 Task: Explore upcoming open houses in Boise, Idaho, to visit properties with a fire pit or an outdoor kitchen, and take note of the entertainment spaces.
Action: Mouse moved to (314, 212)
Screenshot: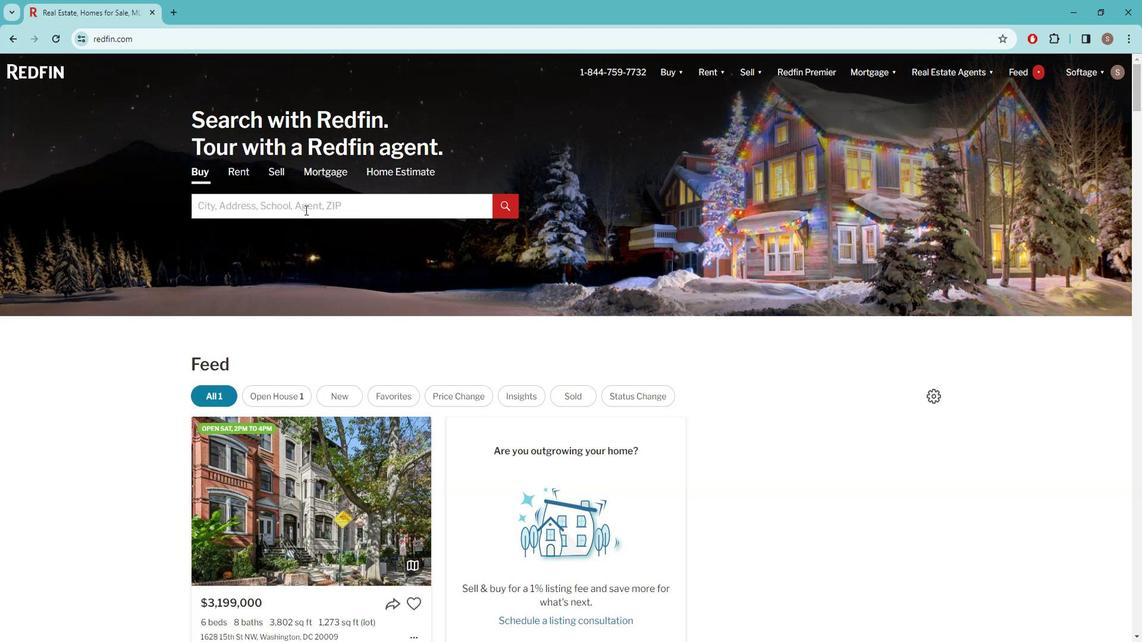 
Action: Mouse pressed left at (314, 212)
Screenshot: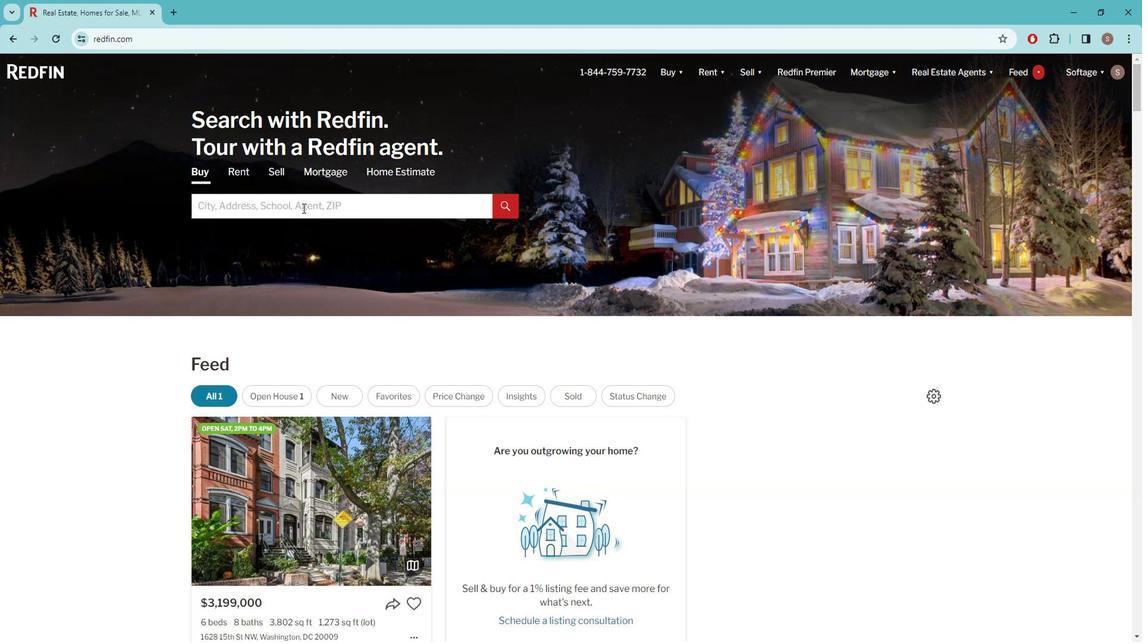 
Action: Key pressed b<Key.caps_lock>OISE
Screenshot: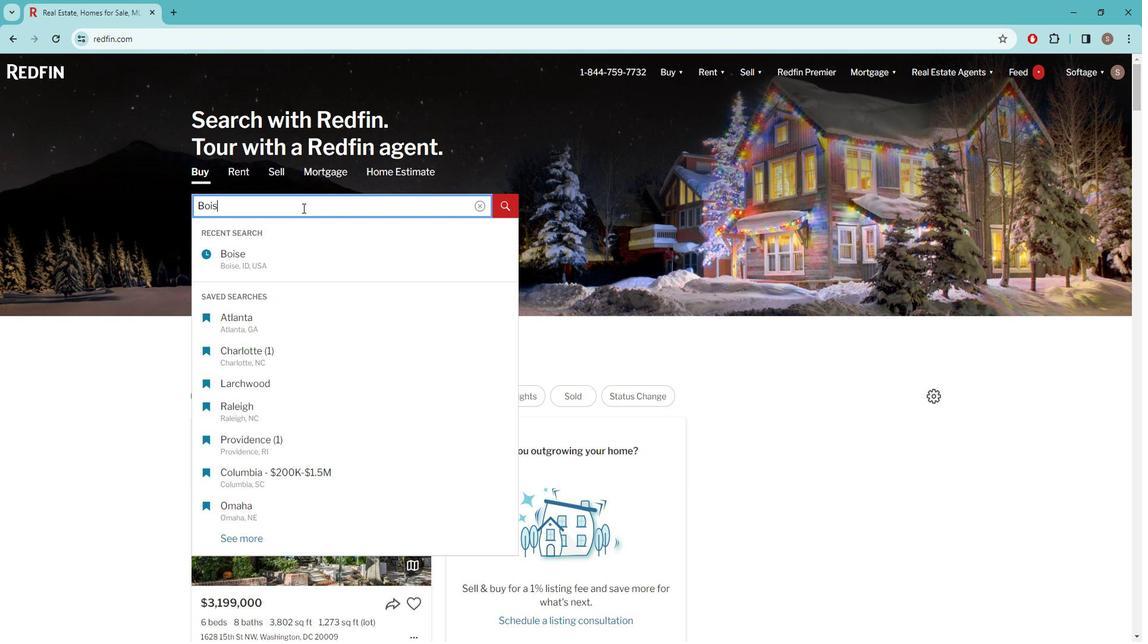 
Action: Mouse moved to (270, 261)
Screenshot: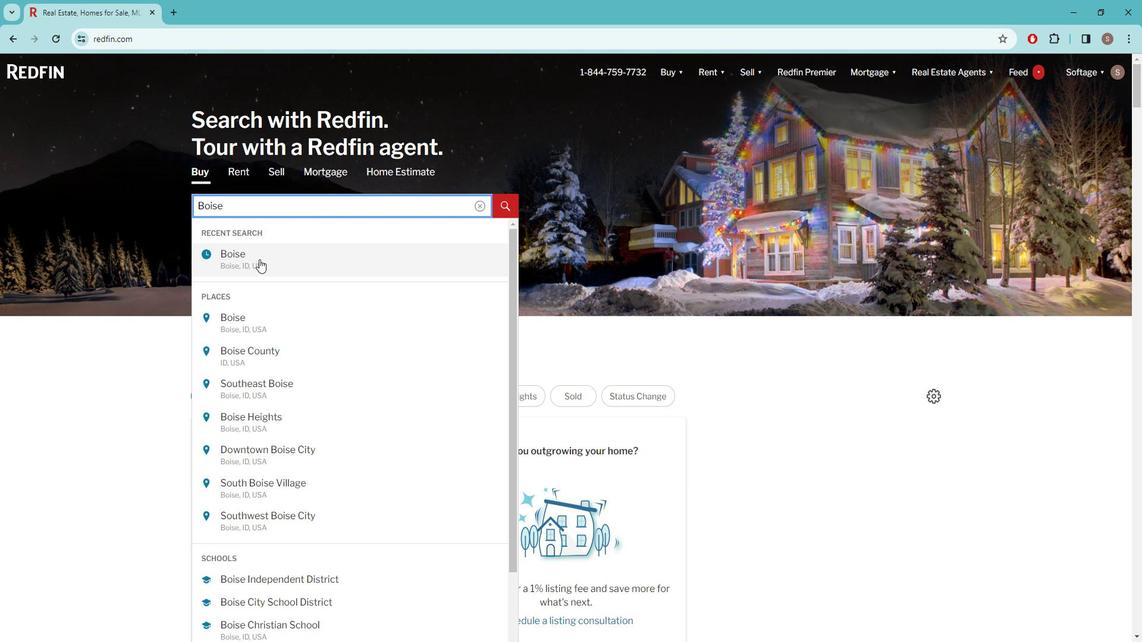 
Action: Mouse pressed left at (270, 261)
Screenshot: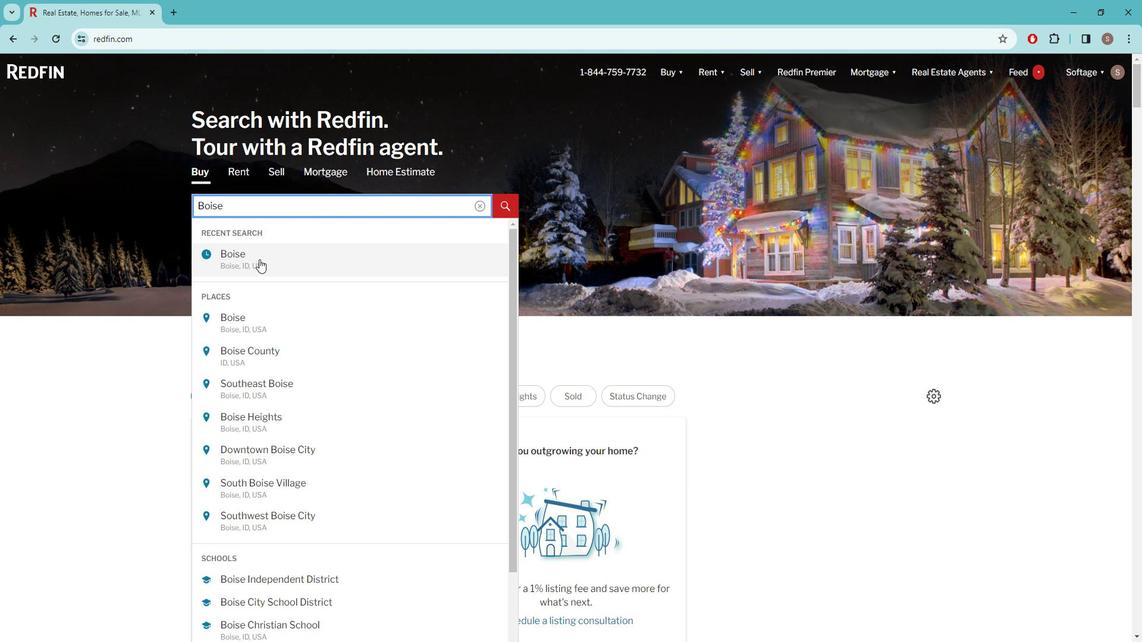 
Action: Mouse moved to (1012, 155)
Screenshot: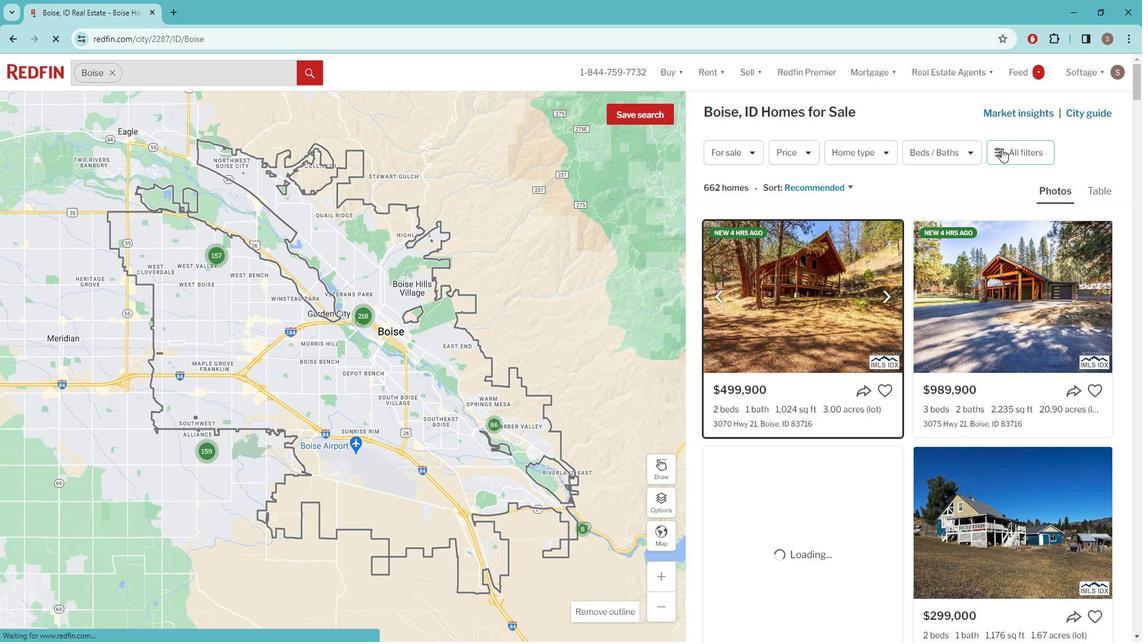 
Action: Mouse pressed left at (1012, 155)
Screenshot: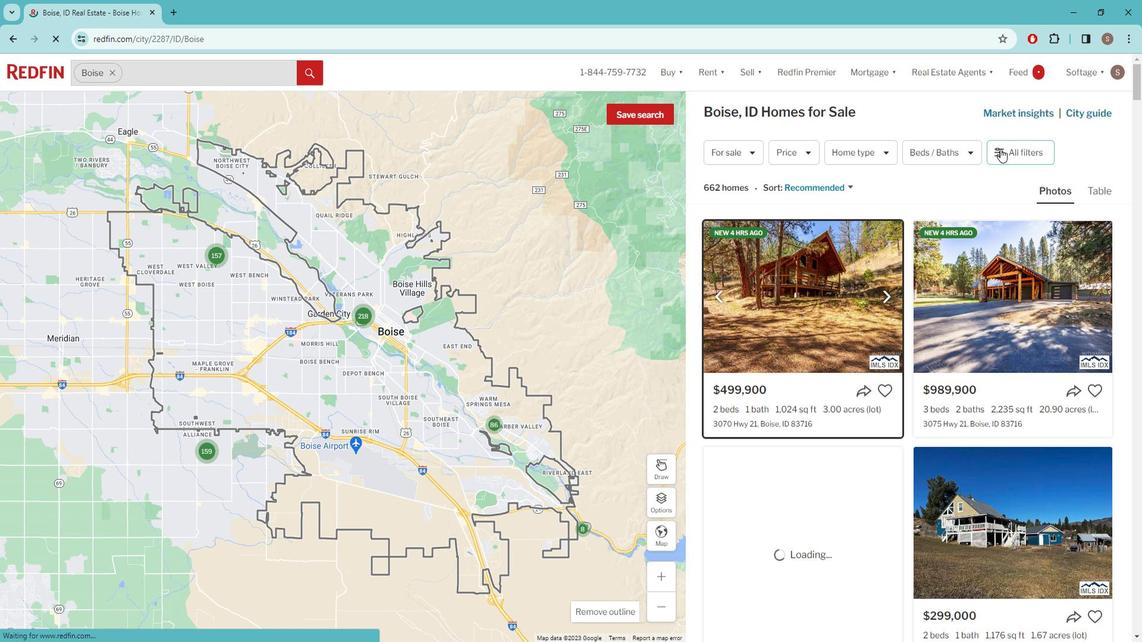 
Action: Mouse pressed left at (1012, 155)
Screenshot: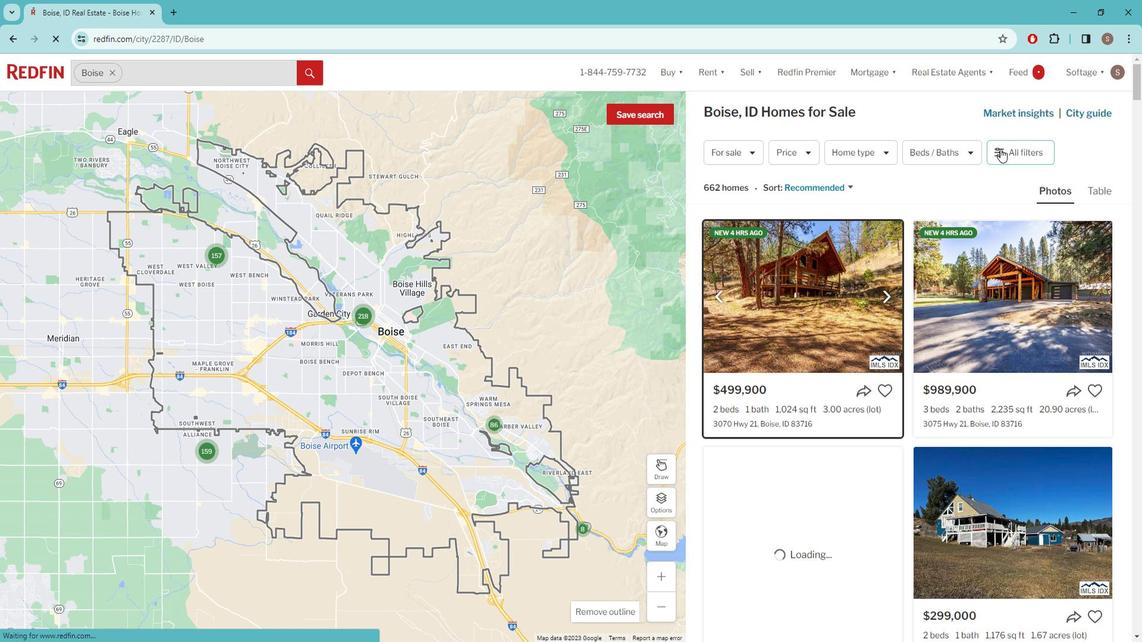 
Action: Mouse pressed left at (1012, 155)
Screenshot: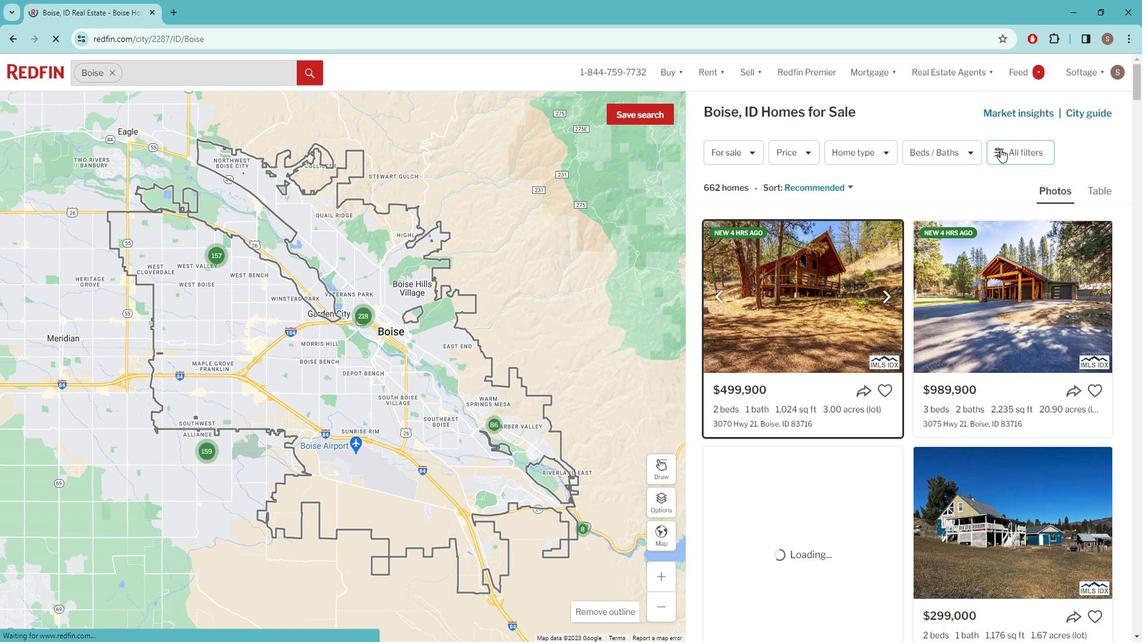 
Action: Mouse moved to (1012, 155)
Screenshot: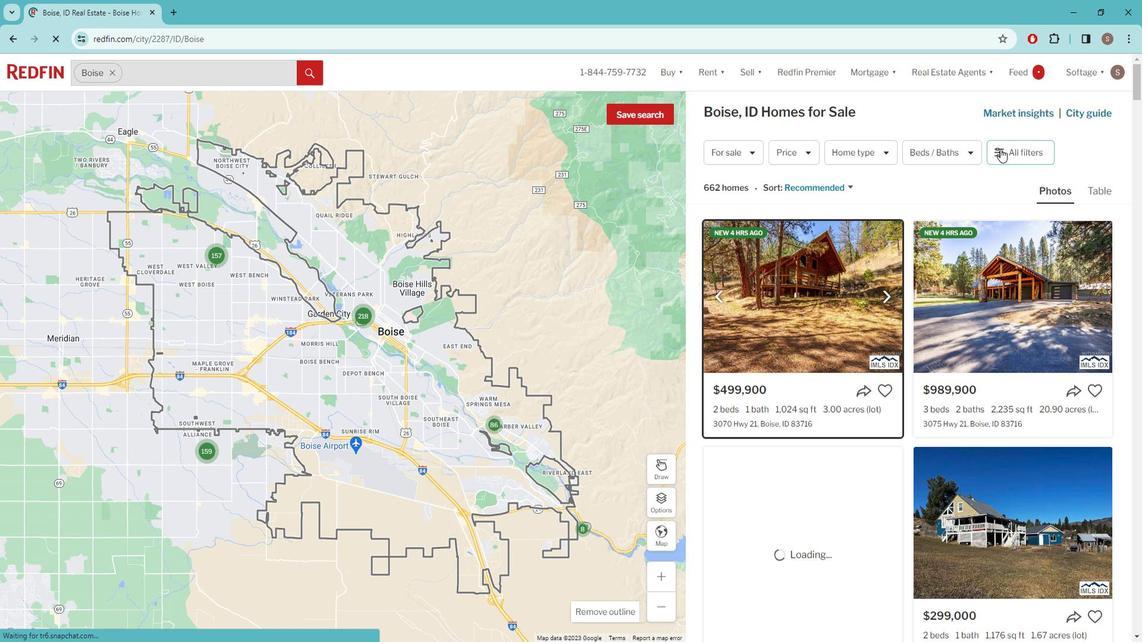 
Action: Mouse pressed left at (1012, 155)
Screenshot: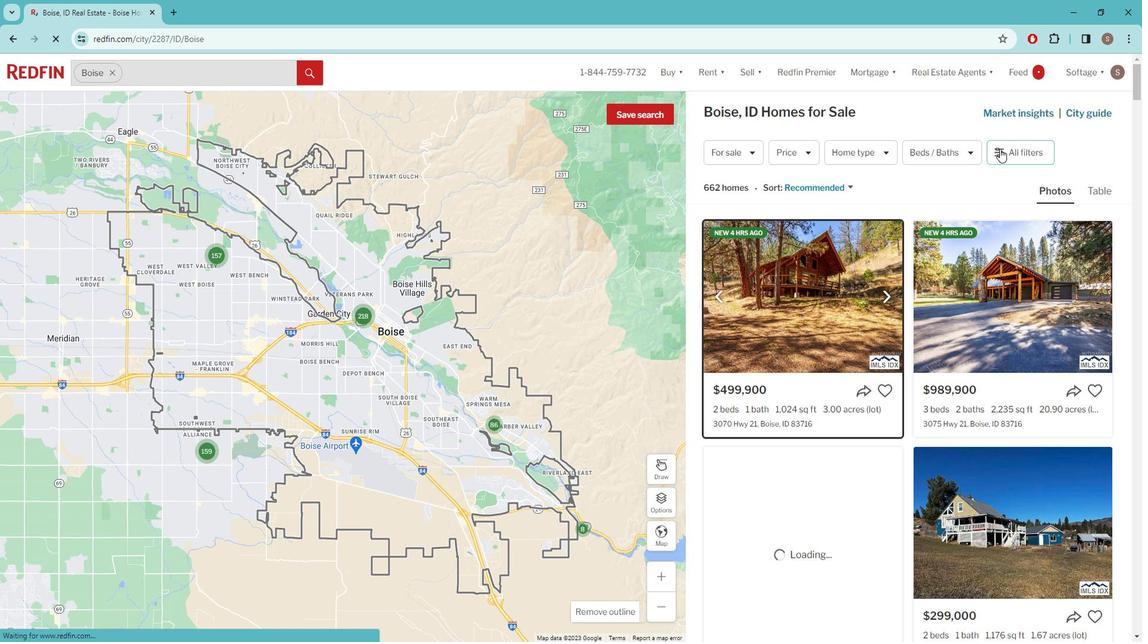 
Action: Mouse pressed left at (1012, 155)
Screenshot: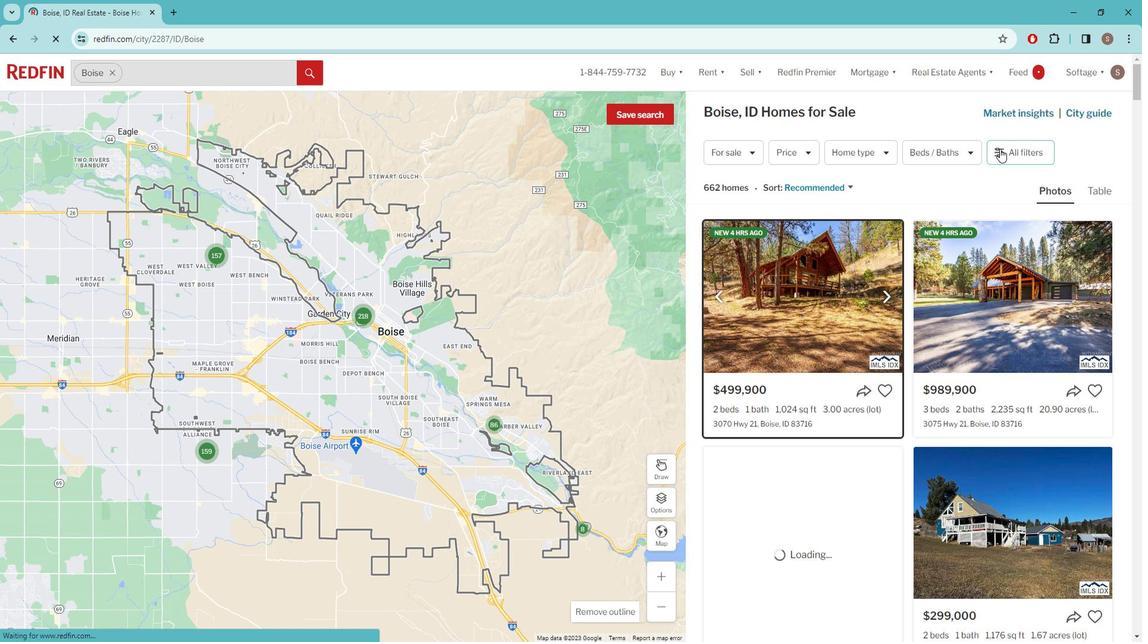 
Action: Mouse moved to (1015, 155)
Screenshot: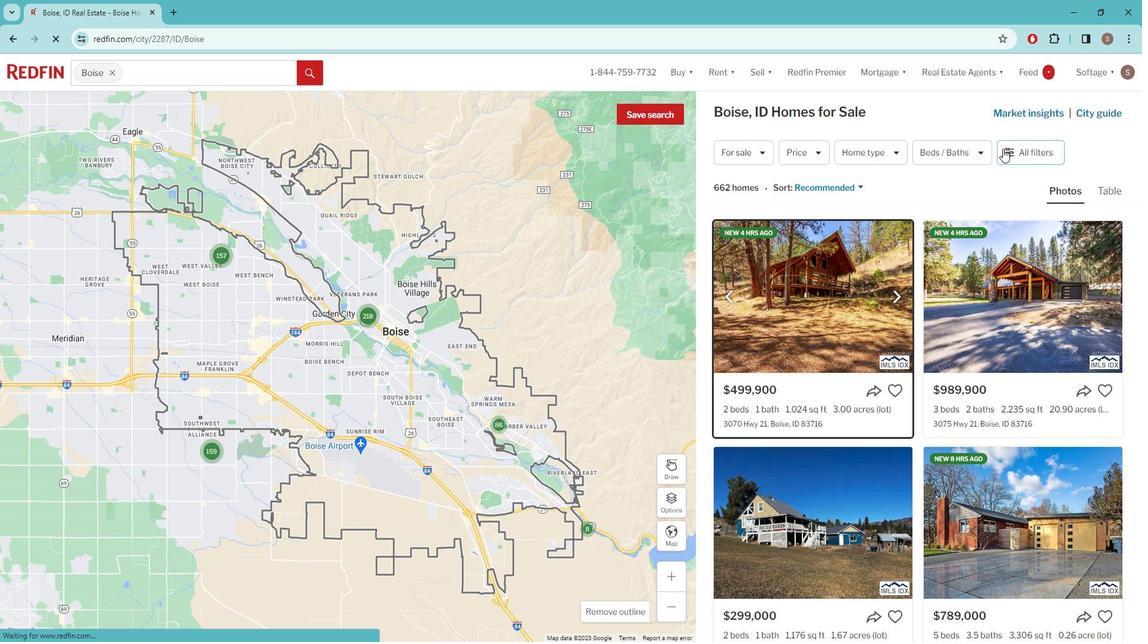 
Action: Mouse pressed left at (1015, 155)
Screenshot: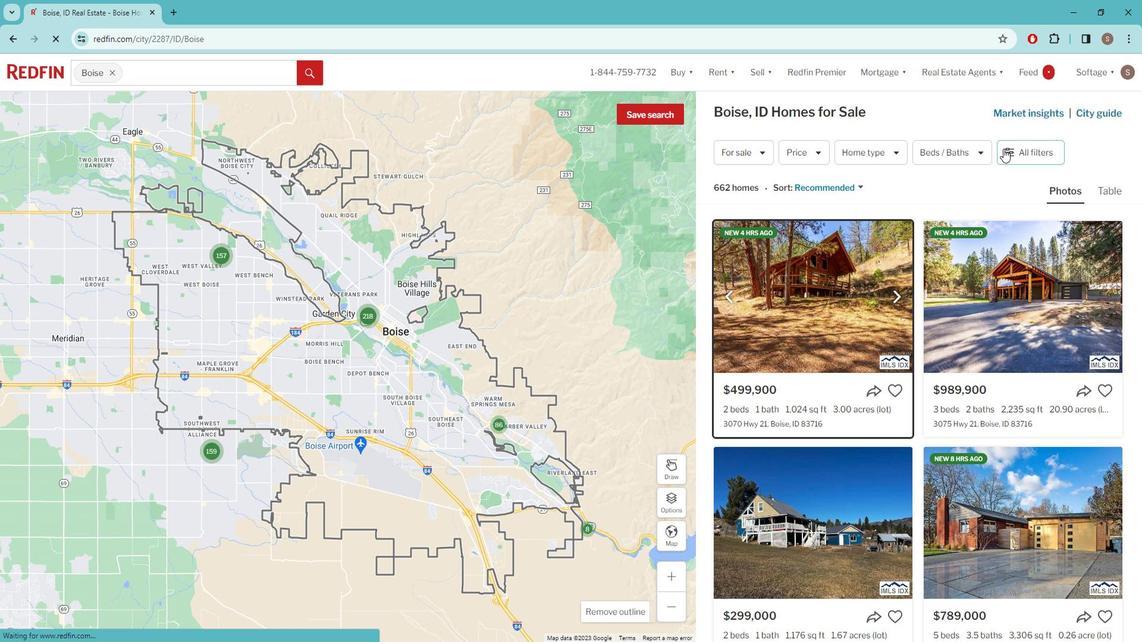 
Action: Mouse pressed left at (1015, 155)
Screenshot: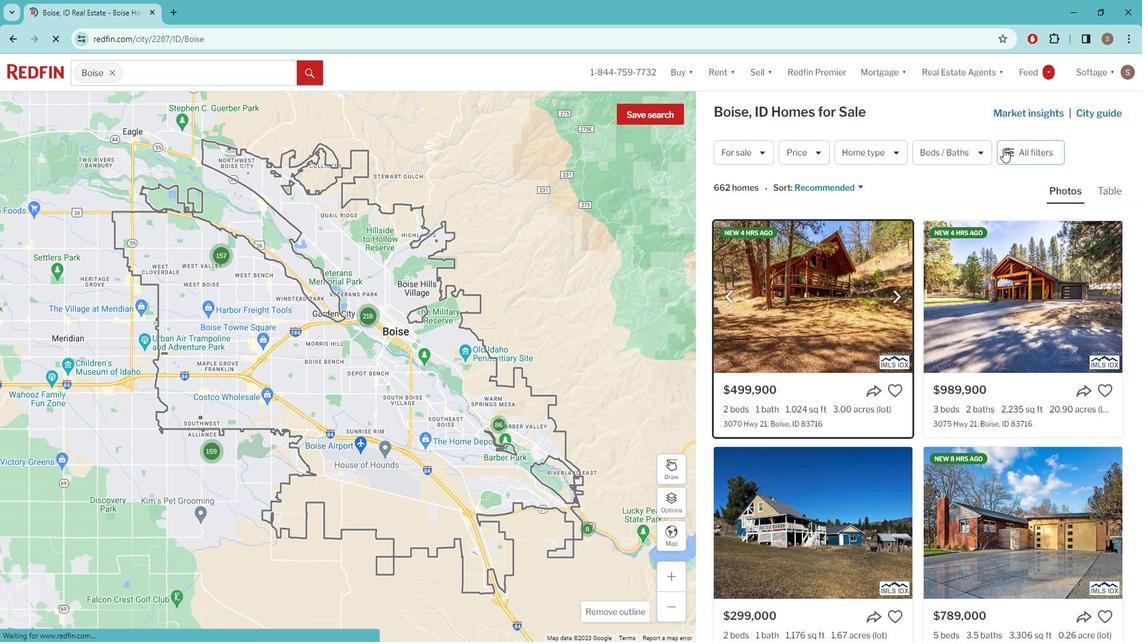 
Action: Mouse moved to (979, 188)
Screenshot: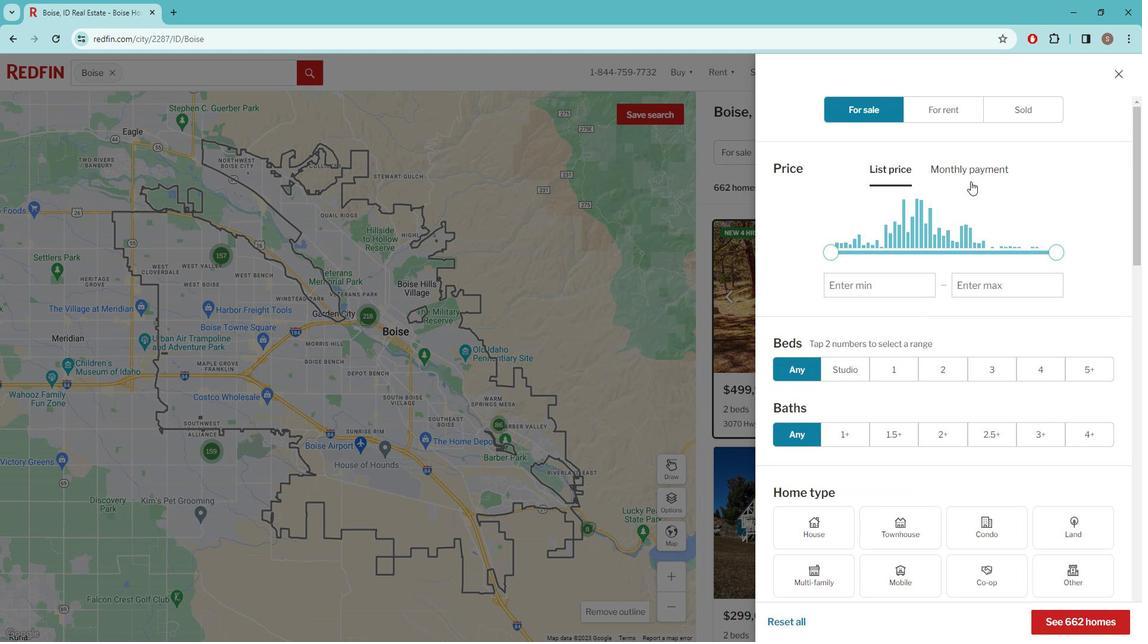 
Action: Mouse scrolled (979, 188) with delta (0, 0)
Screenshot: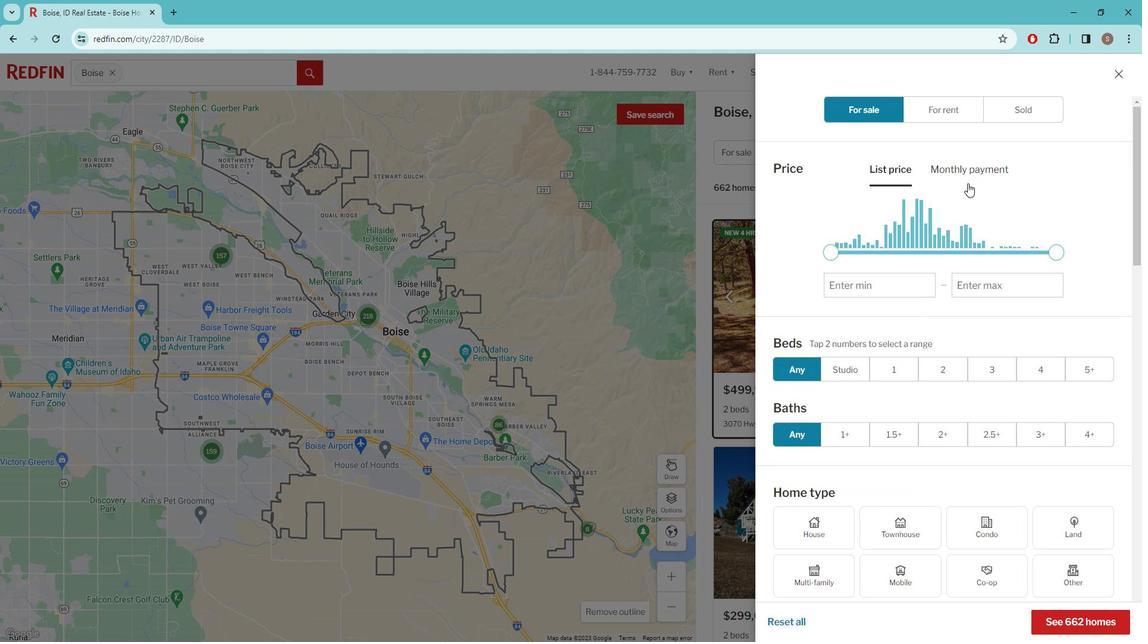 
Action: Mouse moved to (971, 192)
Screenshot: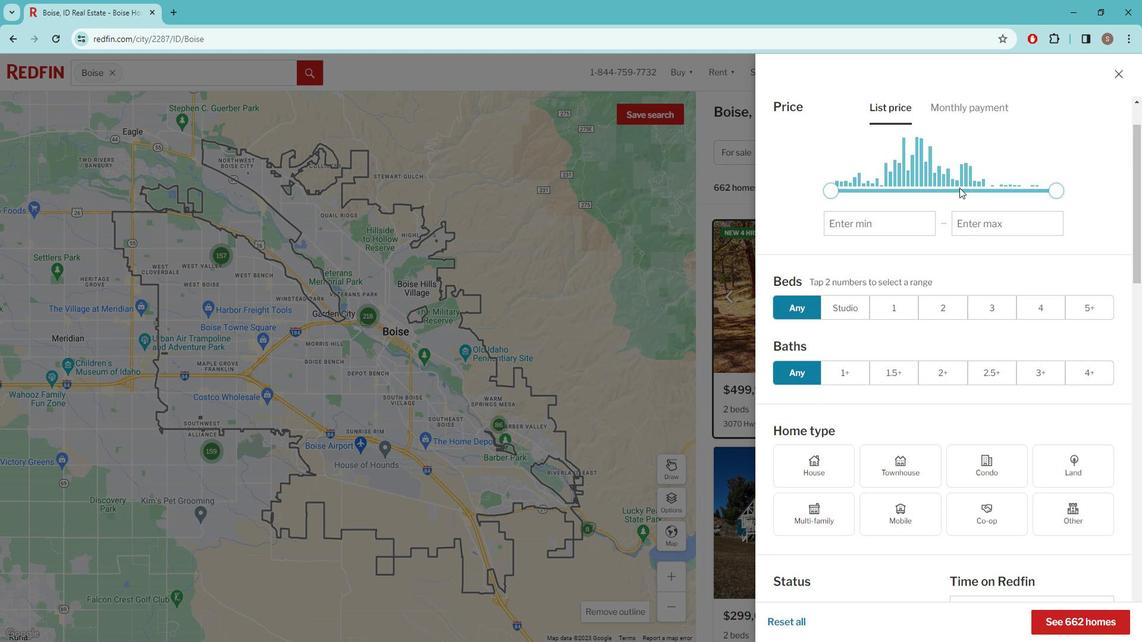 
Action: Mouse scrolled (971, 192) with delta (0, 0)
Screenshot: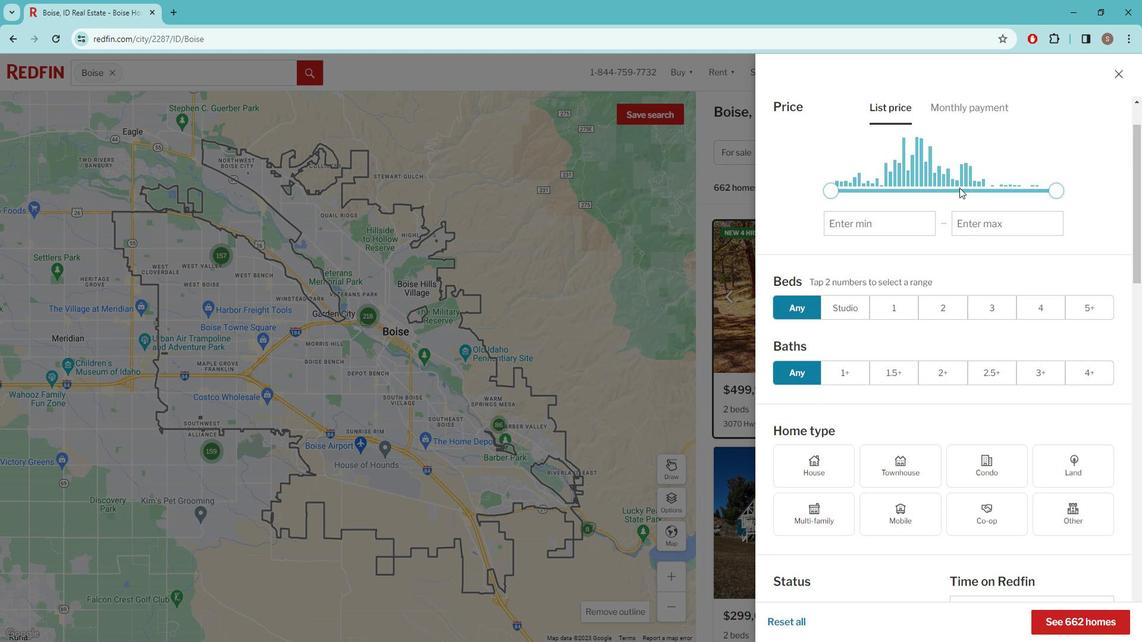 
Action: Mouse moved to (968, 193)
Screenshot: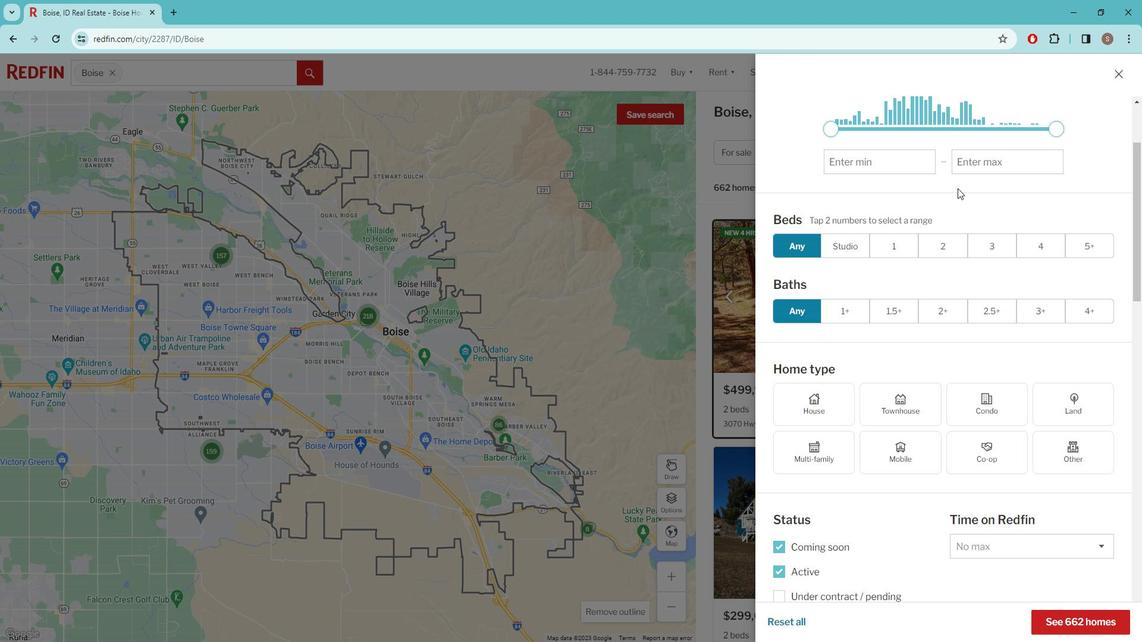 
Action: Mouse scrolled (968, 193) with delta (0, 0)
Screenshot: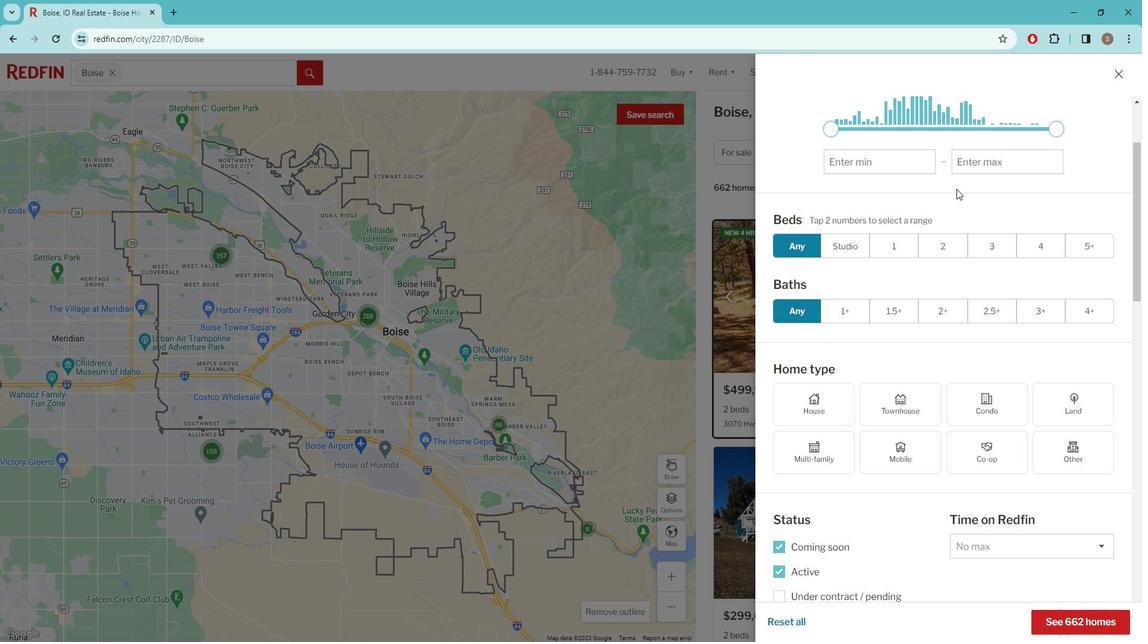 
Action: Mouse moved to (967, 194)
Screenshot: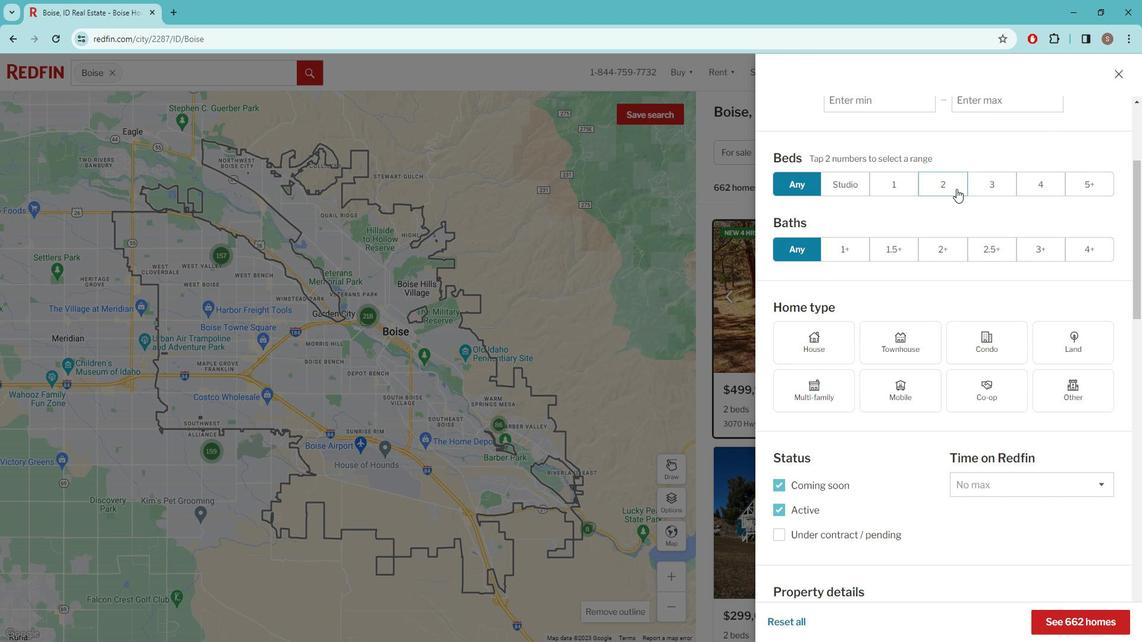 
Action: Mouse scrolled (967, 193) with delta (0, 0)
Screenshot: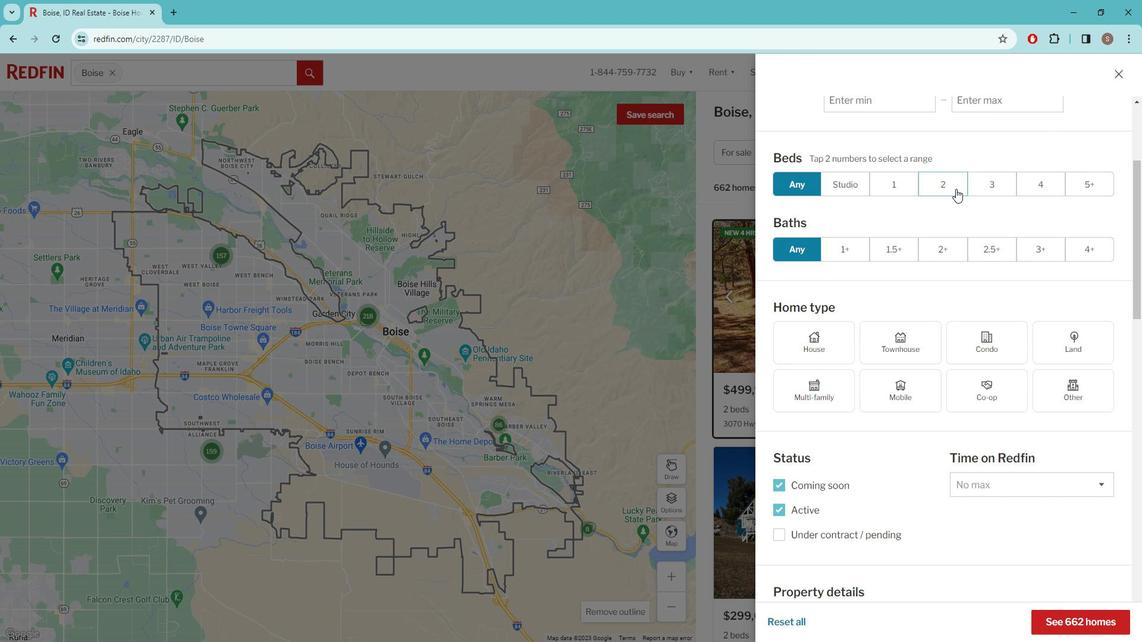 
Action: Mouse moved to (962, 195)
Screenshot: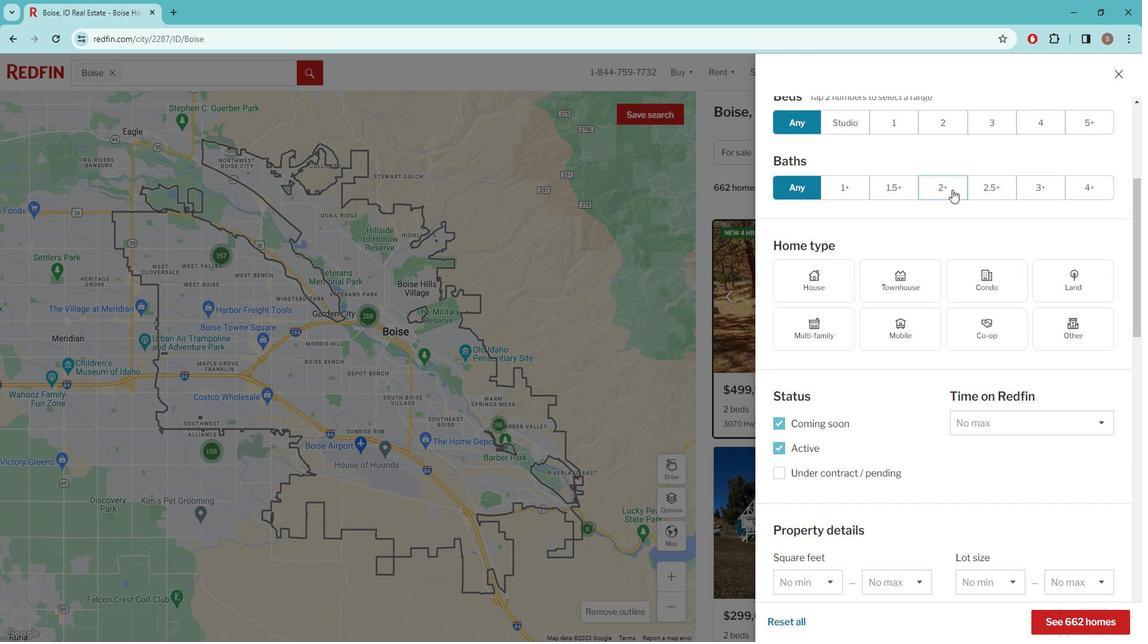 
Action: Mouse scrolled (962, 195) with delta (0, 0)
Screenshot: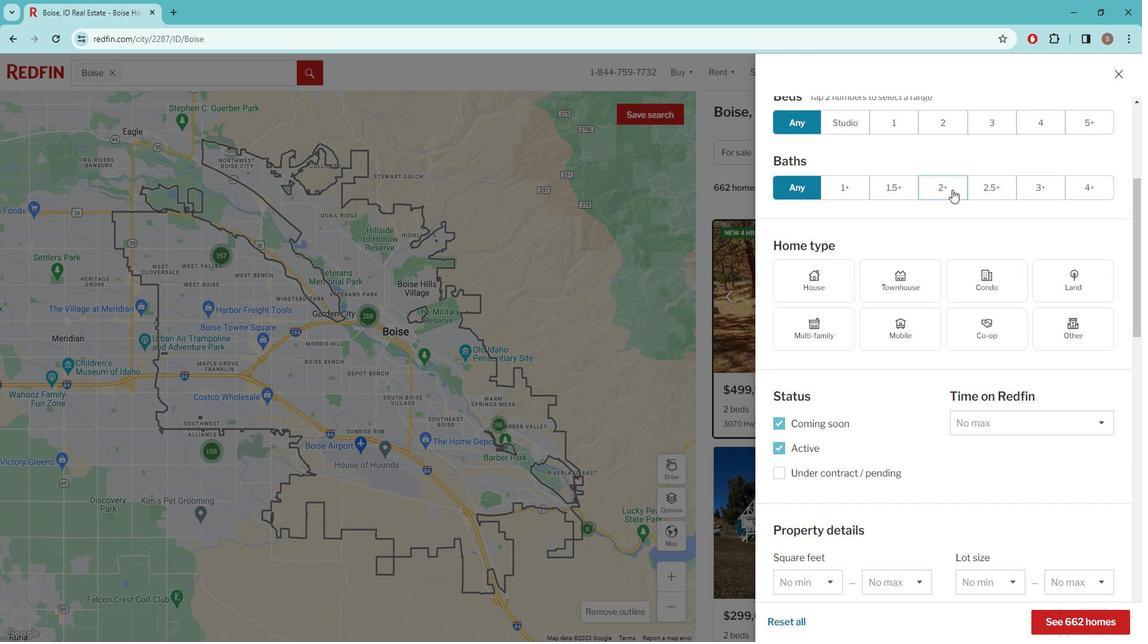 
Action: Mouse moved to (948, 202)
Screenshot: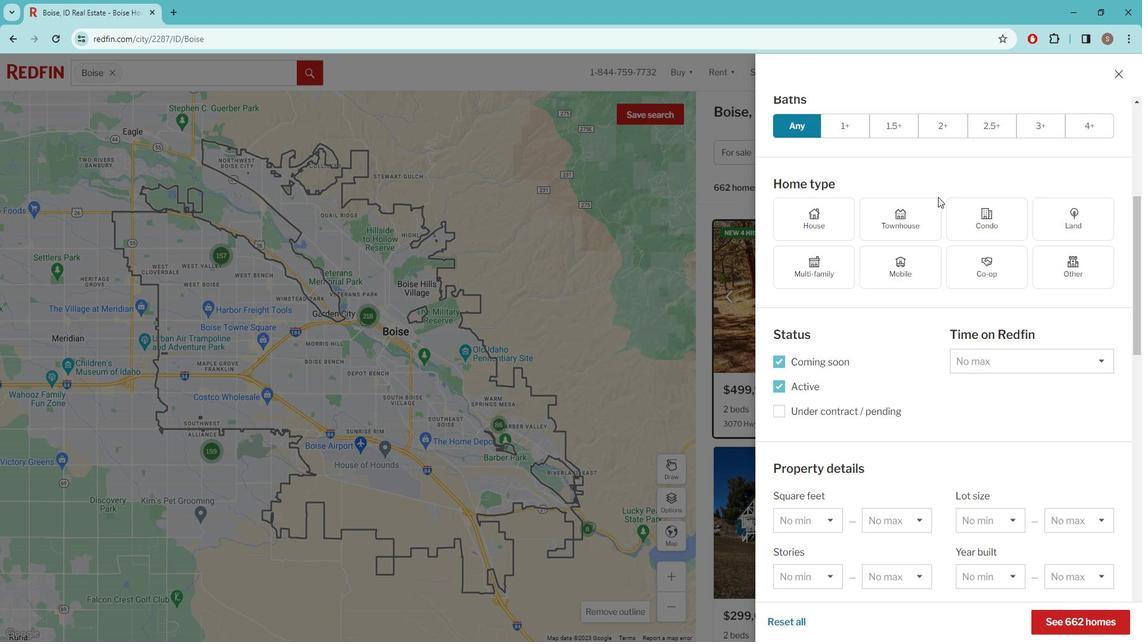 
Action: Mouse scrolled (948, 201) with delta (0, 0)
Screenshot: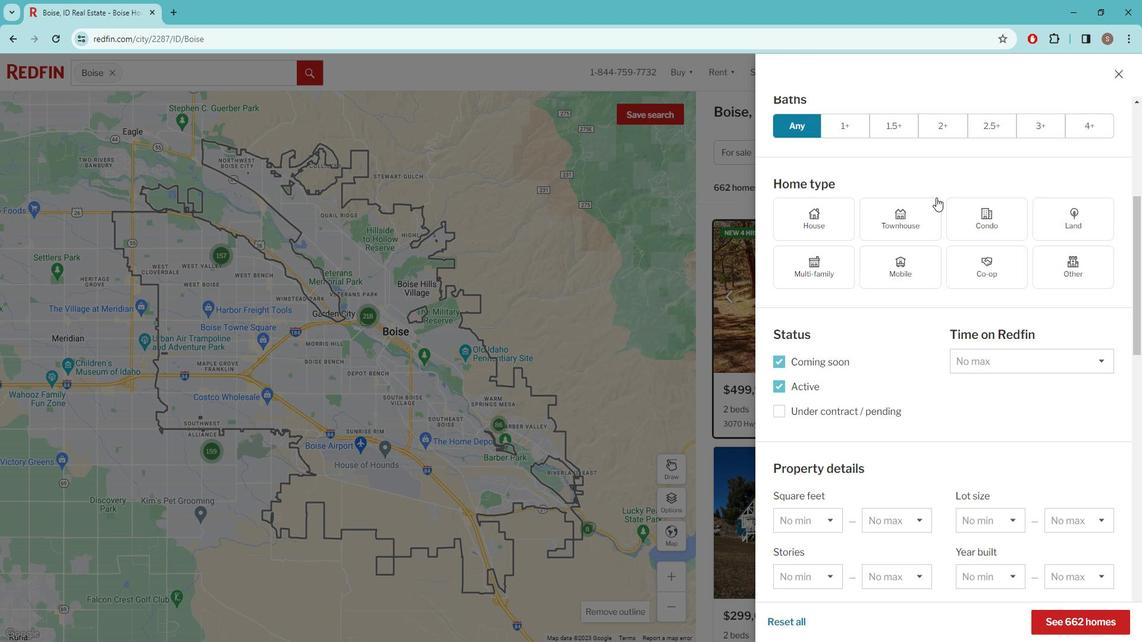 
Action: Mouse scrolled (948, 201) with delta (0, 0)
Screenshot: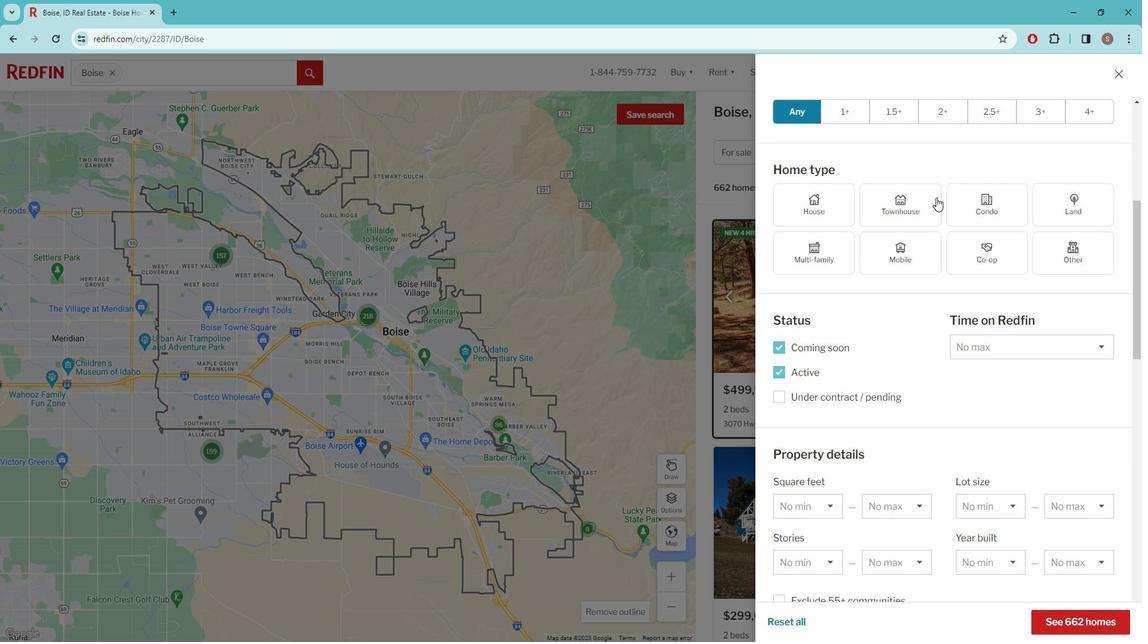 
Action: Mouse moved to (948, 202)
Screenshot: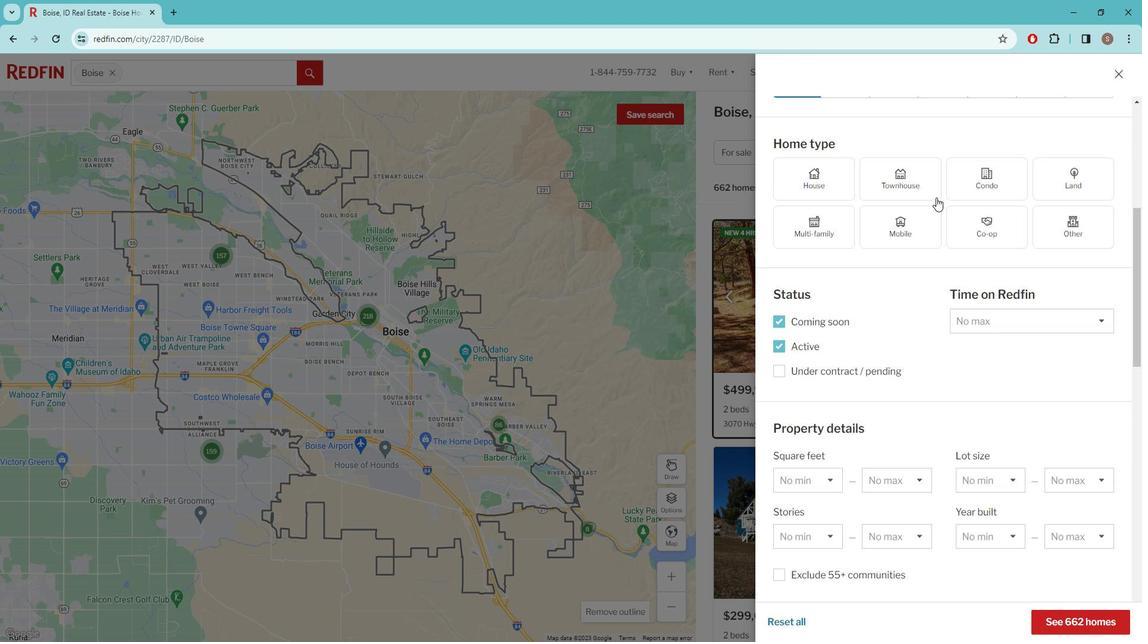 
Action: Mouse scrolled (948, 202) with delta (0, 0)
Screenshot: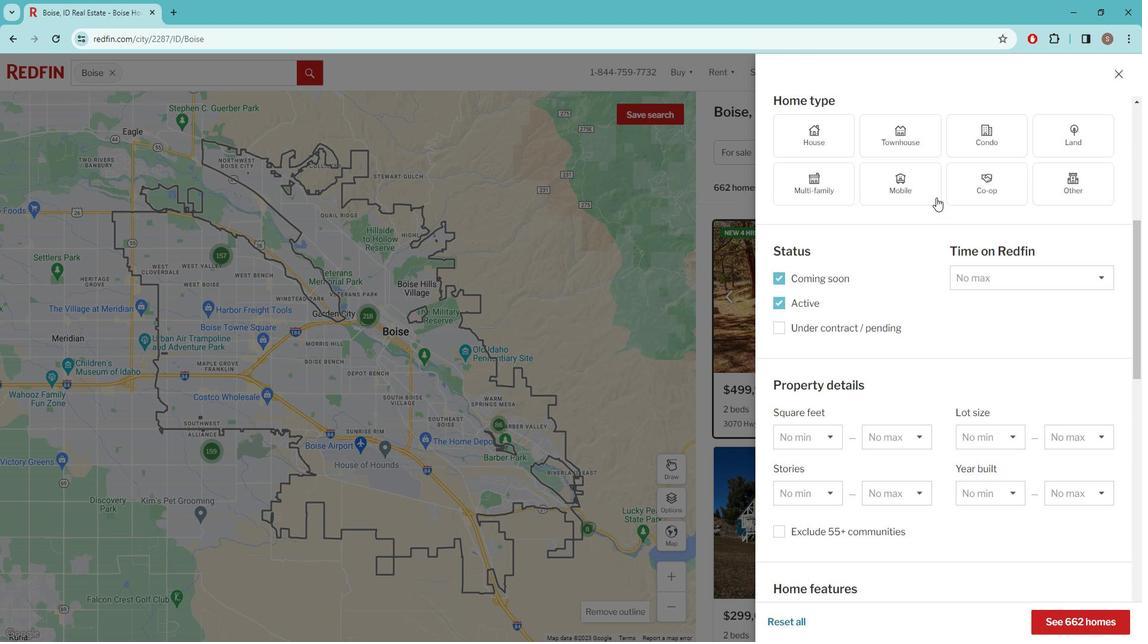 
Action: Mouse scrolled (948, 201) with delta (0, 0)
Screenshot: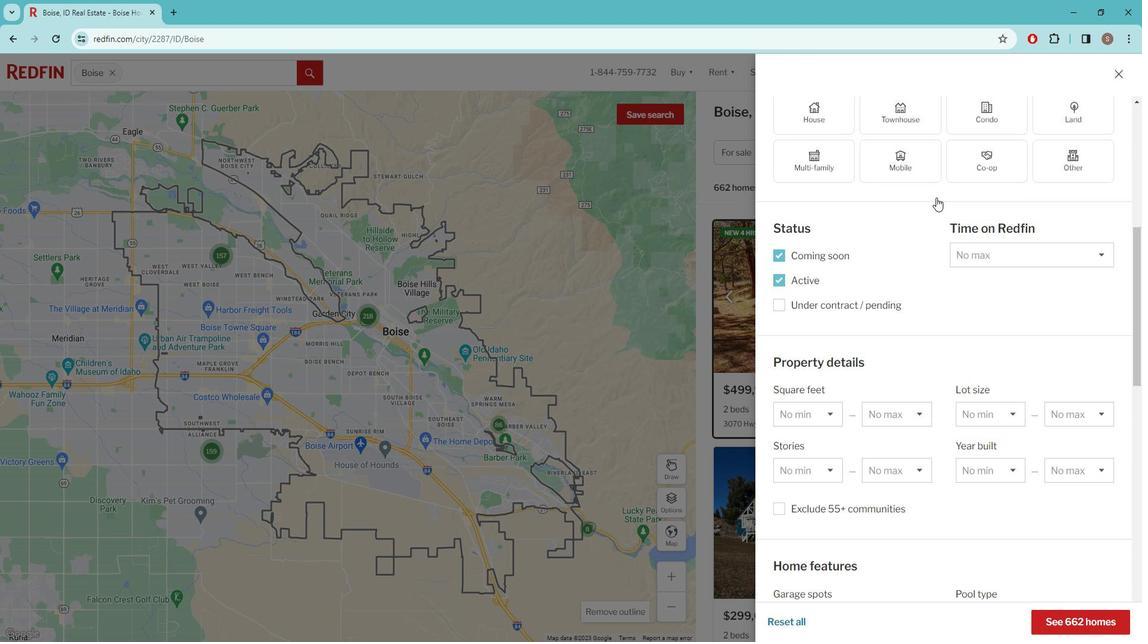 
Action: Mouse moved to (947, 202)
Screenshot: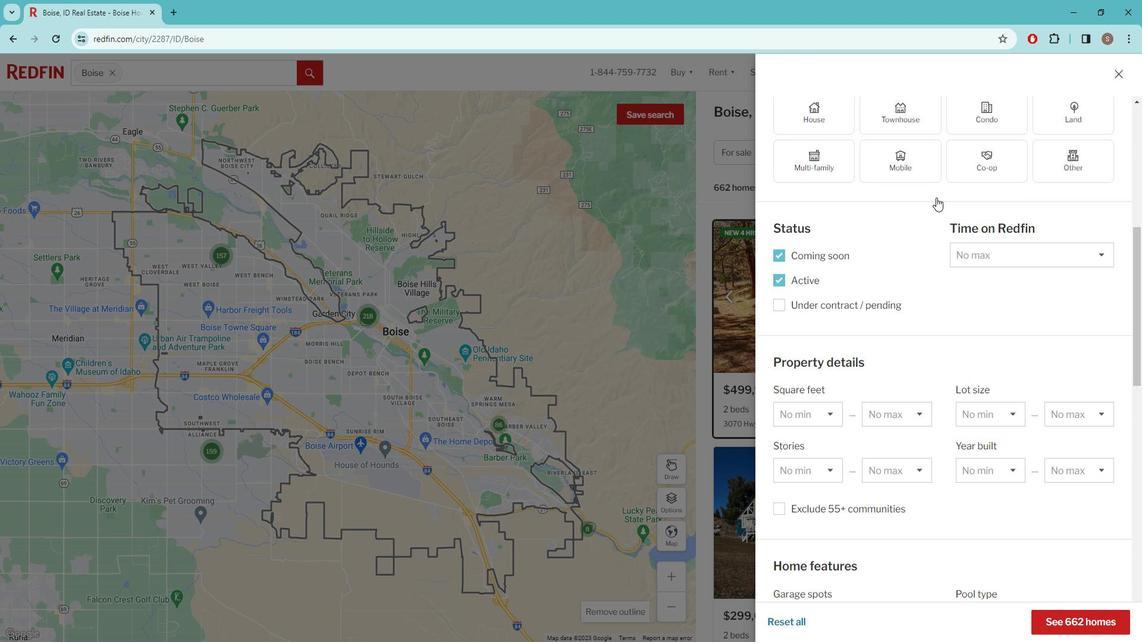 
Action: Mouse scrolled (947, 202) with delta (0, 0)
Screenshot: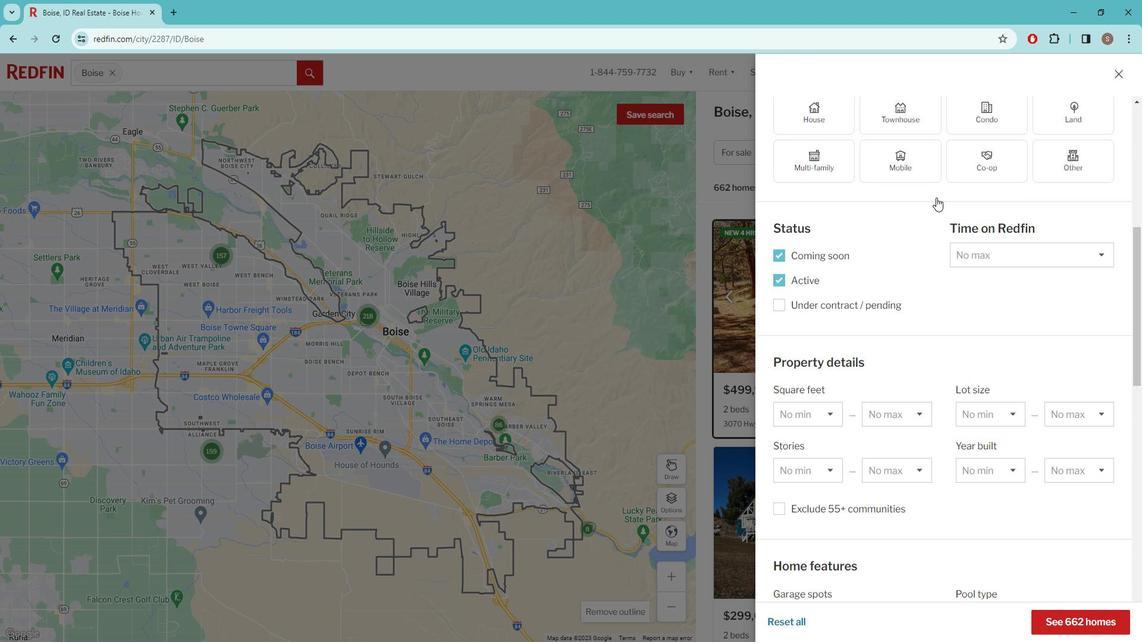 
Action: Mouse moved to (947, 202)
Screenshot: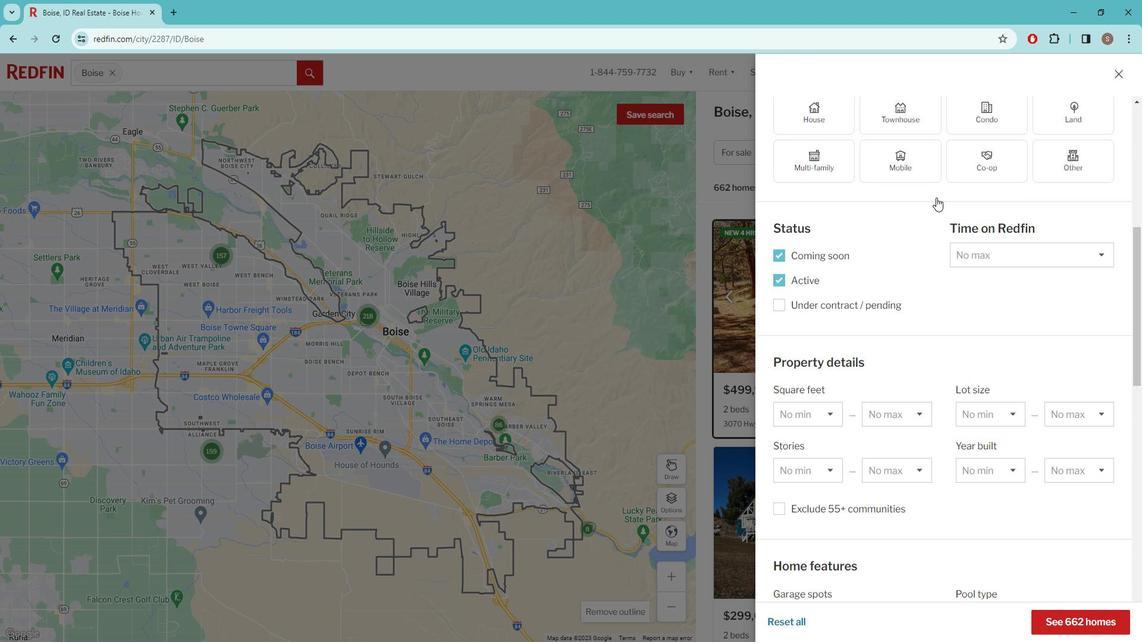 
Action: Mouse scrolled (947, 202) with delta (0, 0)
Screenshot: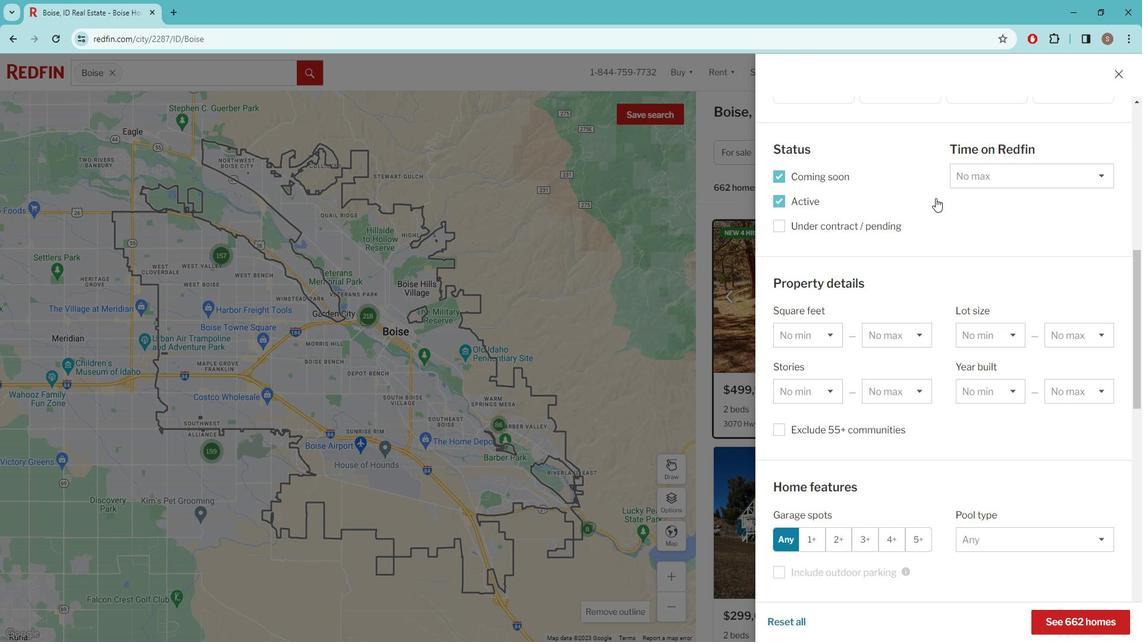 
Action: Mouse scrolled (947, 202) with delta (0, 0)
Screenshot: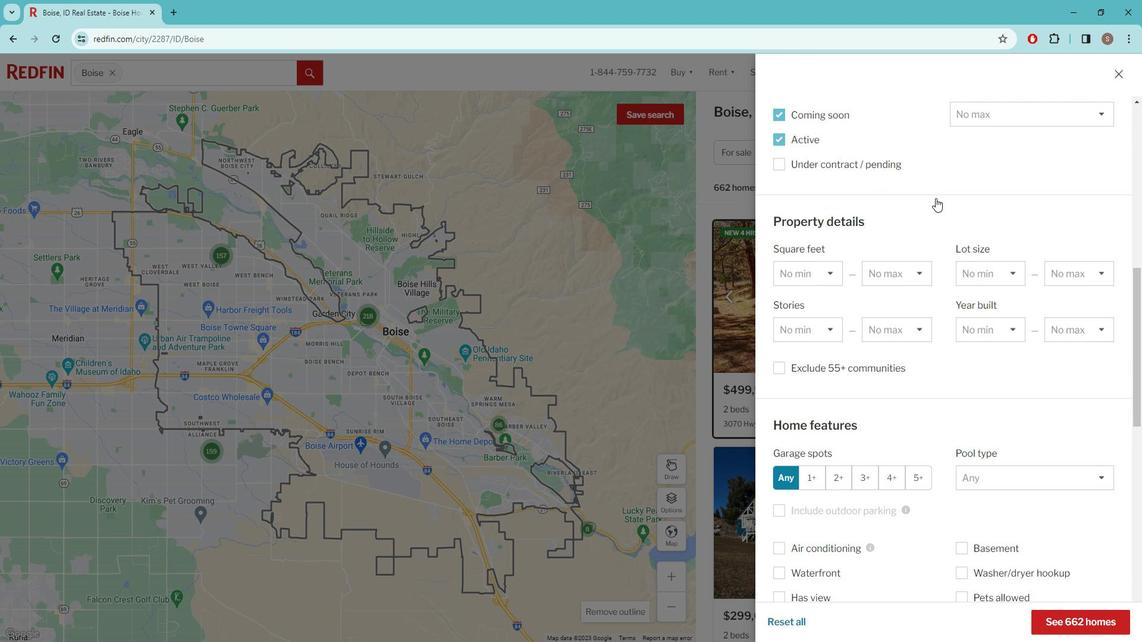 
Action: Mouse scrolled (947, 202) with delta (0, 0)
Screenshot: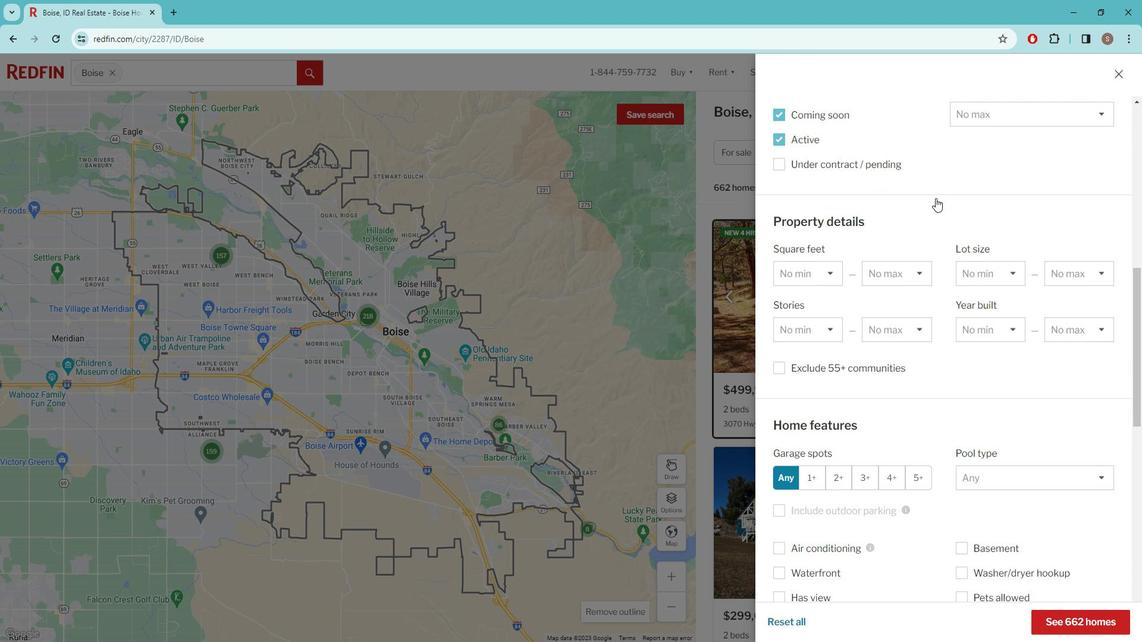 
Action: Mouse scrolled (947, 203) with delta (0, 0)
Screenshot: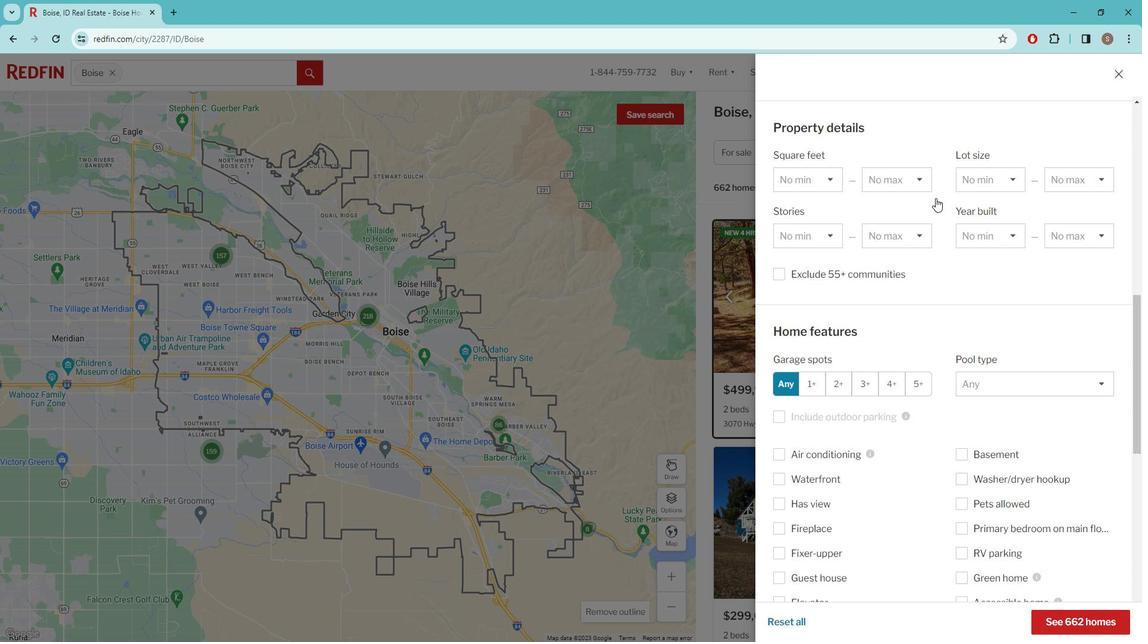 
Action: Mouse moved to (947, 202)
Screenshot: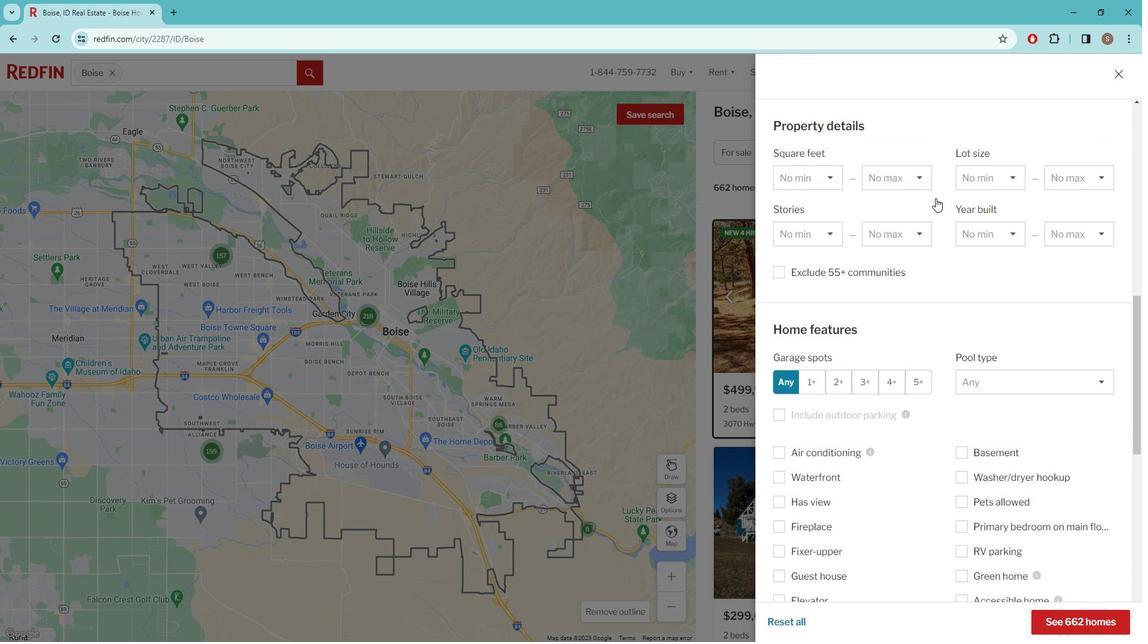 
Action: Mouse scrolled (947, 202) with delta (0, 0)
Screenshot: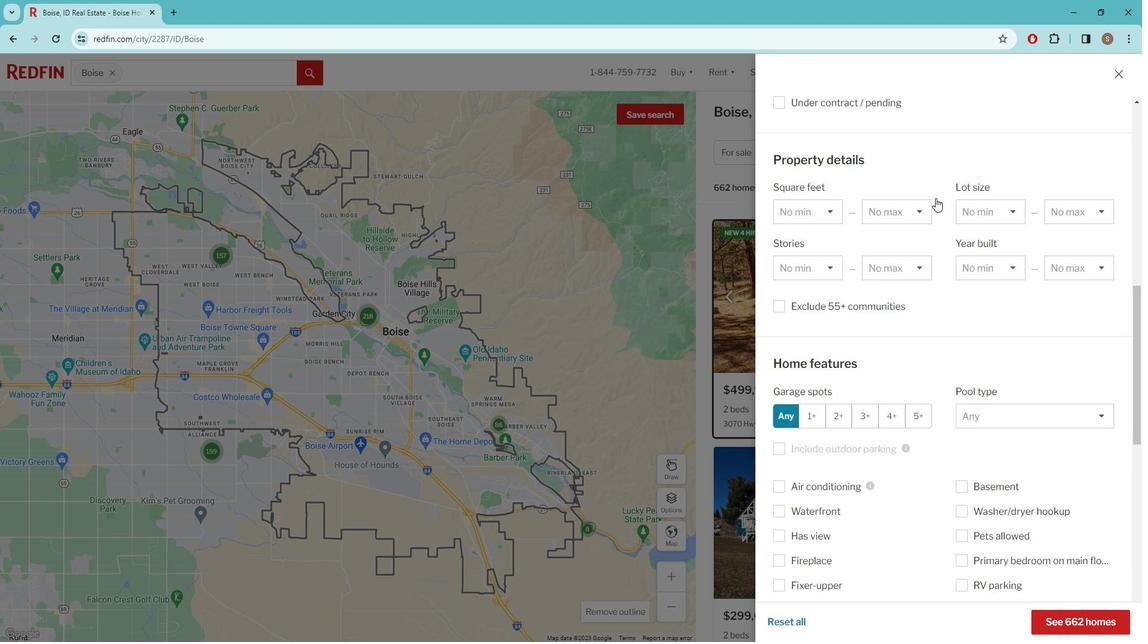 
Action: Mouse scrolled (947, 202) with delta (0, 0)
Screenshot: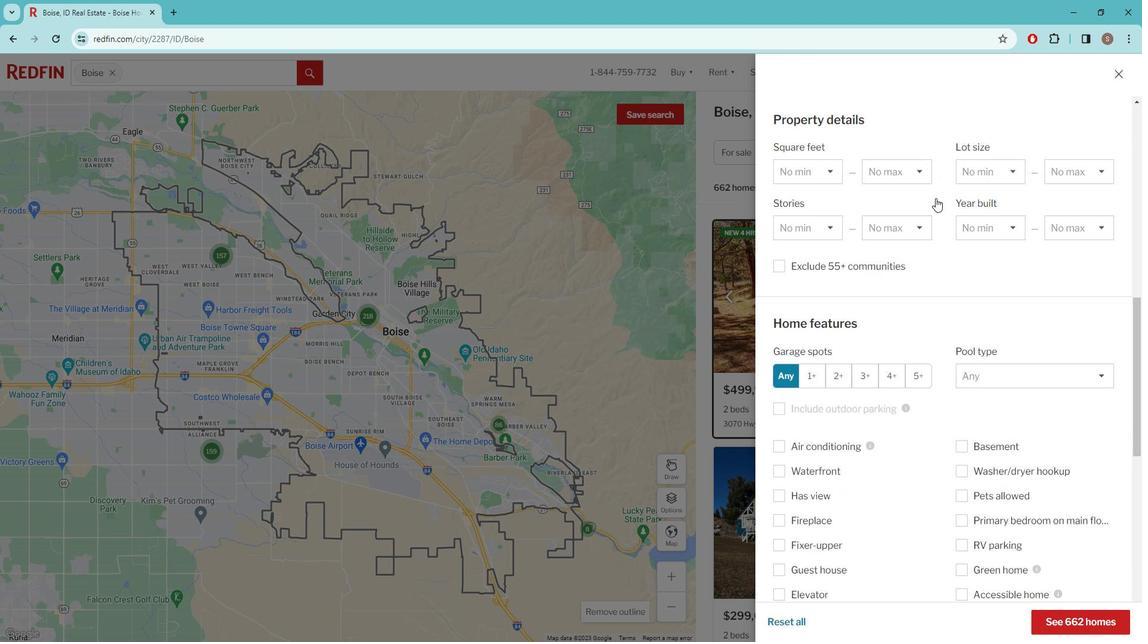 
Action: Mouse moved to (947, 202)
Screenshot: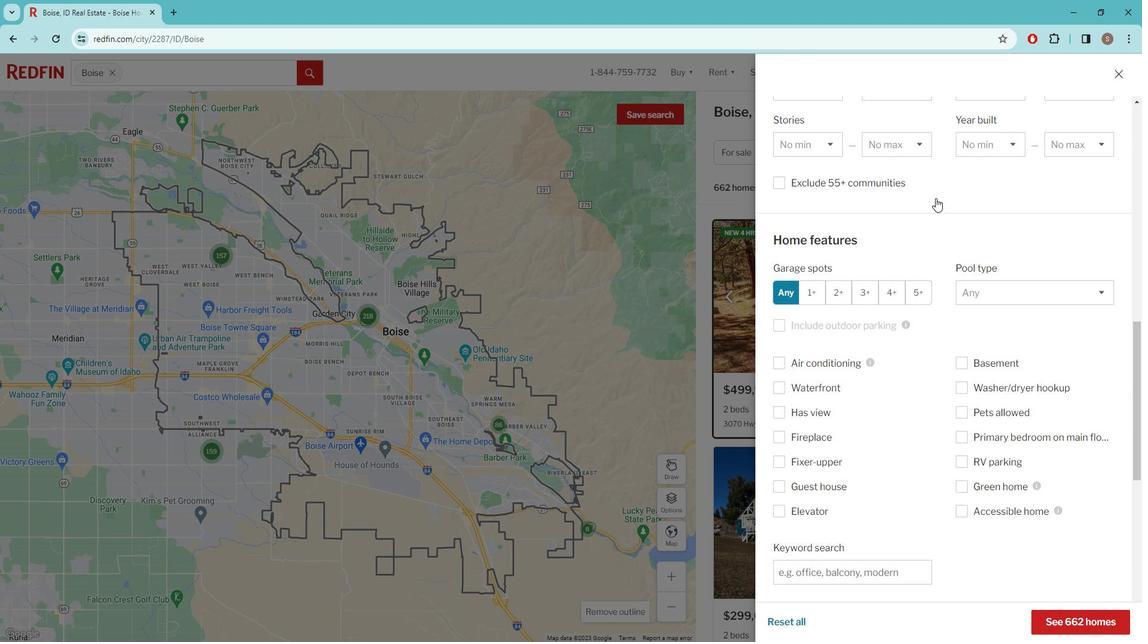 
Action: Mouse scrolled (947, 202) with delta (0, 0)
Screenshot: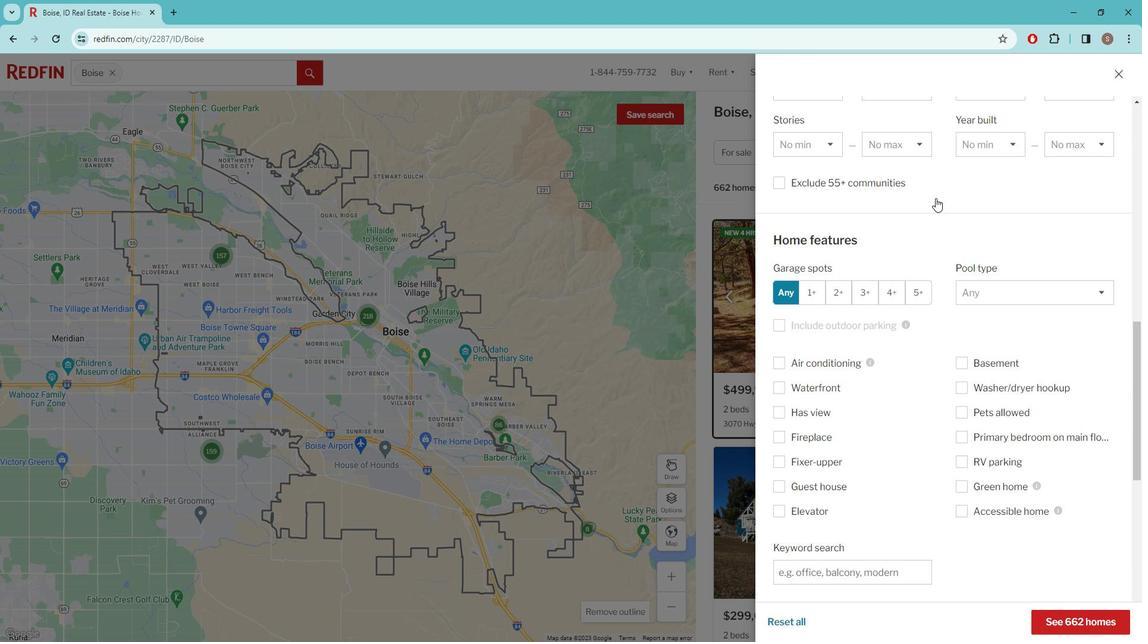 
Action: Mouse moved to (812, 499)
Screenshot: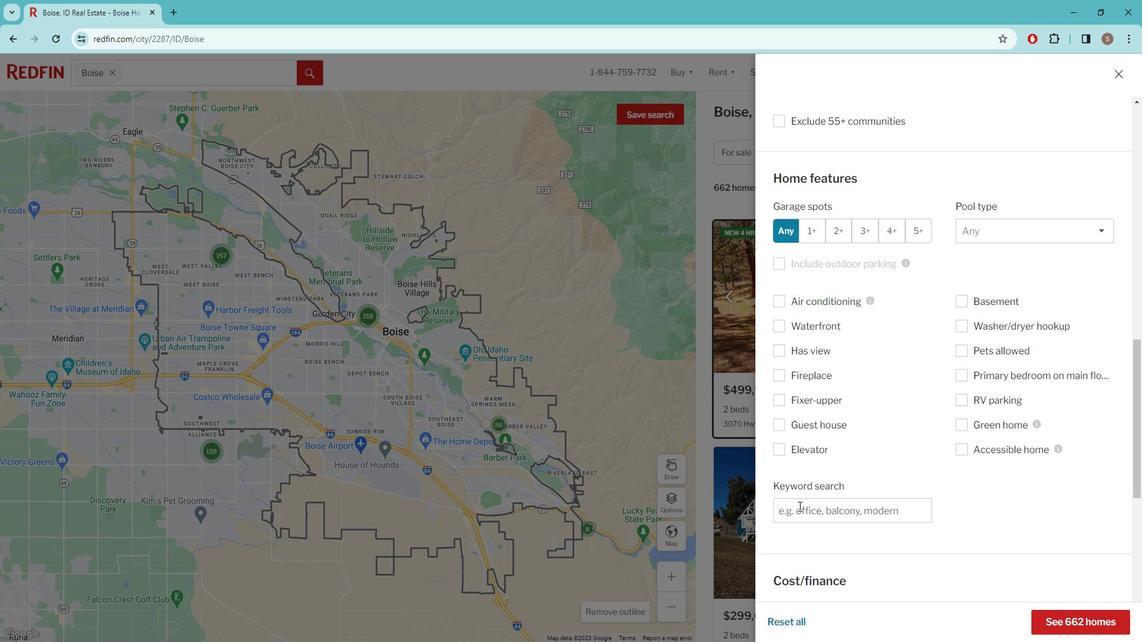 
Action: Mouse pressed left at (812, 499)
Screenshot: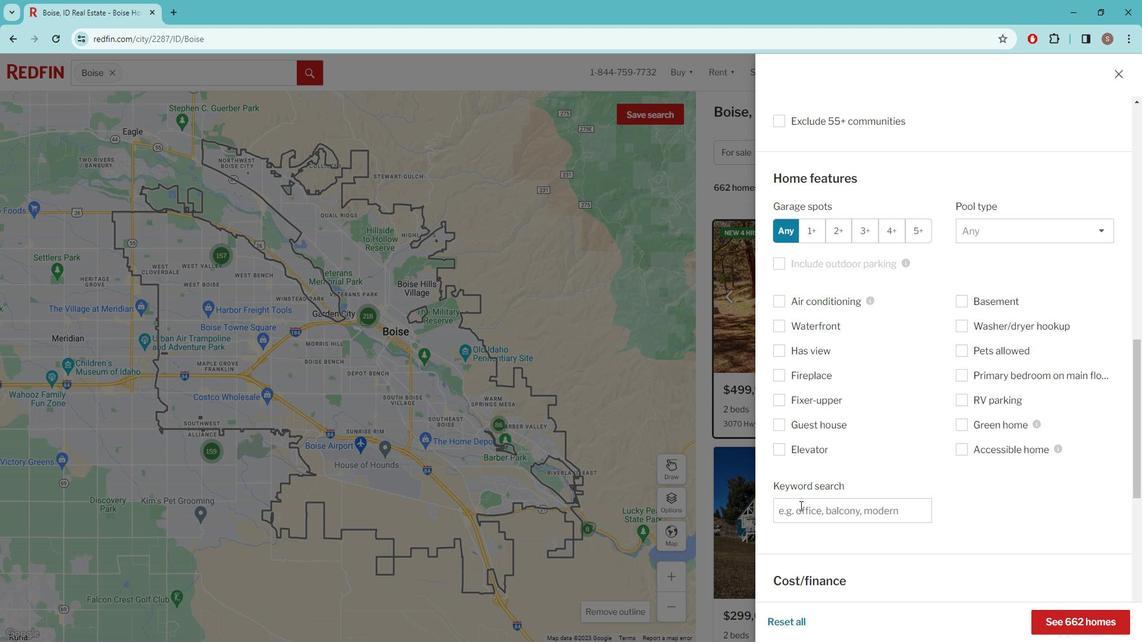 
Action: Mouse moved to (828, 492)
Screenshot: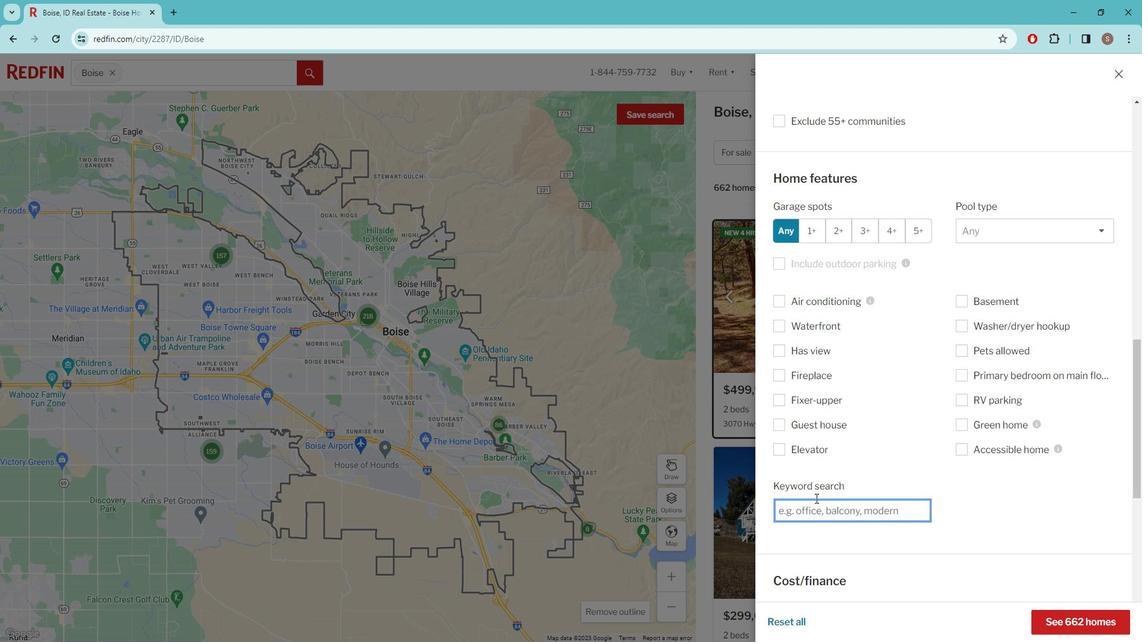 
Action: Key pressed <Key.caps_lock>f<Key.caps_lock>IRE<Key.space>PIT<Key.space>AND<Key.space>ENTERTAINMENT<Key.space>SPACES
Screenshot: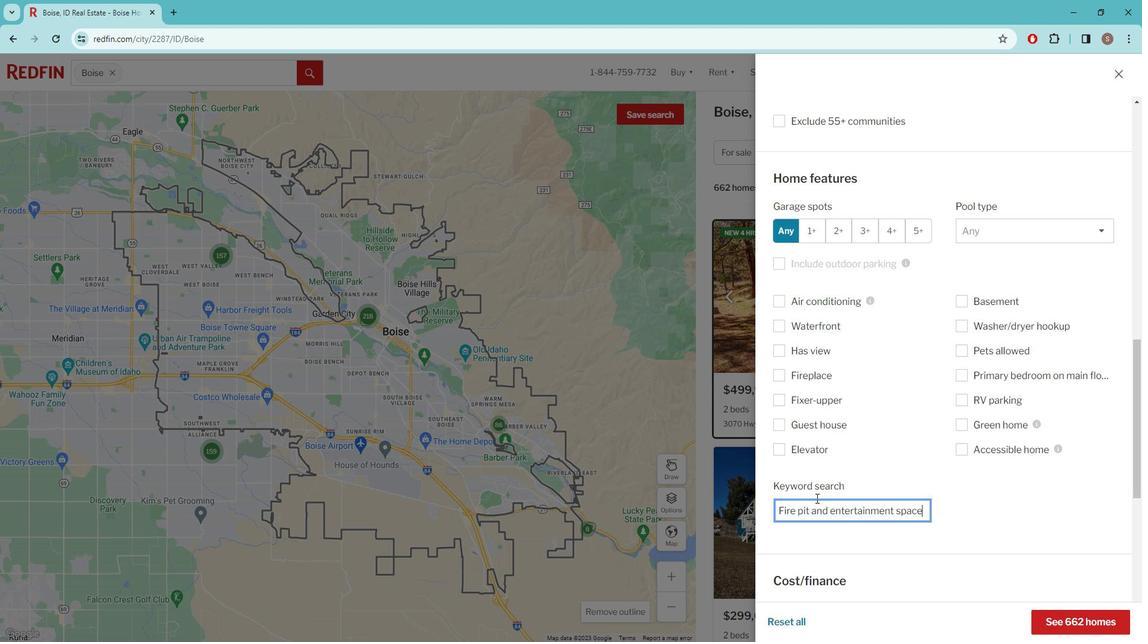 
Action: Mouse moved to (851, 501)
Screenshot: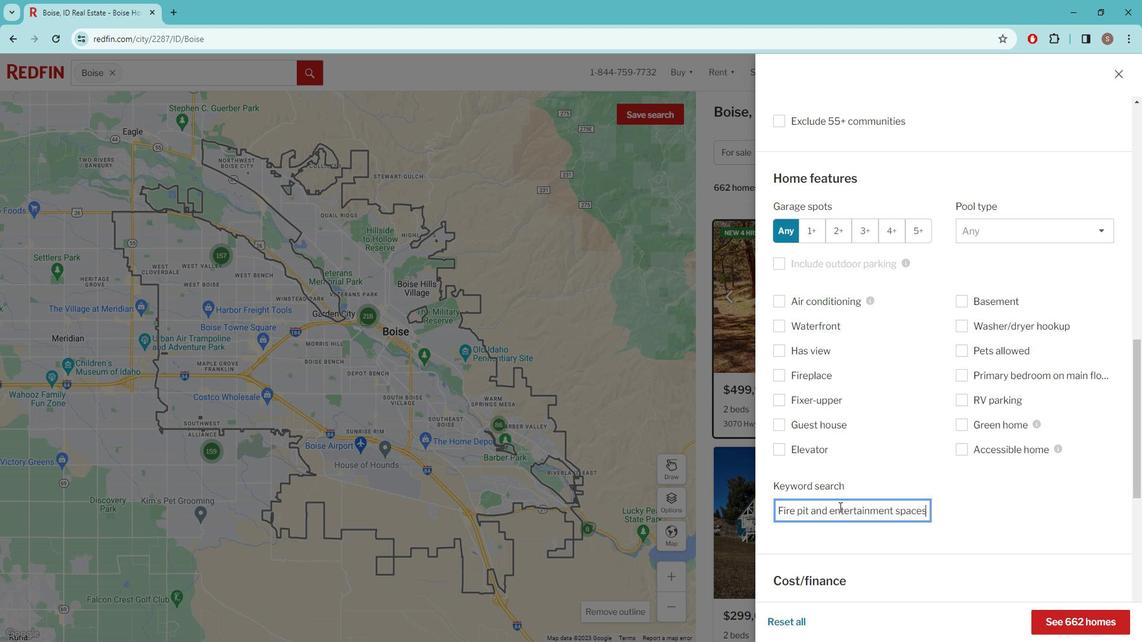 
Action: Mouse scrolled (851, 501) with delta (0, 0)
Screenshot: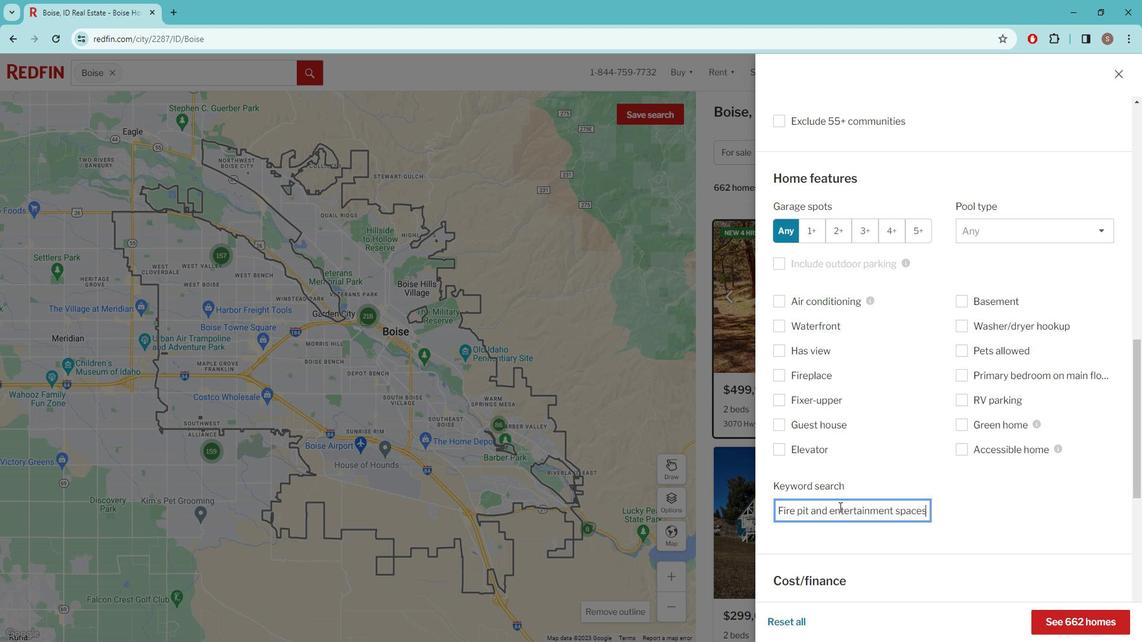
Action: Mouse moved to (851, 501)
Screenshot: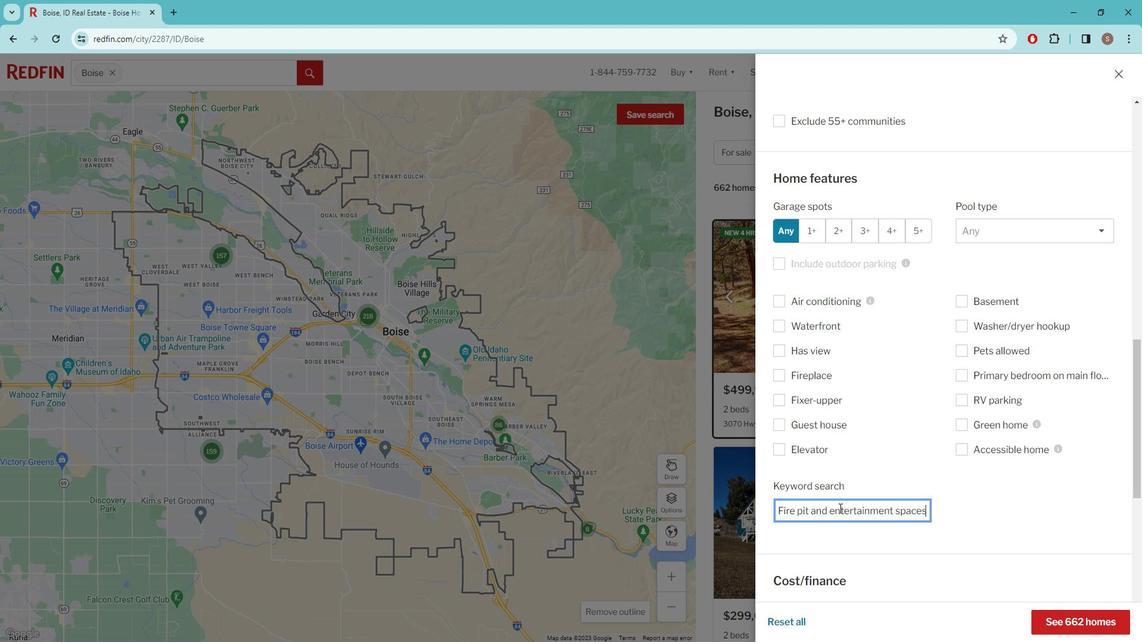 
Action: Mouse scrolled (851, 501) with delta (0, 0)
Screenshot: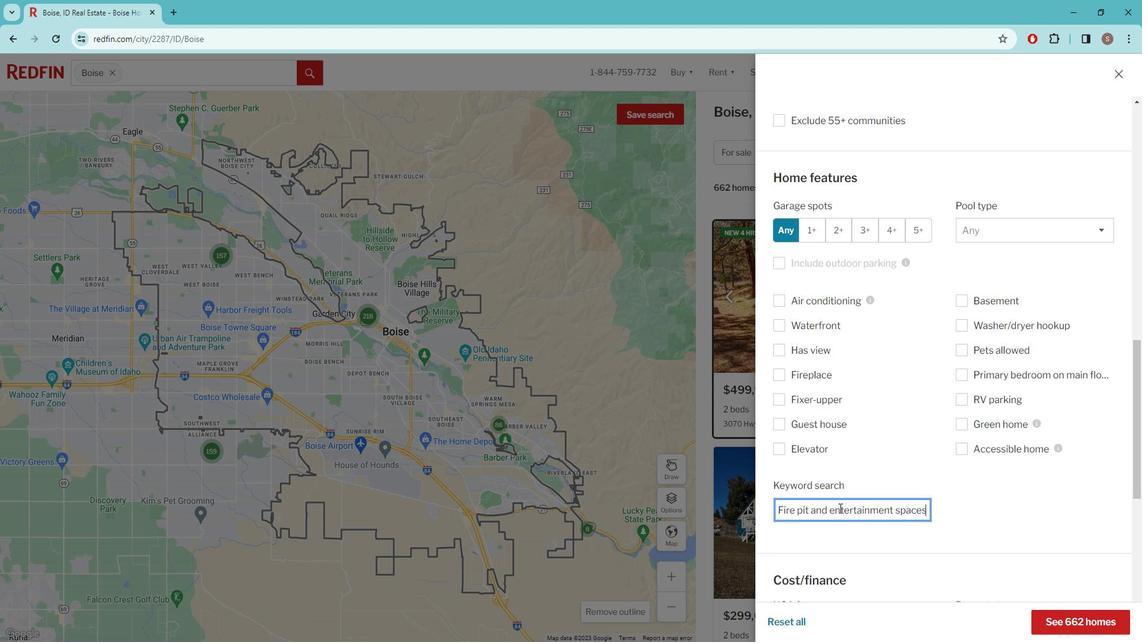 
Action: Mouse moved to (858, 471)
Screenshot: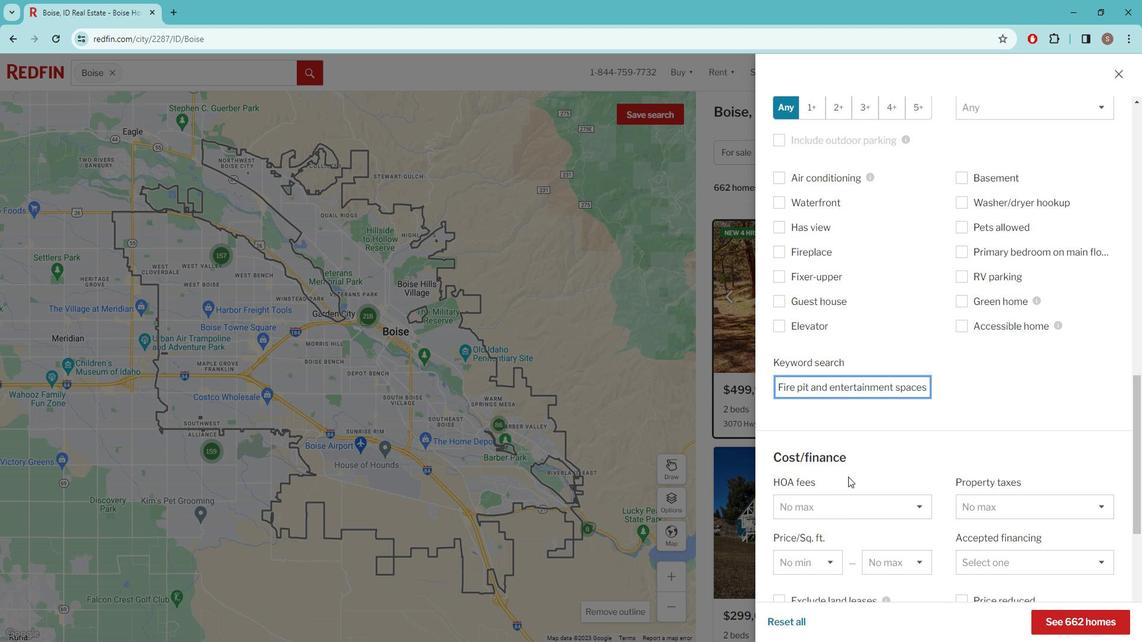 
Action: Mouse scrolled (858, 470) with delta (0, 0)
Screenshot: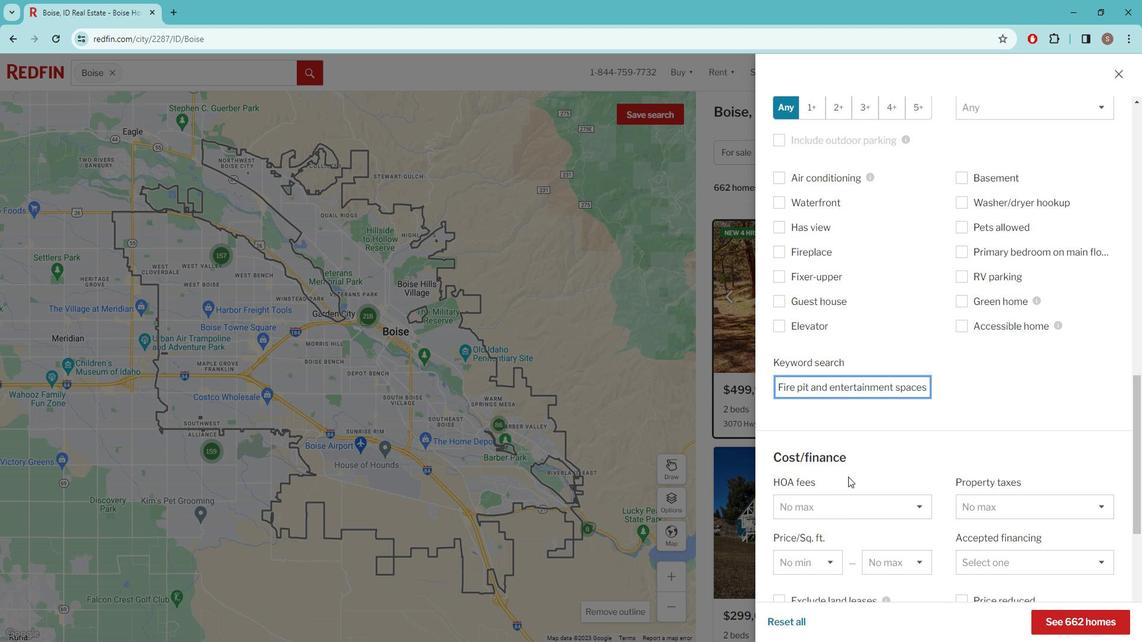 
Action: Mouse moved to (845, 468)
Screenshot: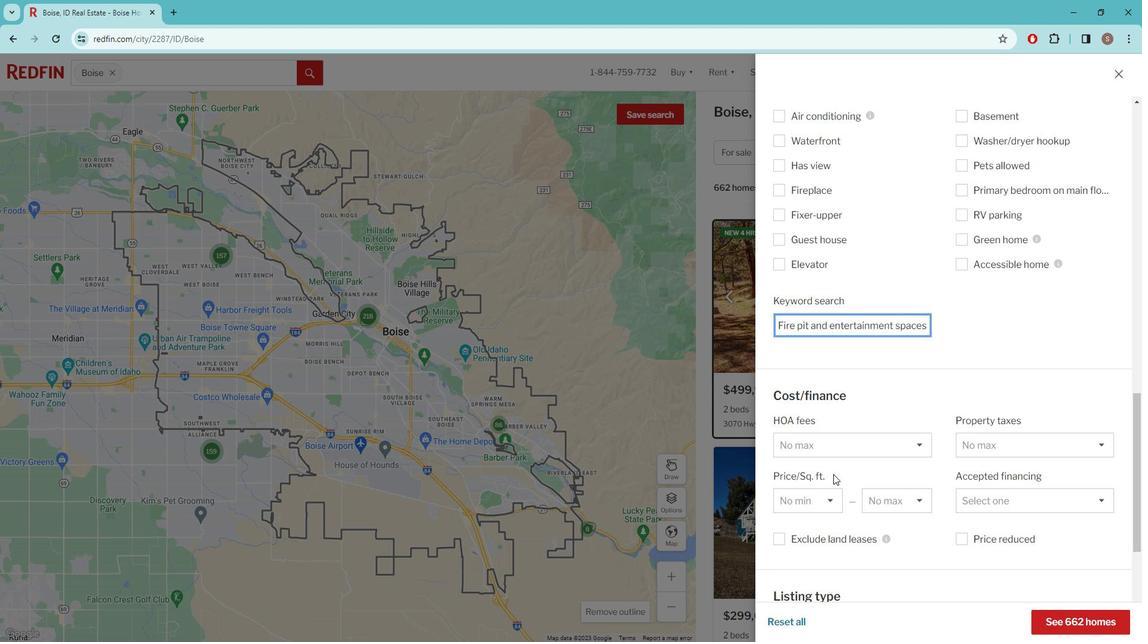 
Action: Mouse scrolled (845, 468) with delta (0, 0)
Screenshot: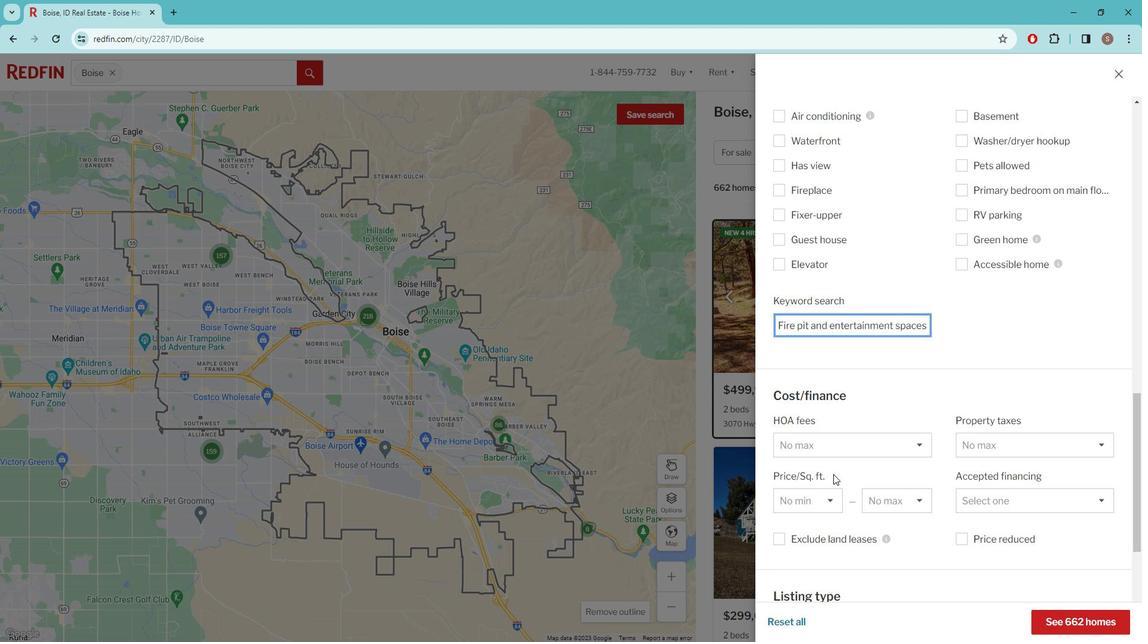 
Action: Mouse scrolled (845, 468) with delta (0, 0)
Screenshot: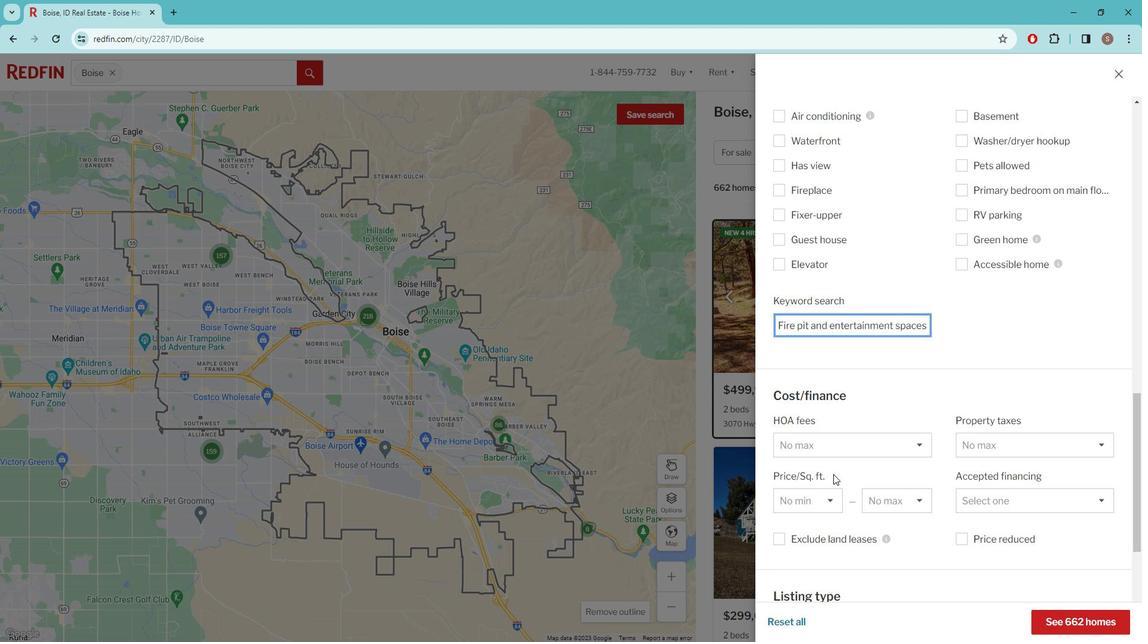 
Action: Mouse moved to (840, 463)
Screenshot: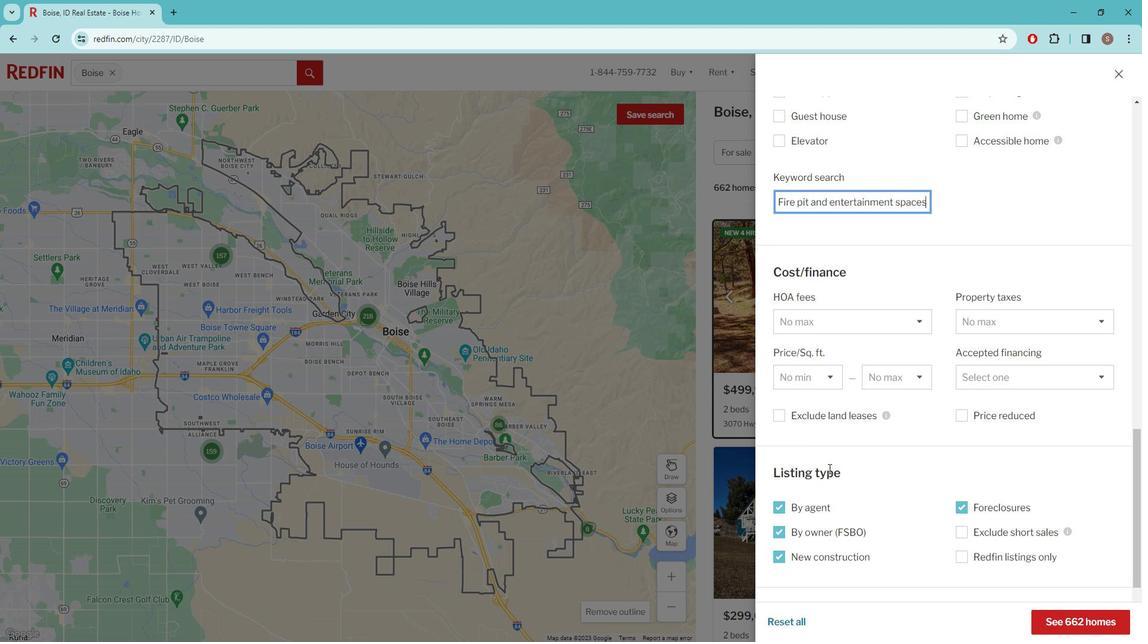 
Action: Mouse scrolled (840, 462) with delta (0, 0)
Screenshot: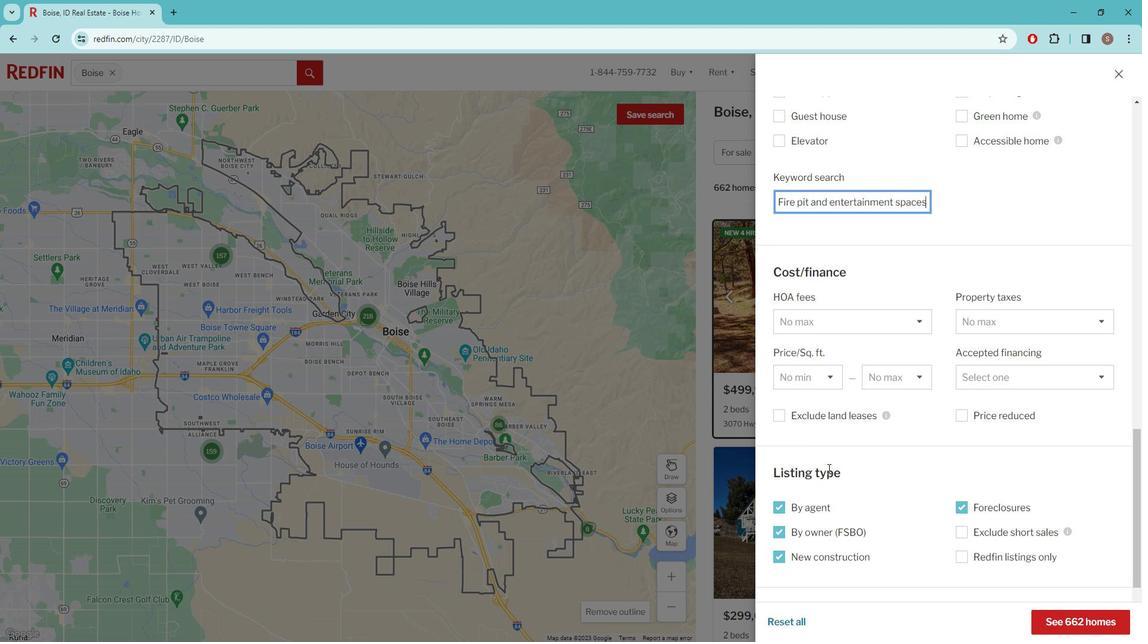 
Action: Mouse scrolled (840, 462) with delta (0, 0)
Screenshot: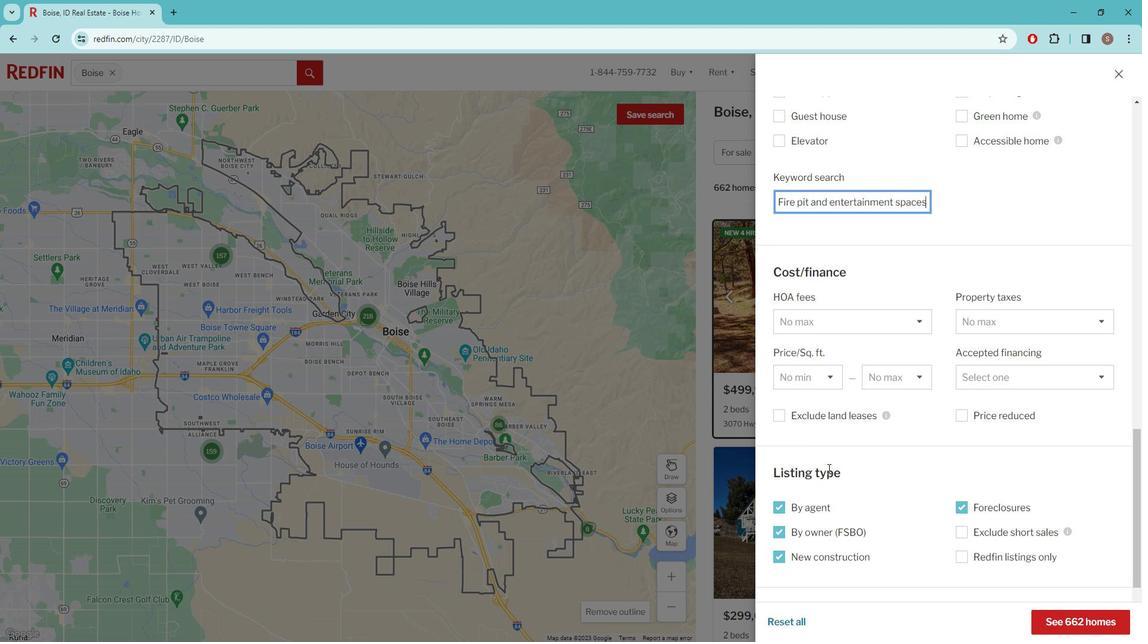 
Action: Mouse moved to (838, 463)
Screenshot: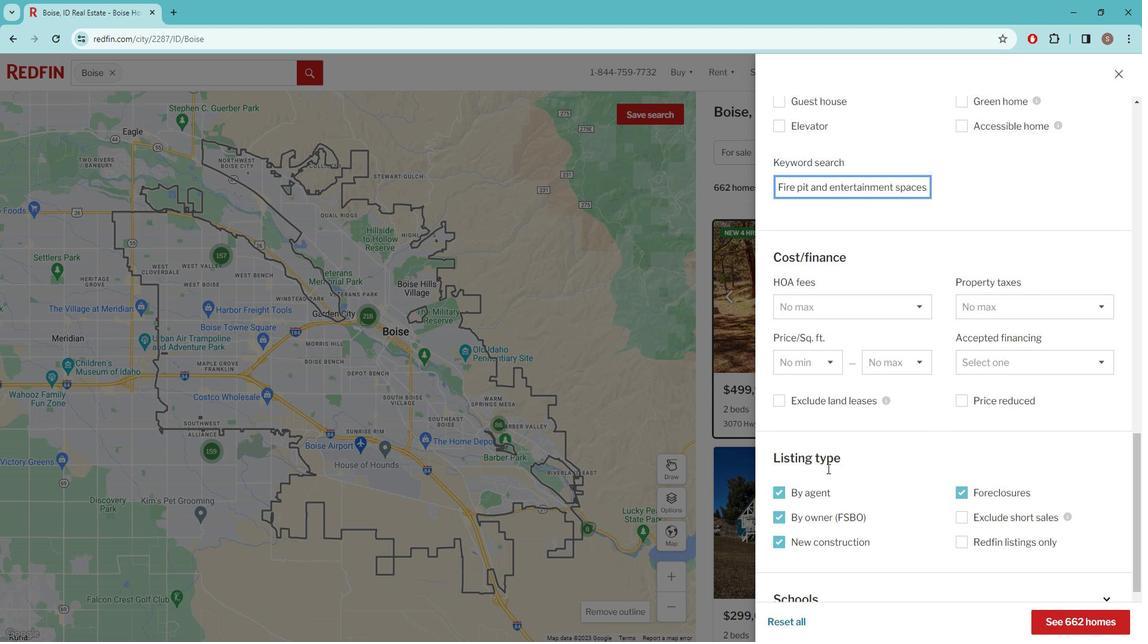 
Action: Mouse scrolled (838, 462) with delta (0, 0)
Screenshot: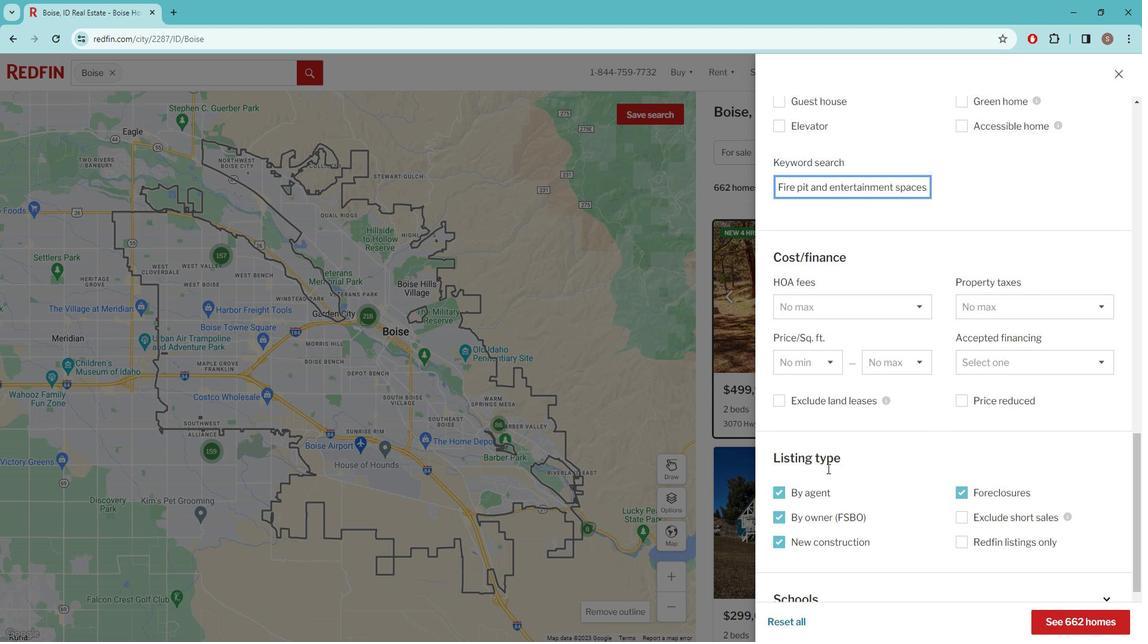 
Action: Mouse moved to (841, 484)
Screenshot: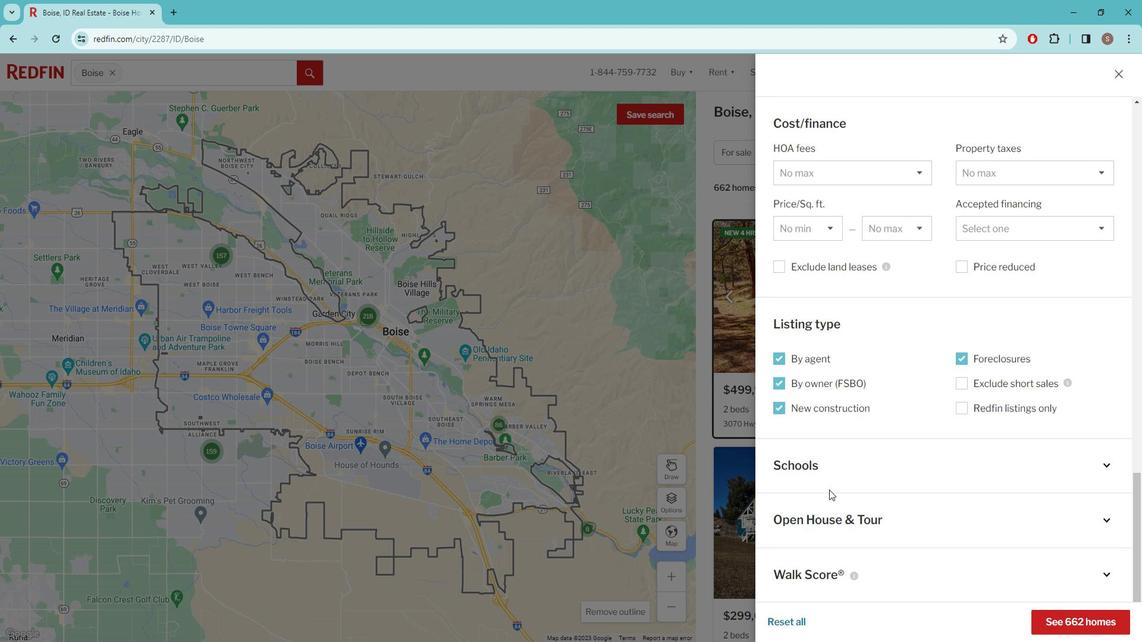 
Action: Mouse scrolled (841, 484) with delta (0, 0)
Screenshot: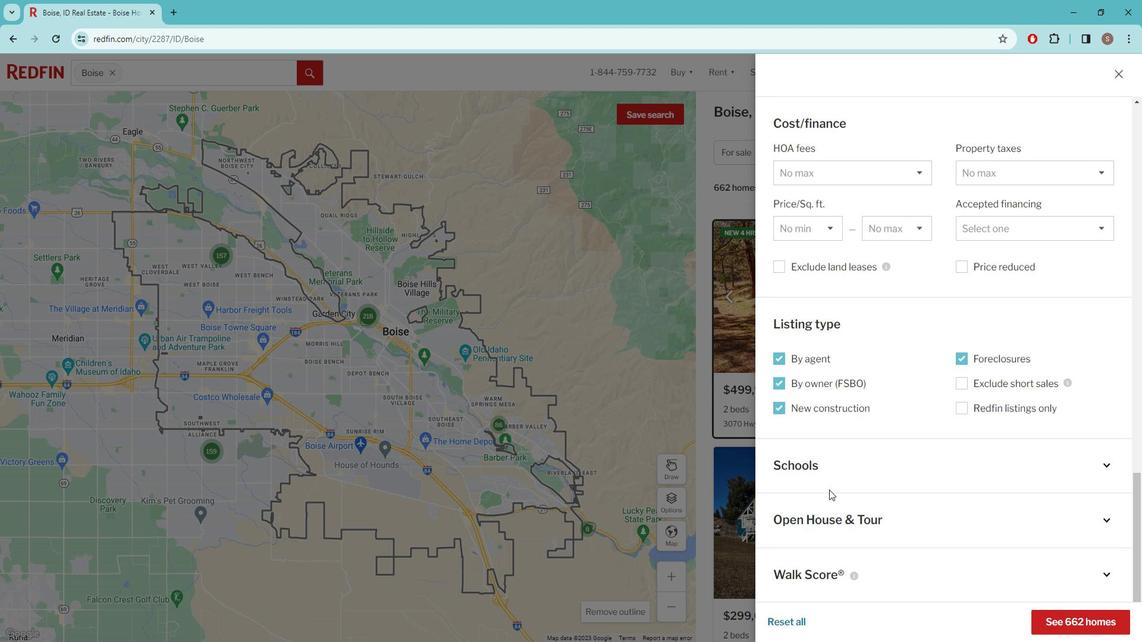 
Action: Mouse moved to (841, 485)
Screenshot: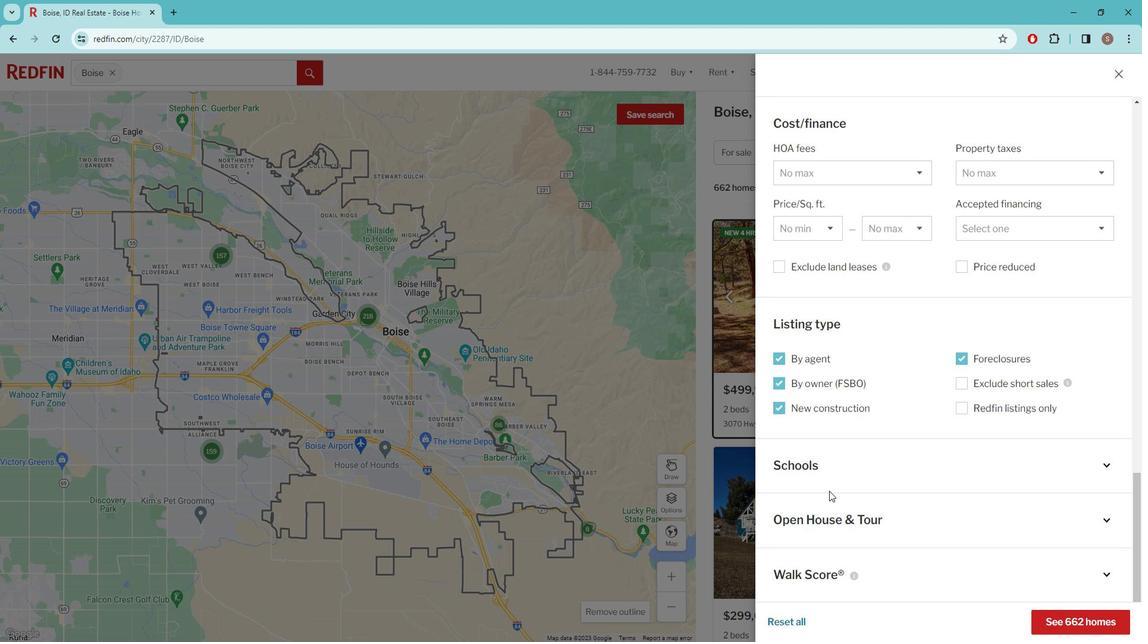 
Action: Mouse scrolled (841, 484) with delta (0, 0)
Screenshot: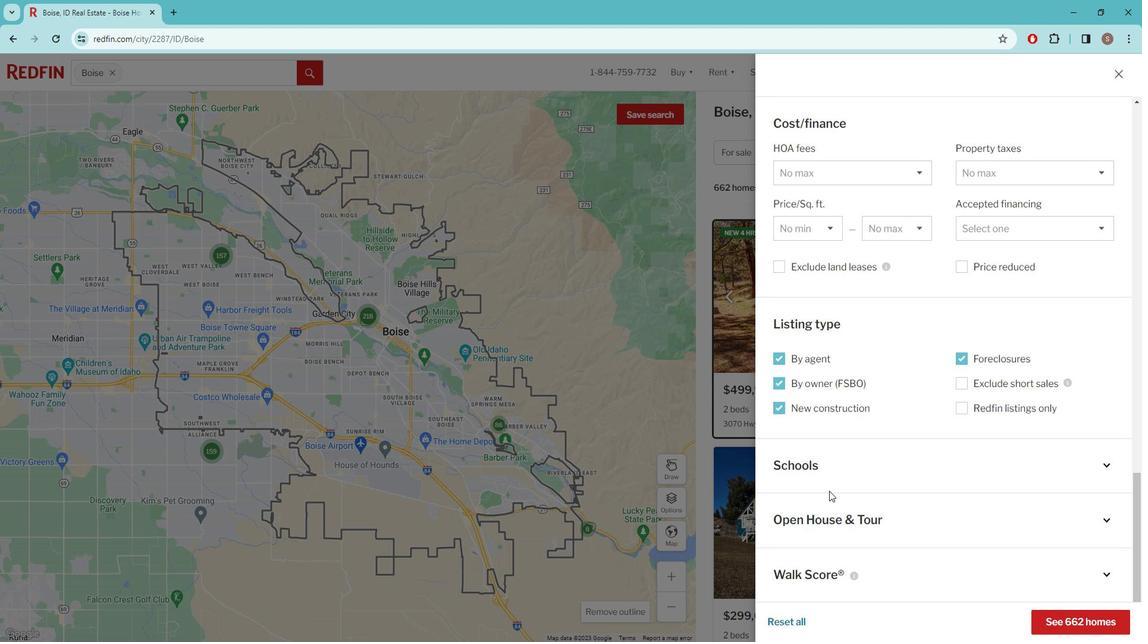 
Action: Mouse moved to (844, 509)
Screenshot: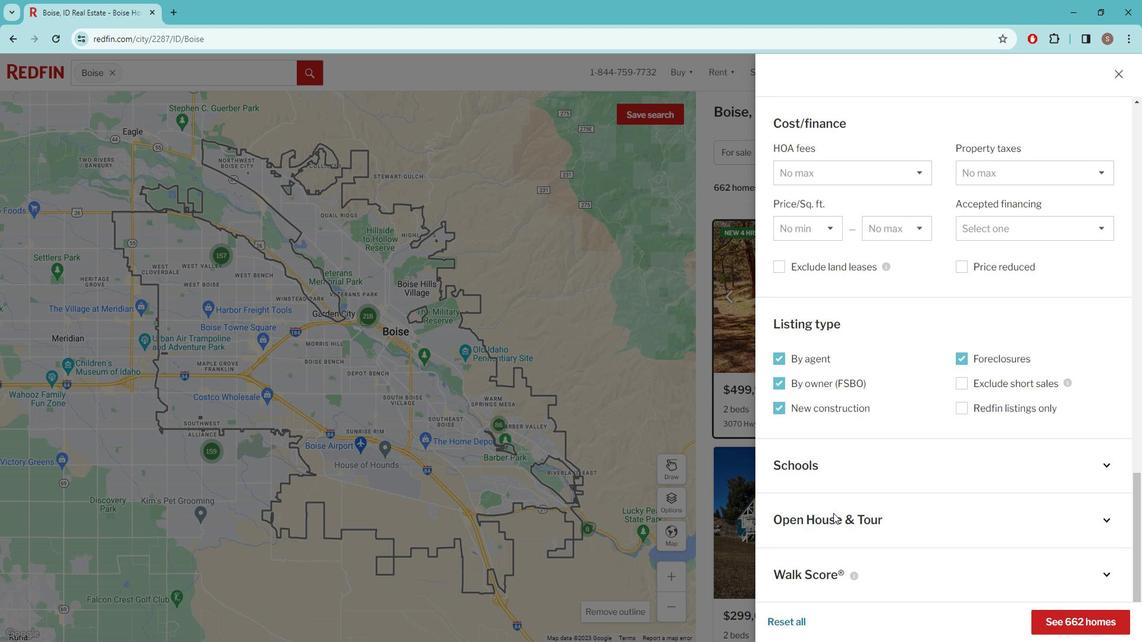 
Action: Mouse pressed left at (844, 509)
Screenshot: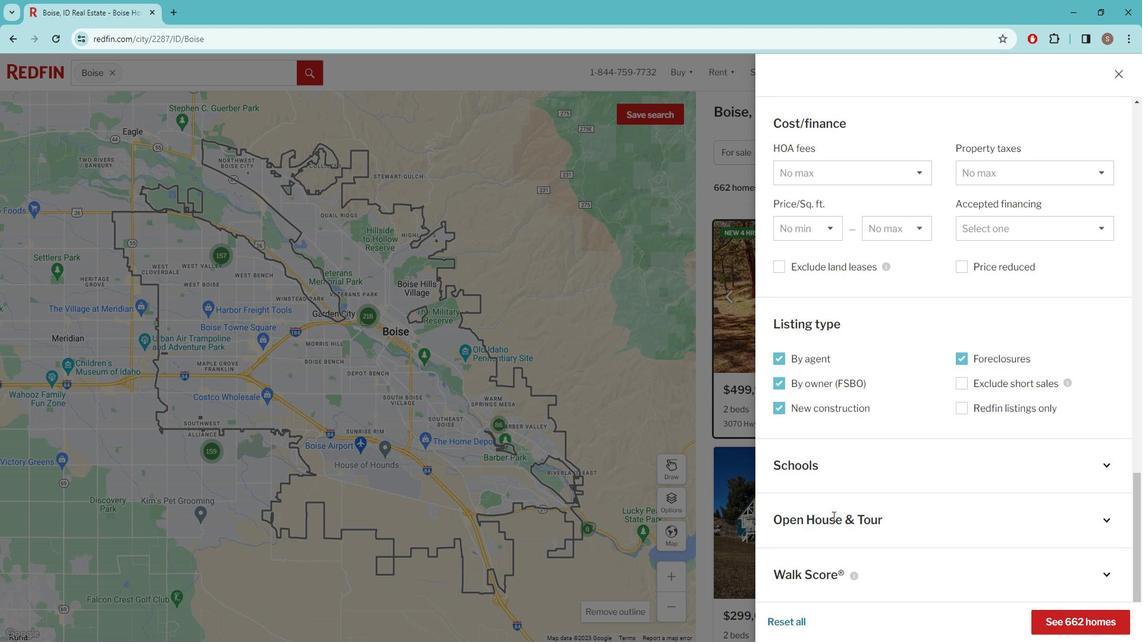 
Action: Mouse moved to (808, 515)
Screenshot: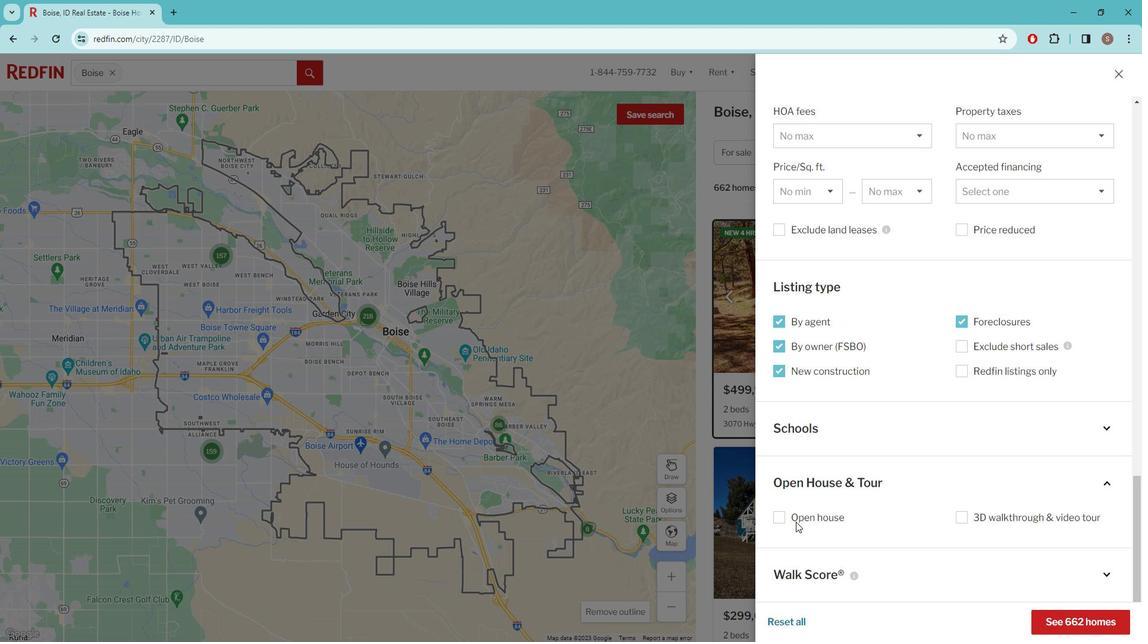 
Action: Mouse pressed left at (808, 515)
Screenshot: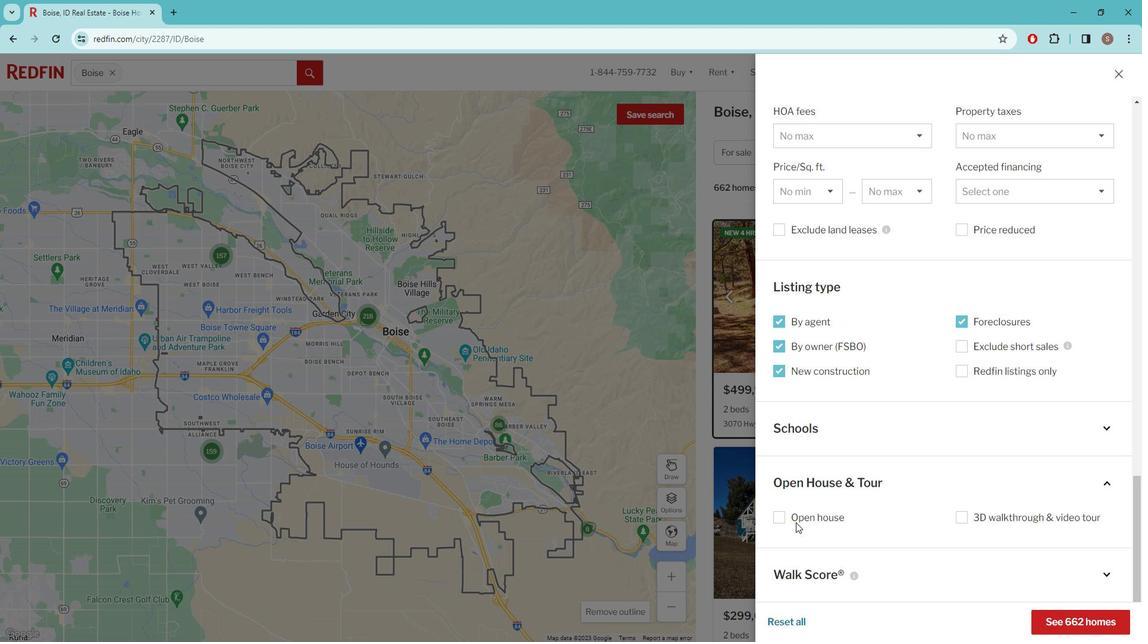 
Action: Mouse moved to (840, 495)
Screenshot: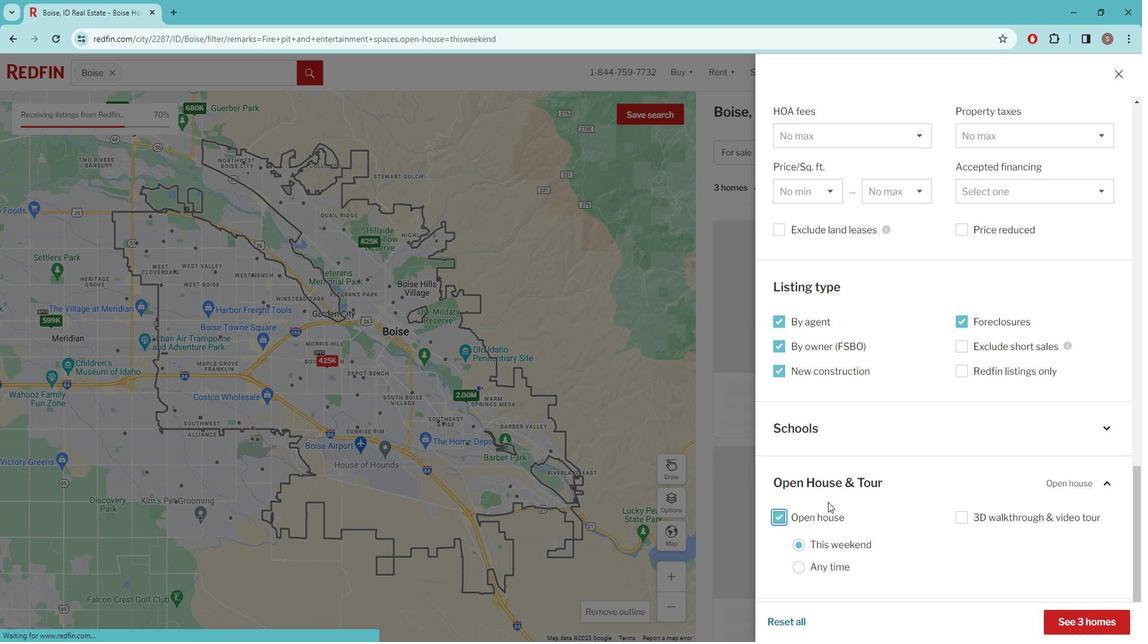 
Action: Mouse scrolled (840, 494) with delta (0, 0)
Screenshot: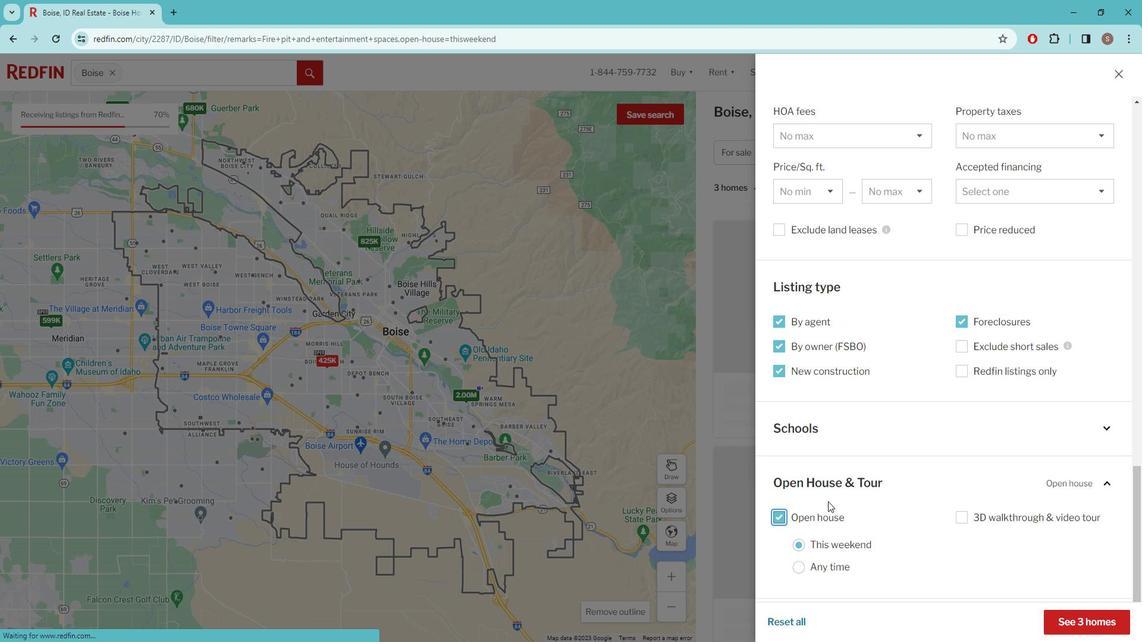 
Action: Mouse moved to (816, 509)
Screenshot: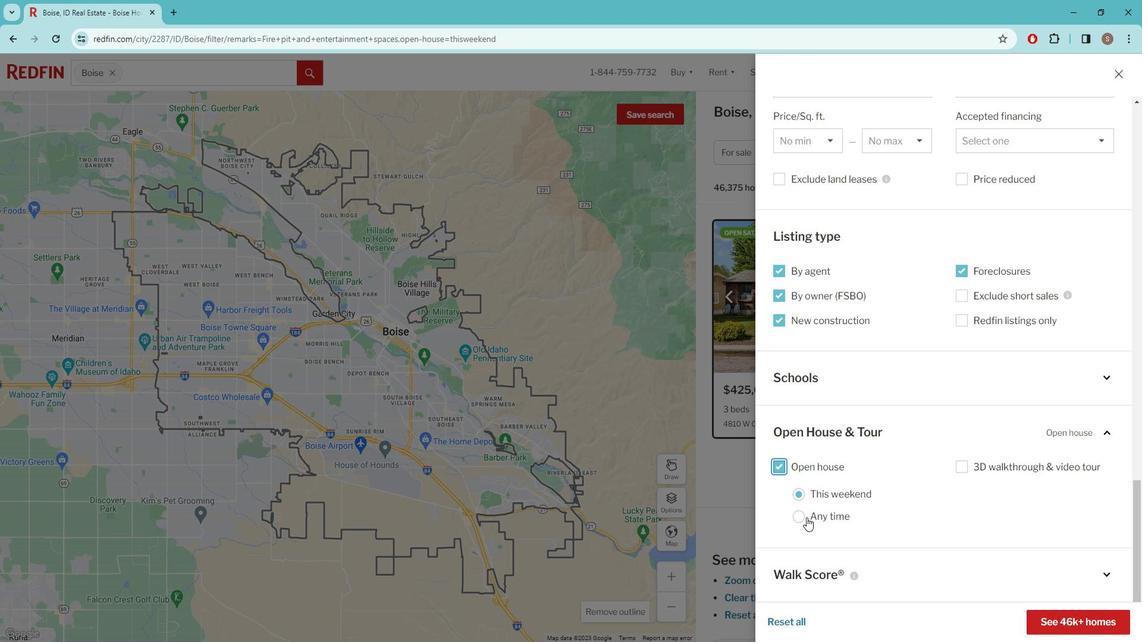 
Action: Mouse pressed left at (816, 509)
Screenshot: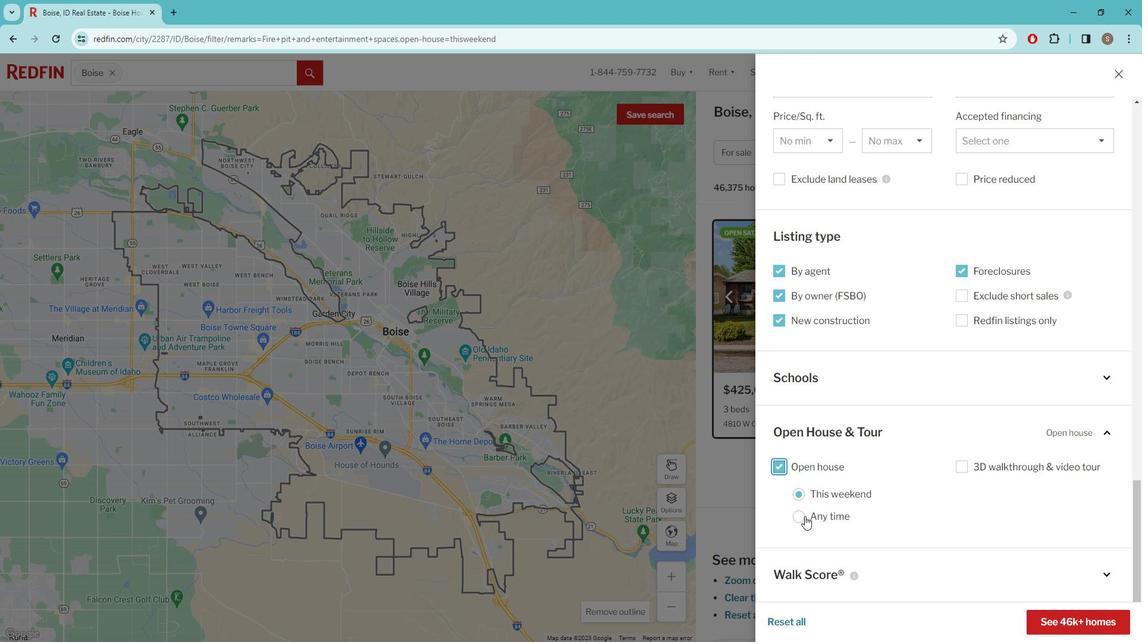 
Action: Mouse moved to (817, 489)
Screenshot: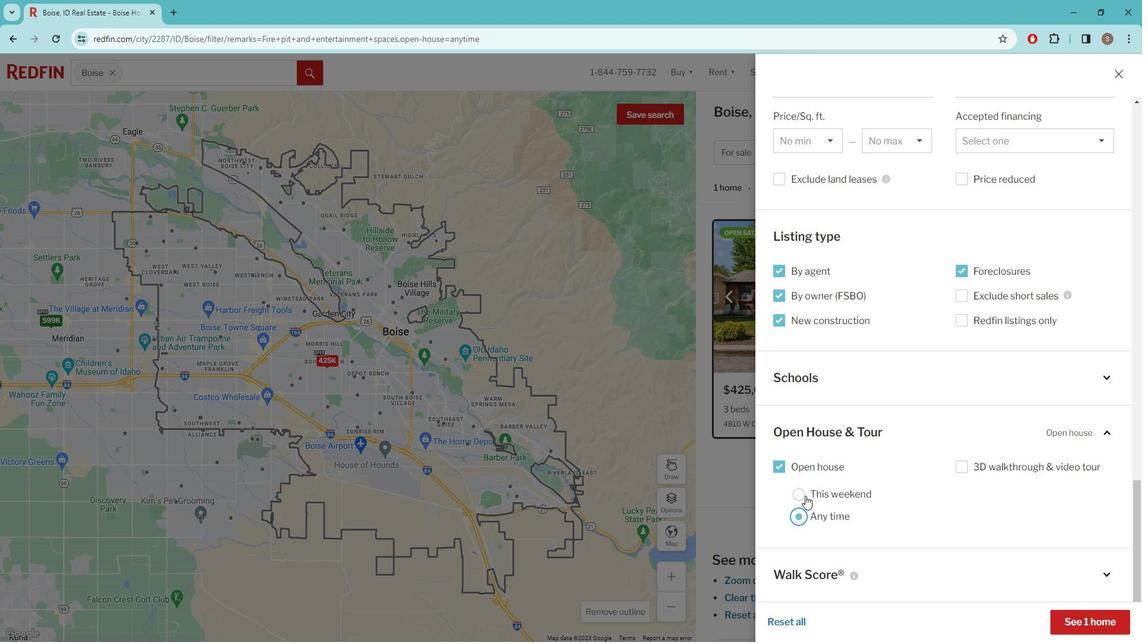 
Action: Mouse pressed left at (817, 489)
Screenshot: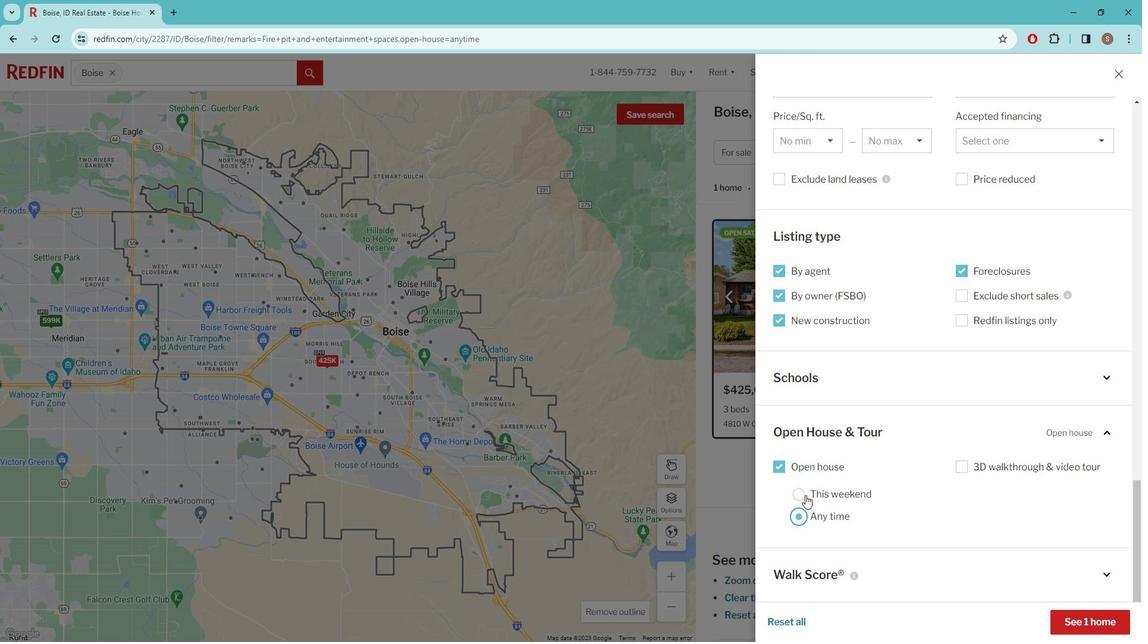 
Action: Mouse moved to (830, 507)
Screenshot: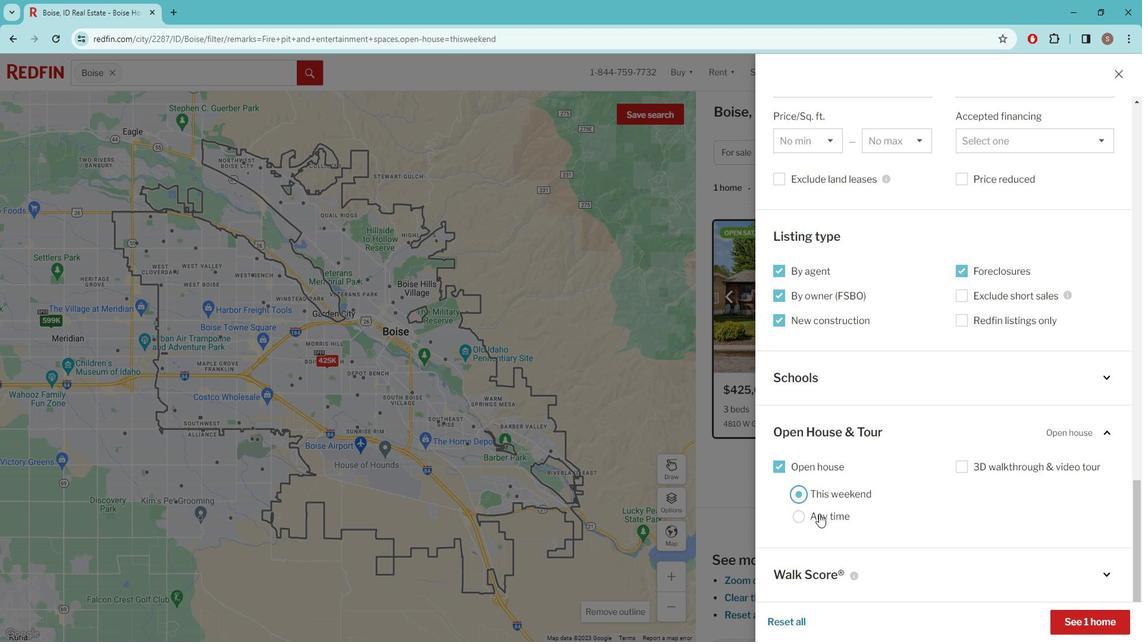 
Action: Mouse pressed left at (830, 507)
Screenshot: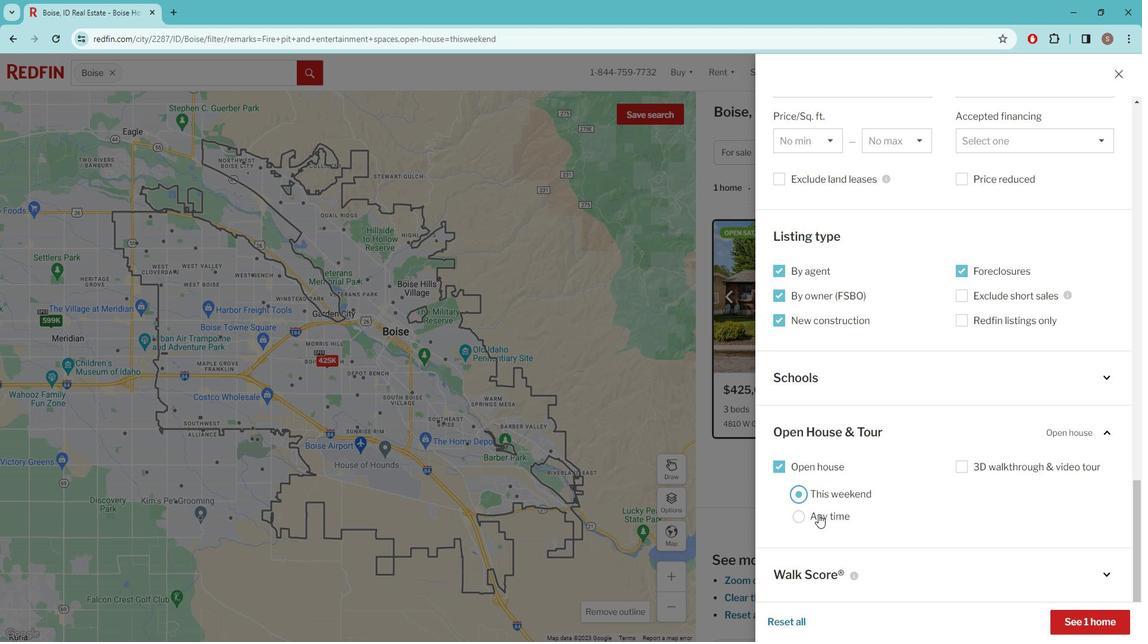 
Action: Mouse moved to (811, 488)
Screenshot: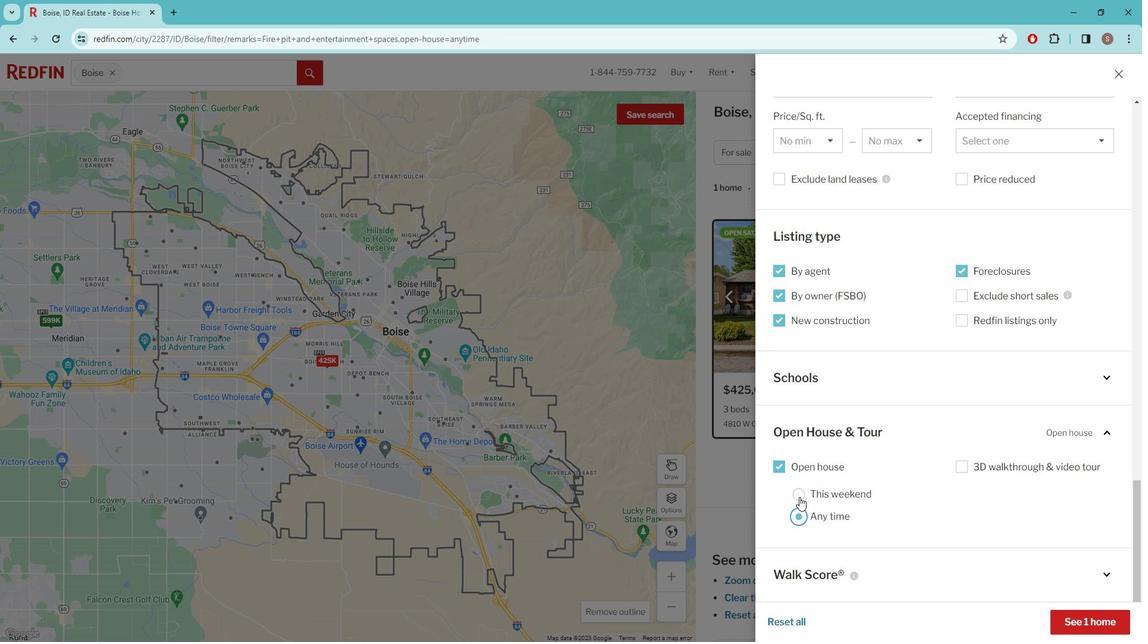 
Action: Mouse pressed left at (811, 488)
Screenshot: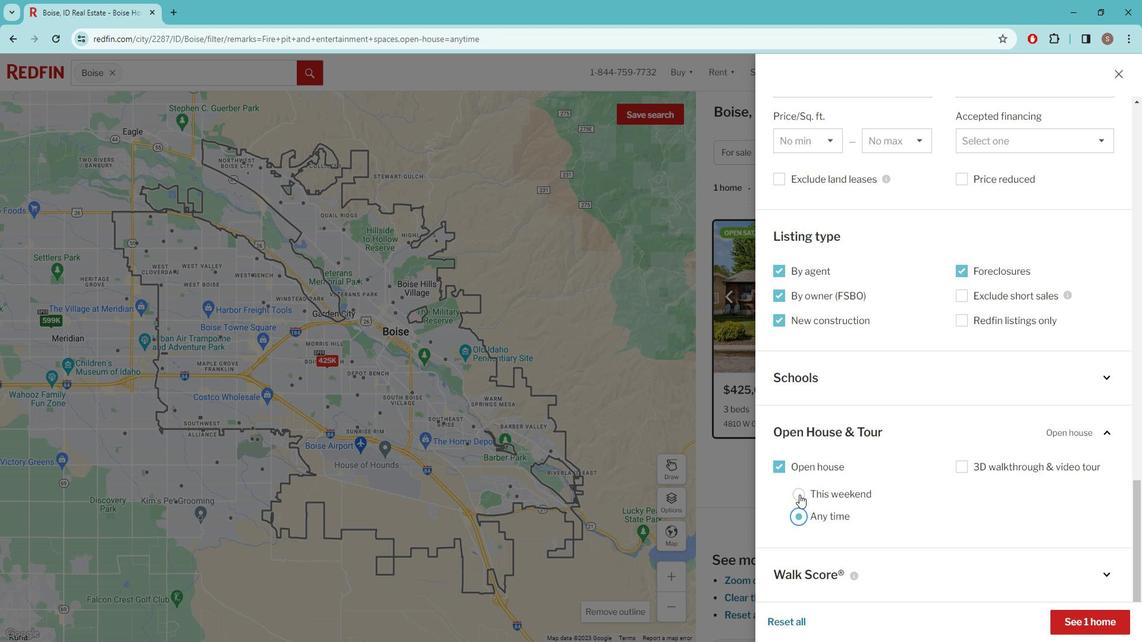 
Action: Mouse moved to (812, 508)
Screenshot: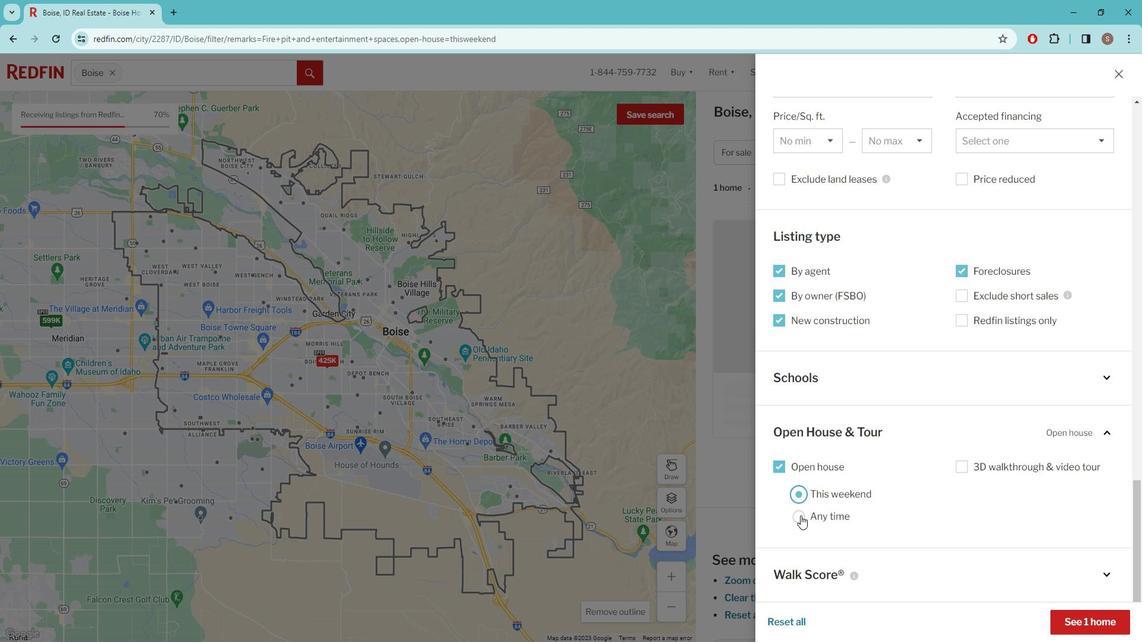 
Action: Mouse pressed left at (812, 508)
Screenshot: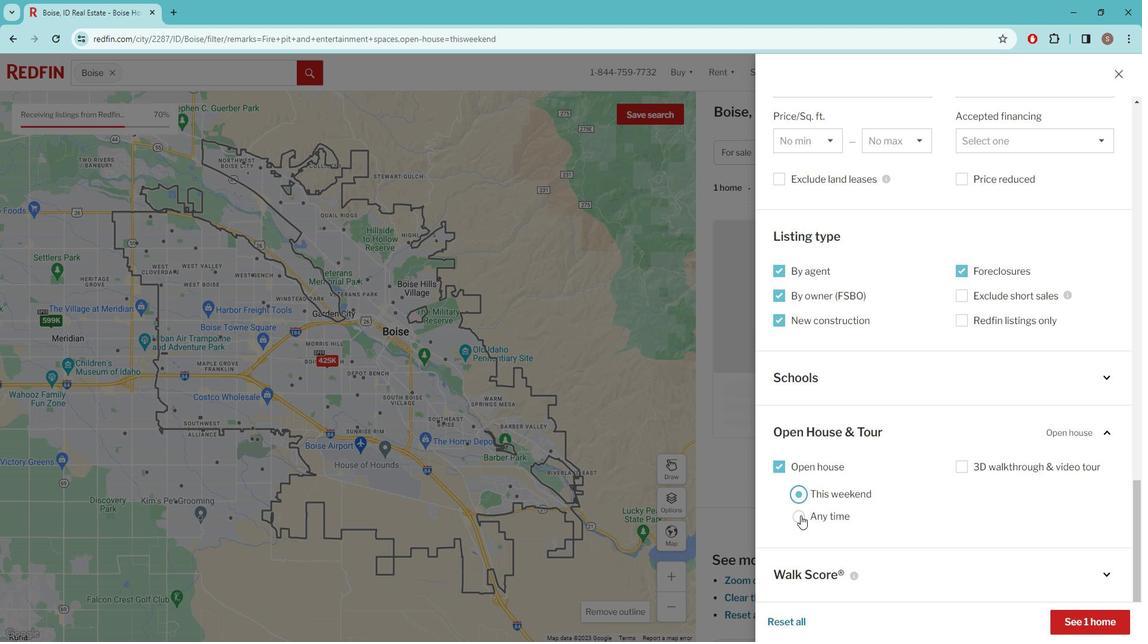 
Action: Mouse moved to (1083, 606)
Screenshot: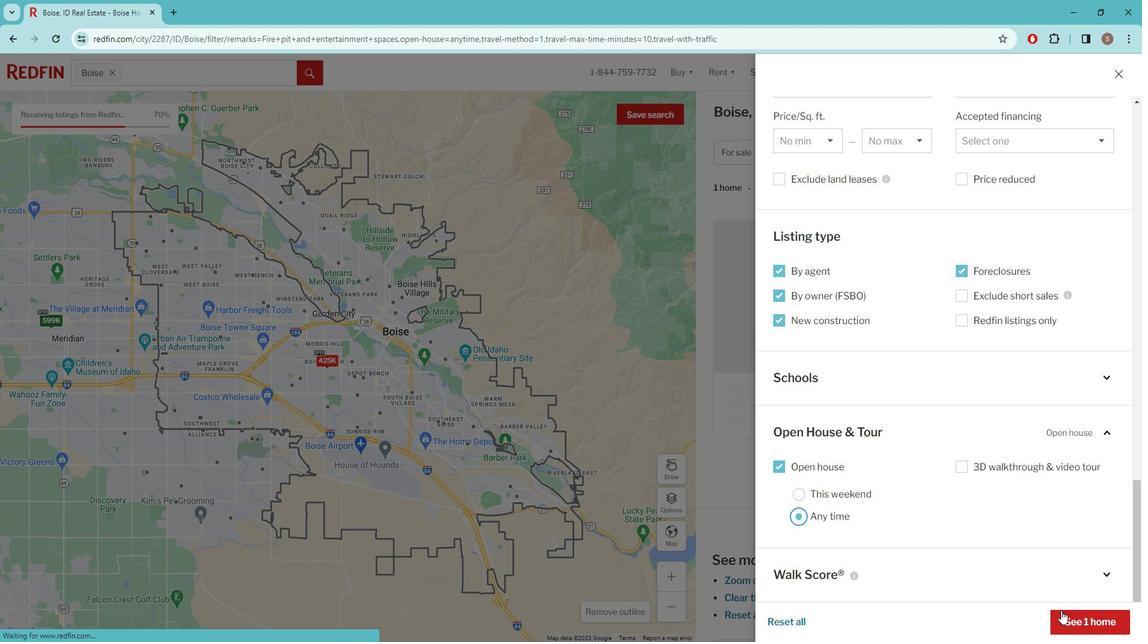 
Action: Mouse pressed left at (1083, 606)
Screenshot: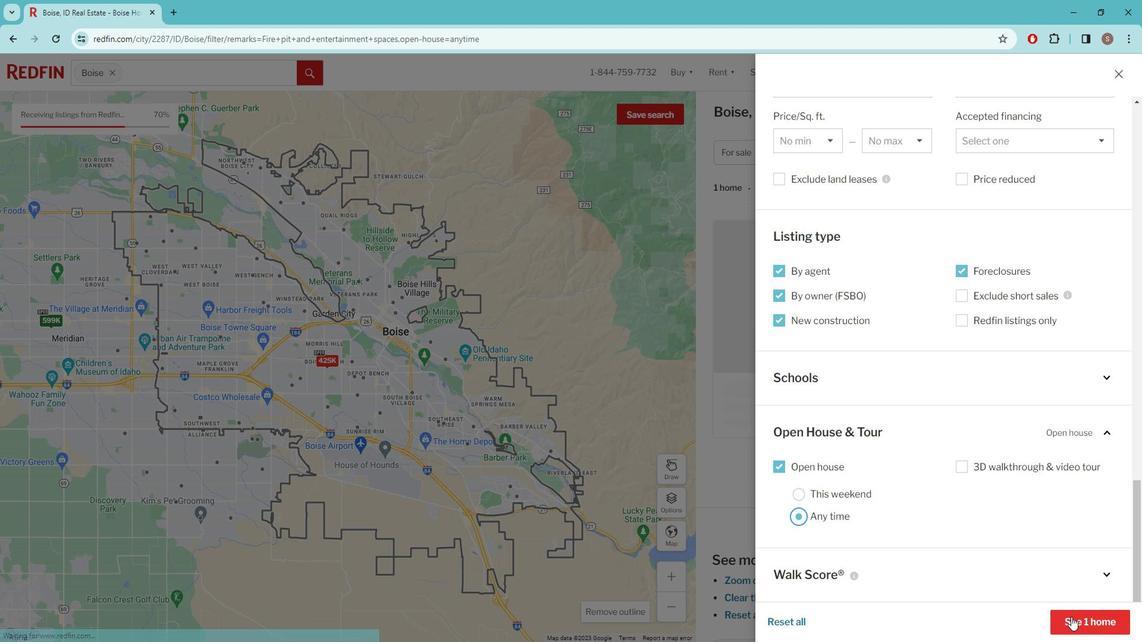
Action: Mouse moved to (828, 383)
Screenshot: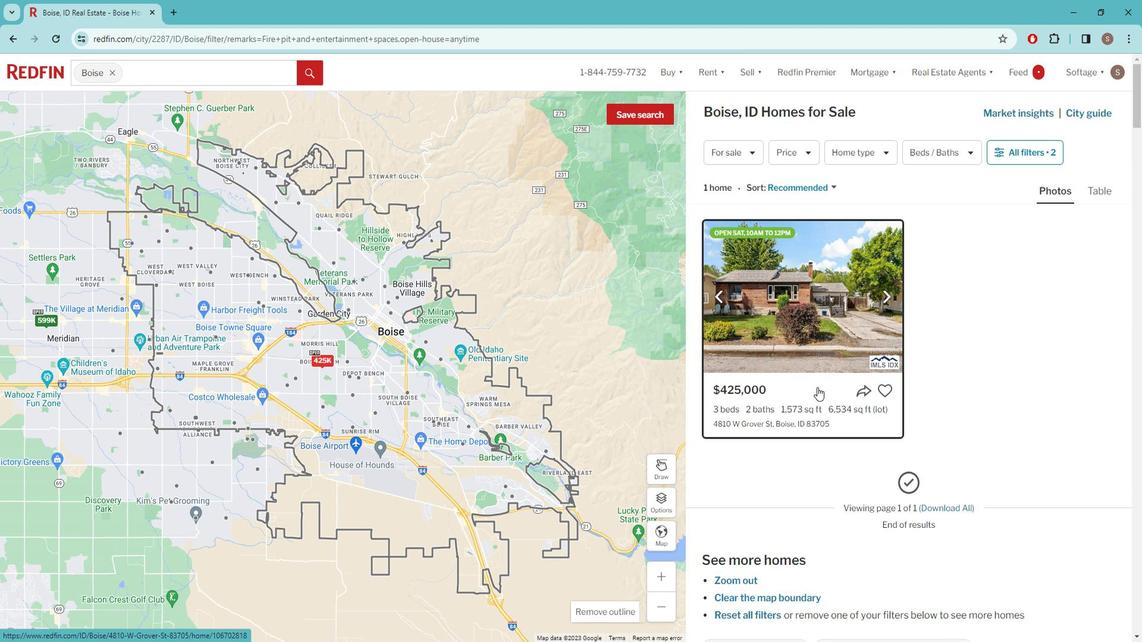 
Action: Mouse pressed left at (828, 383)
Screenshot: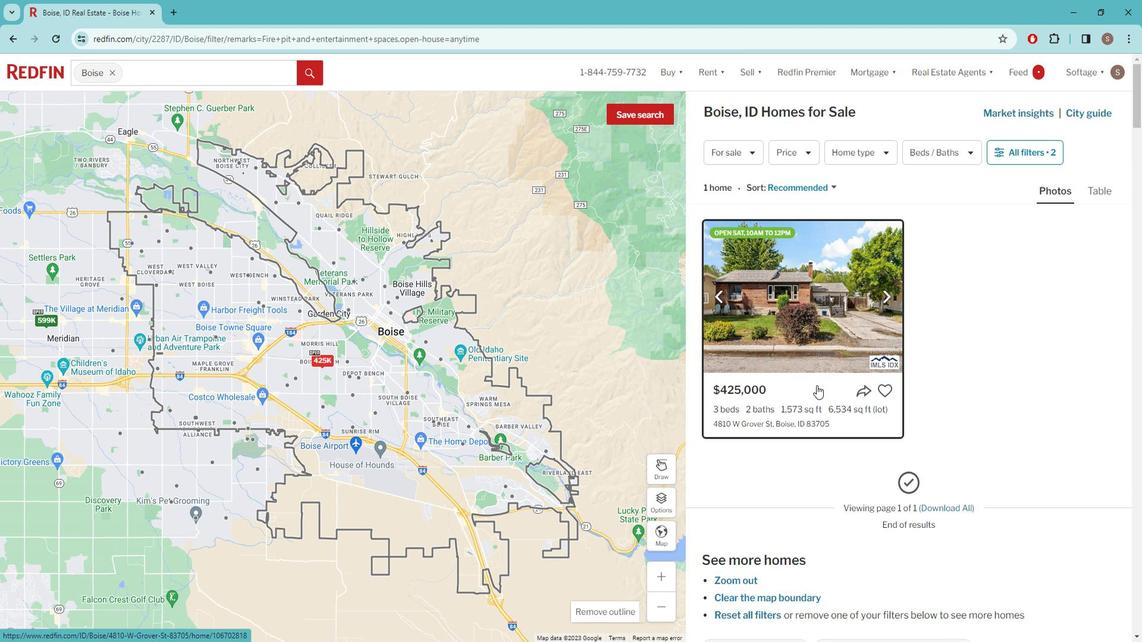 
Action: Mouse moved to (575, 251)
Screenshot: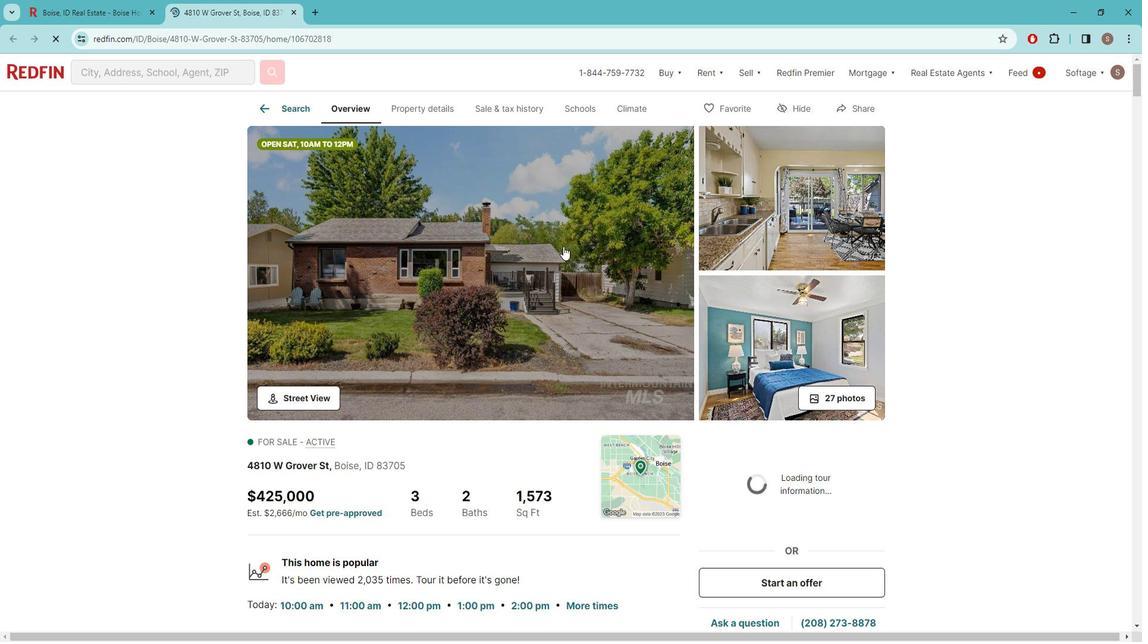
Action: Mouse pressed left at (575, 251)
Screenshot: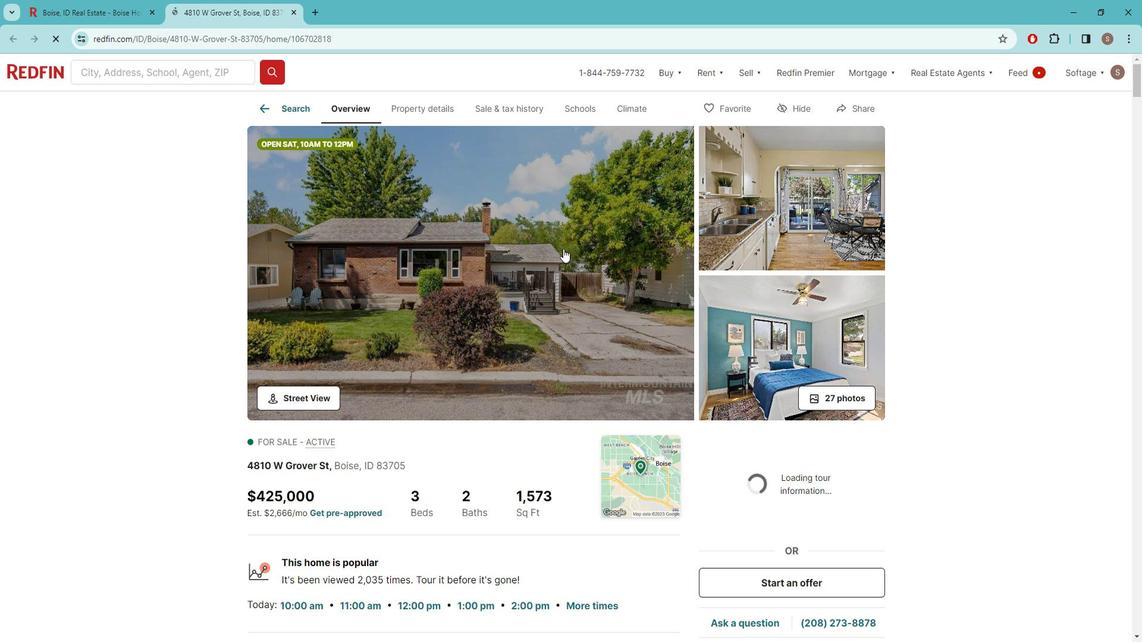 
Action: Mouse moved to (1084, 351)
Screenshot: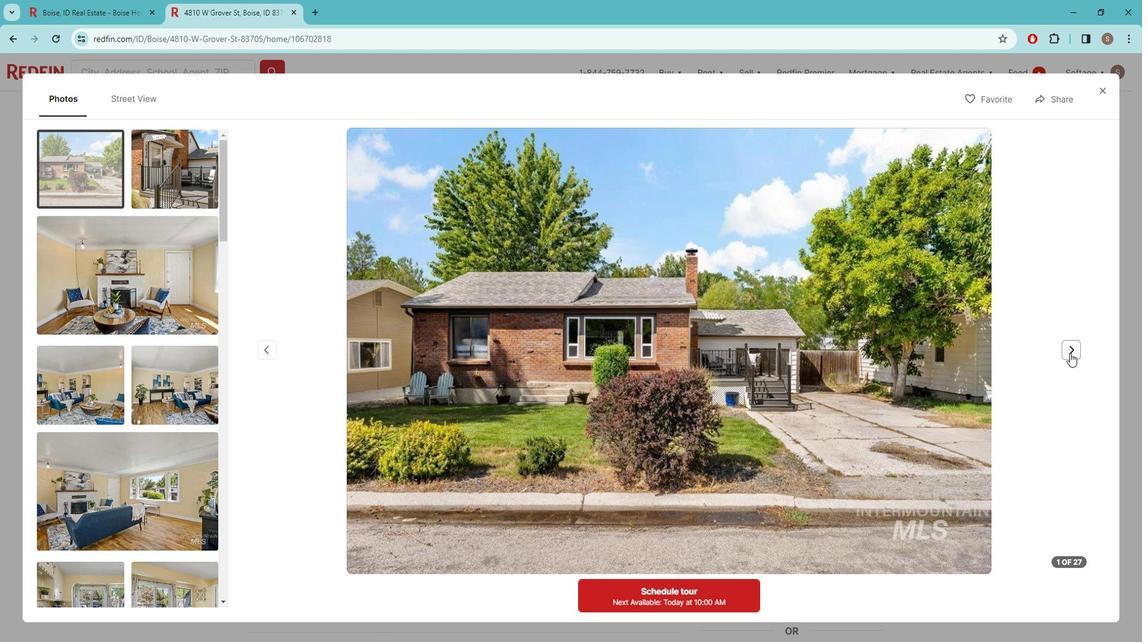 
Action: Mouse pressed left at (1084, 351)
Screenshot: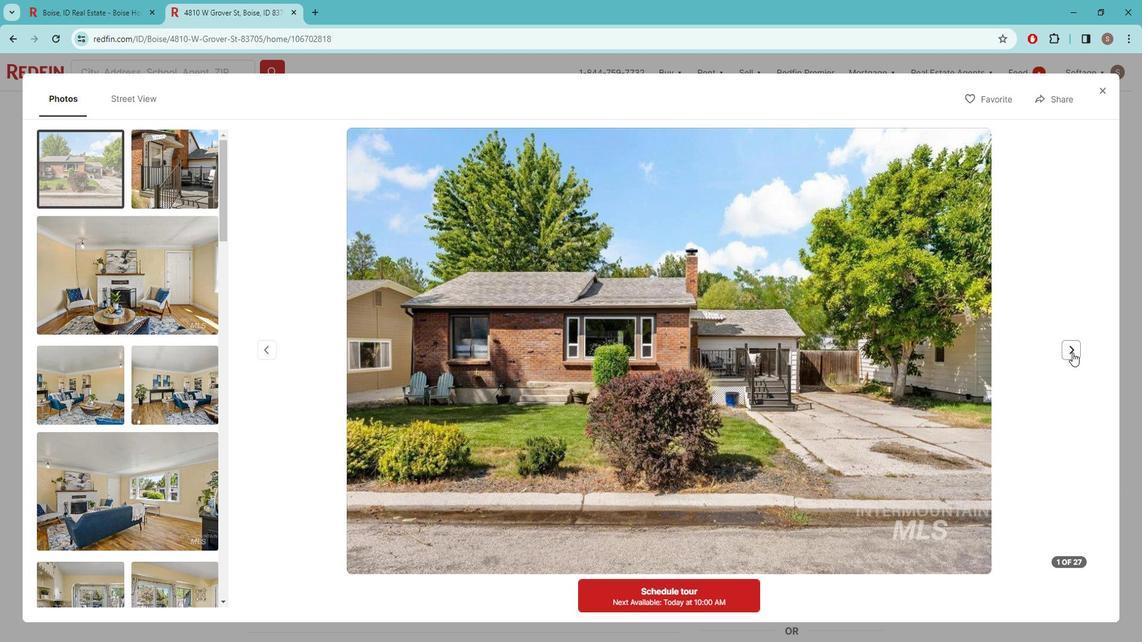 
Action: Mouse pressed left at (1084, 351)
Screenshot: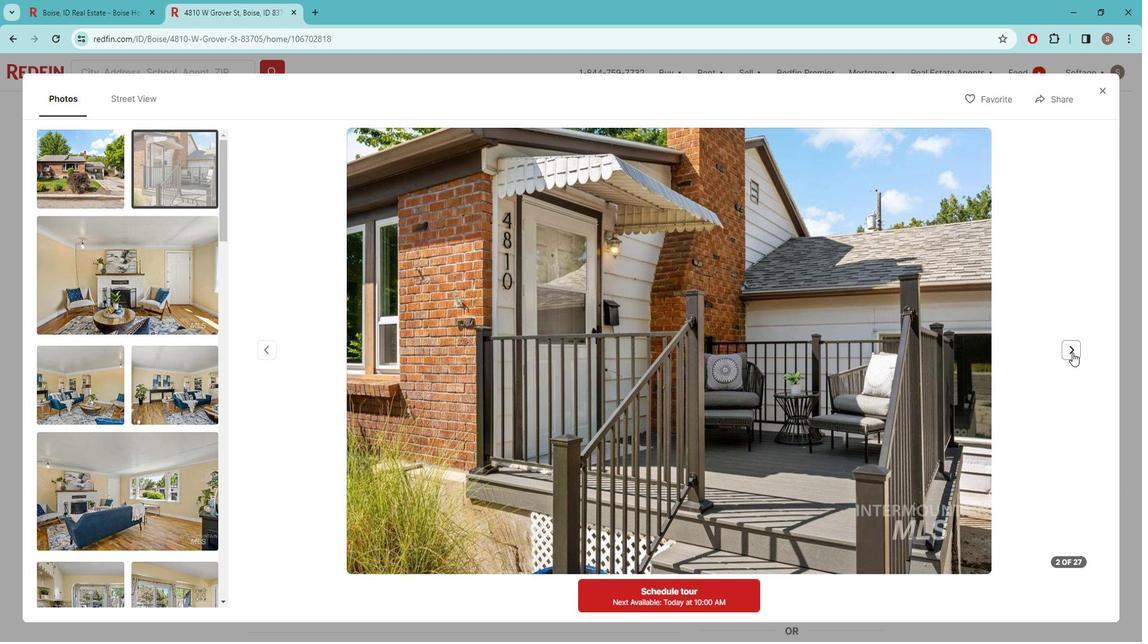 
Action: Mouse pressed left at (1084, 351)
Screenshot: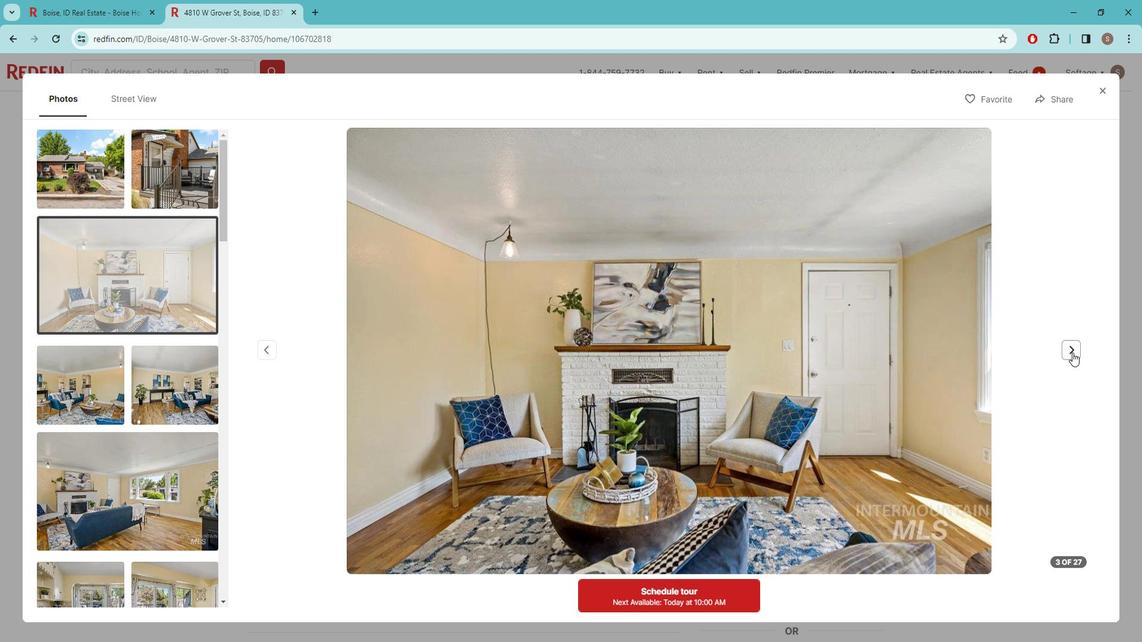 
Action: Mouse moved to (1085, 351)
Screenshot: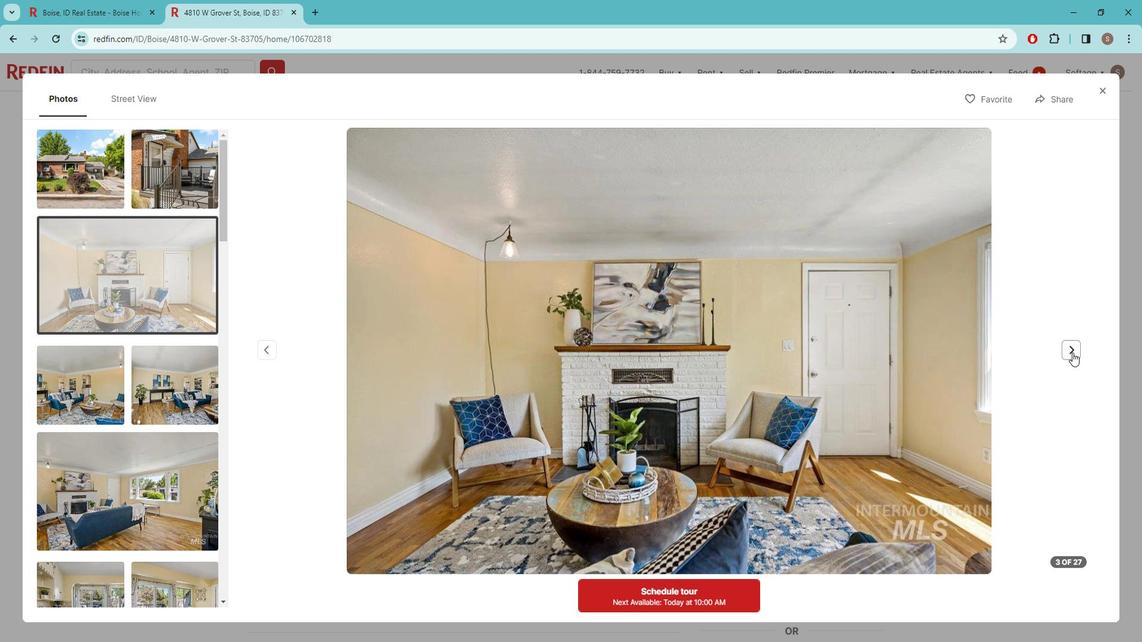 
Action: Mouse pressed left at (1085, 351)
Screenshot: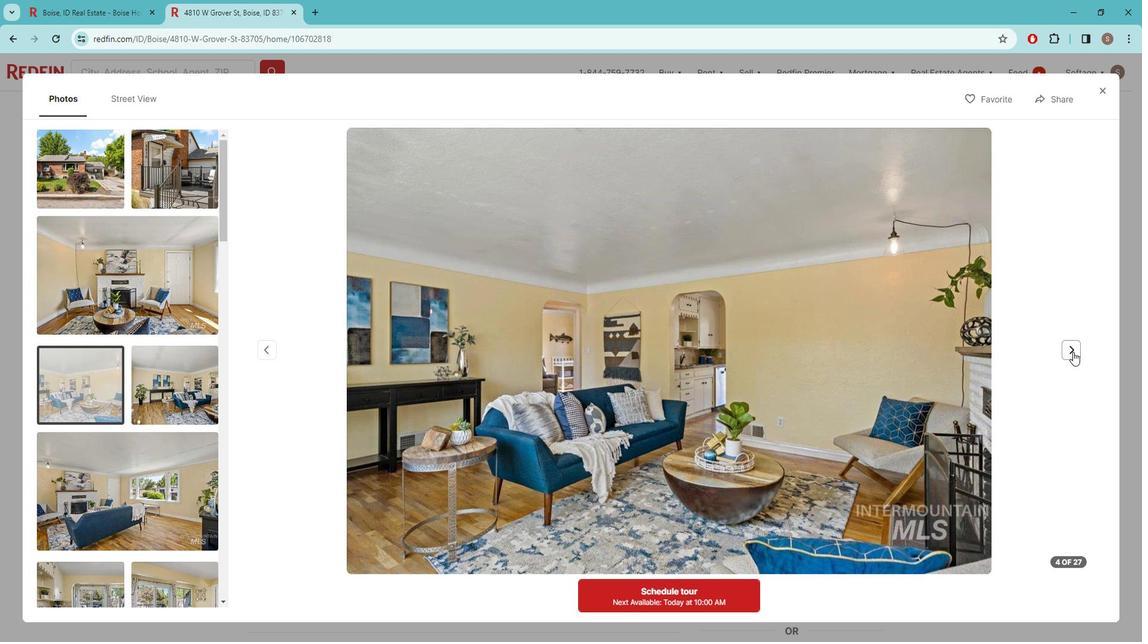 
Action: Mouse pressed left at (1085, 351)
Screenshot: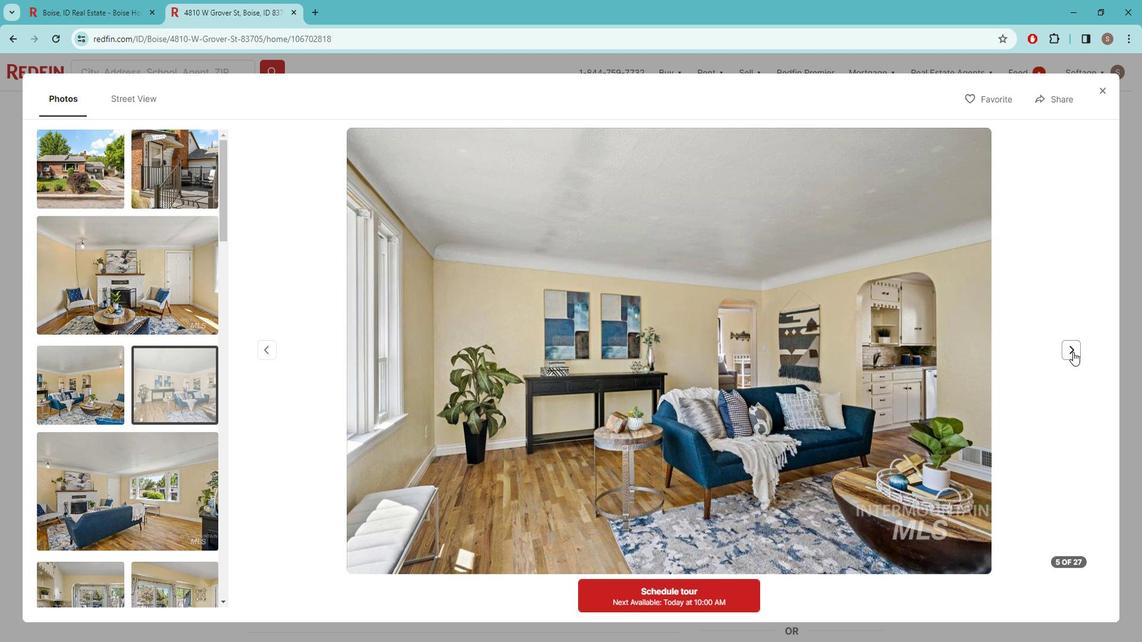 
Action: Mouse moved to (1085, 351)
Screenshot: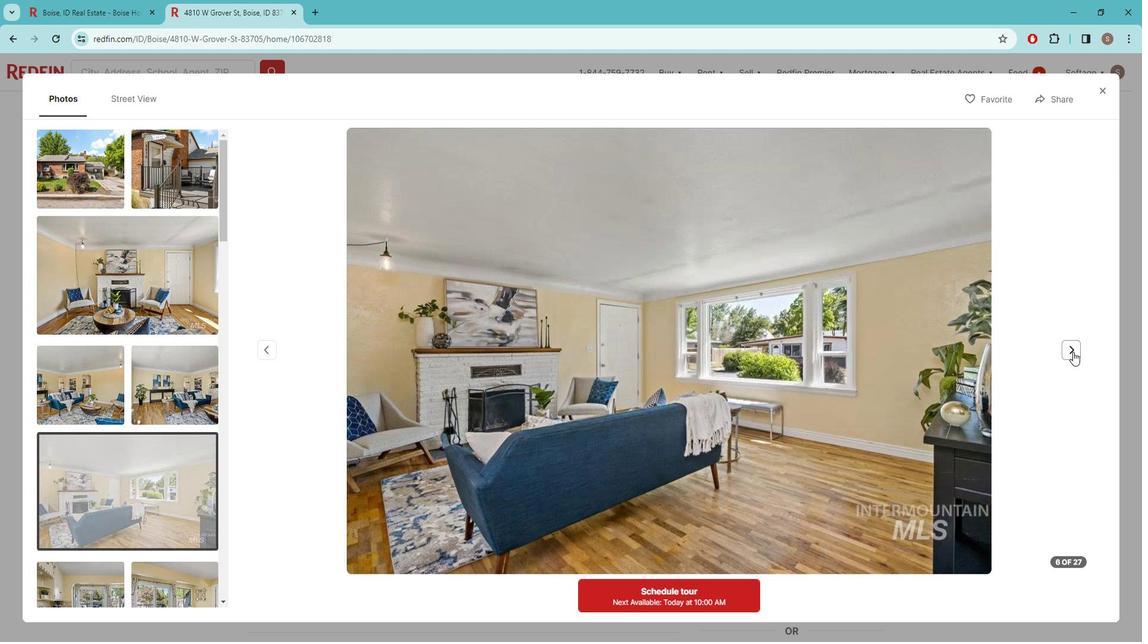 
Action: Mouse pressed left at (1085, 351)
Screenshot: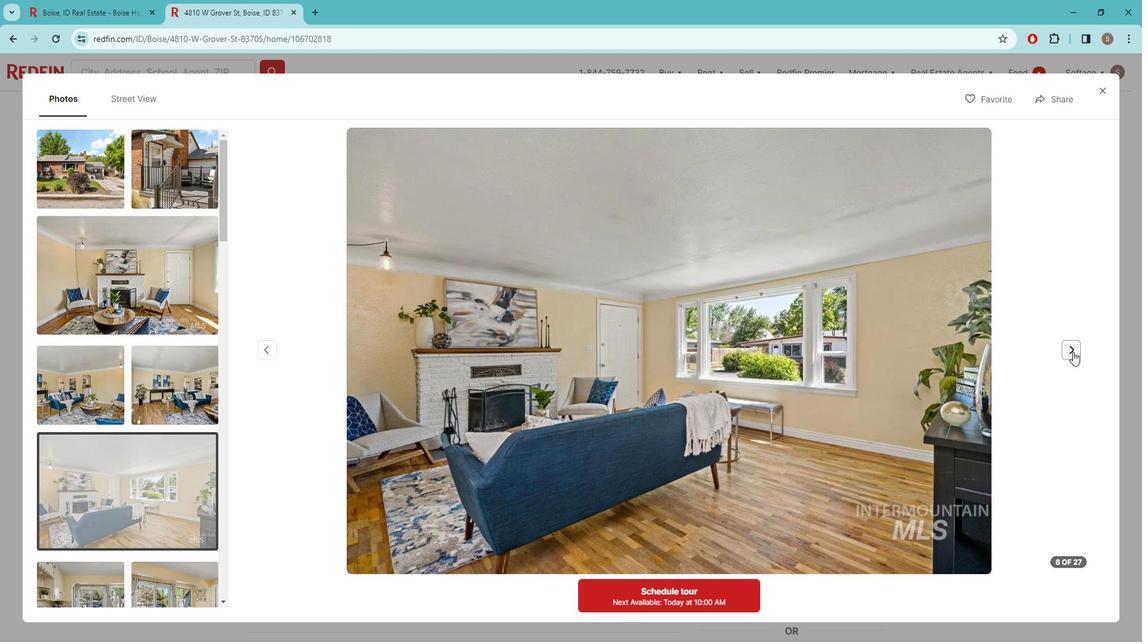 
Action: Mouse moved to (1085, 351)
Screenshot: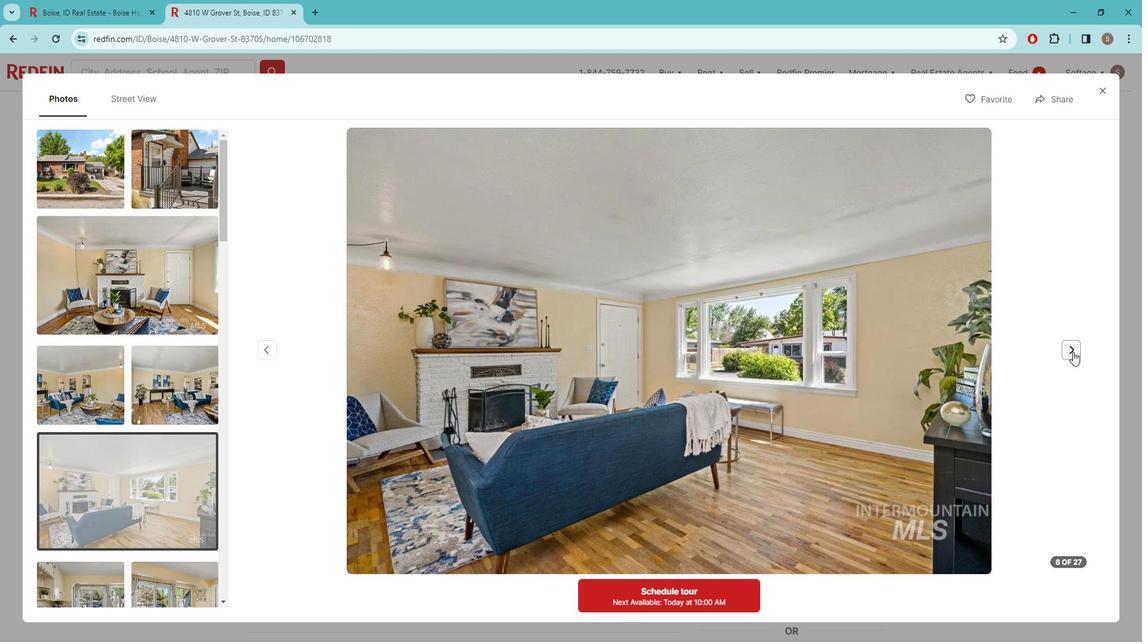 
Action: Mouse pressed left at (1085, 351)
Screenshot: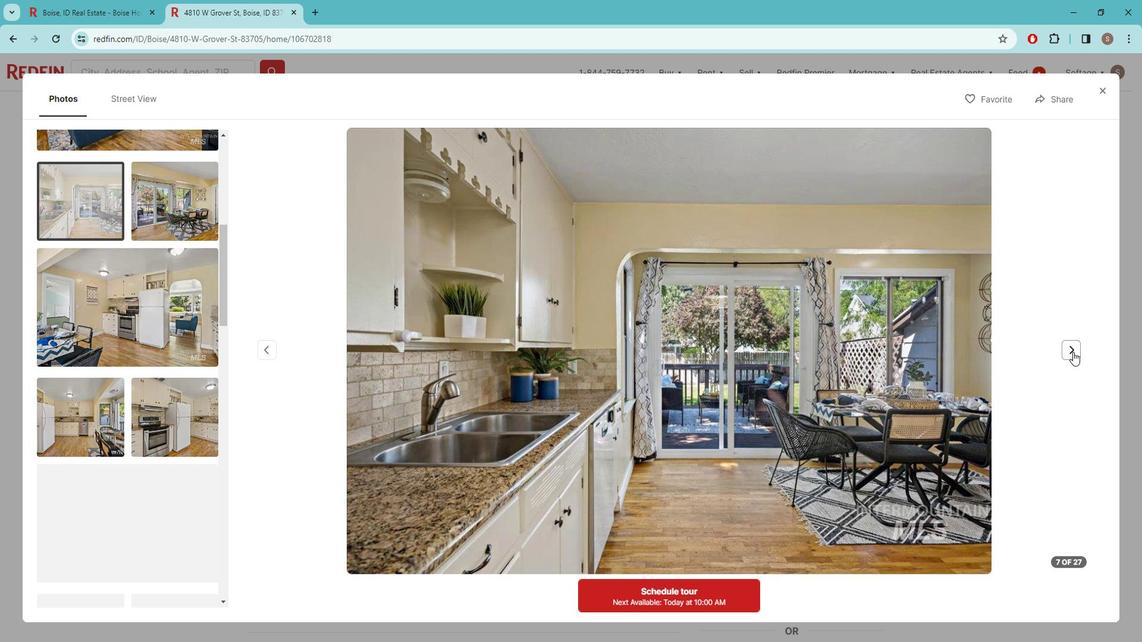 
Action: Mouse pressed left at (1085, 351)
Screenshot: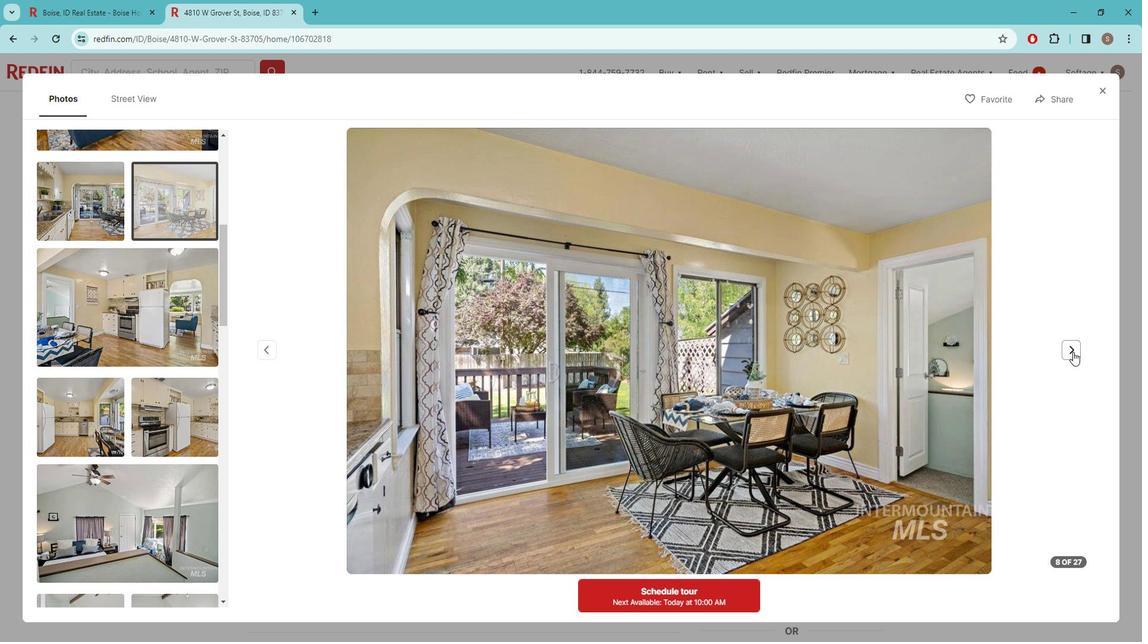 
Action: Mouse pressed left at (1085, 351)
Screenshot: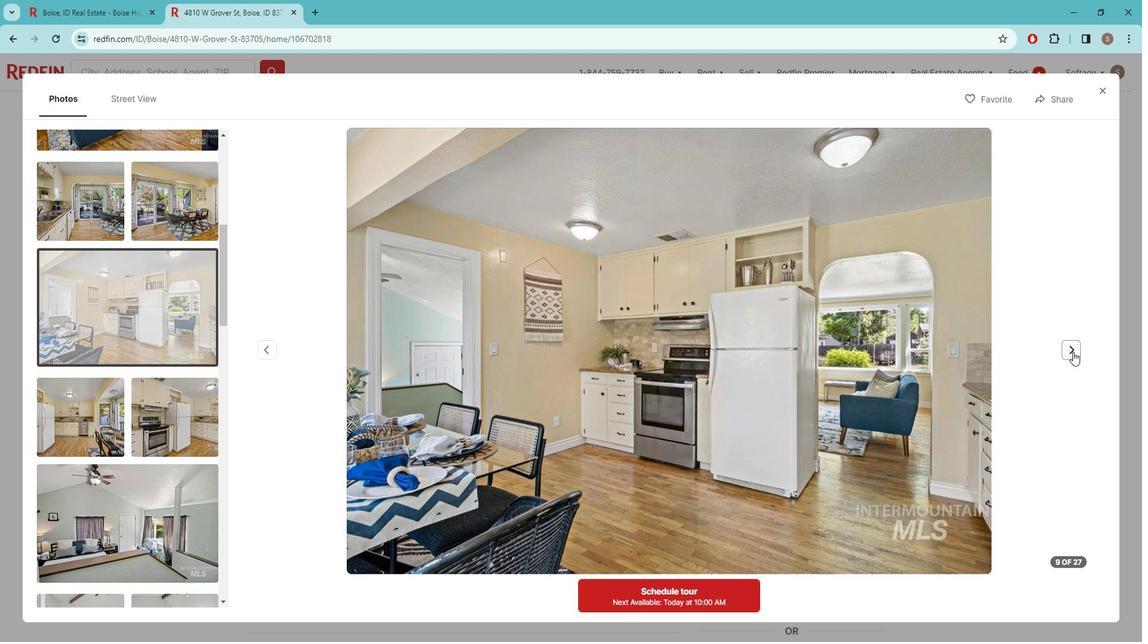 
Action: Mouse pressed left at (1085, 351)
Screenshot: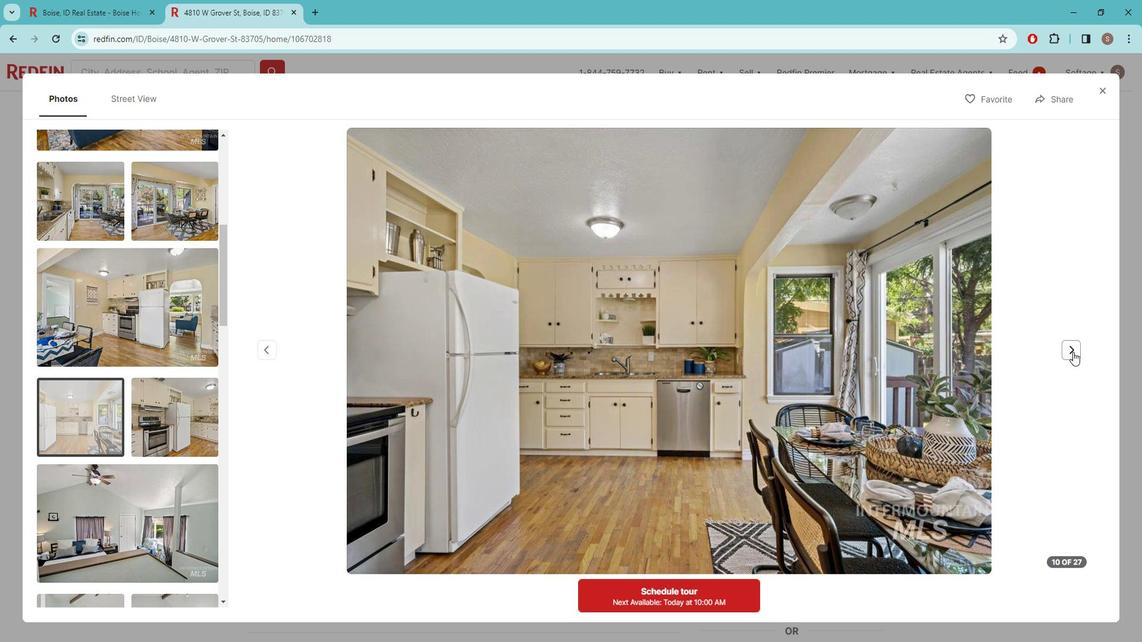 
Action: Mouse pressed left at (1085, 351)
Screenshot: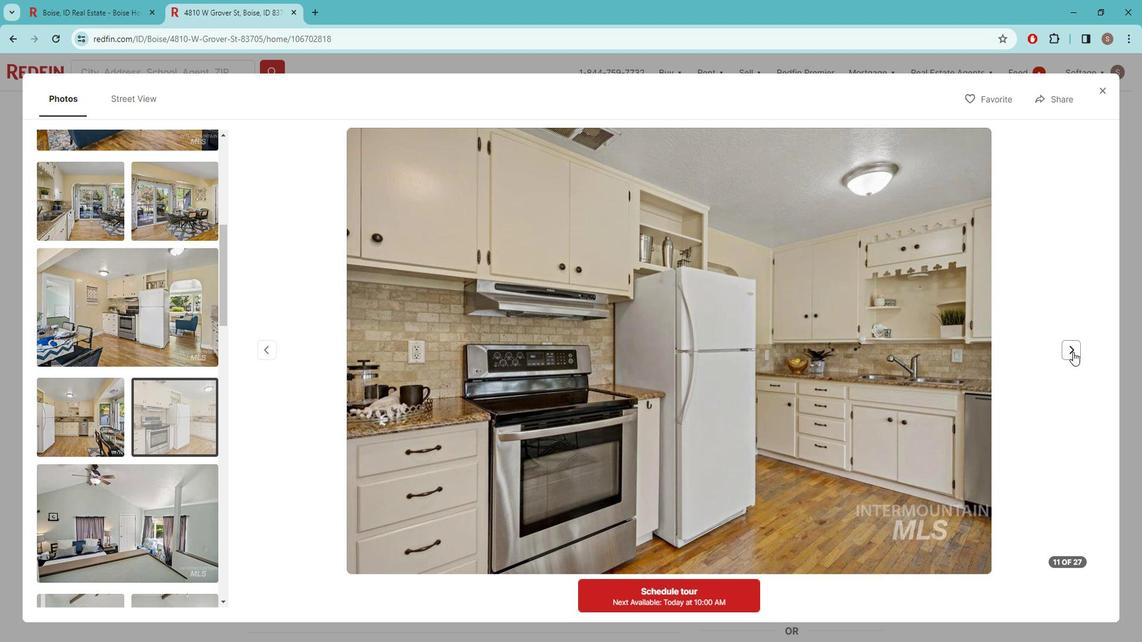 
Action: Mouse pressed left at (1085, 351)
Screenshot: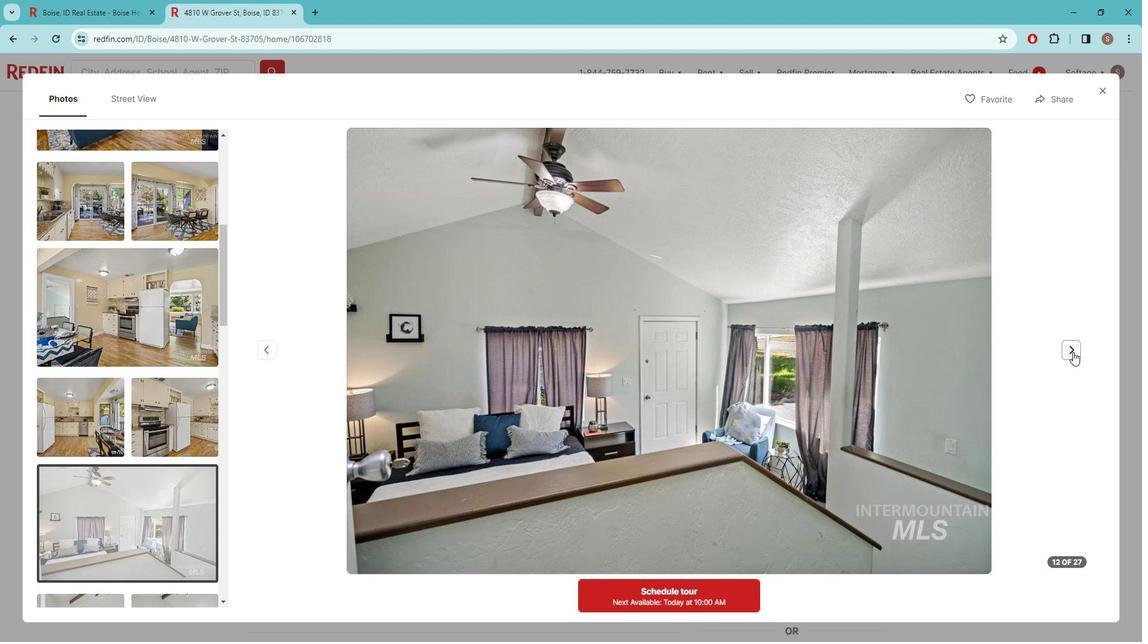 
Action: Mouse pressed left at (1085, 351)
Screenshot: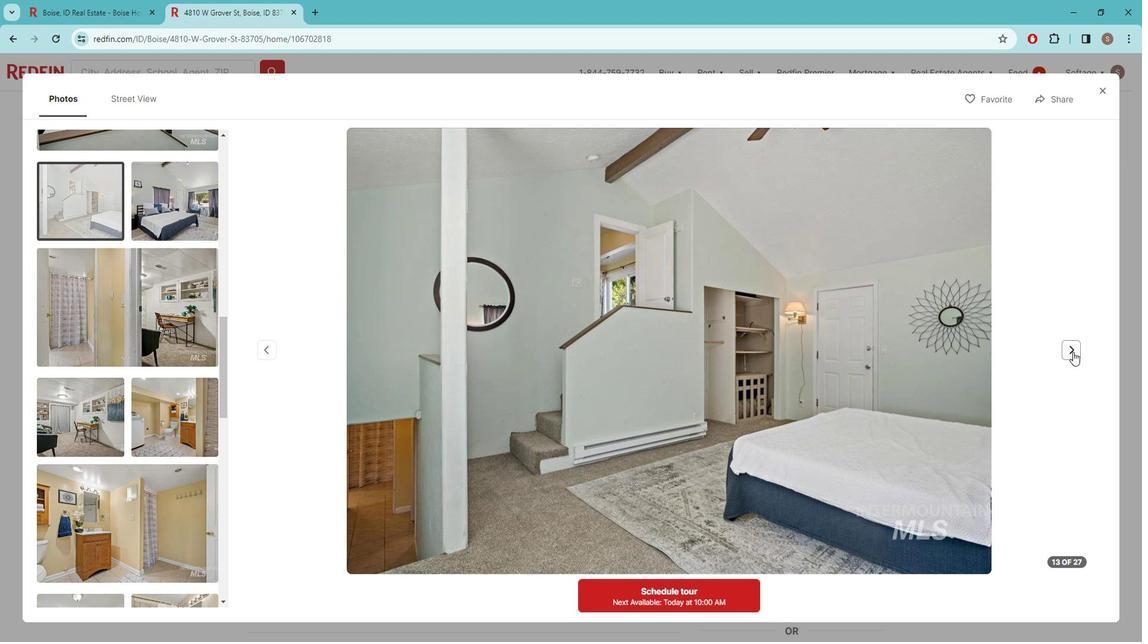 
Action: Mouse pressed left at (1085, 351)
Screenshot: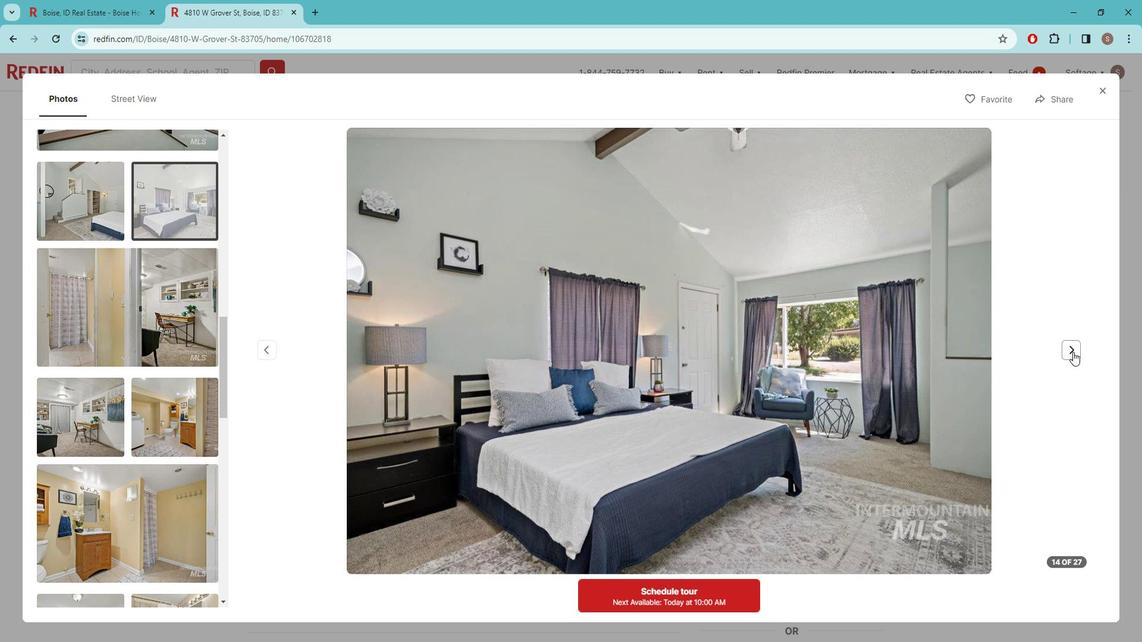 
Action: Mouse pressed left at (1085, 351)
Screenshot: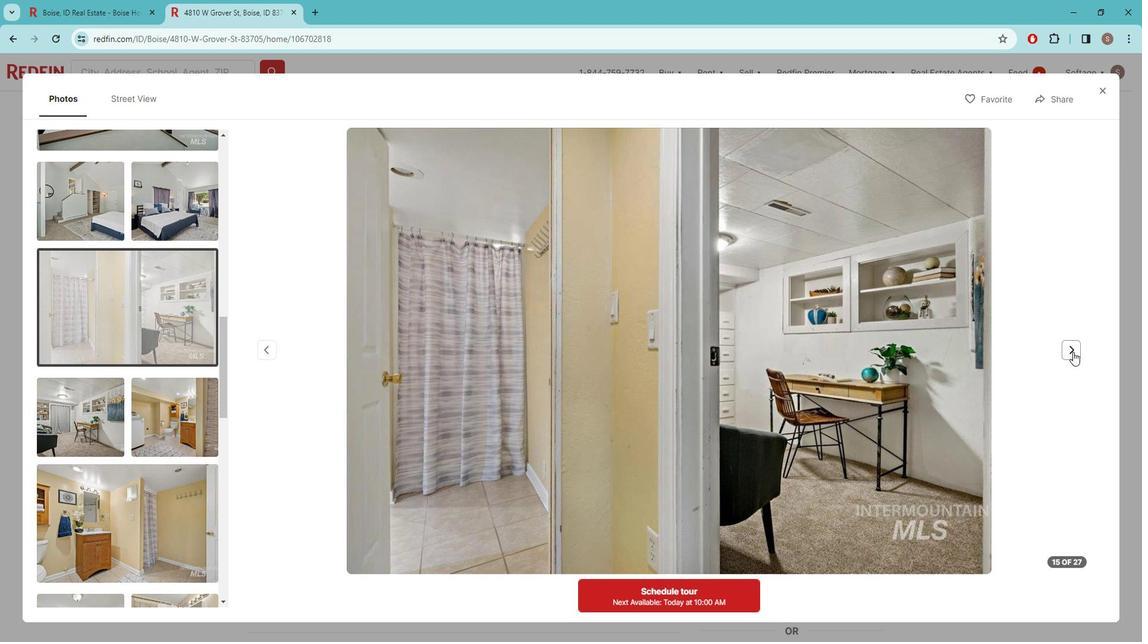 
Action: Mouse pressed left at (1085, 351)
Screenshot: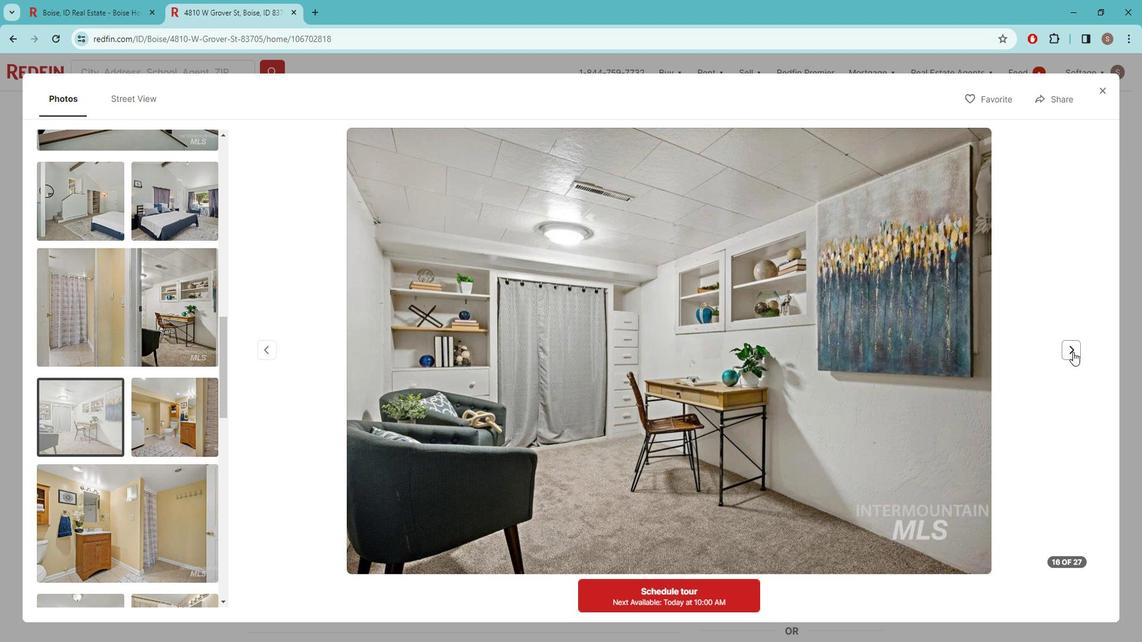 
Action: Mouse pressed left at (1085, 351)
Screenshot: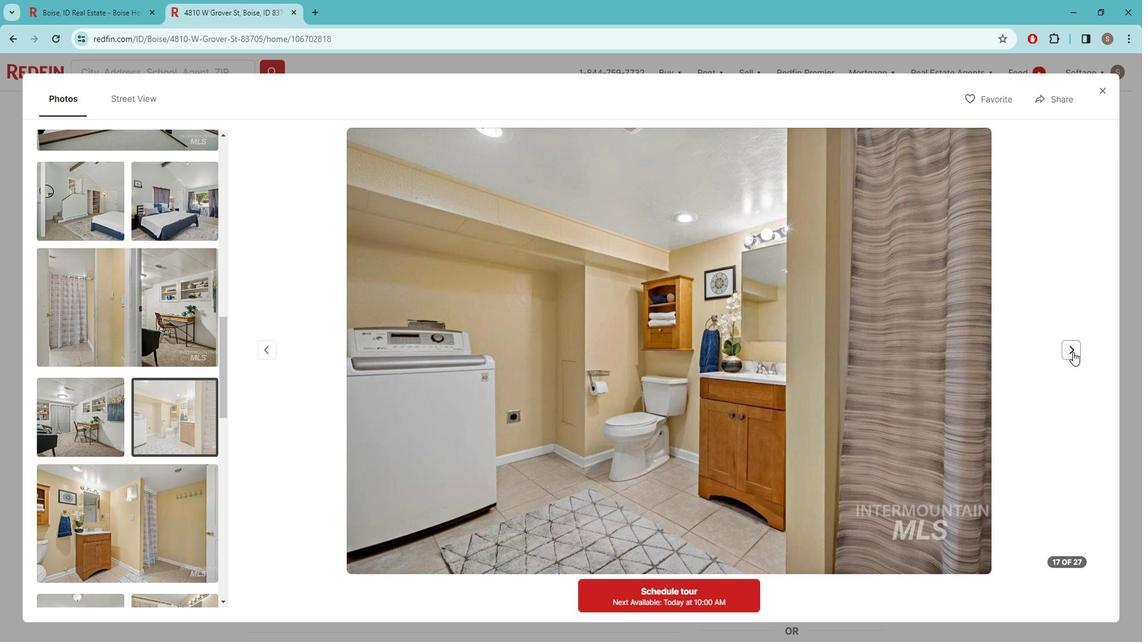 
Action: Mouse pressed left at (1085, 351)
Screenshot: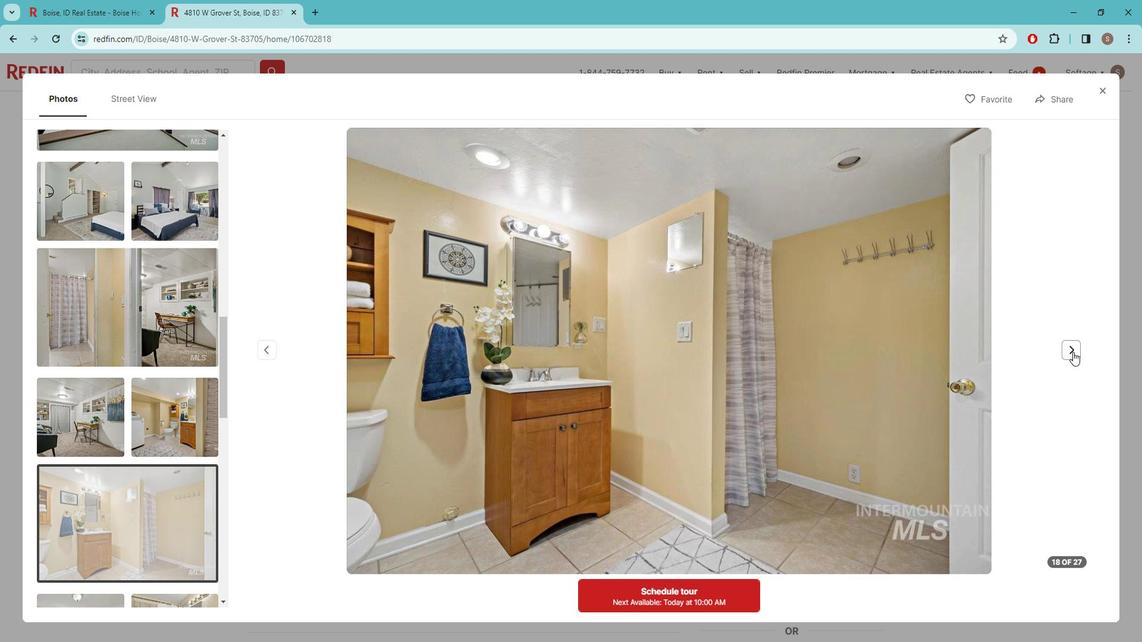 
Action: Mouse pressed left at (1085, 351)
Screenshot: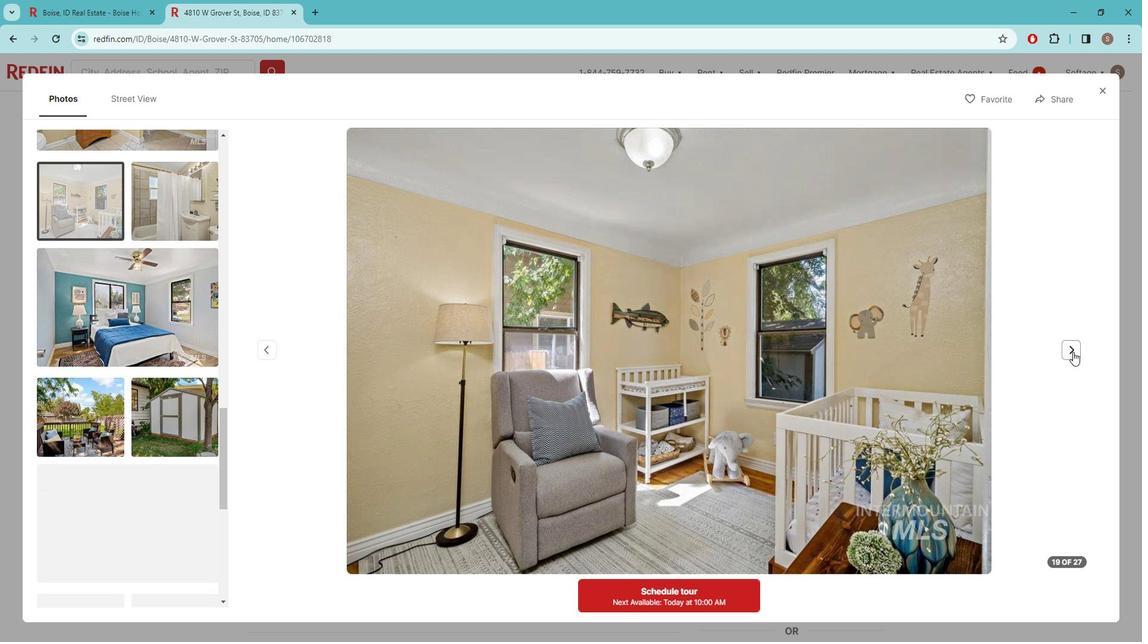
Action: Mouse moved to (1083, 351)
Screenshot: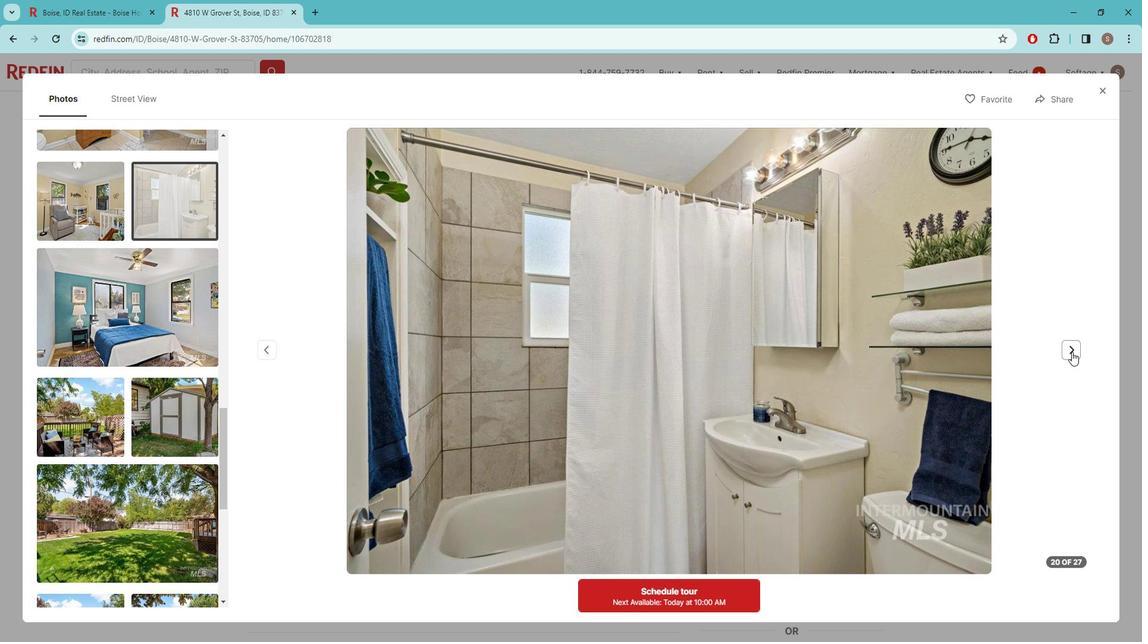 
Action: Mouse pressed left at (1083, 351)
Screenshot: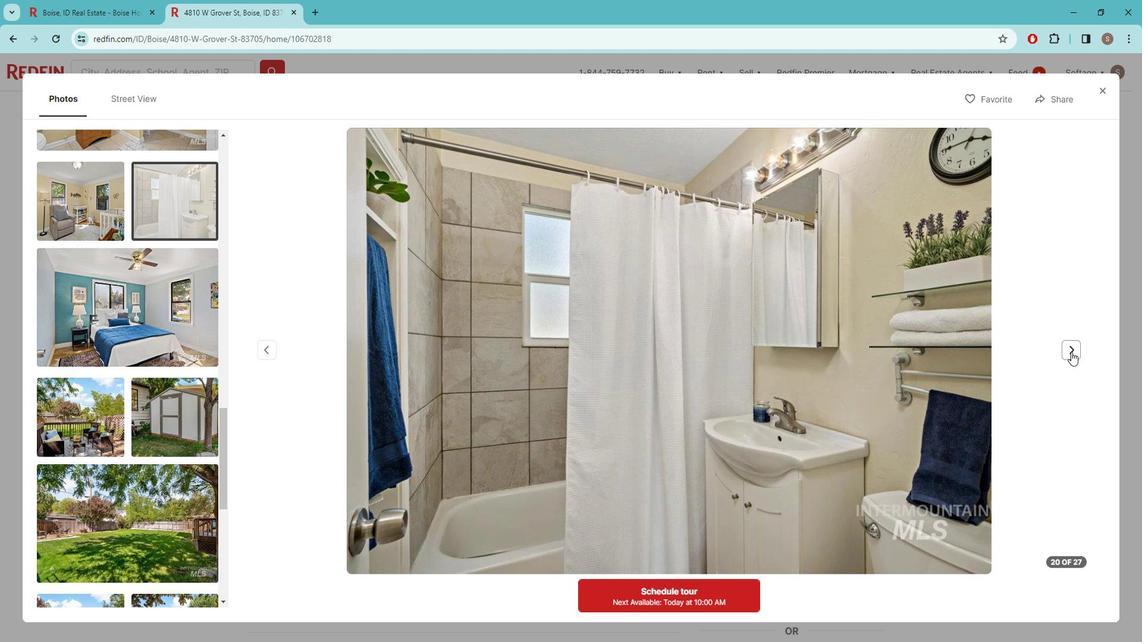 
Action: Mouse moved to (1083, 351)
Screenshot: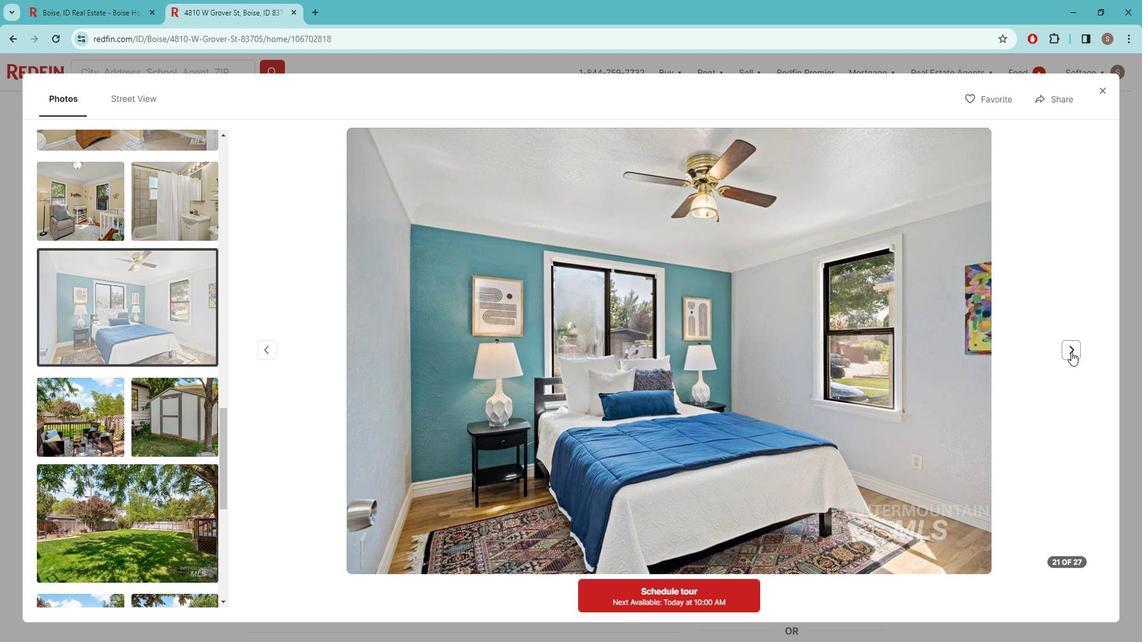 
Action: Mouse pressed left at (1083, 351)
Screenshot: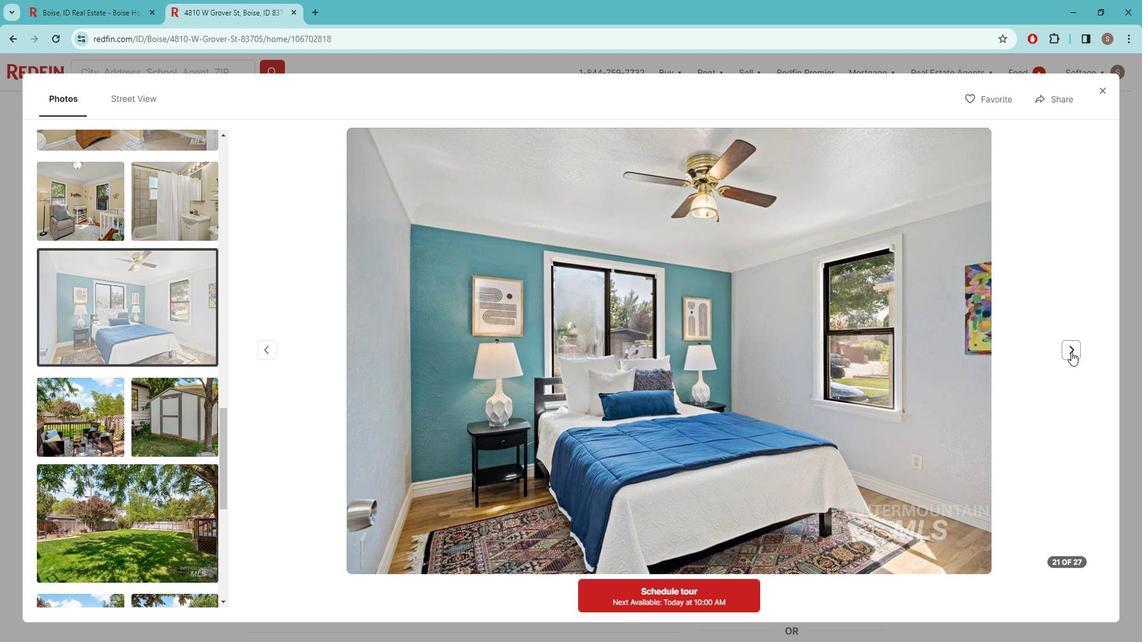 
Action: Mouse pressed left at (1083, 351)
Screenshot: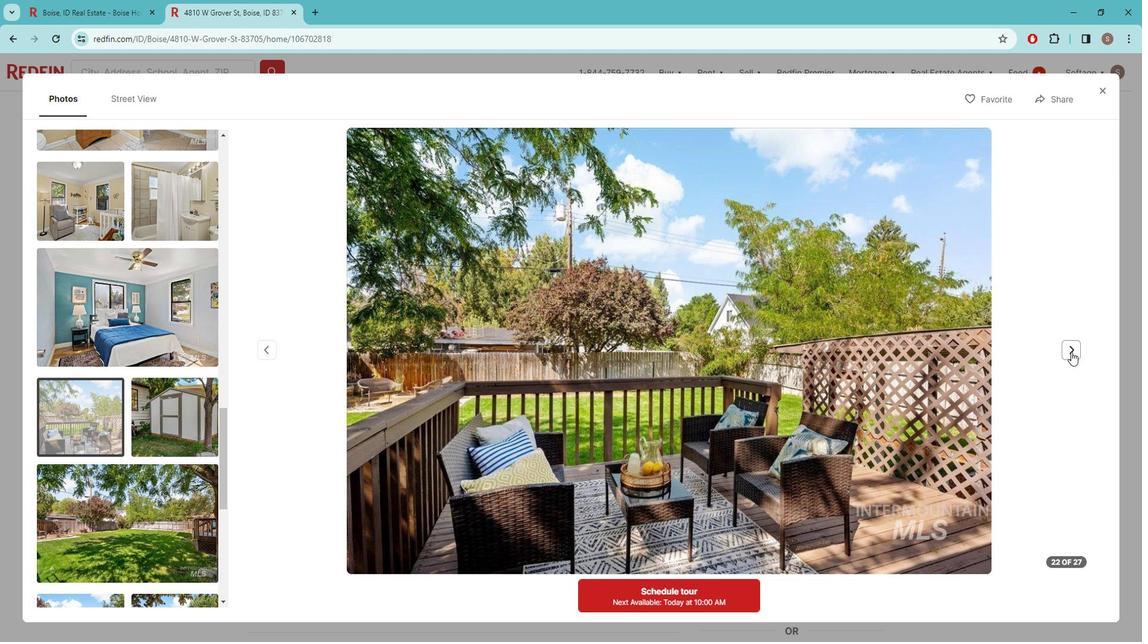 
Action: Mouse pressed left at (1083, 351)
Screenshot: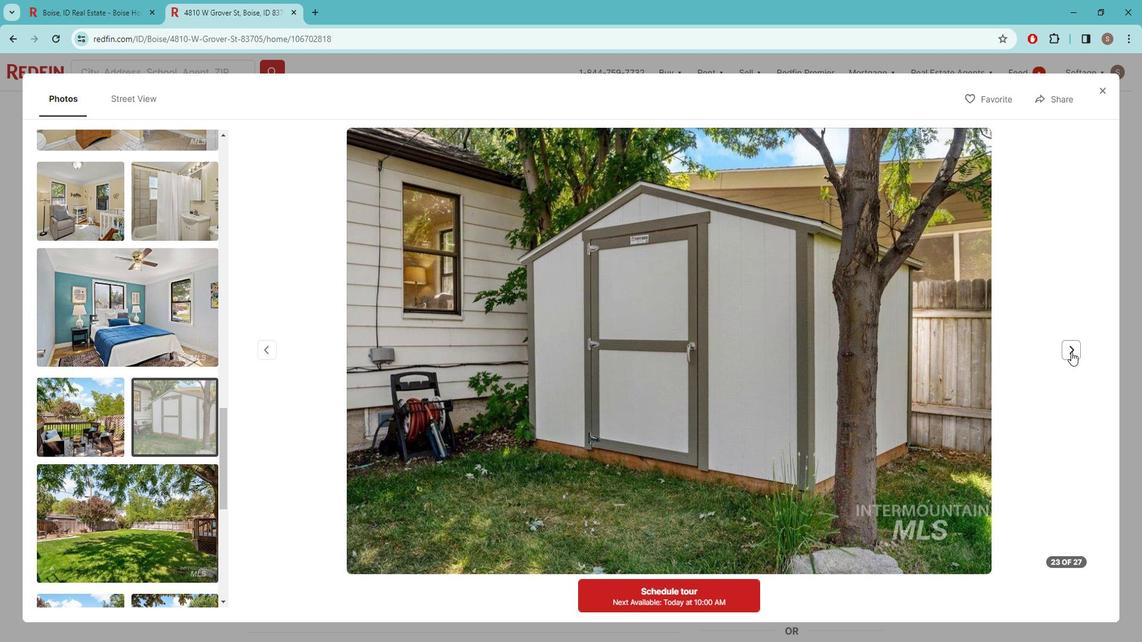 
Action: Mouse pressed left at (1083, 351)
Screenshot: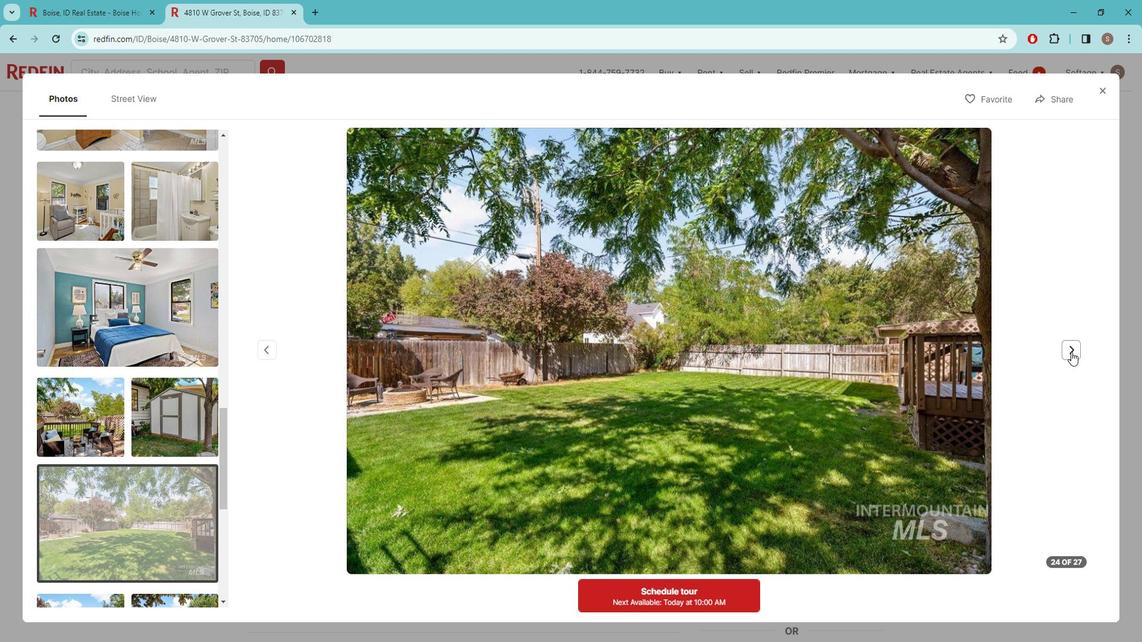 
Action: Mouse moved to (1112, 97)
Screenshot: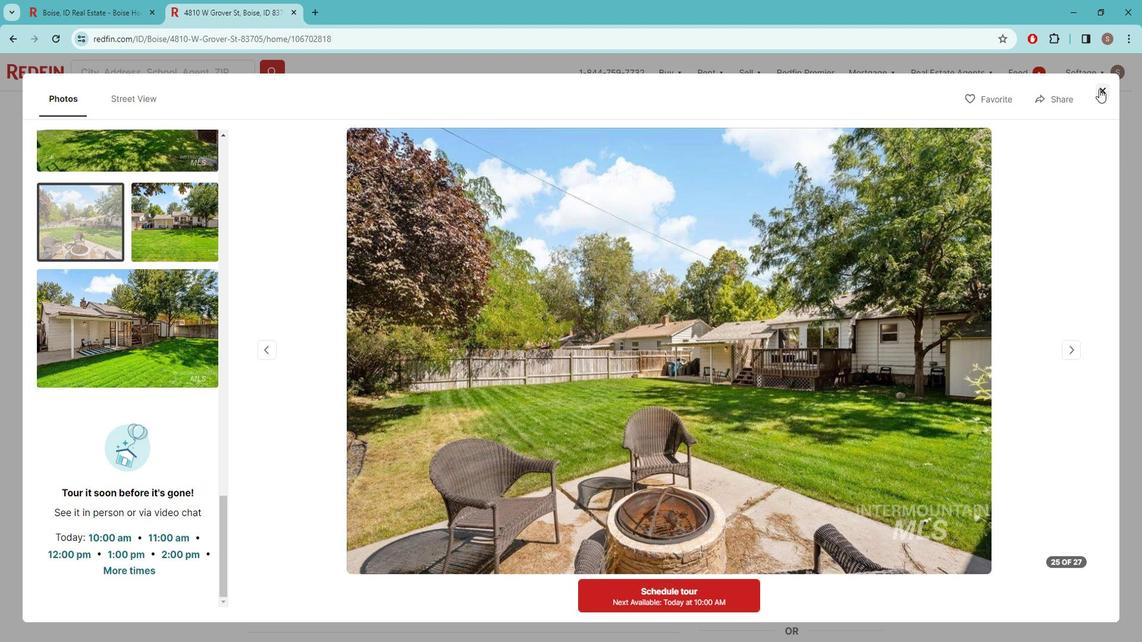
Action: Mouse pressed left at (1112, 97)
Screenshot: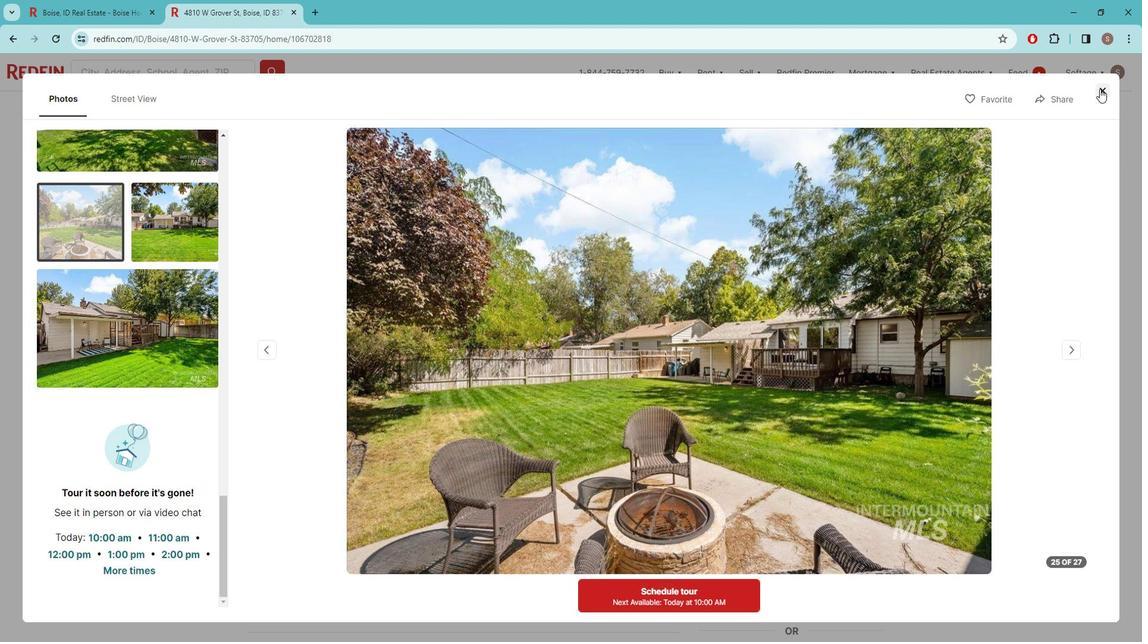 
Action: Mouse moved to (472, 342)
Screenshot: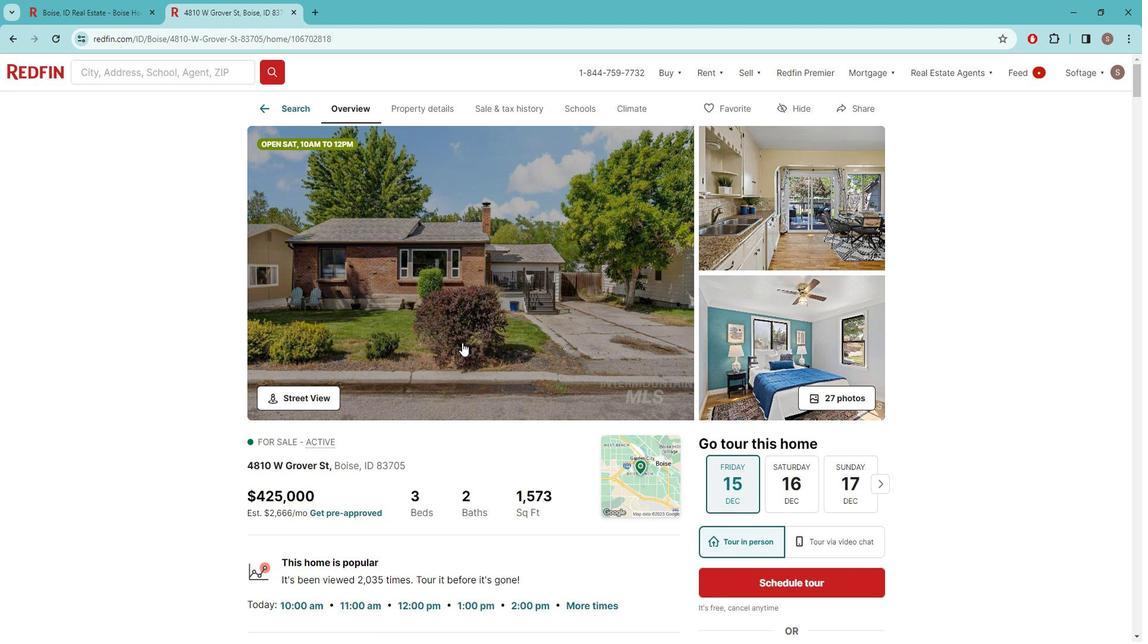
Action: Mouse scrolled (472, 342) with delta (0, 0)
Screenshot: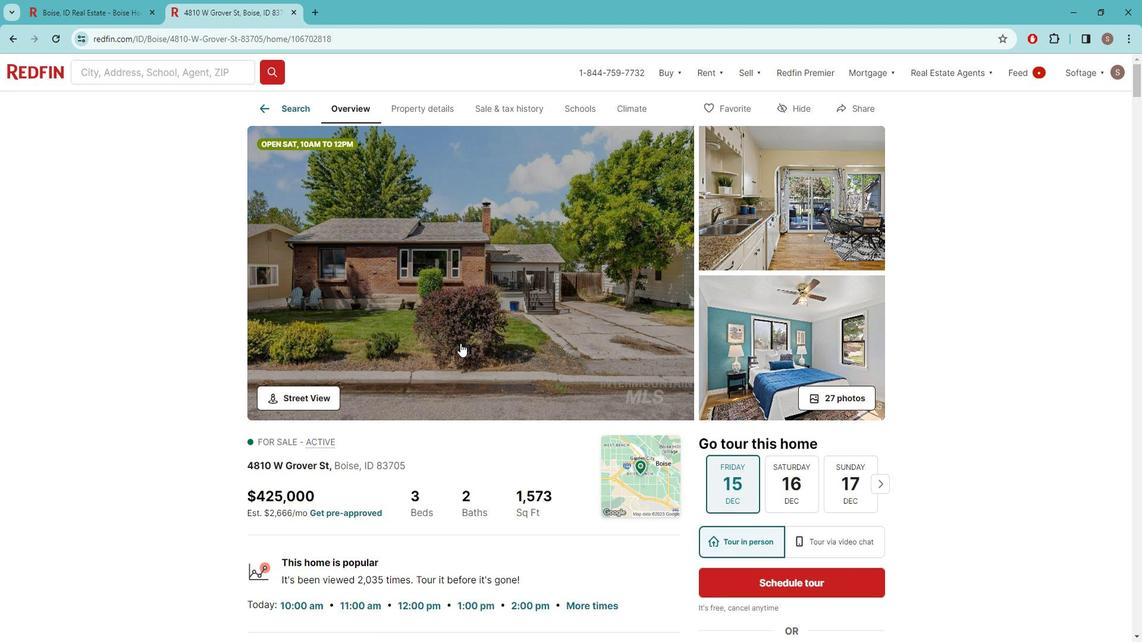
Action: Mouse moved to (471, 342)
Screenshot: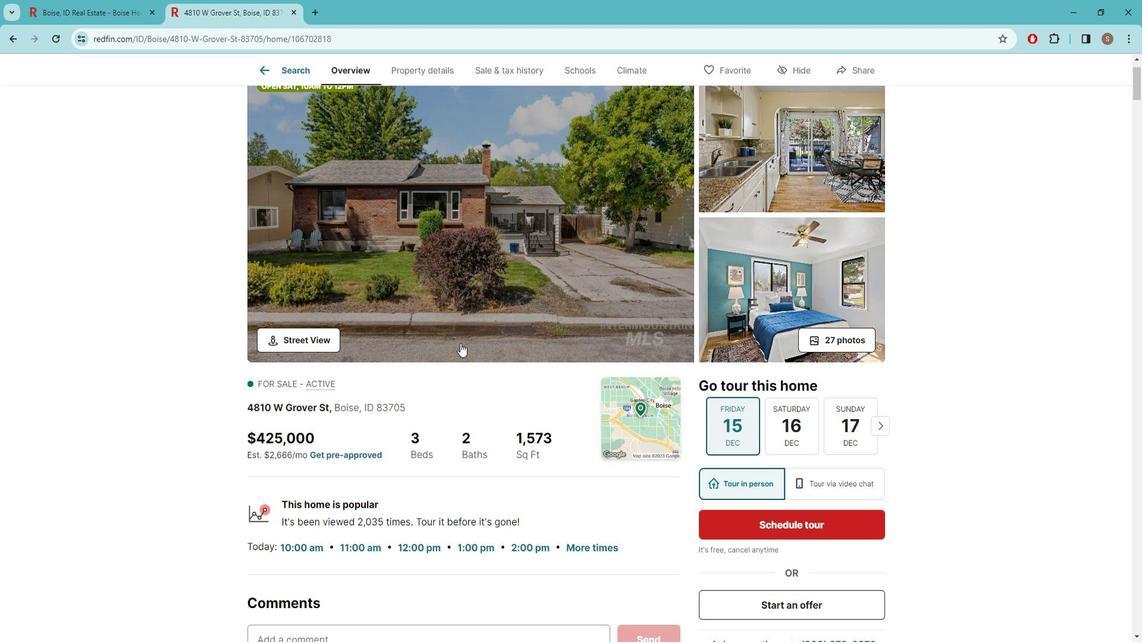 
Action: Mouse scrolled (471, 342) with delta (0, 0)
Screenshot: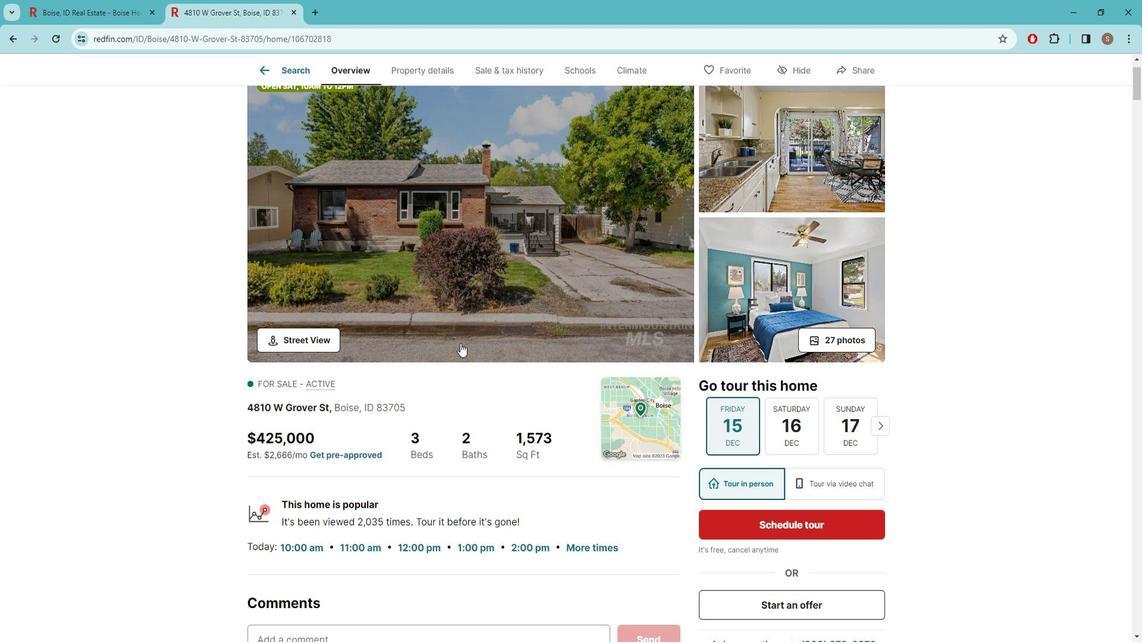 
Action: Mouse moved to (470, 342)
Screenshot: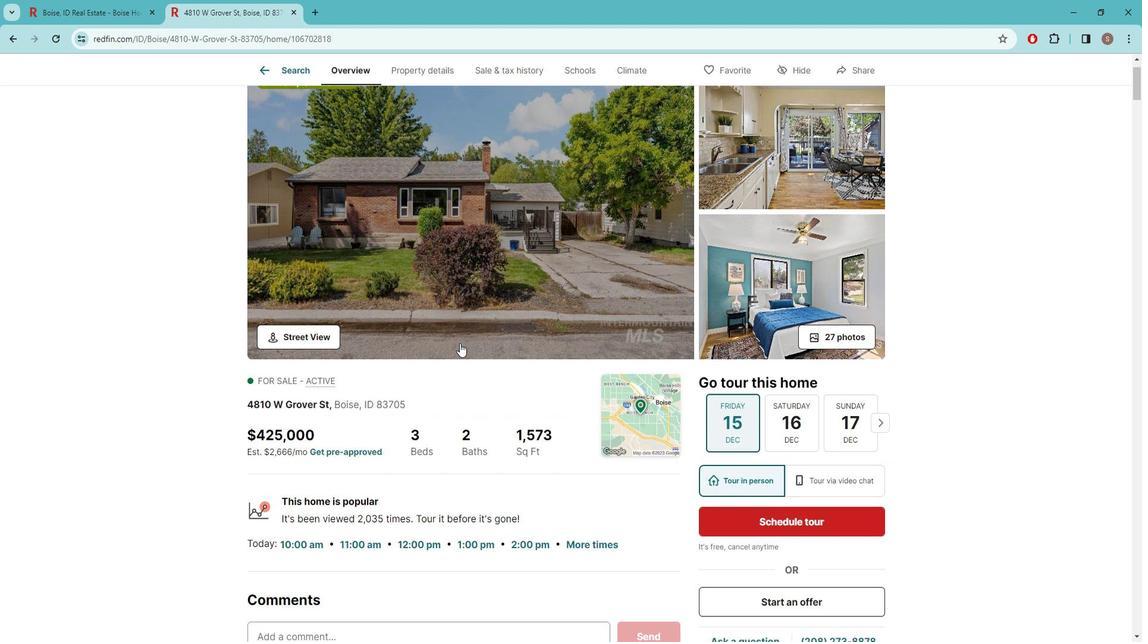 
Action: Mouse scrolled (470, 342) with delta (0, 0)
Screenshot: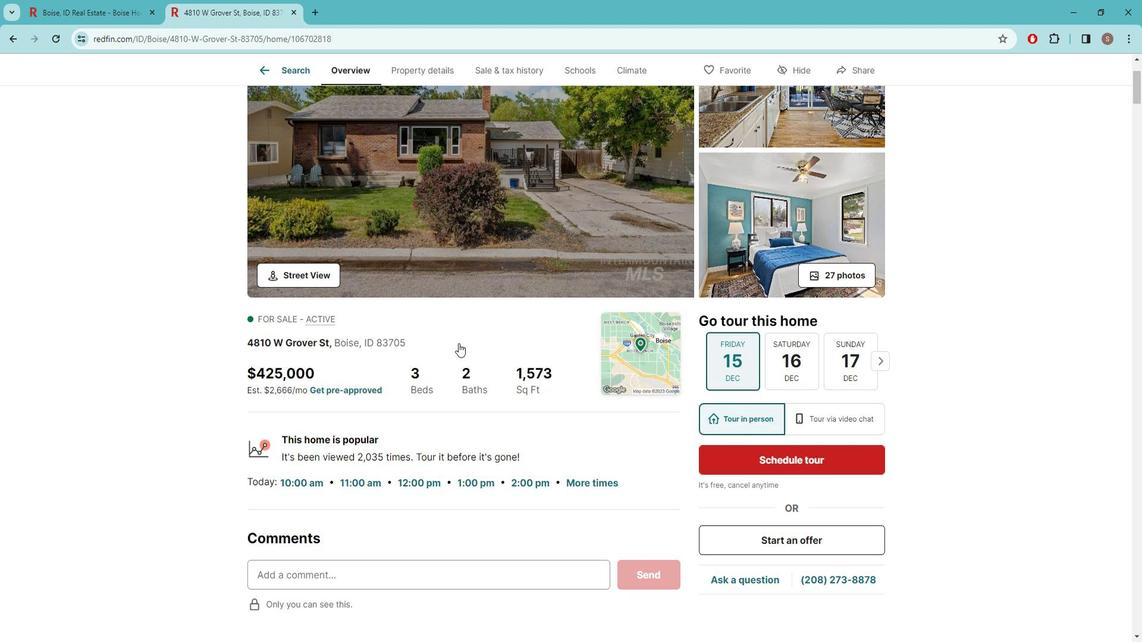 
Action: Mouse moved to (470, 343)
Screenshot: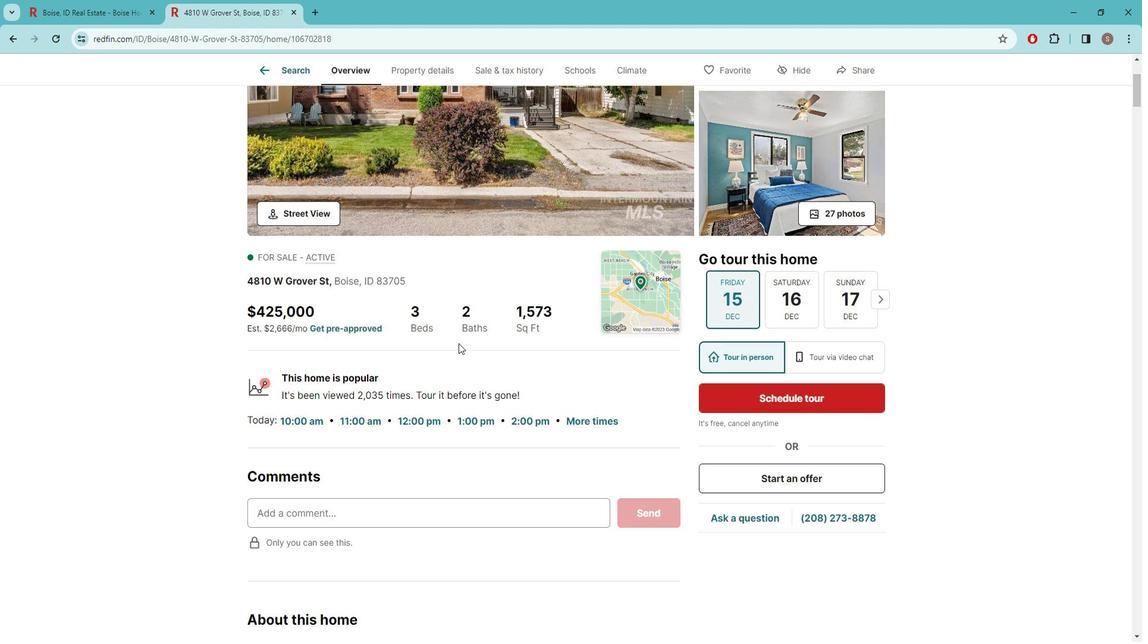 
Action: Mouse scrolled (470, 342) with delta (0, 0)
Screenshot: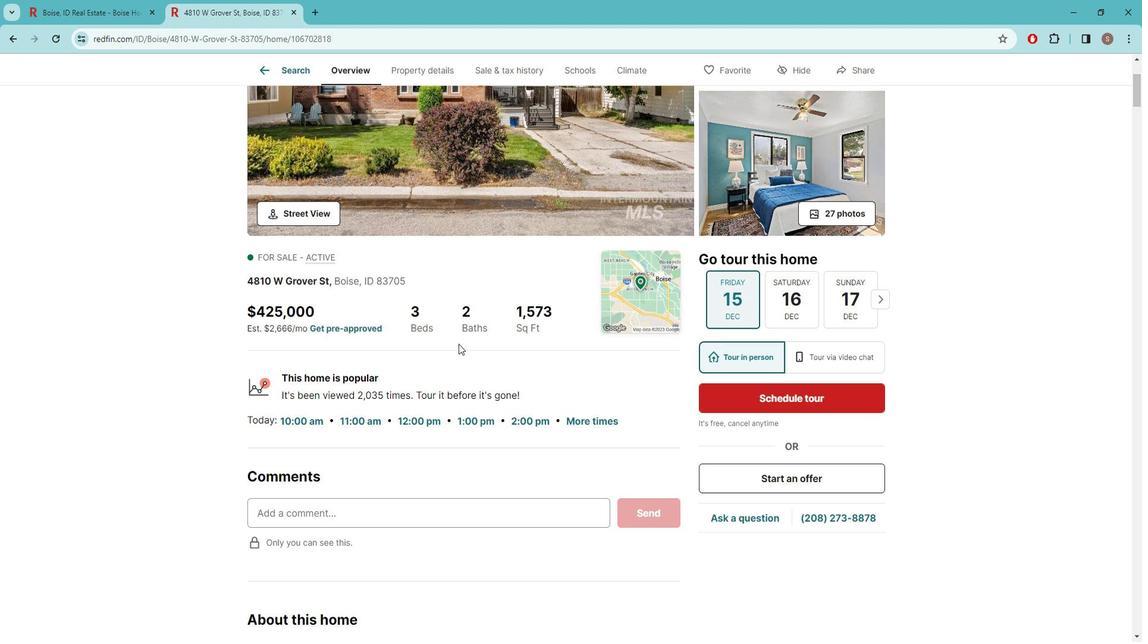 
Action: Mouse moved to (470, 343)
Screenshot: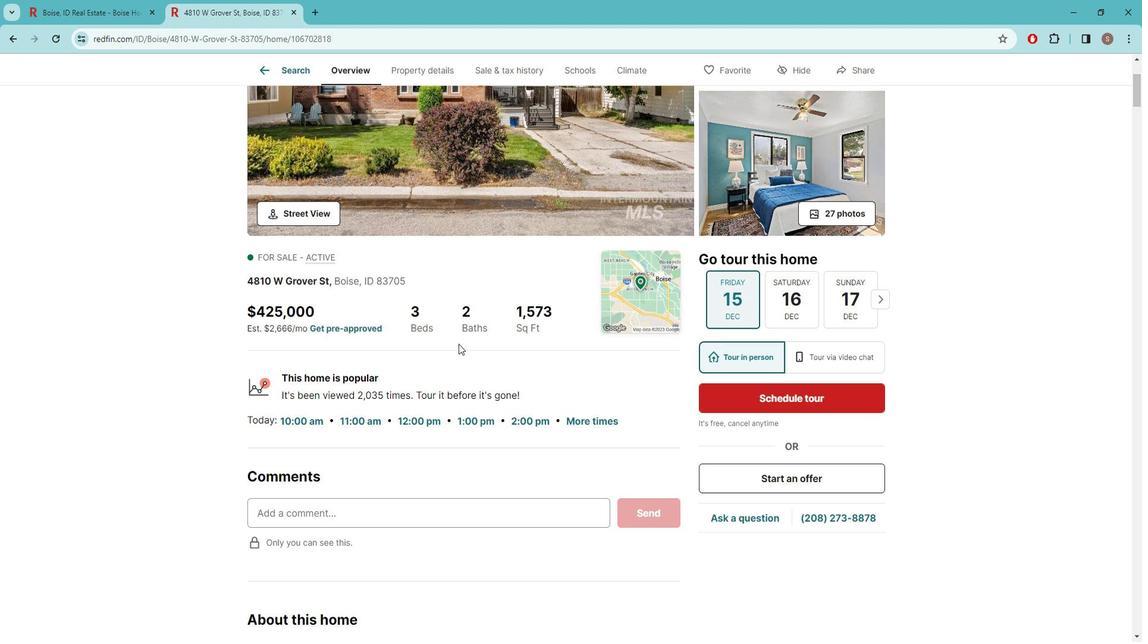 
Action: Mouse scrolled (470, 343) with delta (0, 0)
Screenshot: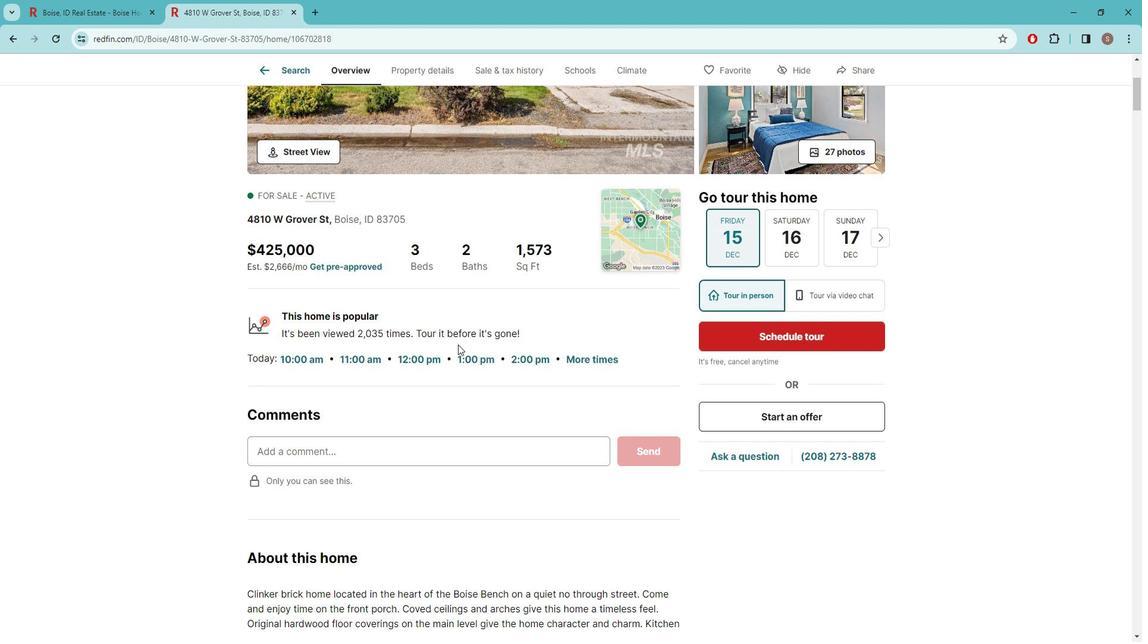 
Action: Mouse scrolled (470, 343) with delta (0, 0)
Screenshot: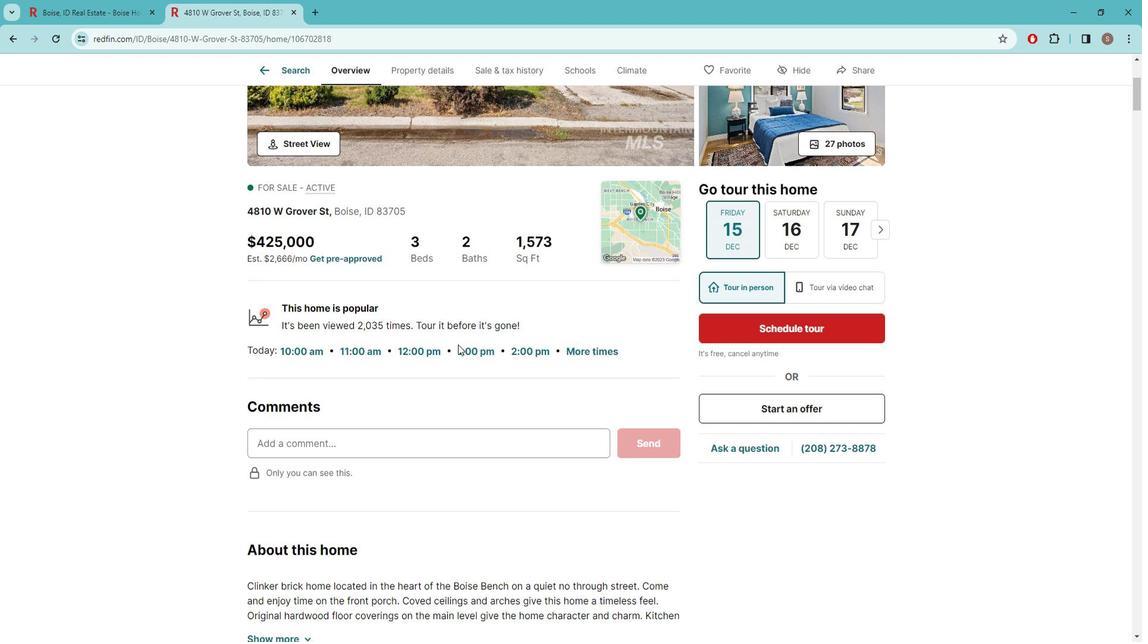 
Action: Mouse moved to (419, 361)
Screenshot: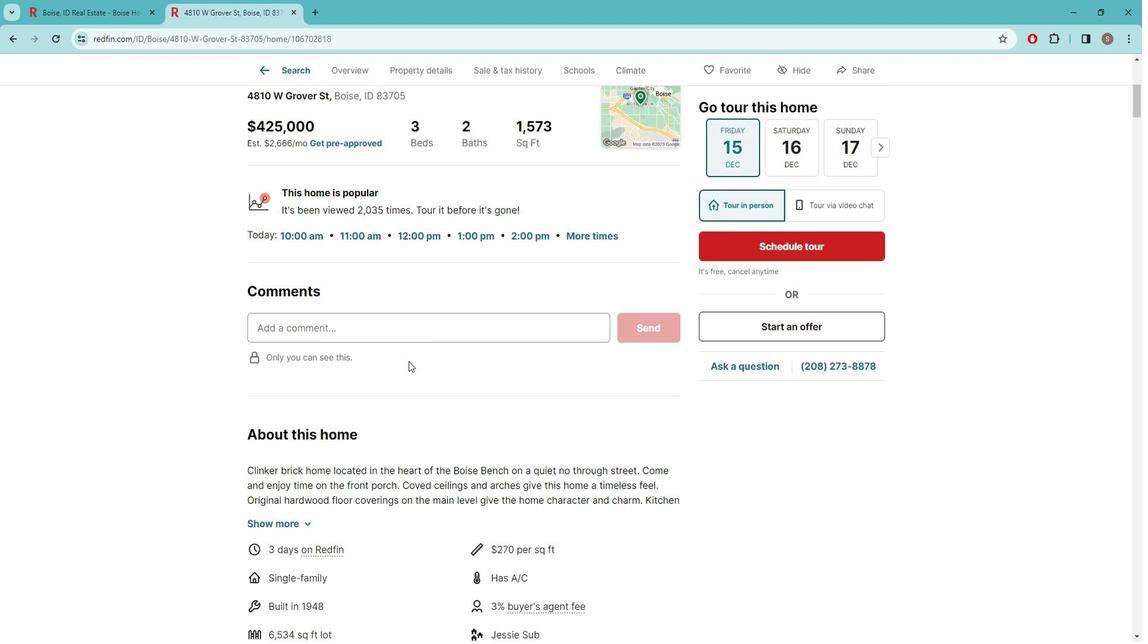 
Action: Mouse scrolled (419, 360) with delta (0, 0)
Screenshot: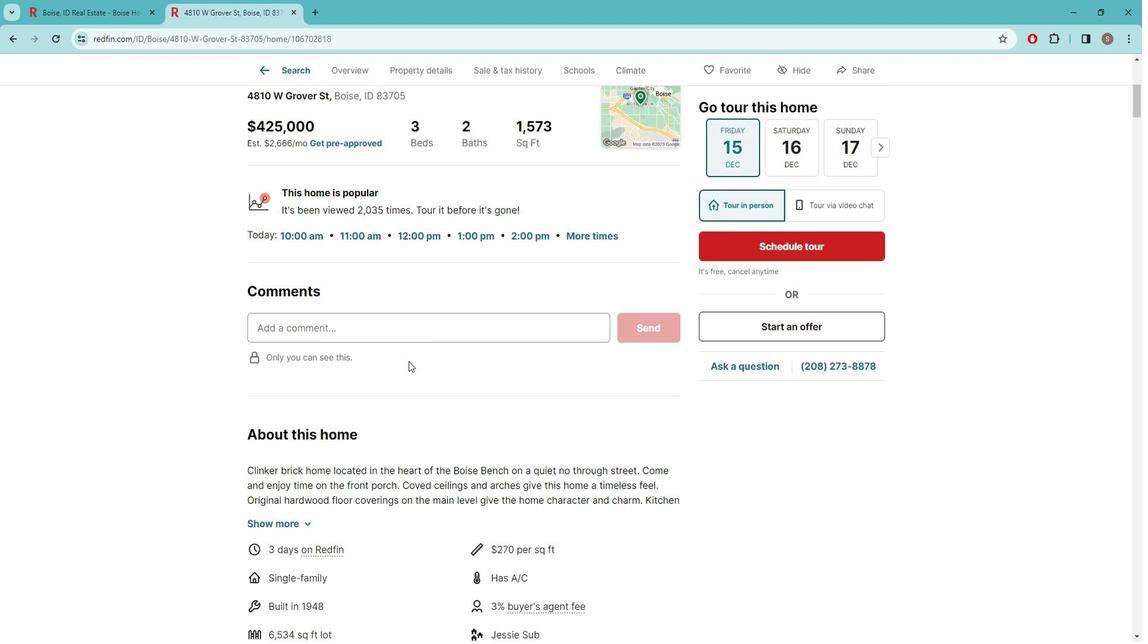 
Action: Mouse moved to (318, 456)
Screenshot: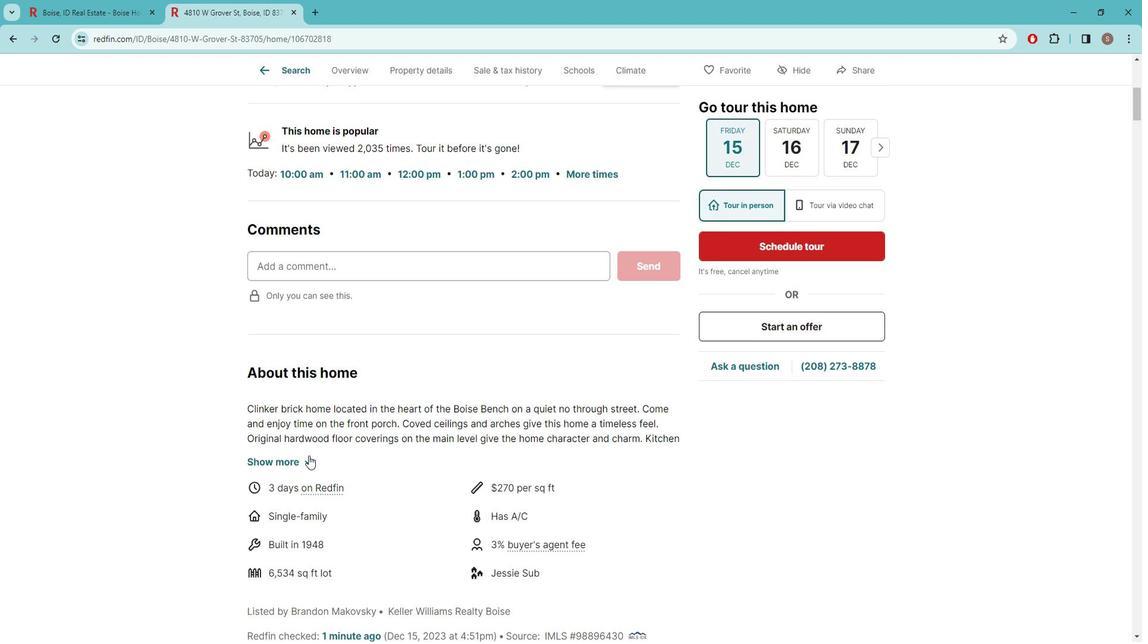 
Action: Mouse pressed left at (318, 456)
Screenshot: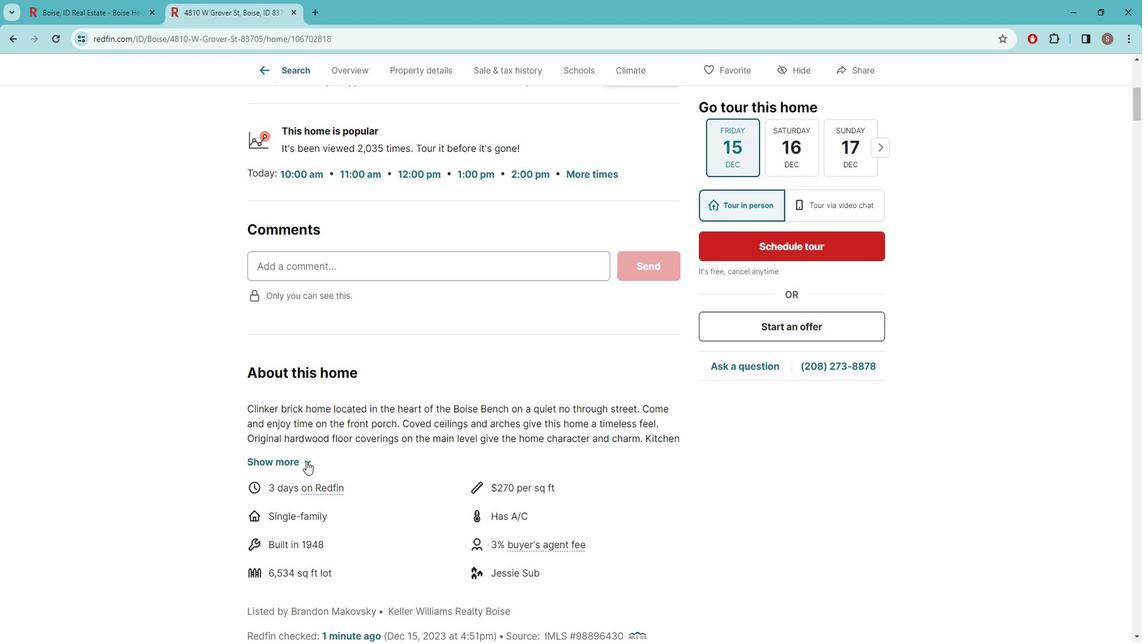 
Action: Mouse moved to (322, 456)
Screenshot: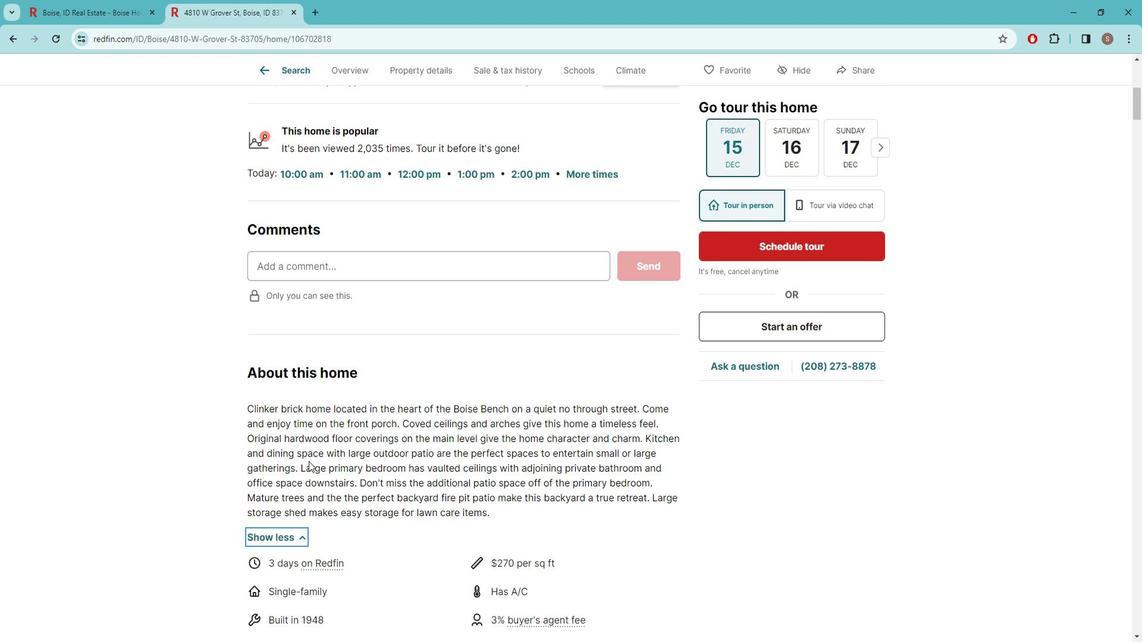 
Action: Mouse scrolled (322, 455) with delta (0, 0)
Screenshot: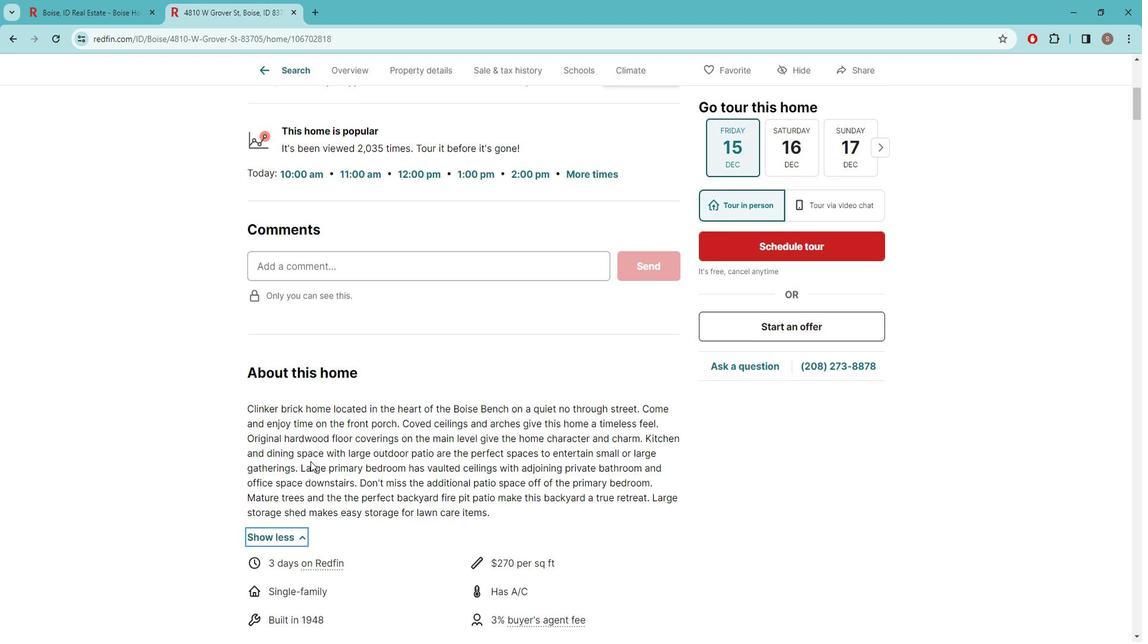 
Action: Mouse moved to (386, 444)
Screenshot: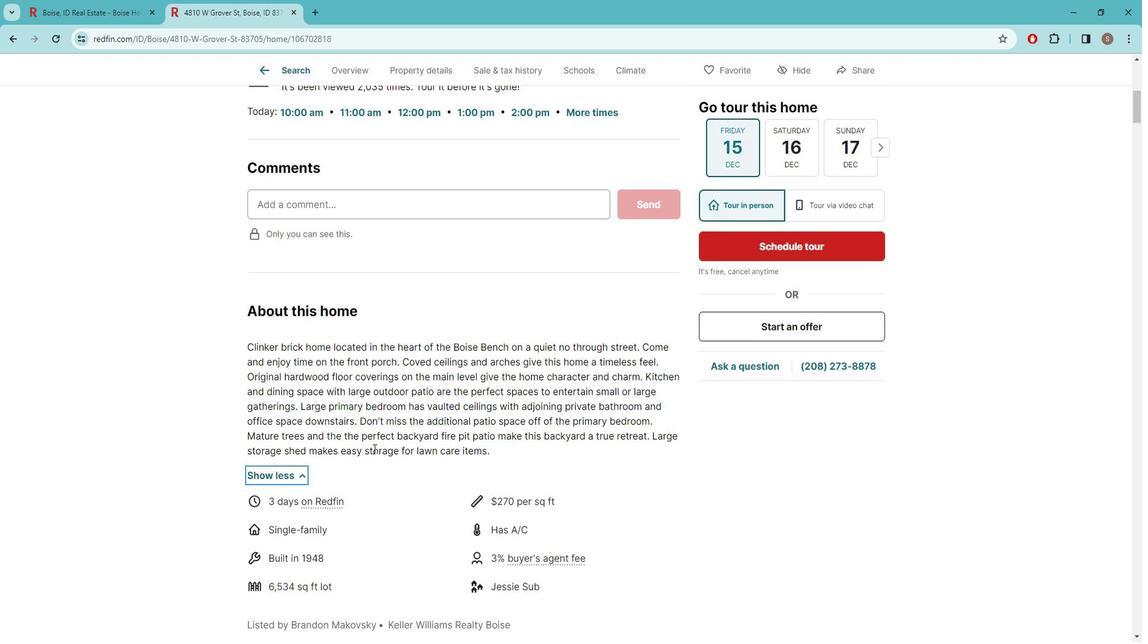 
Action: Mouse scrolled (386, 443) with delta (0, 0)
Screenshot: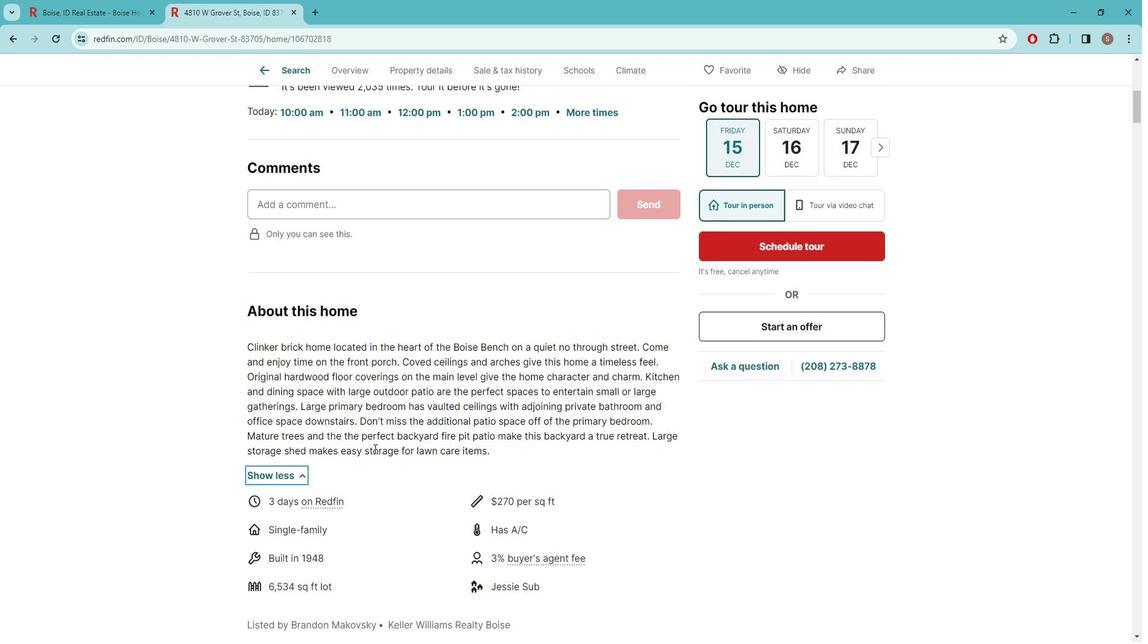 
Action: Mouse scrolled (386, 443) with delta (0, 0)
Screenshot: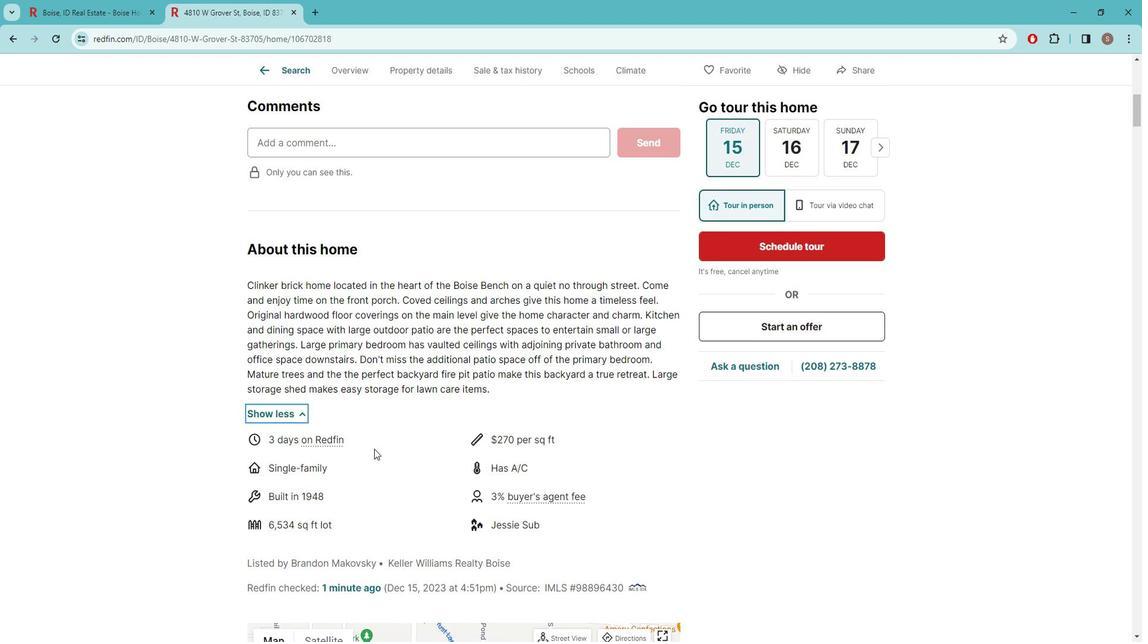 
Action: Mouse moved to (485, 270)
Screenshot: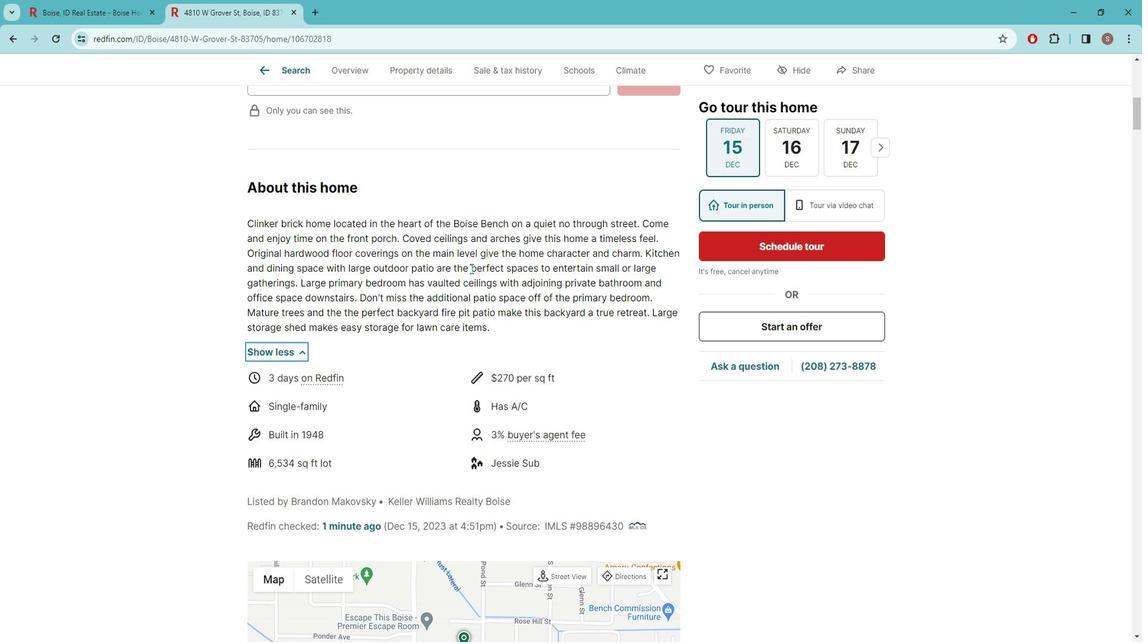
Action: Mouse pressed left at (485, 270)
Screenshot: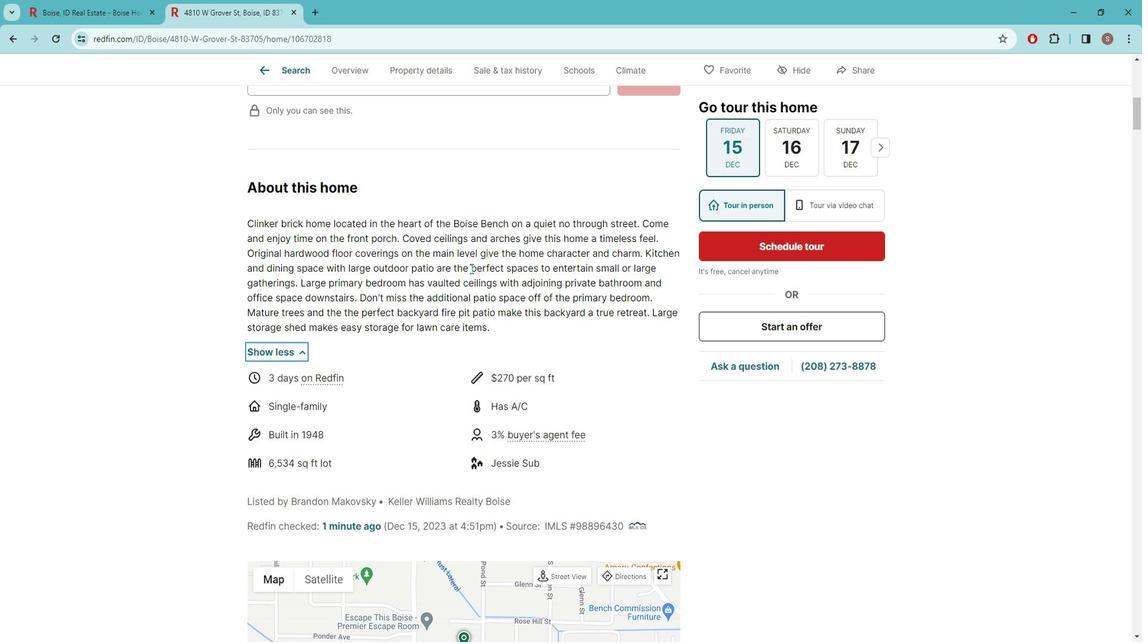 
Action: Mouse moved to (647, 302)
Screenshot: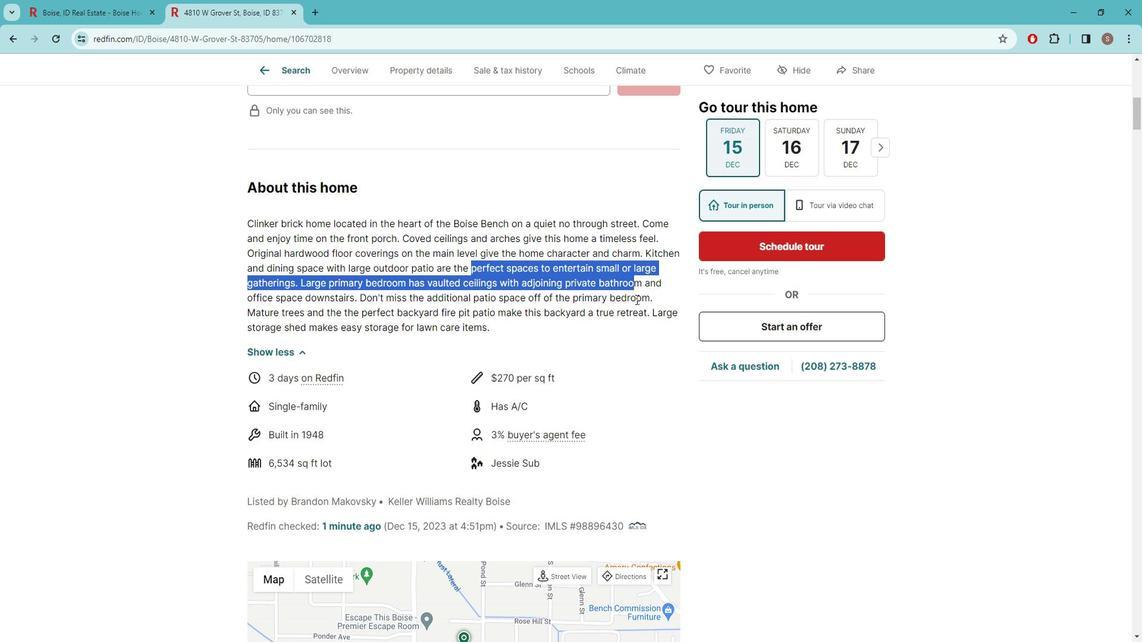 
Action: Mouse pressed left at (647, 302)
Screenshot: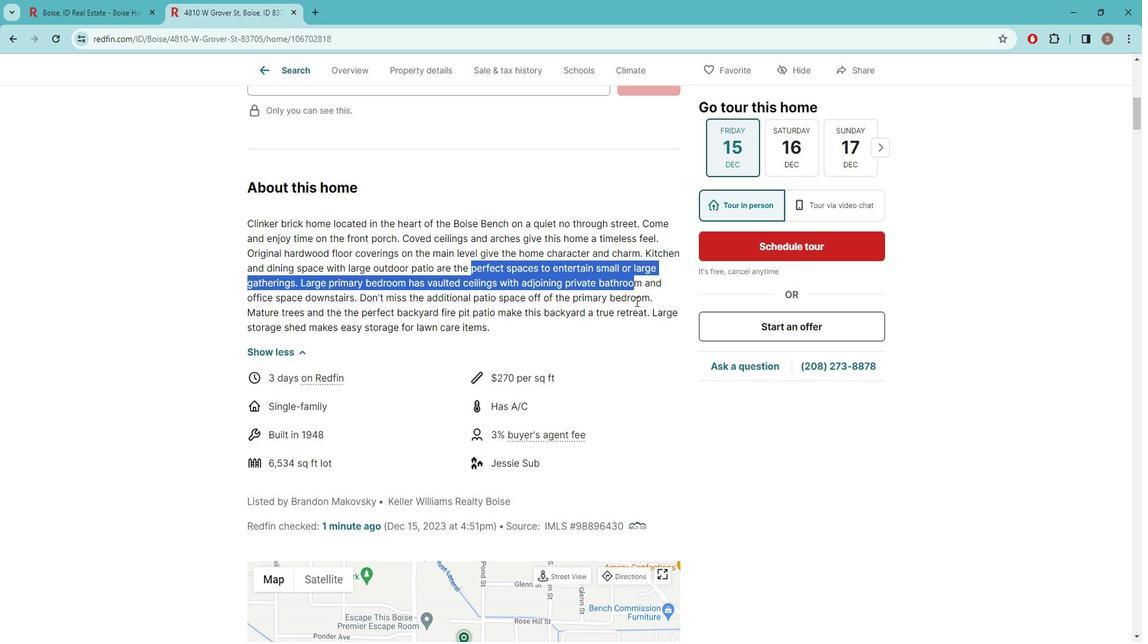 
Action: Mouse scrolled (647, 301) with delta (0, 0)
Screenshot: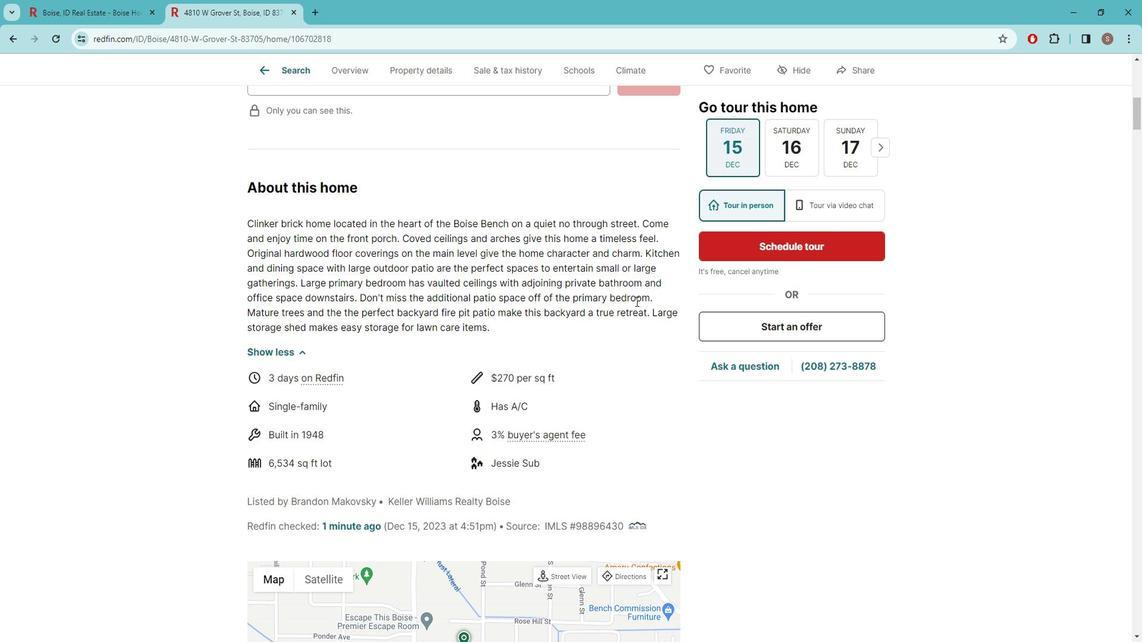 
Action: Mouse scrolled (647, 301) with delta (0, 0)
Screenshot: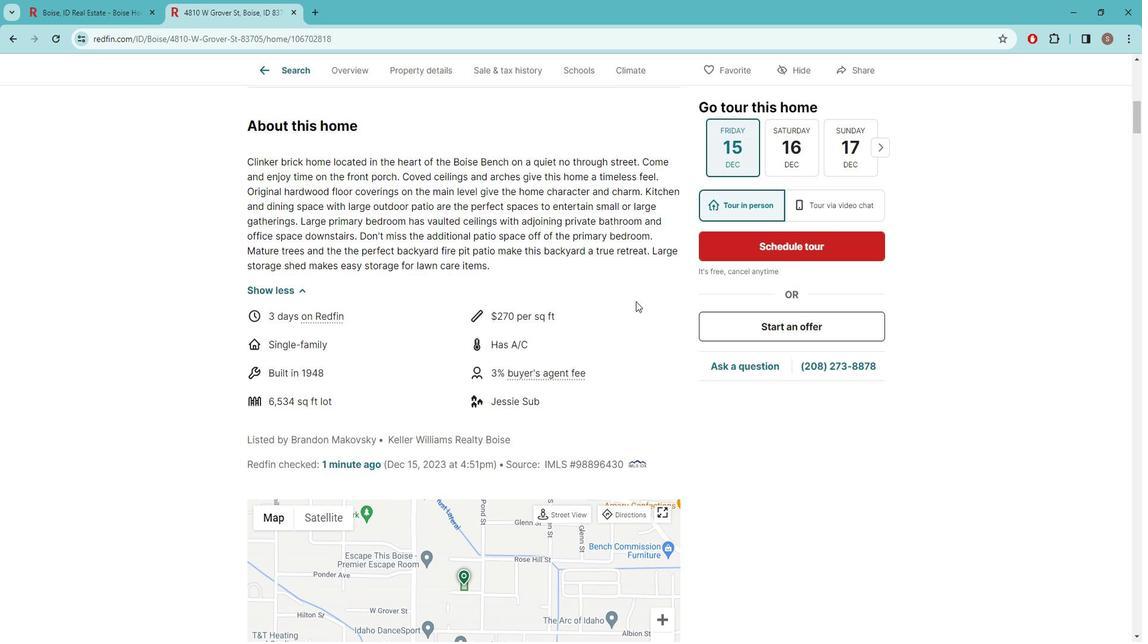 
Action: Mouse scrolled (647, 301) with delta (0, 0)
Screenshot: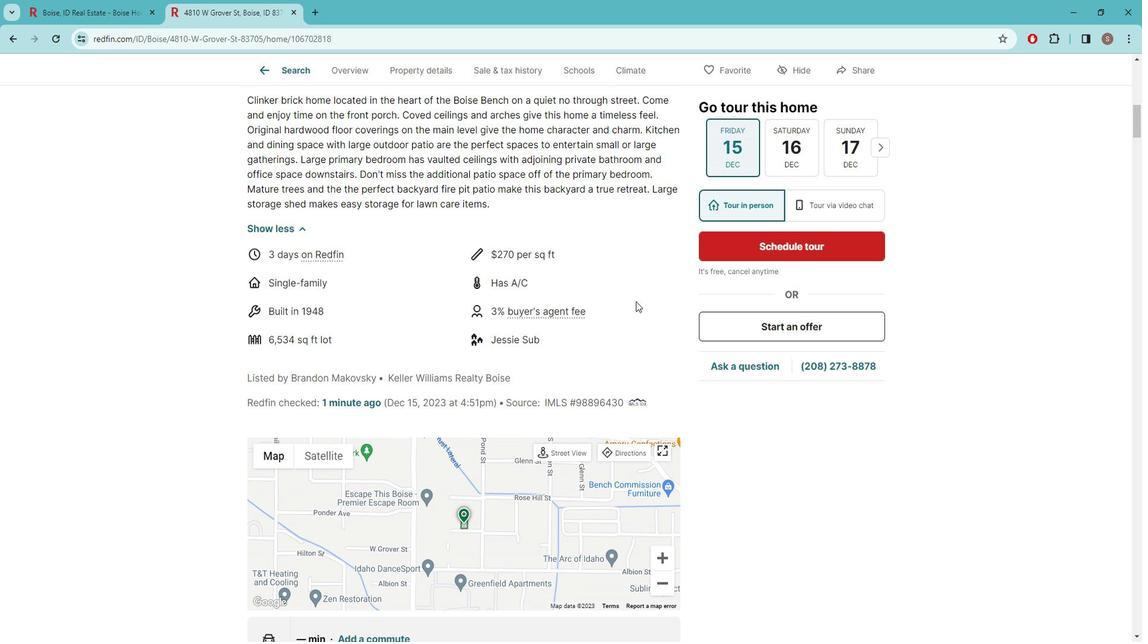 
Action: Mouse moved to (647, 303)
Screenshot: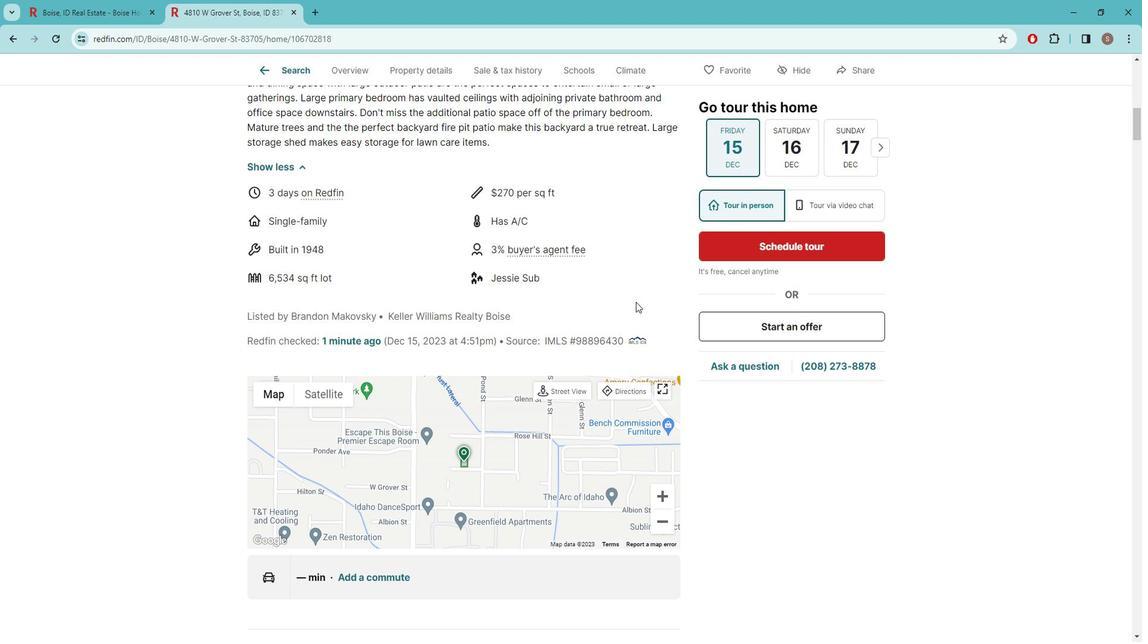 
Action: Mouse scrolled (647, 302) with delta (0, 0)
Screenshot: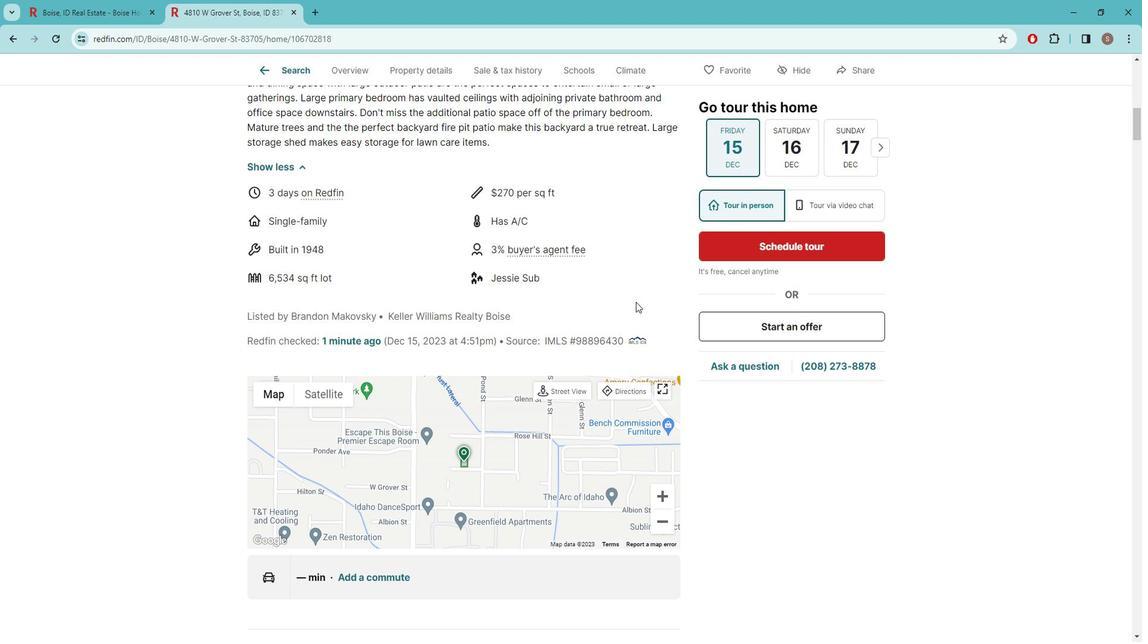 
Action: Mouse moved to (647, 304)
Screenshot: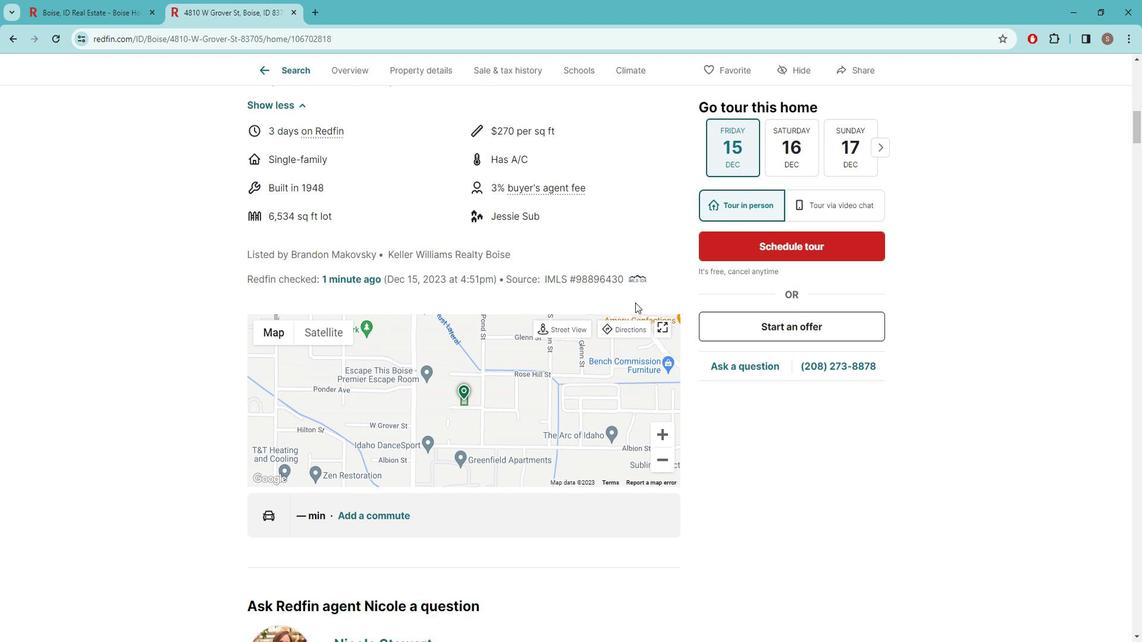 
Action: Mouse scrolled (647, 303) with delta (0, 0)
Screenshot: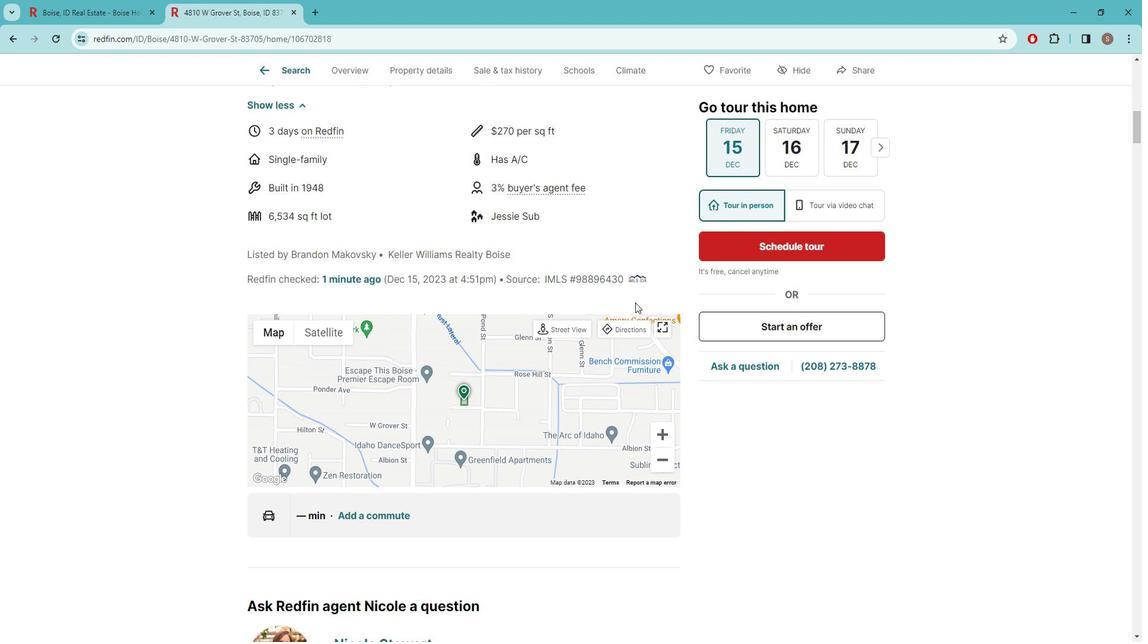 
Action: Mouse moved to (647, 304)
Screenshot: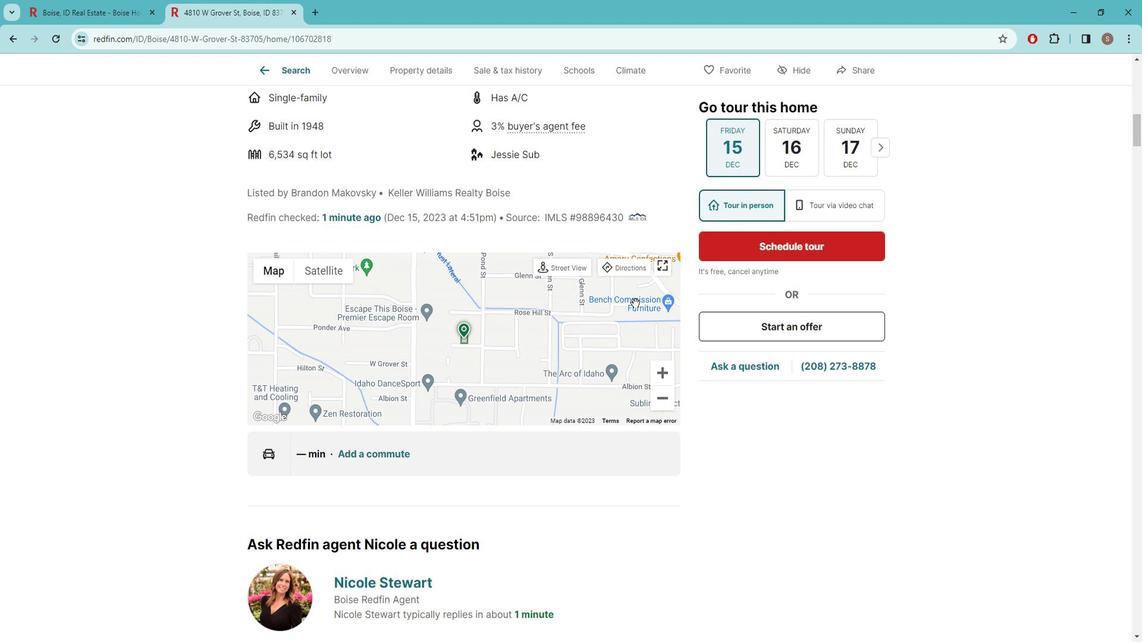 
Action: Mouse scrolled (647, 303) with delta (0, 0)
Screenshot: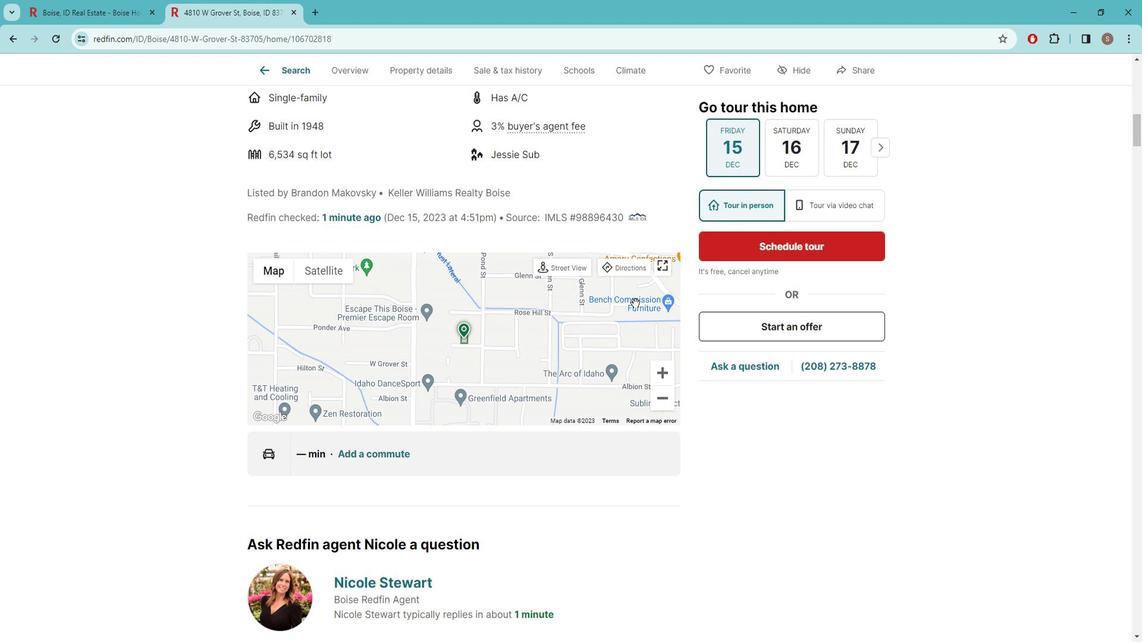 
Action: Mouse scrolled (647, 303) with delta (0, 0)
Screenshot: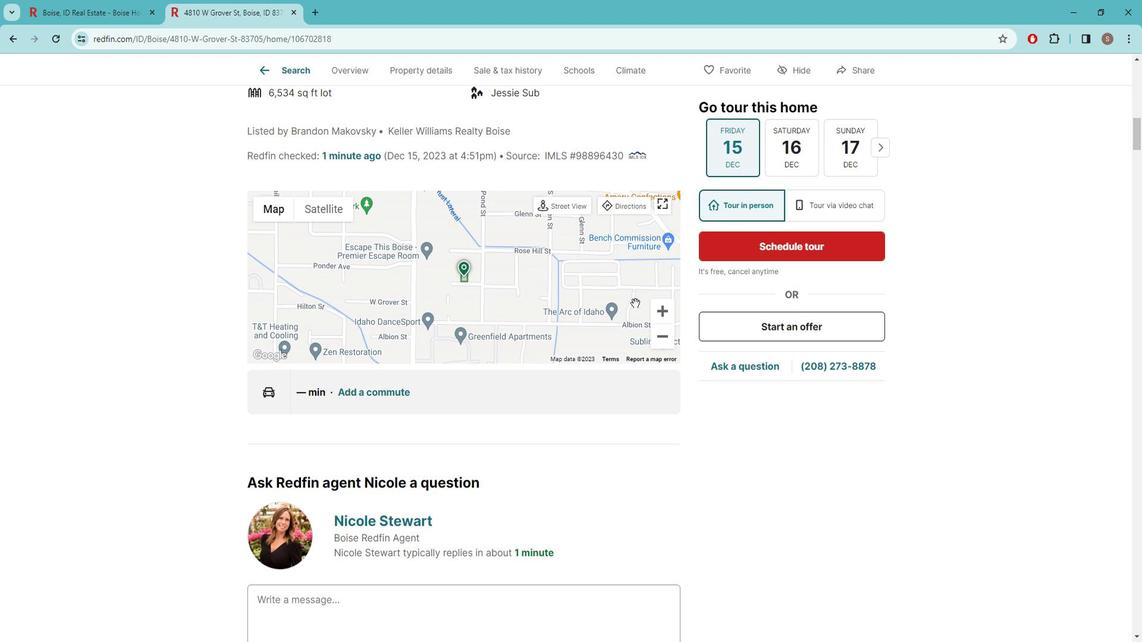 
Action: Mouse scrolled (647, 303) with delta (0, 0)
Screenshot: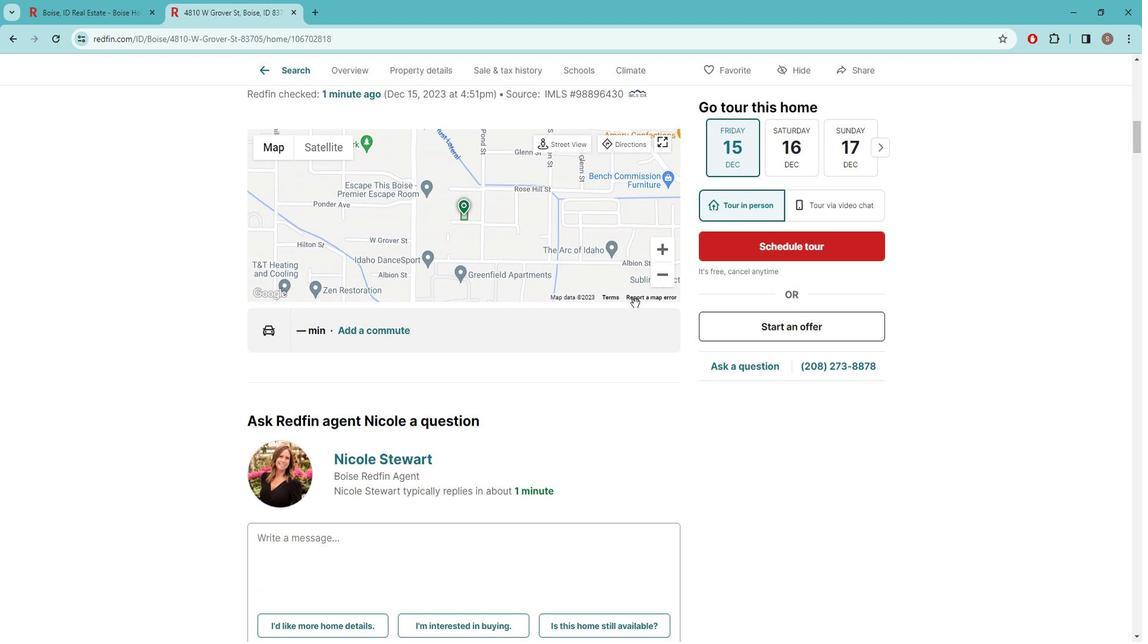 
Action: Mouse moved to (646, 304)
Screenshot: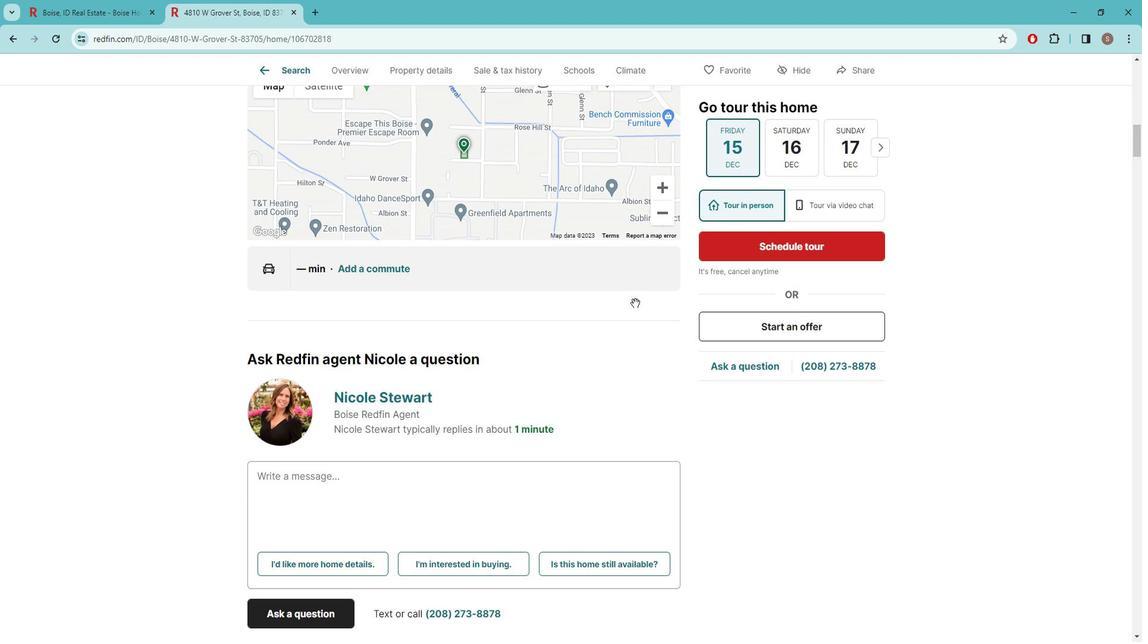 
Action: Mouse scrolled (646, 303) with delta (0, 0)
Screenshot: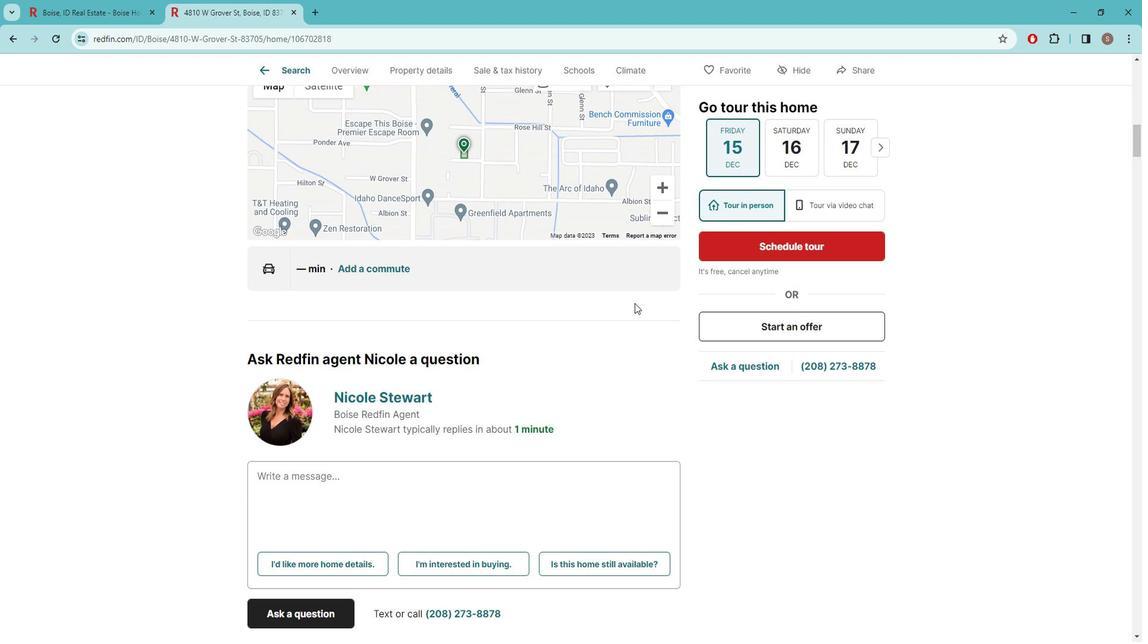 
Action: Mouse moved to (646, 304)
Screenshot: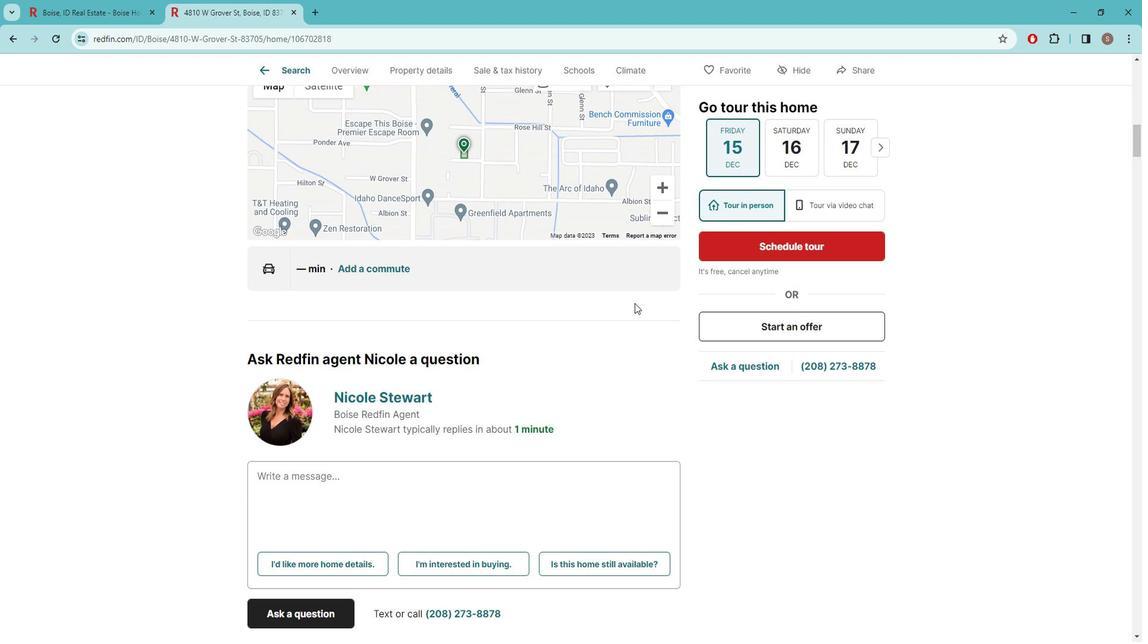 
Action: Mouse scrolled (646, 303) with delta (0, 0)
Screenshot: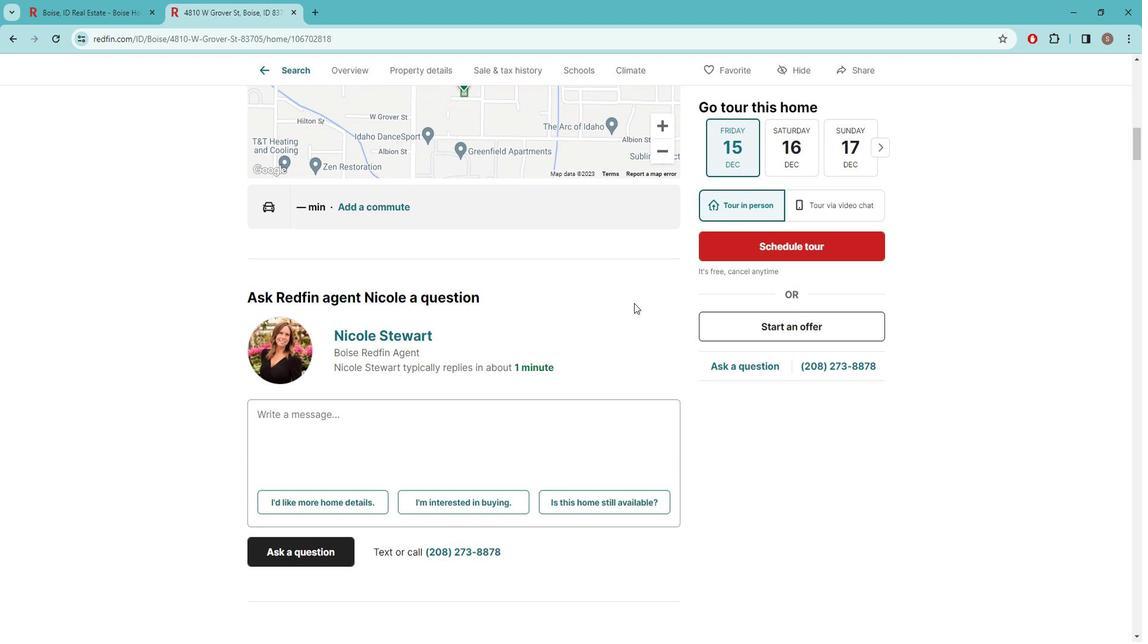 
Action: Mouse scrolled (646, 303) with delta (0, 0)
Screenshot: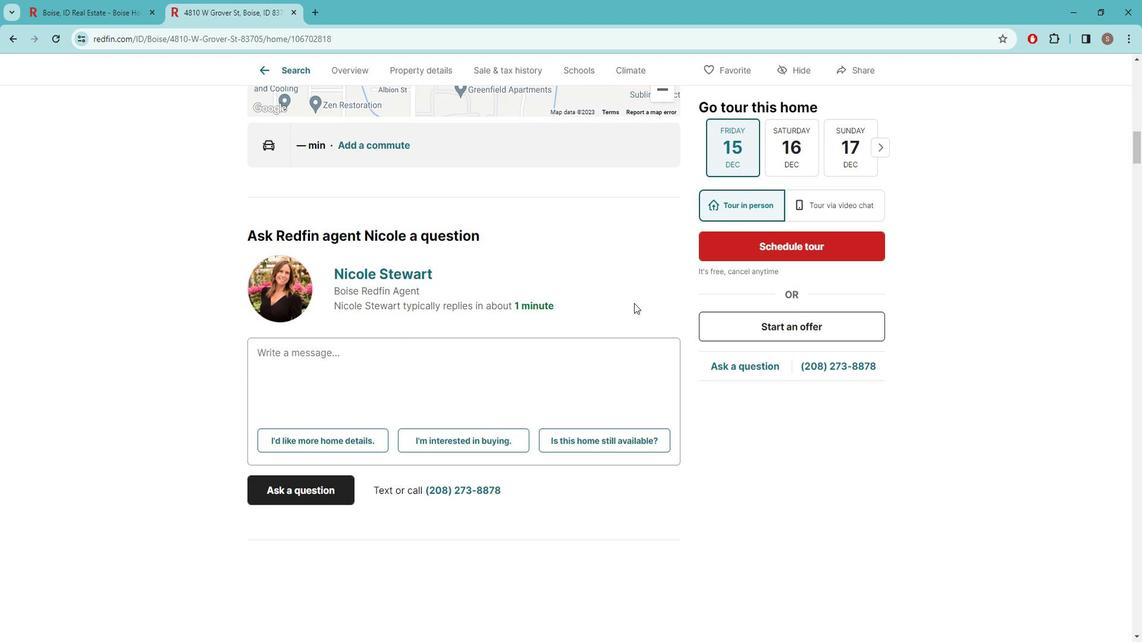
Action: Mouse scrolled (646, 303) with delta (0, 0)
Screenshot: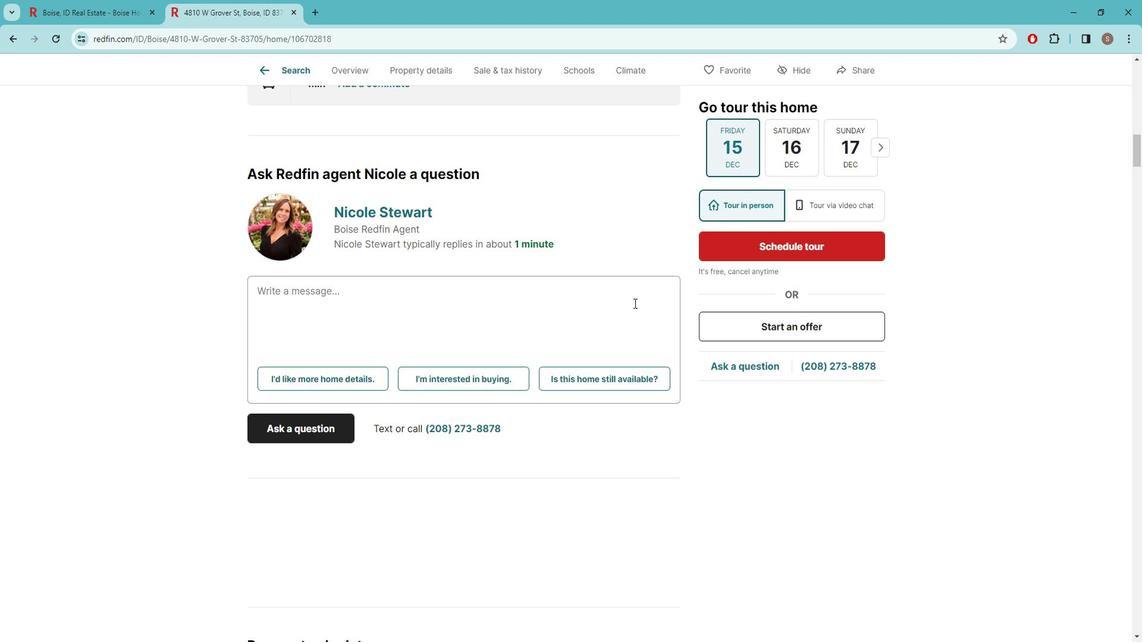 
Action: Mouse scrolled (646, 303) with delta (0, 0)
Screenshot: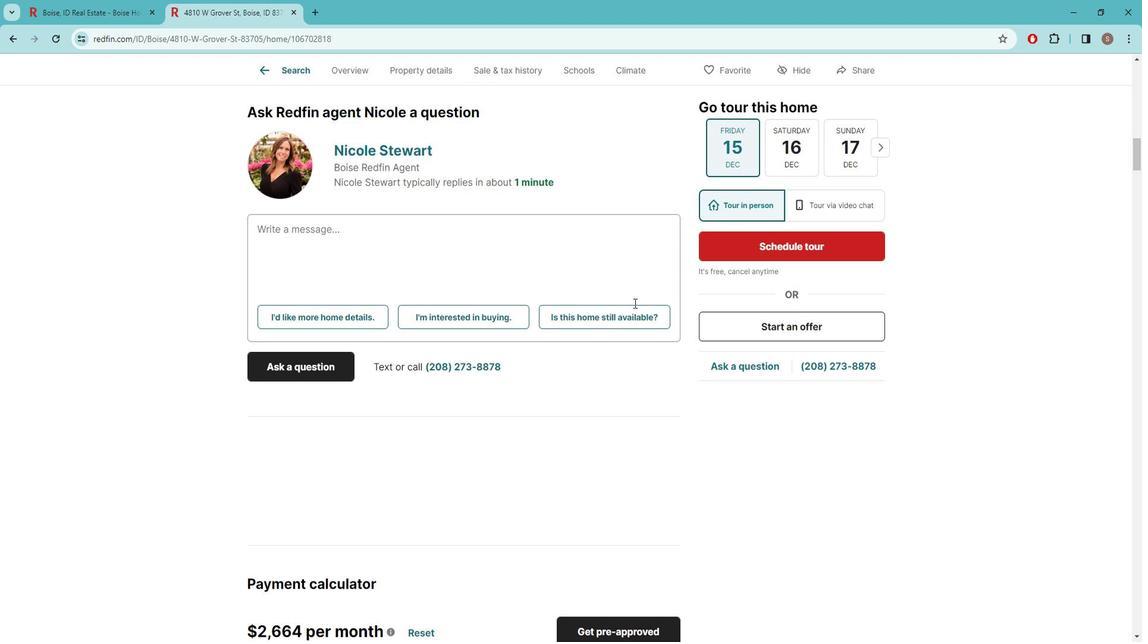 
Action: Mouse scrolled (646, 303) with delta (0, 0)
Screenshot: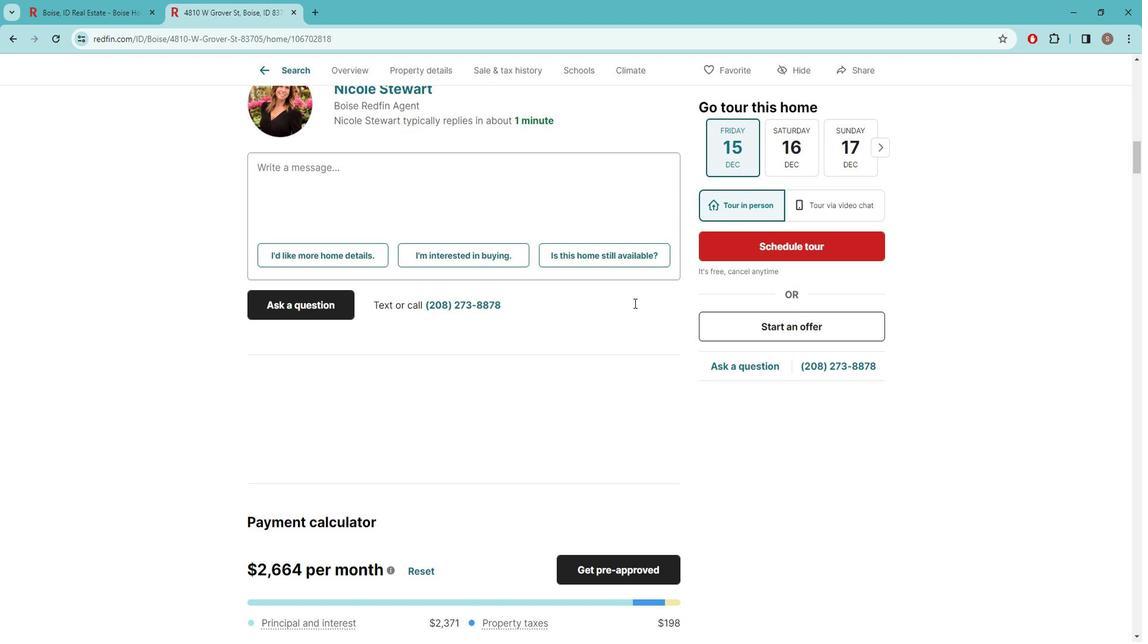 
Action: Mouse scrolled (646, 303) with delta (0, 0)
Screenshot: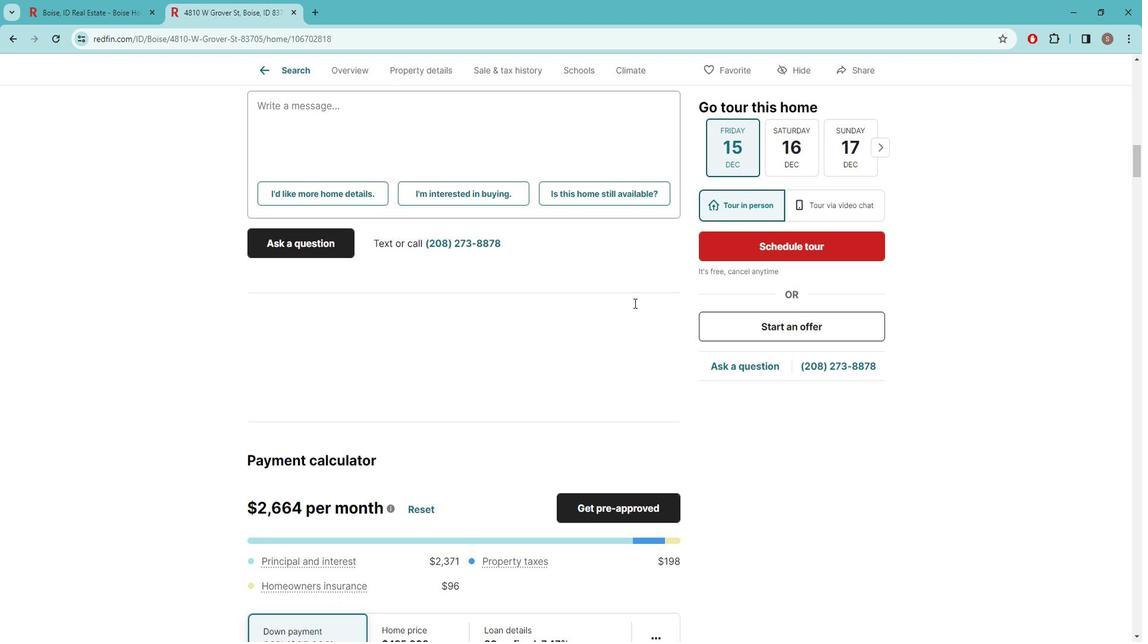
Action: Mouse scrolled (646, 303) with delta (0, 0)
Screenshot: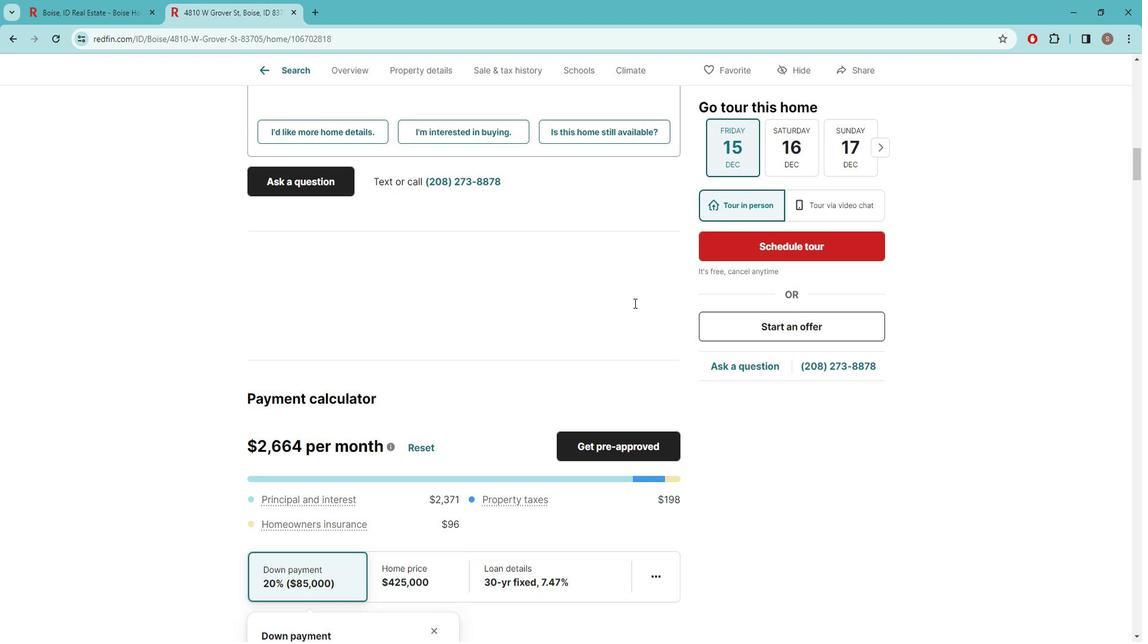 
Action: Mouse scrolled (646, 303) with delta (0, 0)
Screenshot: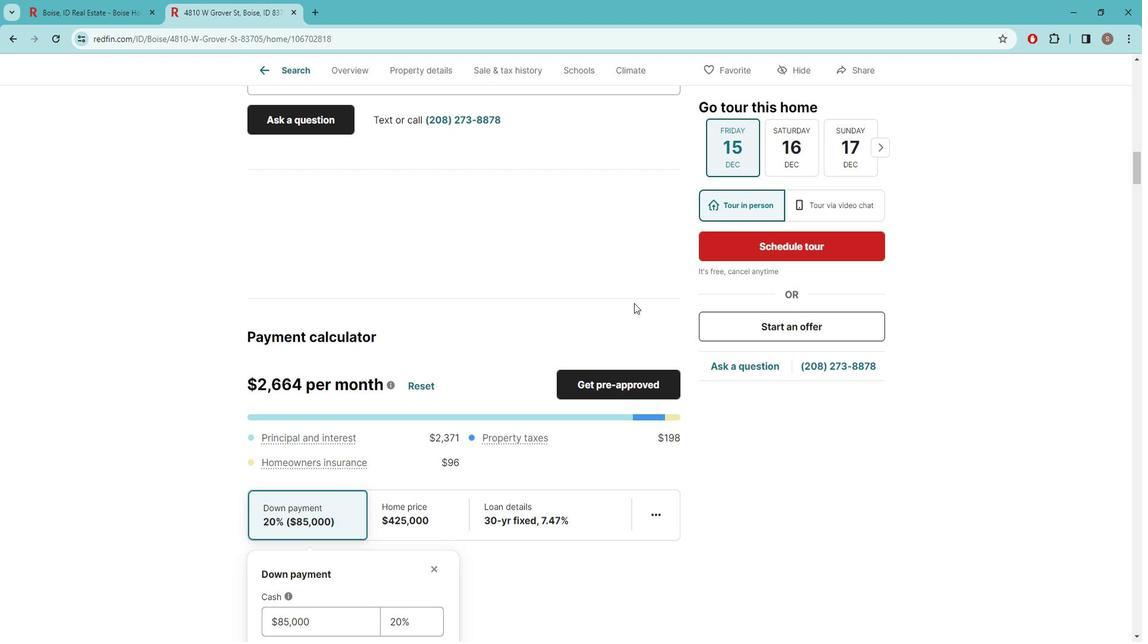 
Action: Mouse moved to (646, 304)
Screenshot: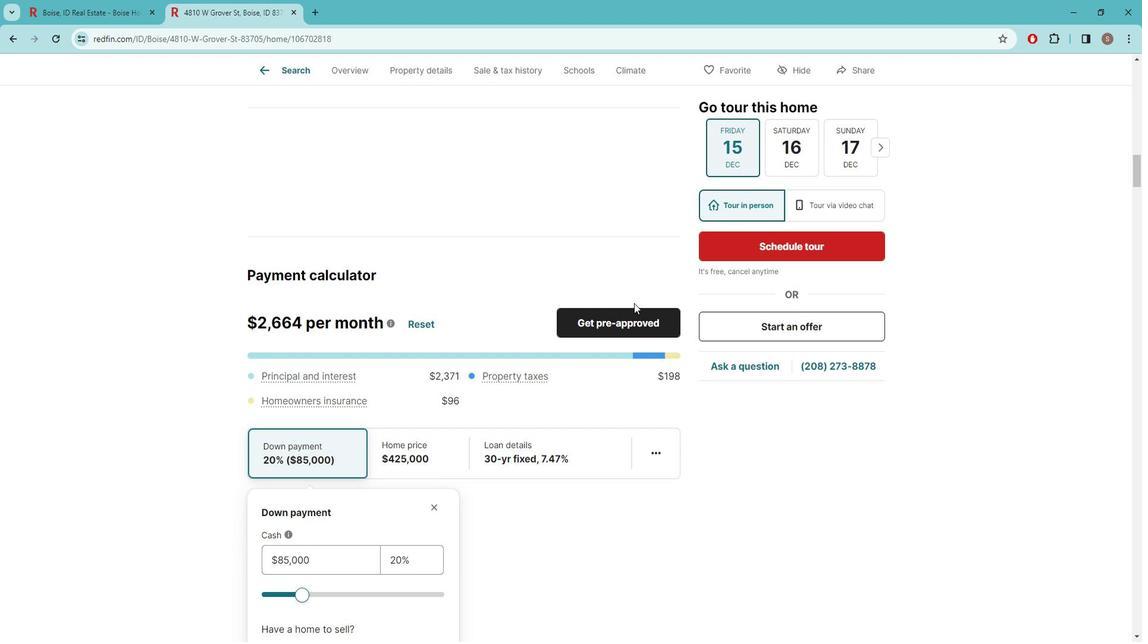 
Action: Mouse scrolled (646, 303) with delta (0, 0)
Screenshot: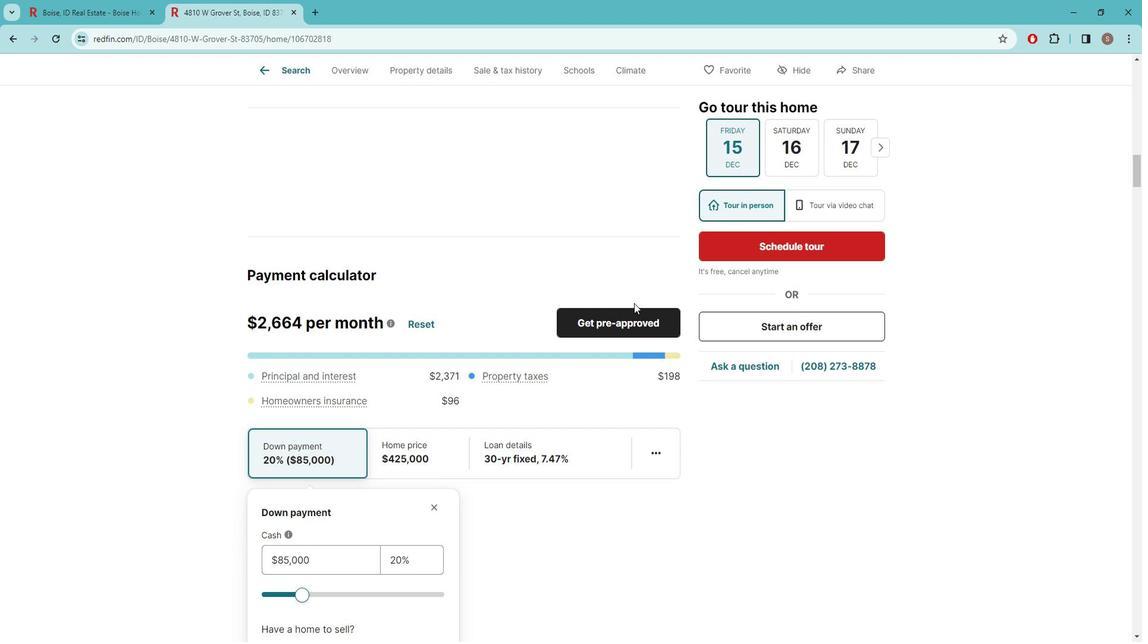 
Action: Mouse moved to (642, 305)
Screenshot: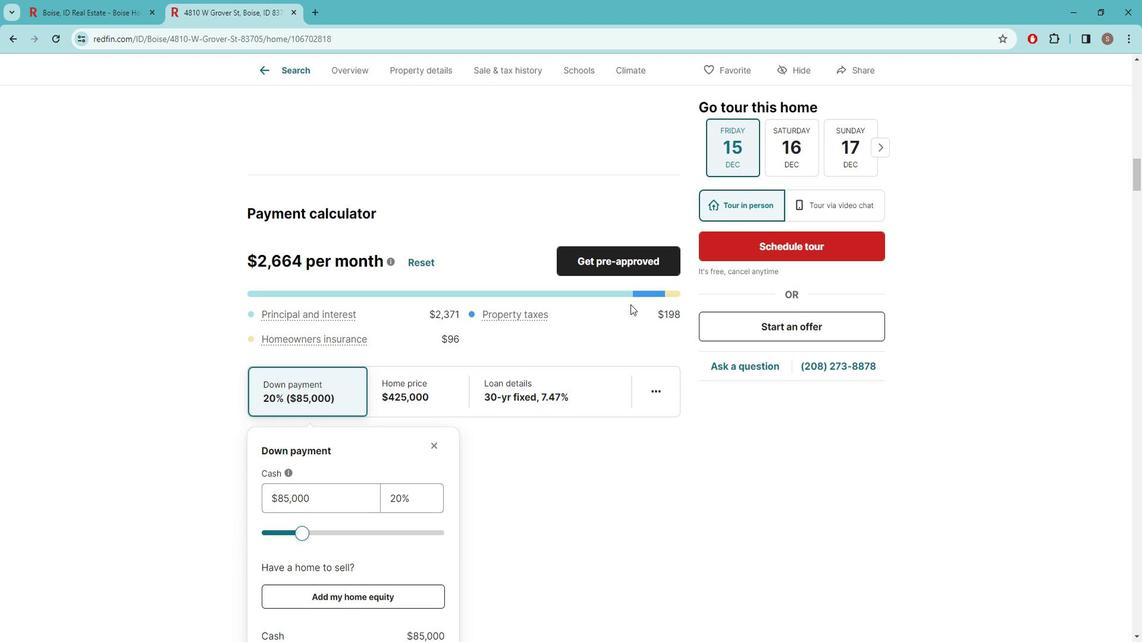 
Action: Mouse scrolled (642, 305) with delta (0, 0)
Screenshot: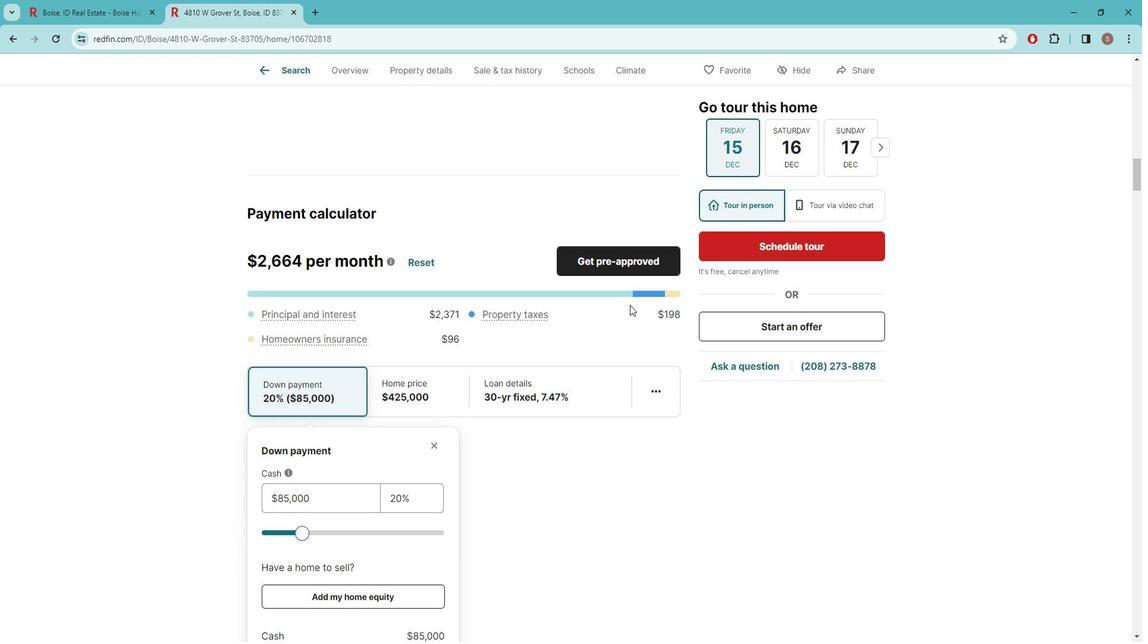 
Action: Mouse moved to (636, 318)
Screenshot: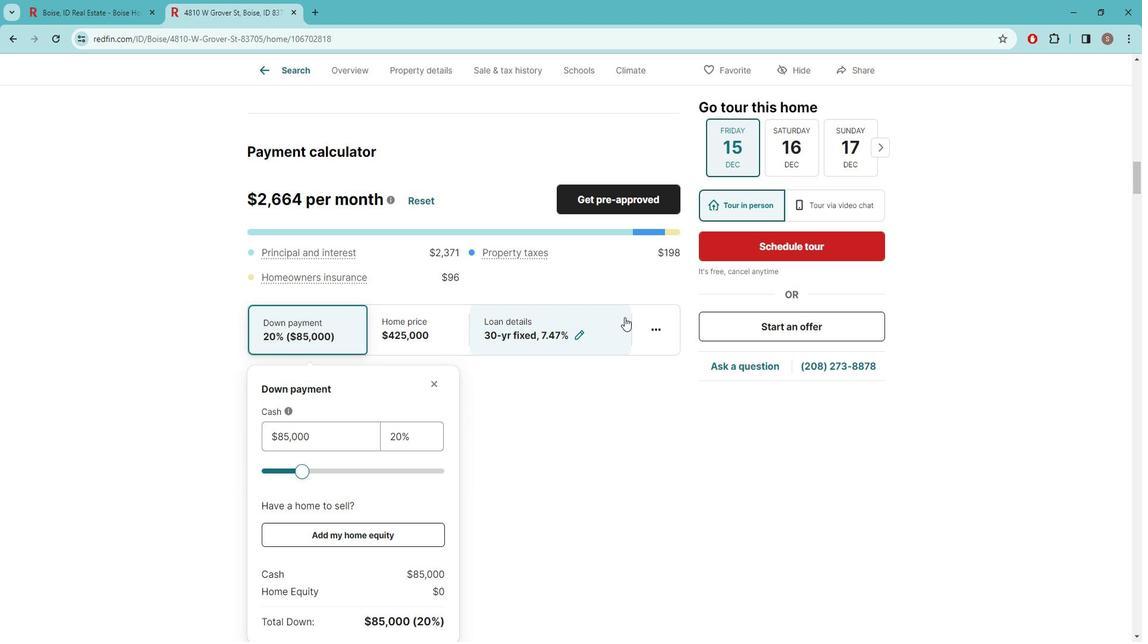 
Action: Mouse scrolled (636, 317) with delta (0, 0)
Screenshot: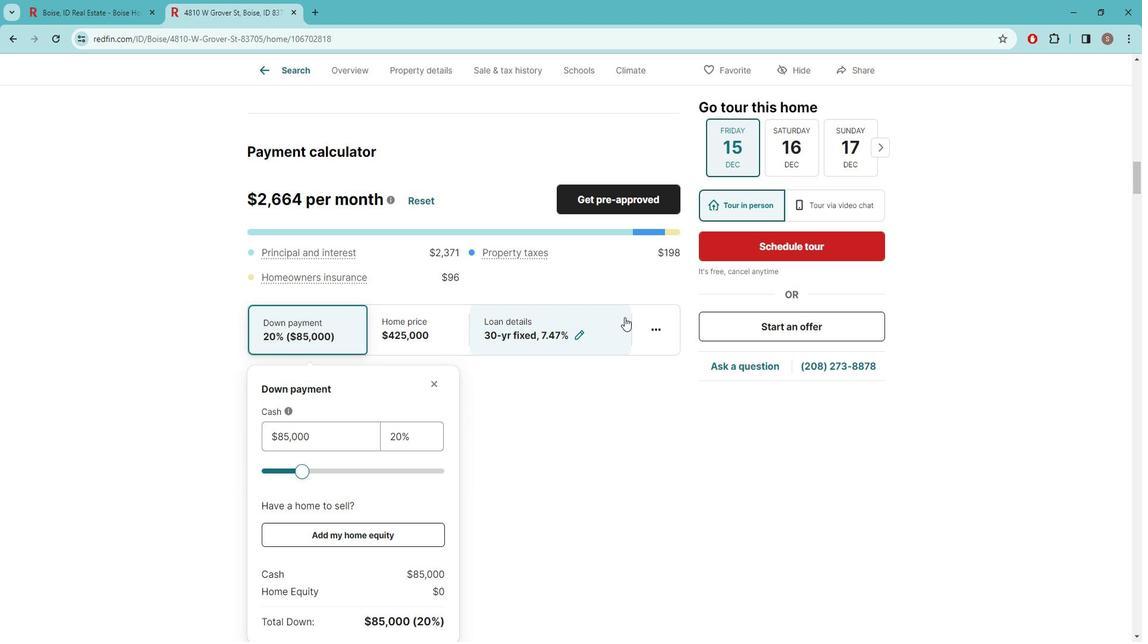 
Action: Mouse scrolled (636, 317) with delta (0, 0)
Screenshot: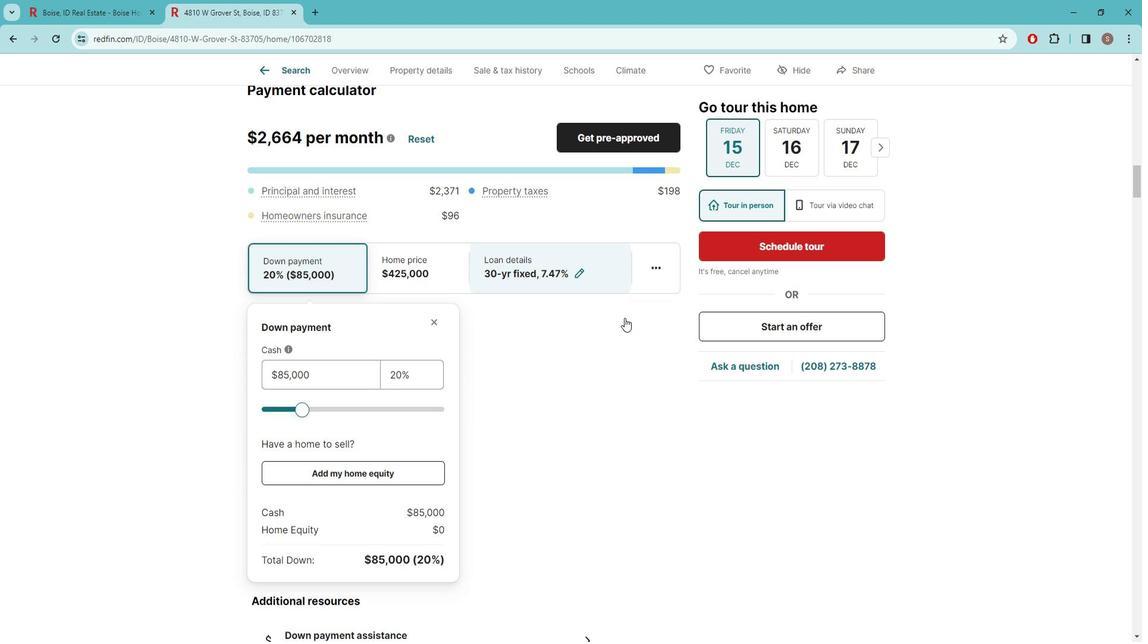 
Action: Mouse scrolled (636, 317) with delta (0, 0)
Screenshot: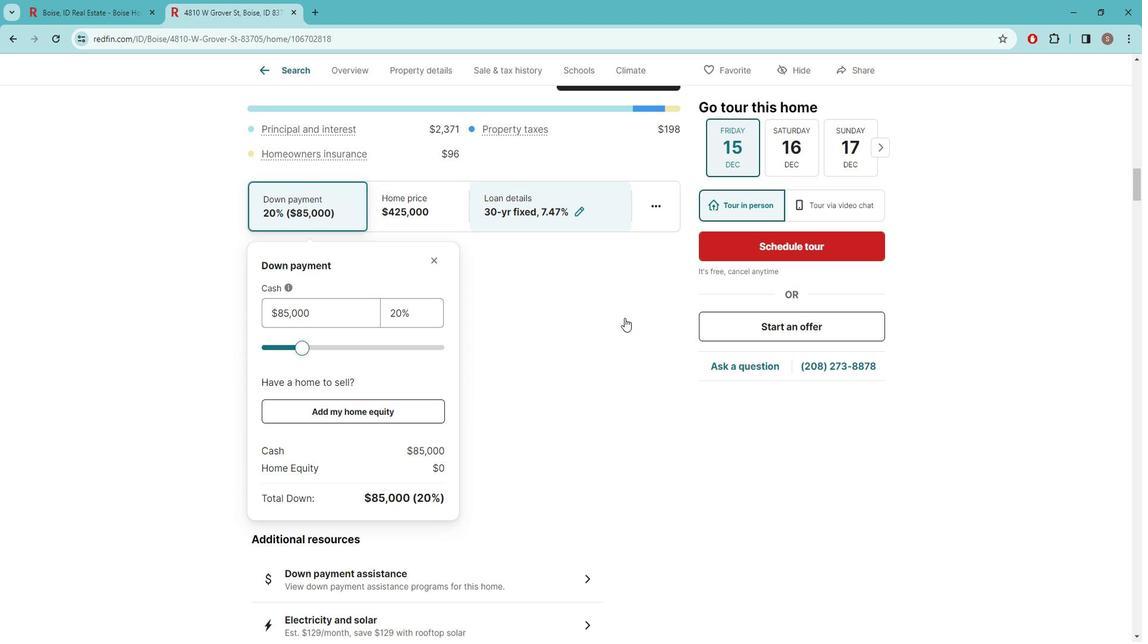 
Action: Mouse scrolled (636, 317) with delta (0, 0)
Screenshot: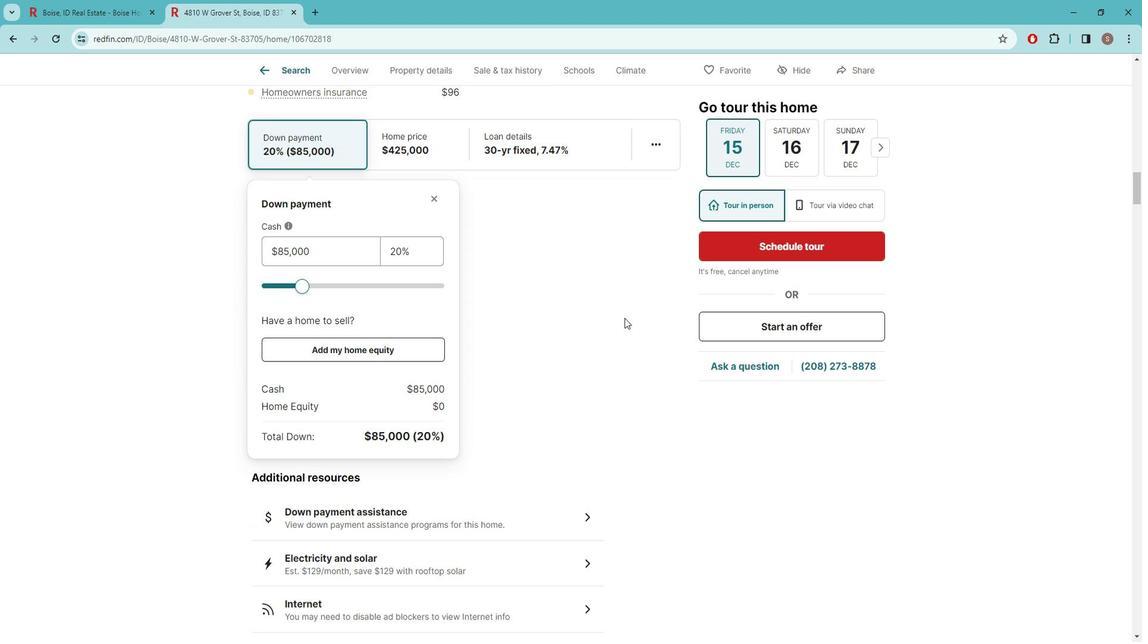
Action: Mouse scrolled (636, 317) with delta (0, 0)
Screenshot: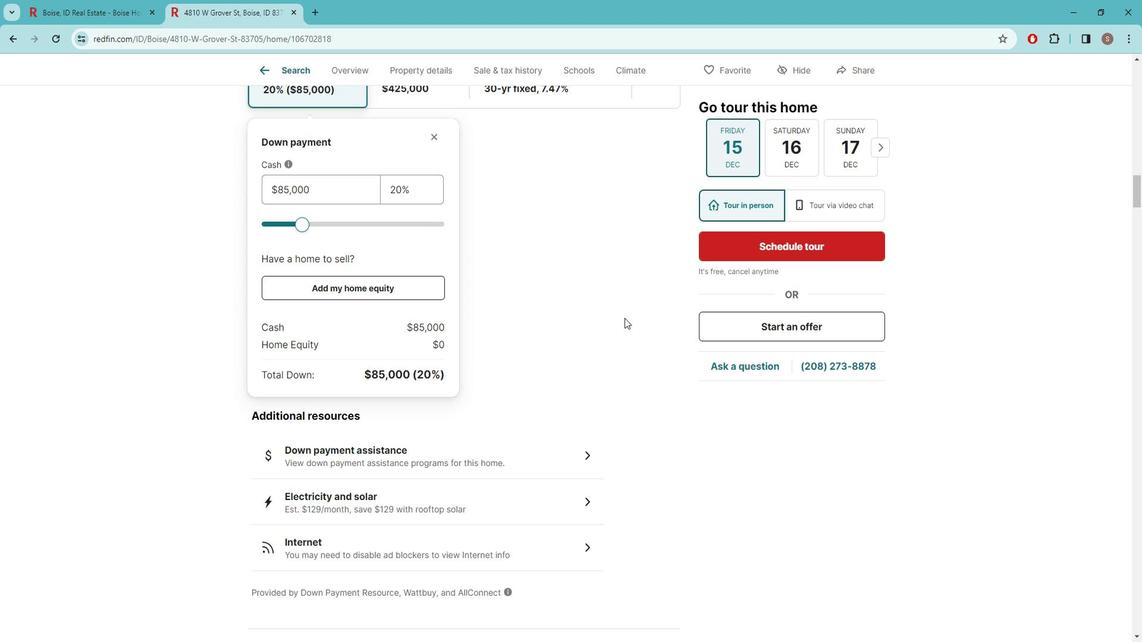 
Action: Mouse scrolled (636, 317) with delta (0, 0)
Screenshot: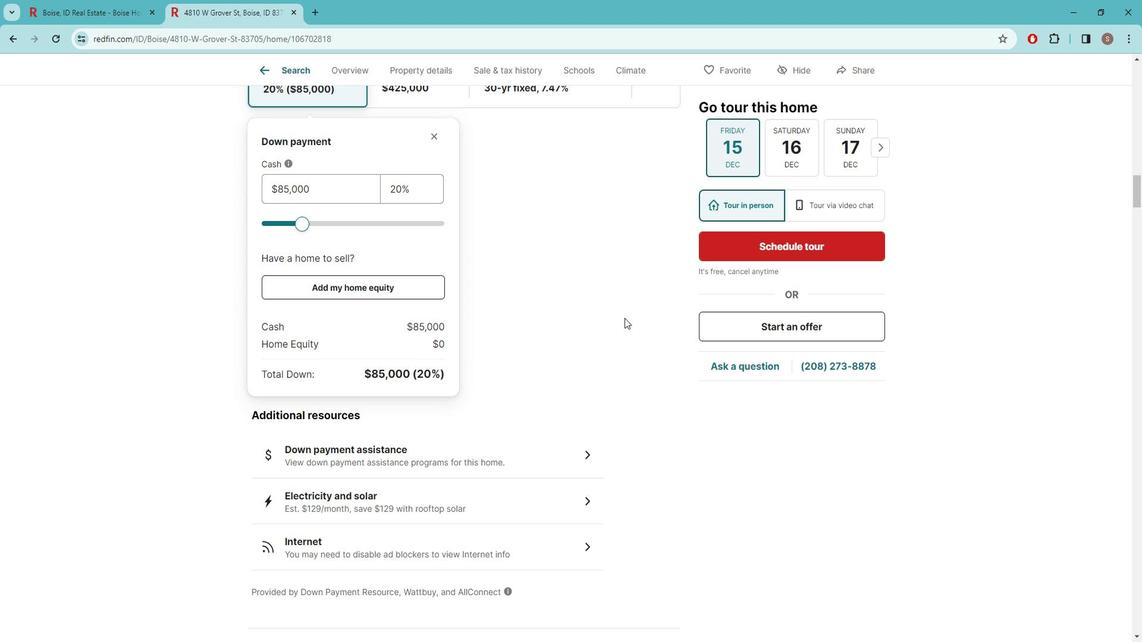 
Action: Mouse scrolled (636, 317) with delta (0, 0)
Screenshot: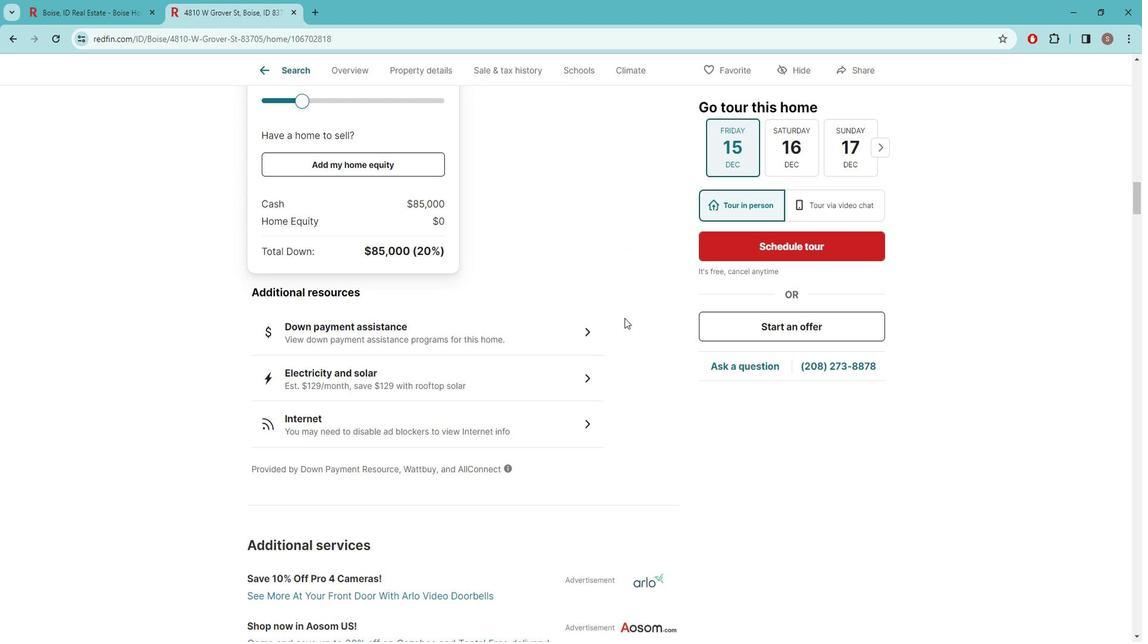 
Action: Mouse scrolled (636, 317) with delta (0, 0)
Screenshot: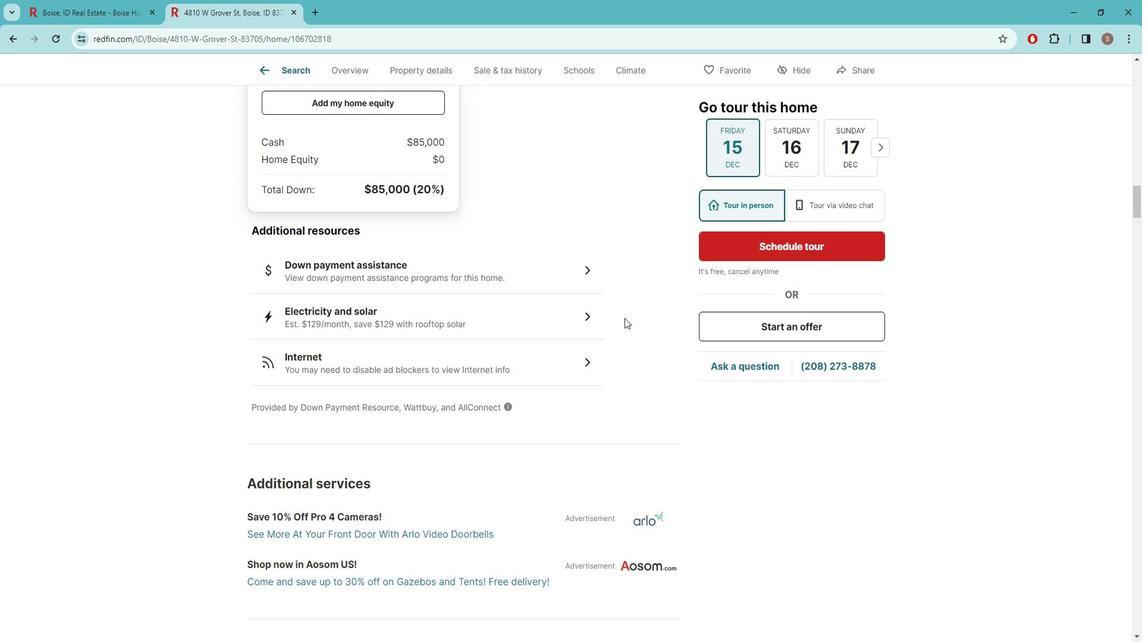 
Action: Mouse scrolled (636, 317) with delta (0, 0)
Screenshot: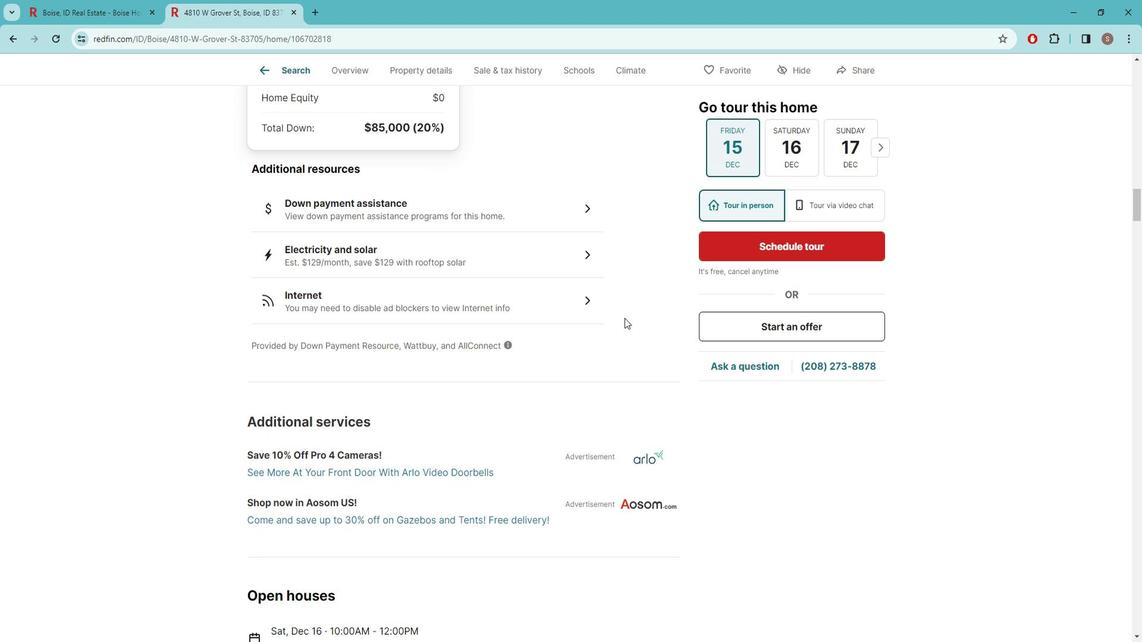 
Action: Mouse scrolled (636, 317) with delta (0, 0)
Screenshot: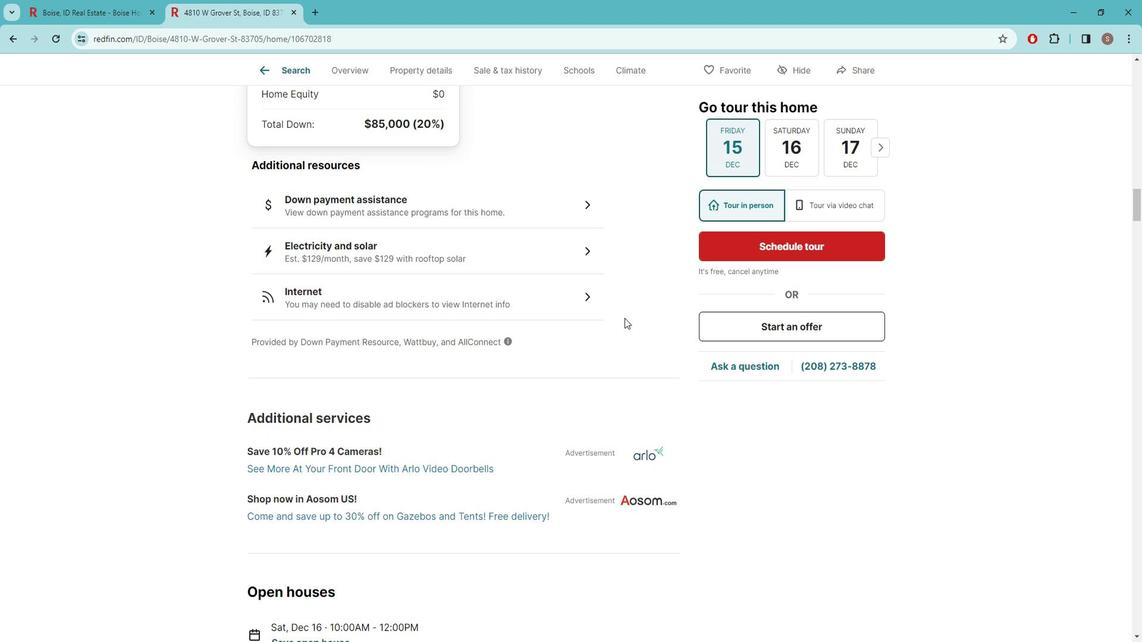 
Action: Mouse scrolled (636, 317) with delta (0, 0)
Screenshot: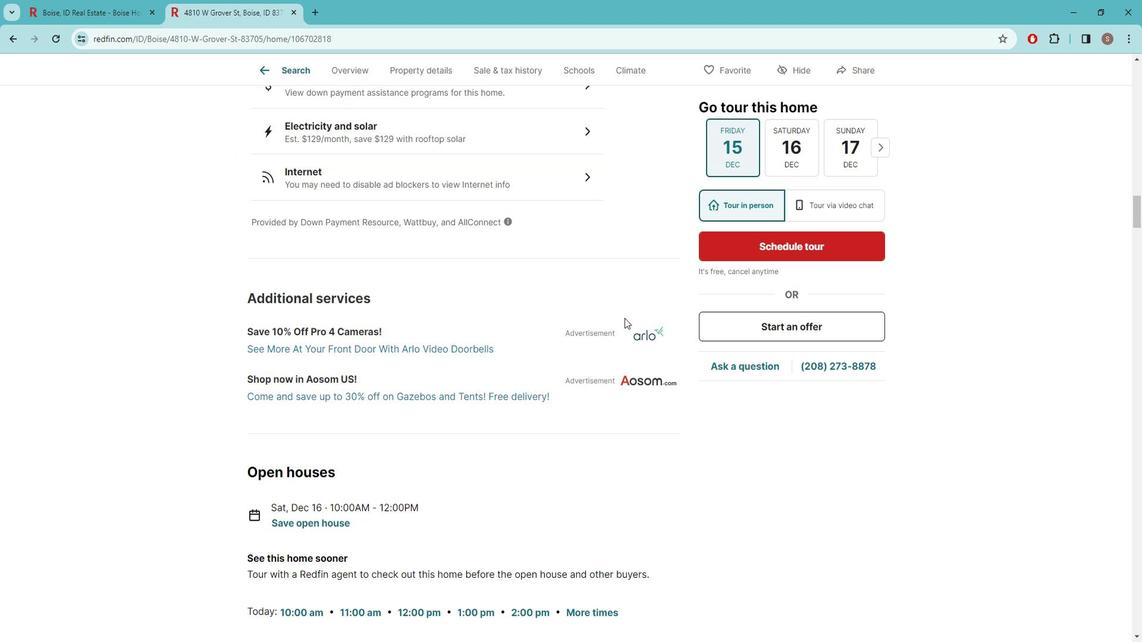 
Action: Mouse scrolled (636, 317) with delta (0, 0)
Screenshot: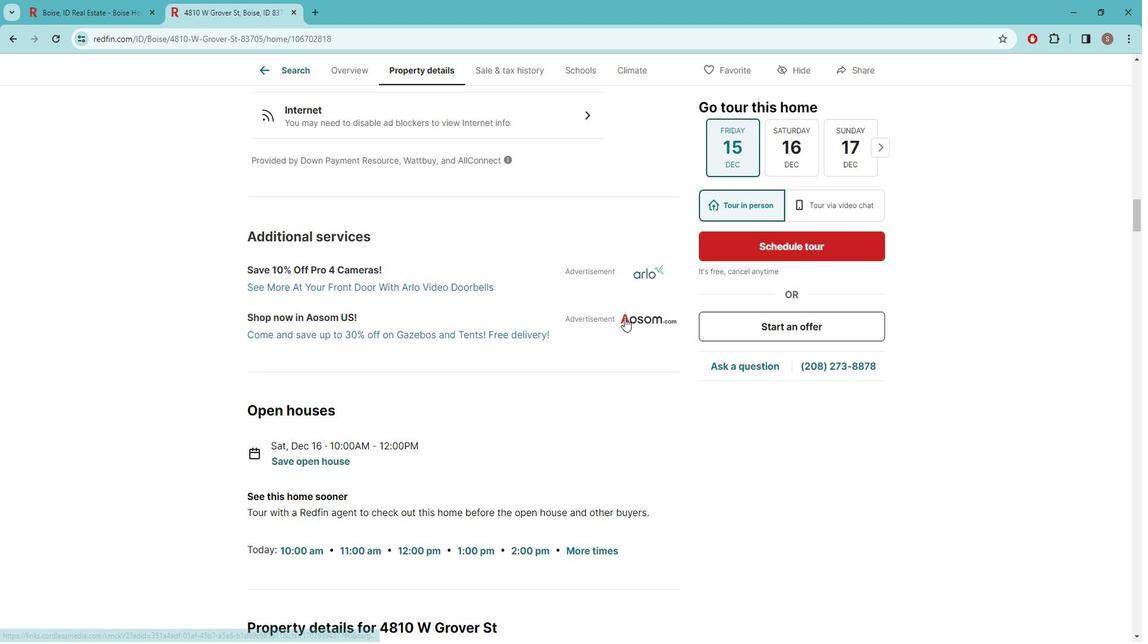 
Action: Mouse scrolled (636, 317) with delta (0, 0)
Screenshot: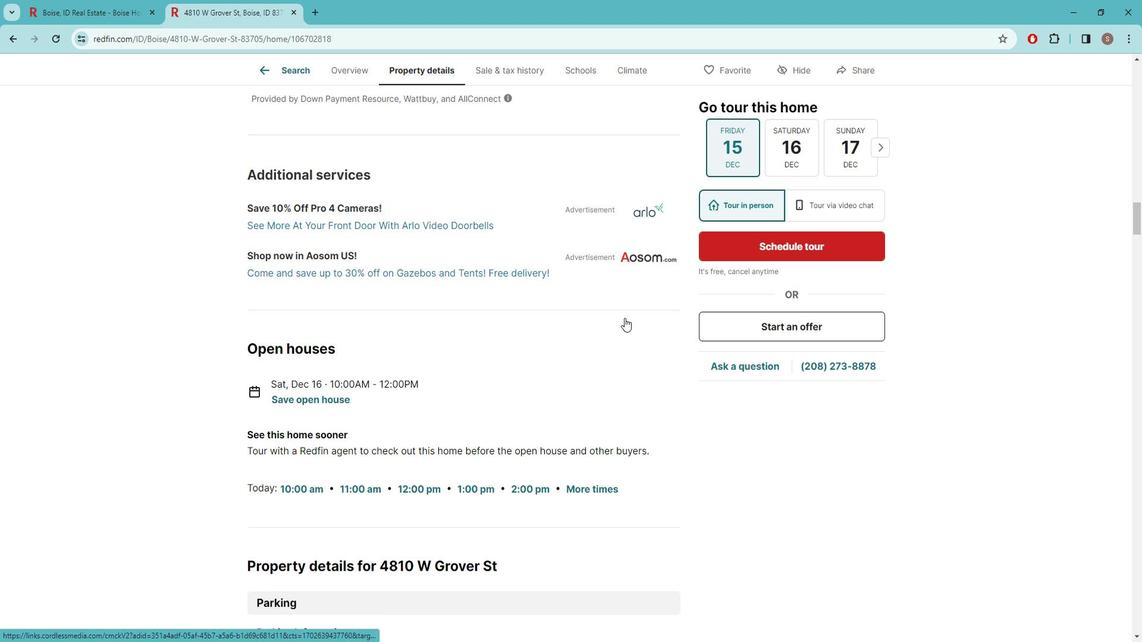 
Action: Mouse scrolled (636, 317) with delta (0, 0)
Screenshot: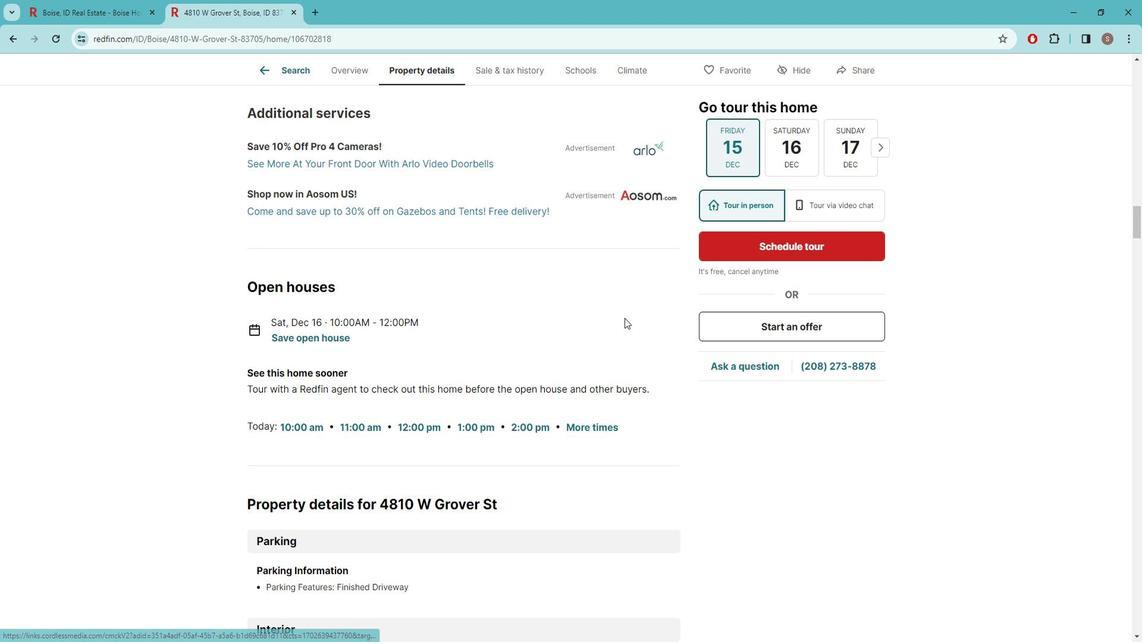 
Action: Mouse scrolled (636, 317) with delta (0, 0)
Screenshot: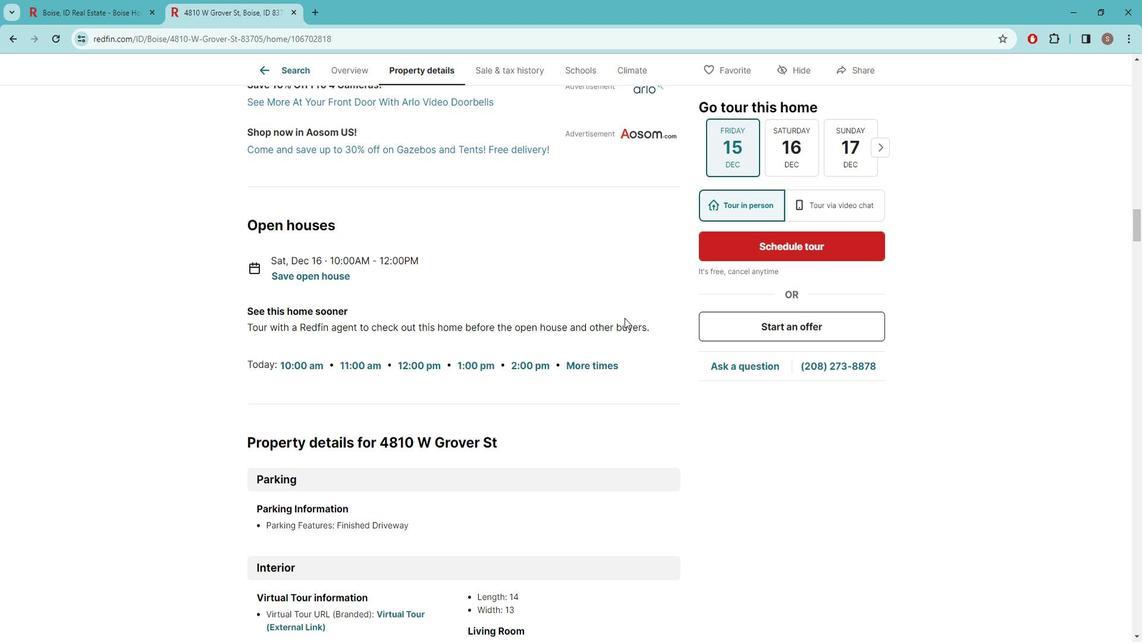 
Action: Mouse scrolled (636, 317) with delta (0, 0)
Screenshot: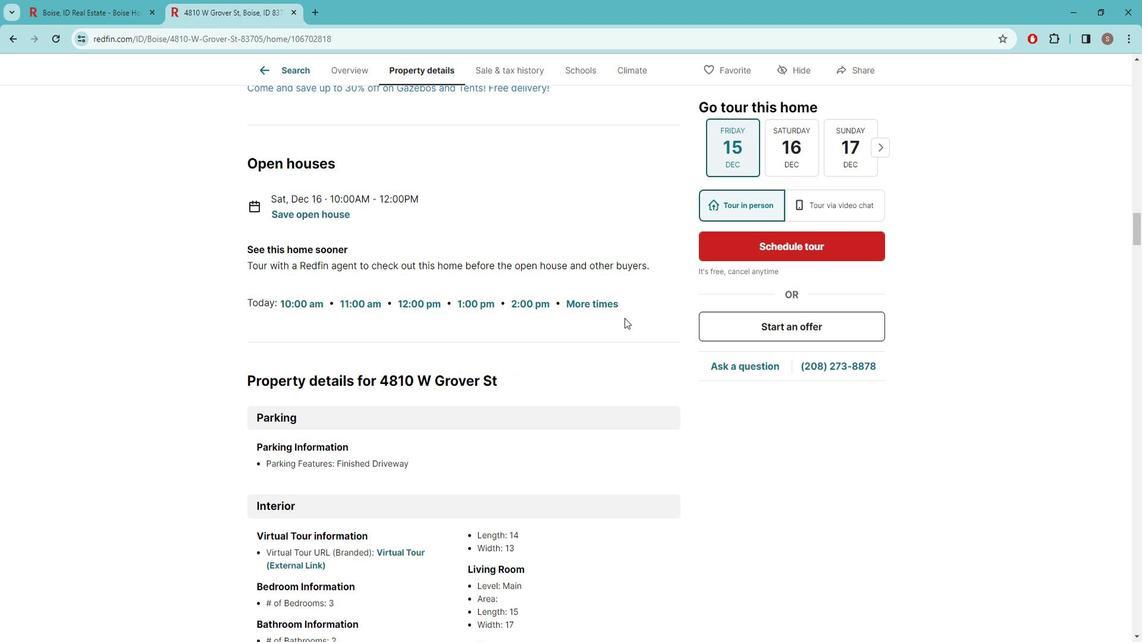 
Action: Mouse scrolled (636, 317) with delta (0, 0)
Screenshot: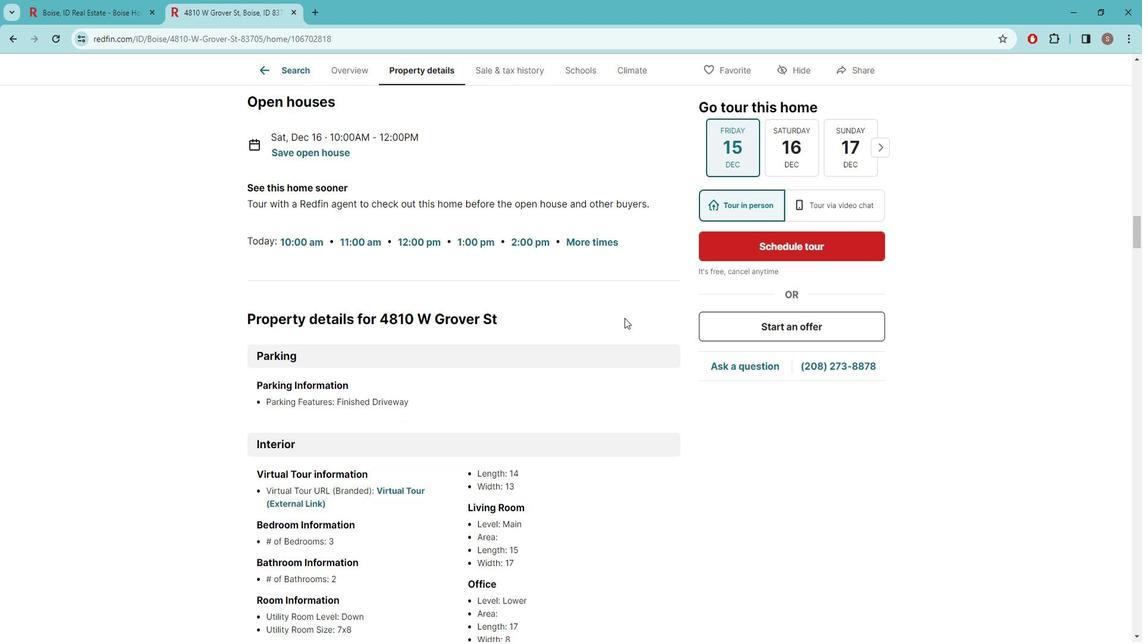 
Action: Mouse moved to (597, 328)
Screenshot: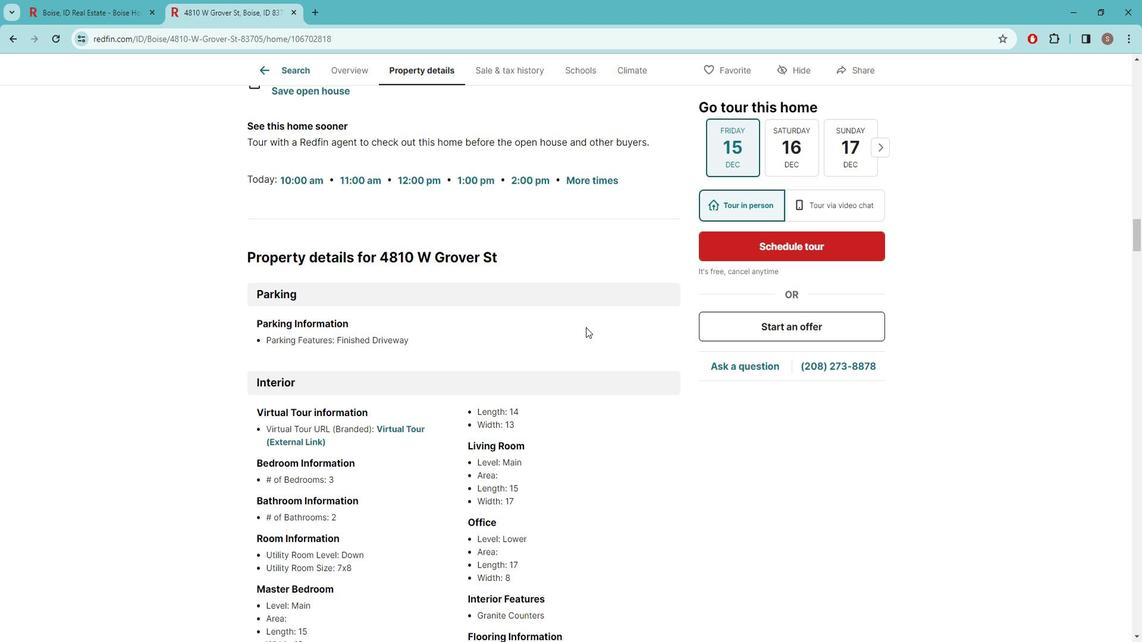 
Action: Mouse scrolled (597, 327) with delta (0, 0)
Screenshot: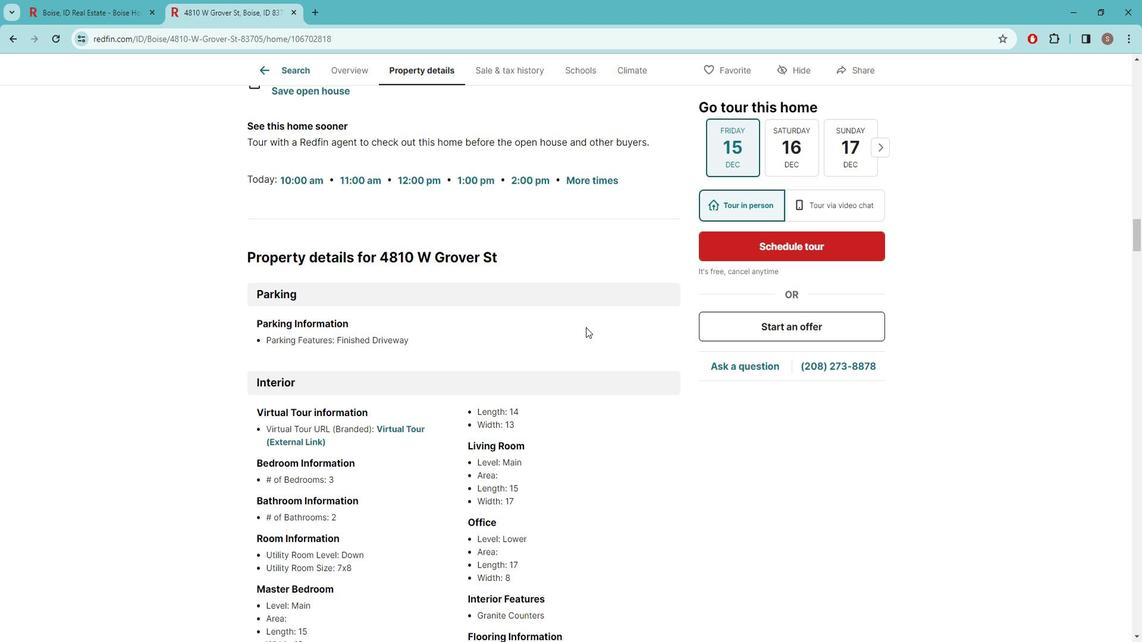 
Action: Mouse moved to (449, 384)
Screenshot: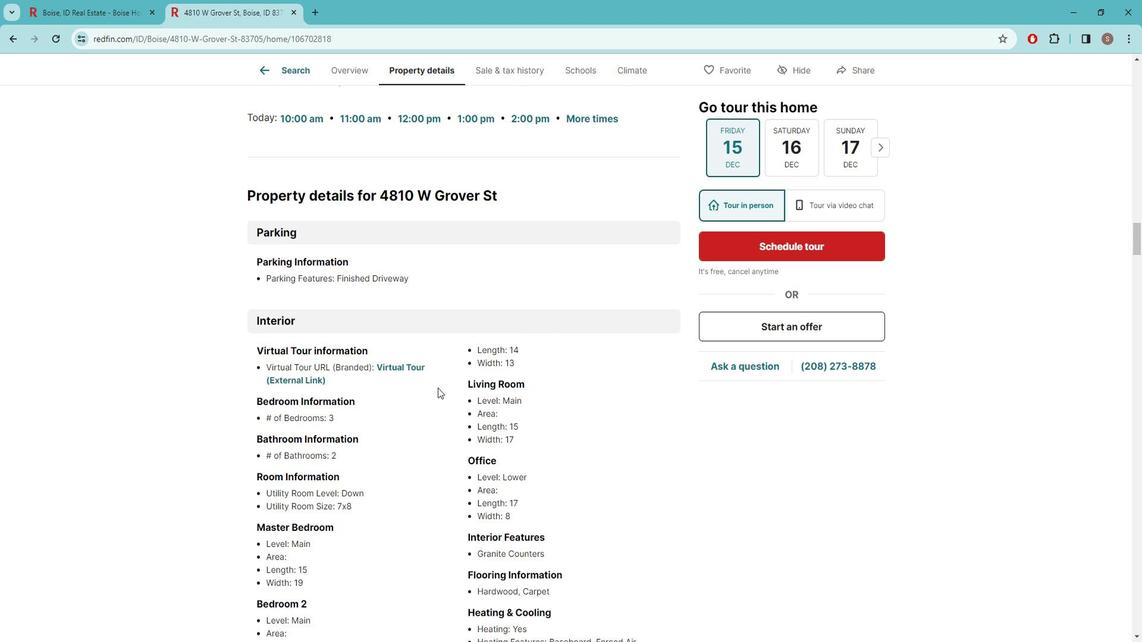 
Action: Mouse scrolled (449, 383) with delta (0, 0)
Screenshot: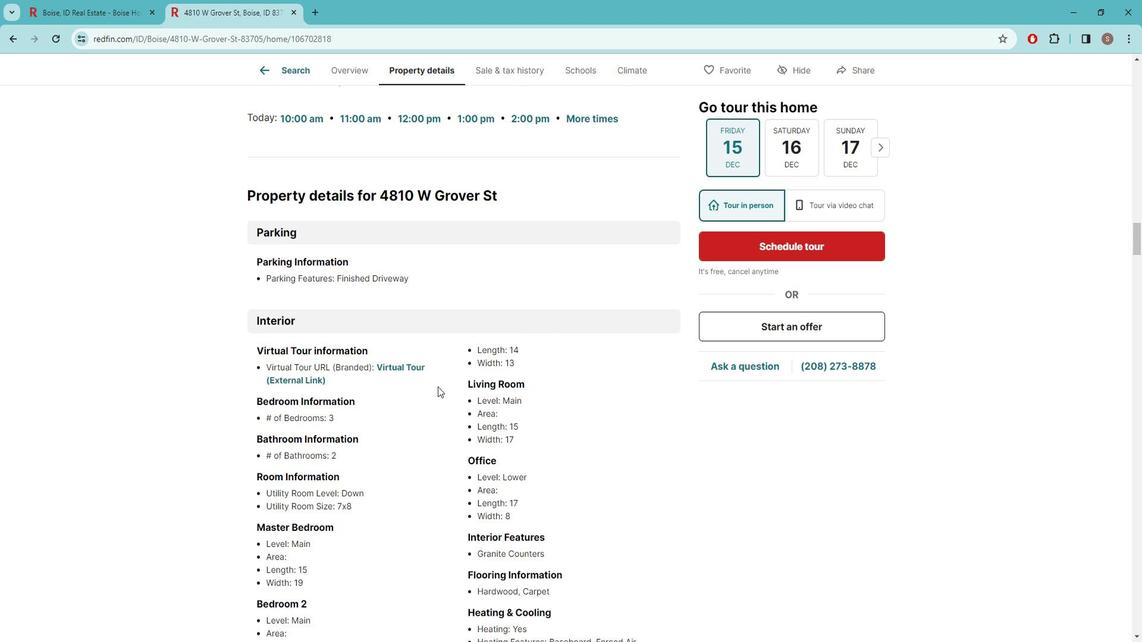 
Action: Mouse moved to (449, 383)
Screenshot: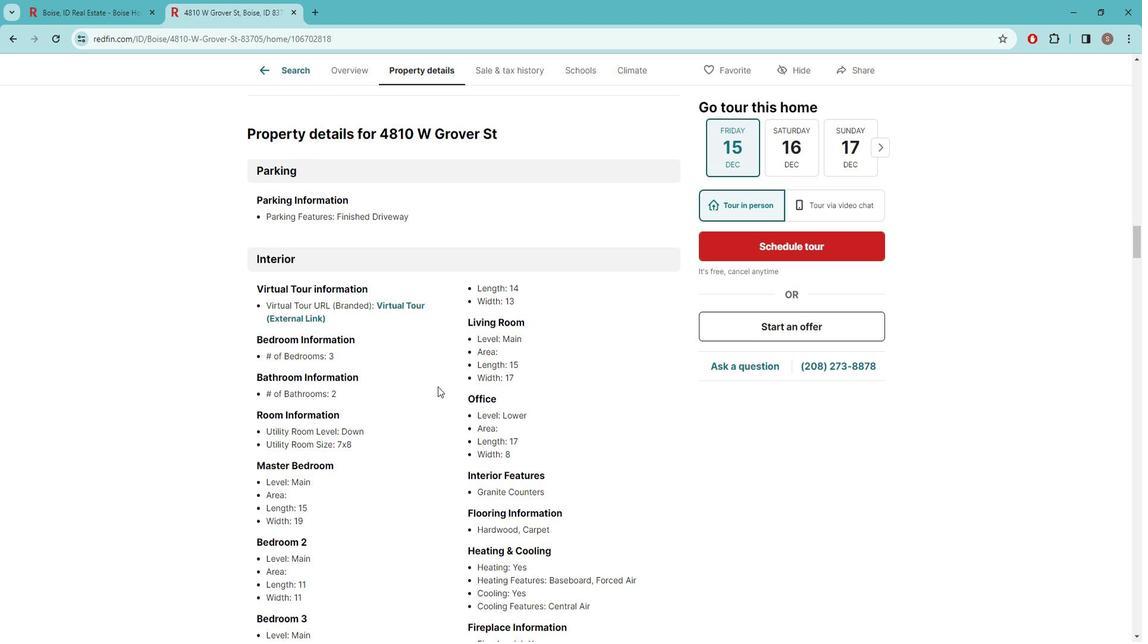 
Action: Mouse scrolled (449, 383) with delta (0, 0)
Screenshot: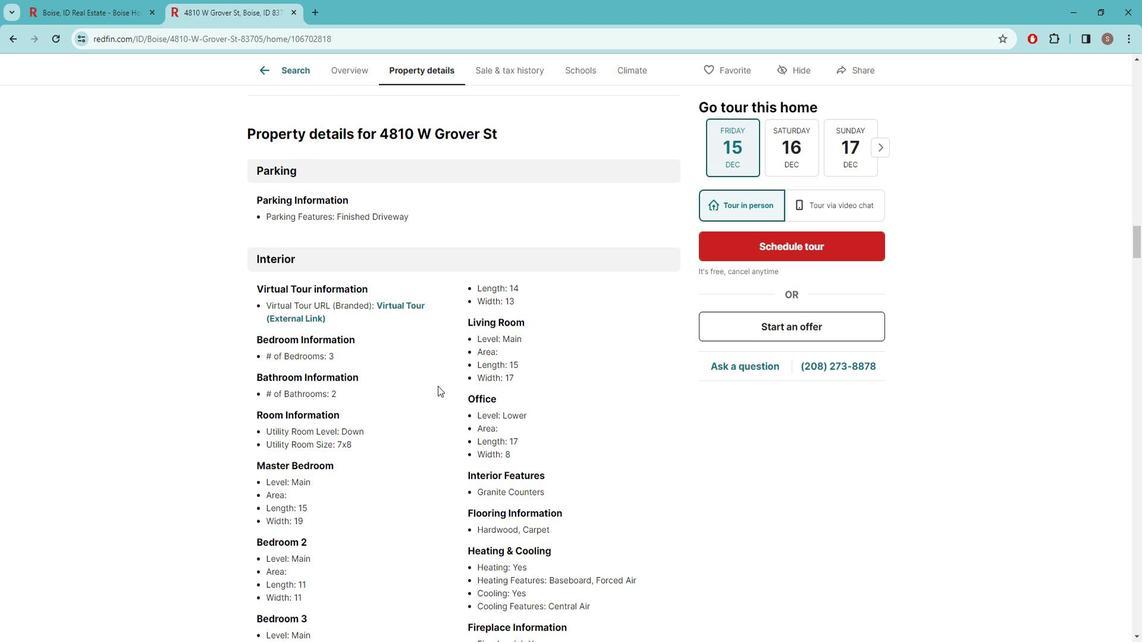
Action: Mouse scrolled (449, 383) with delta (0, 0)
Screenshot: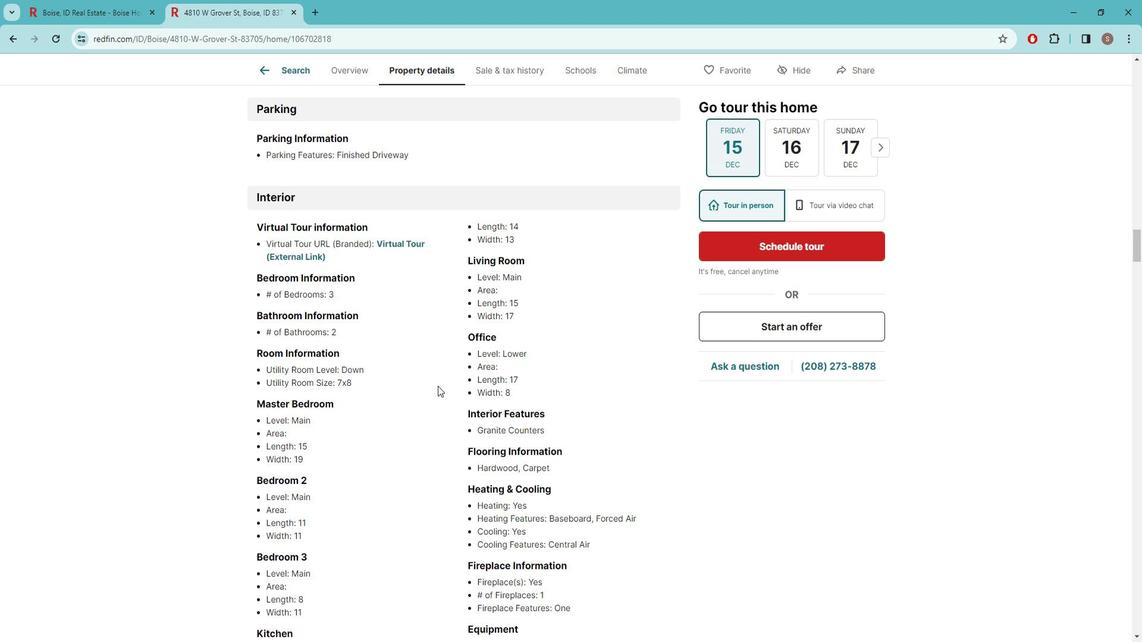 
Action: Mouse scrolled (449, 383) with delta (0, 0)
Screenshot: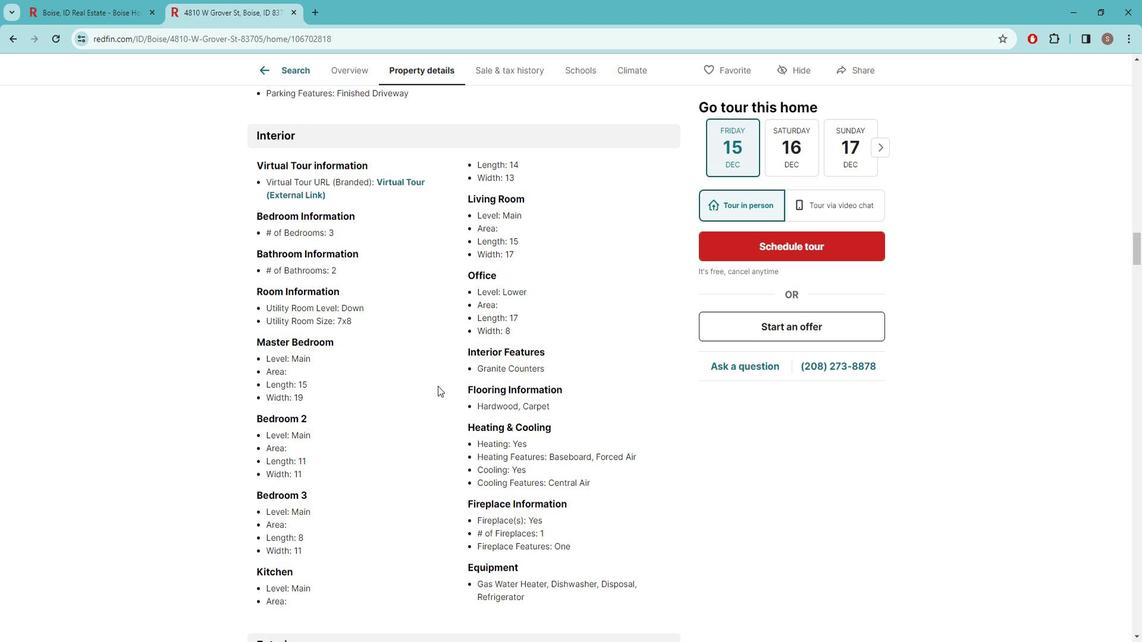 
Action: Mouse scrolled (449, 383) with delta (0, 0)
Screenshot: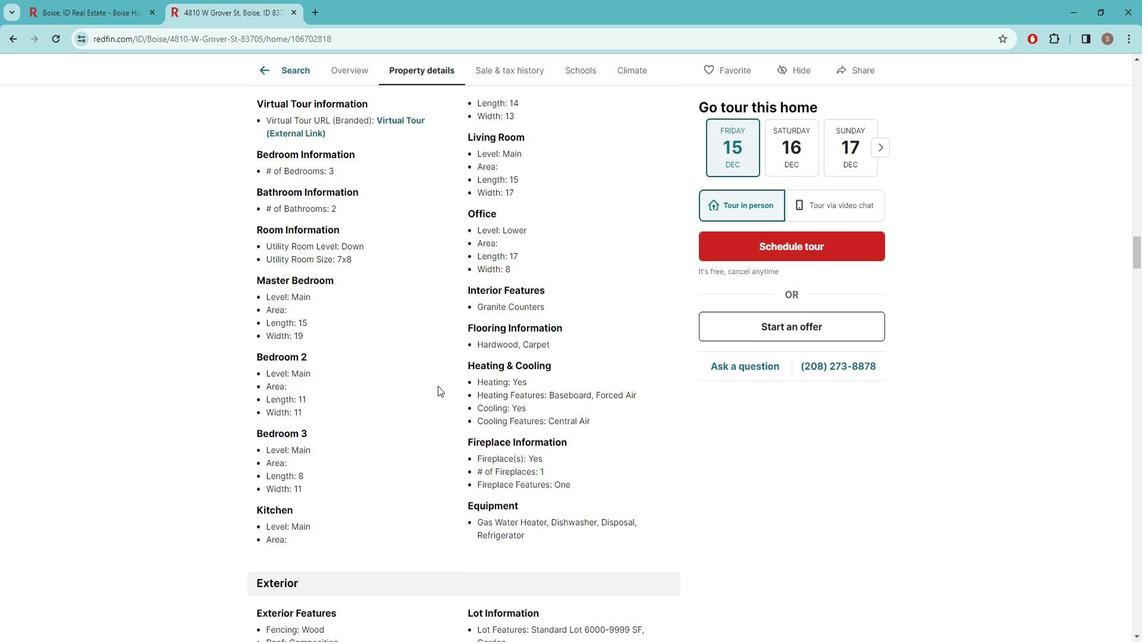 
Action: Mouse scrolled (449, 383) with delta (0, 0)
Screenshot: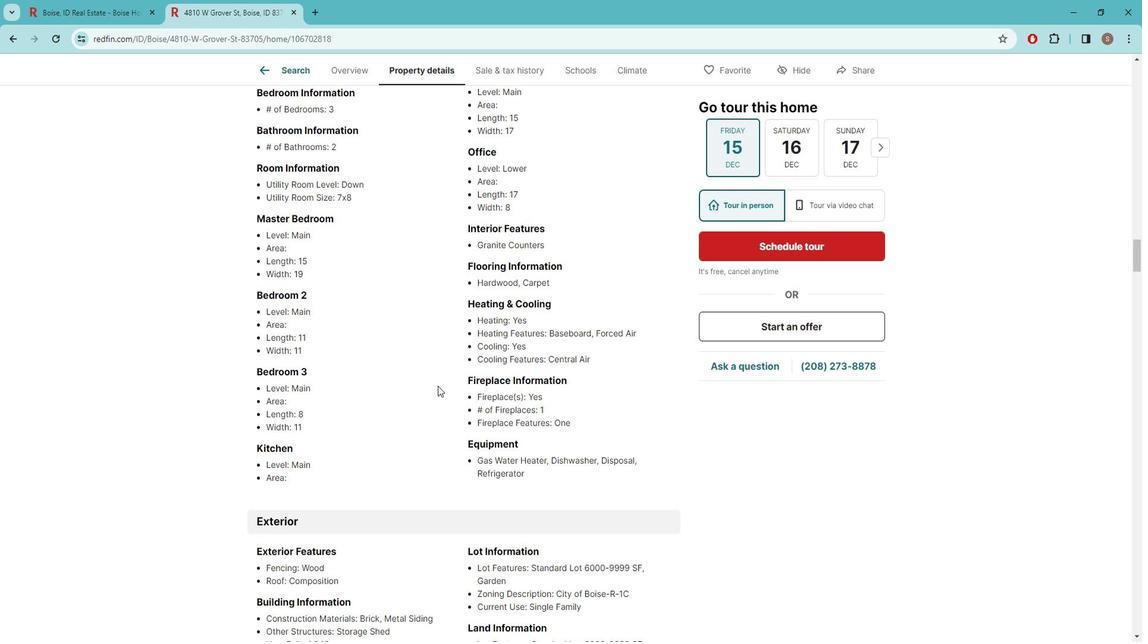 
Action: Mouse scrolled (449, 383) with delta (0, 0)
Screenshot: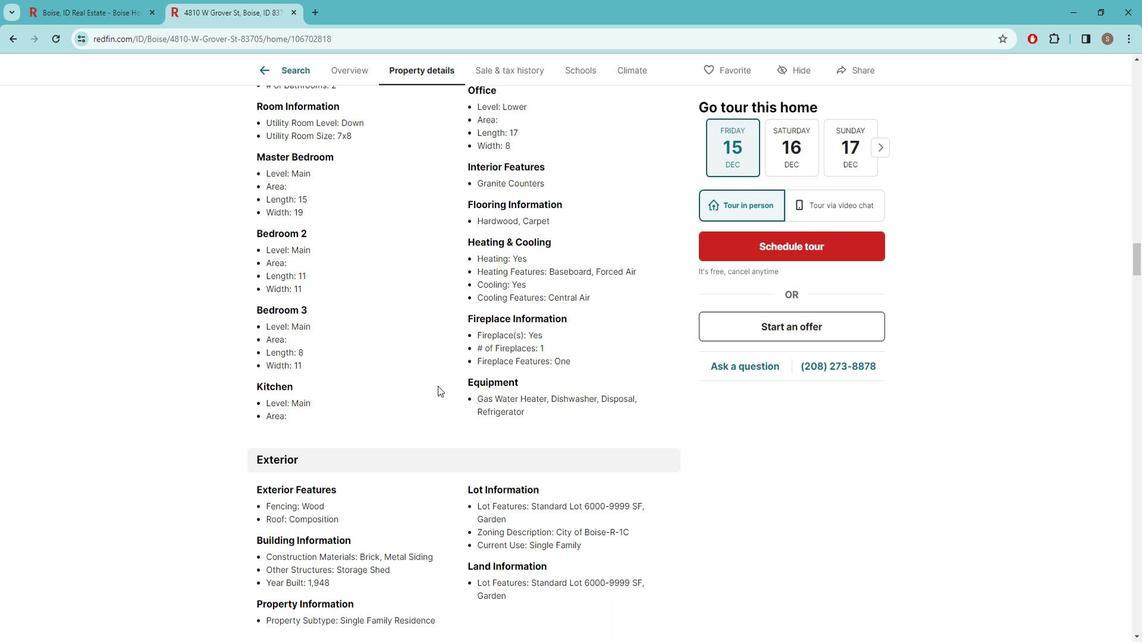 
Action: Mouse moved to (449, 383)
Screenshot: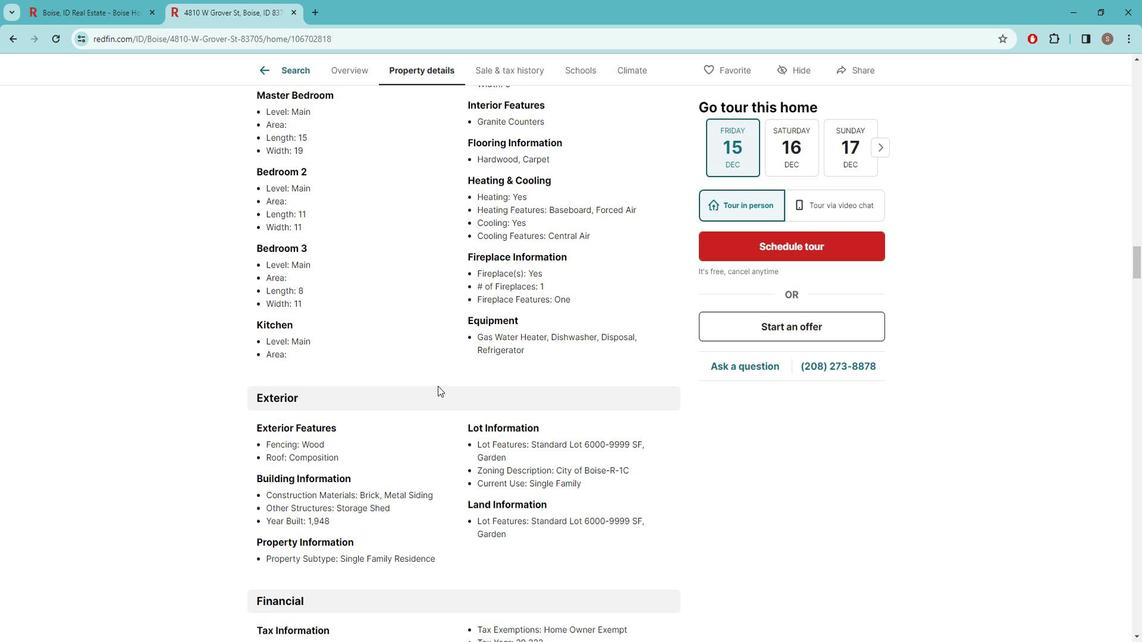 
Action: Mouse scrolled (449, 383) with delta (0, 0)
Screenshot: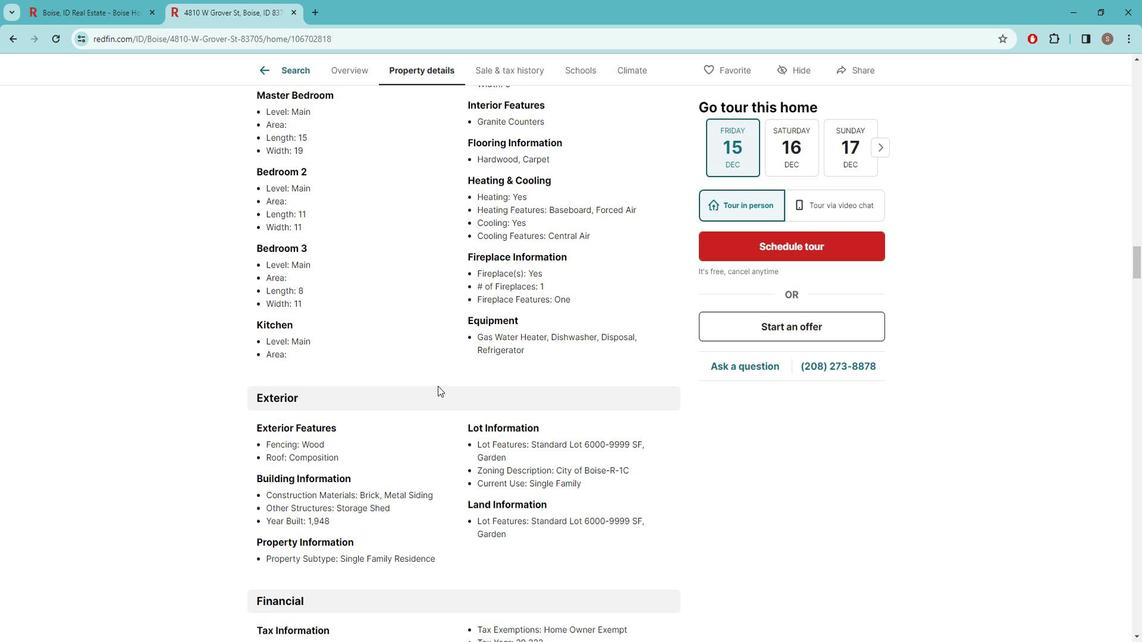 
Action: Mouse scrolled (449, 383) with delta (0, 0)
Screenshot: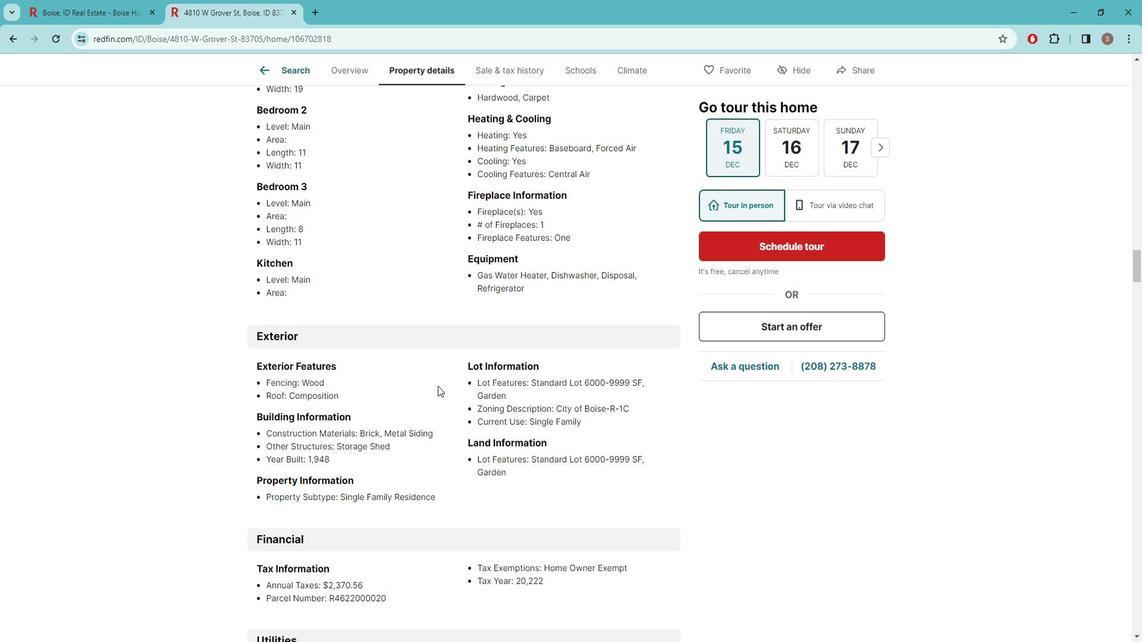 
Action: Mouse scrolled (449, 383) with delta (0, 0)
Screenshot: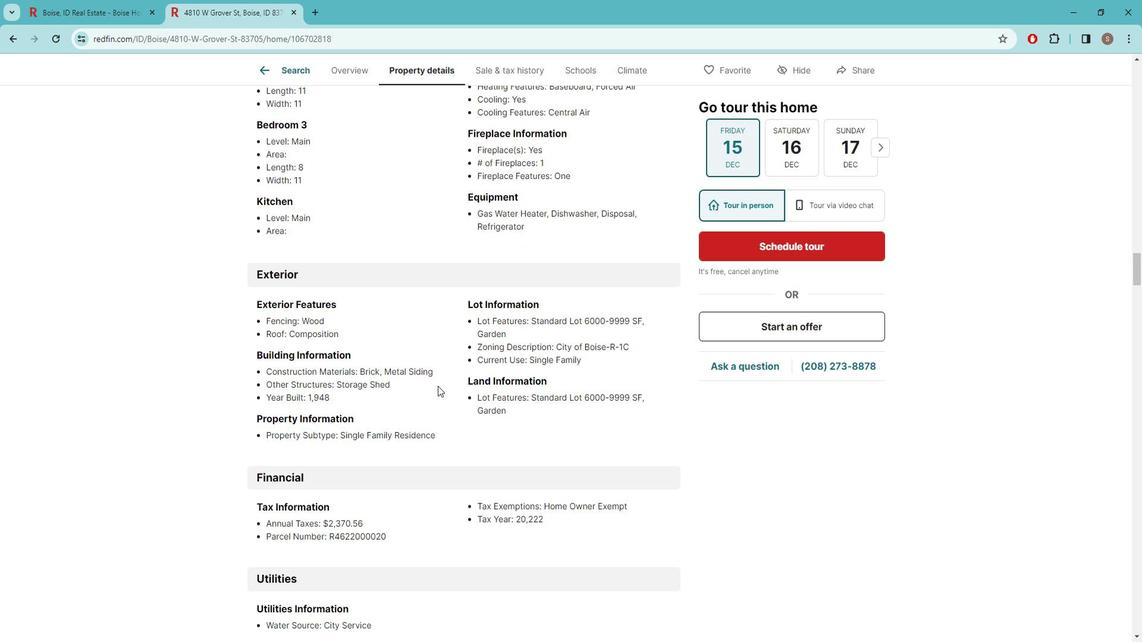 
Action: Mouse scrolled (449, 383) with delta (0, 0)
Screenshot: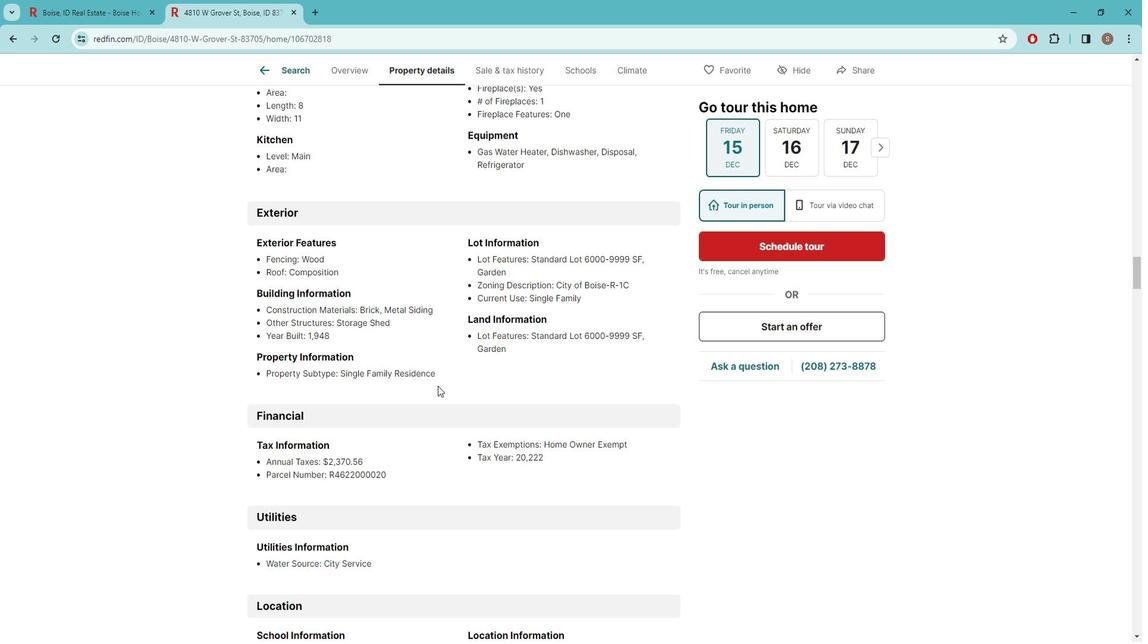 
Action: Mouse scrolled (449, 383) with delta (0, 0)
Screenshot: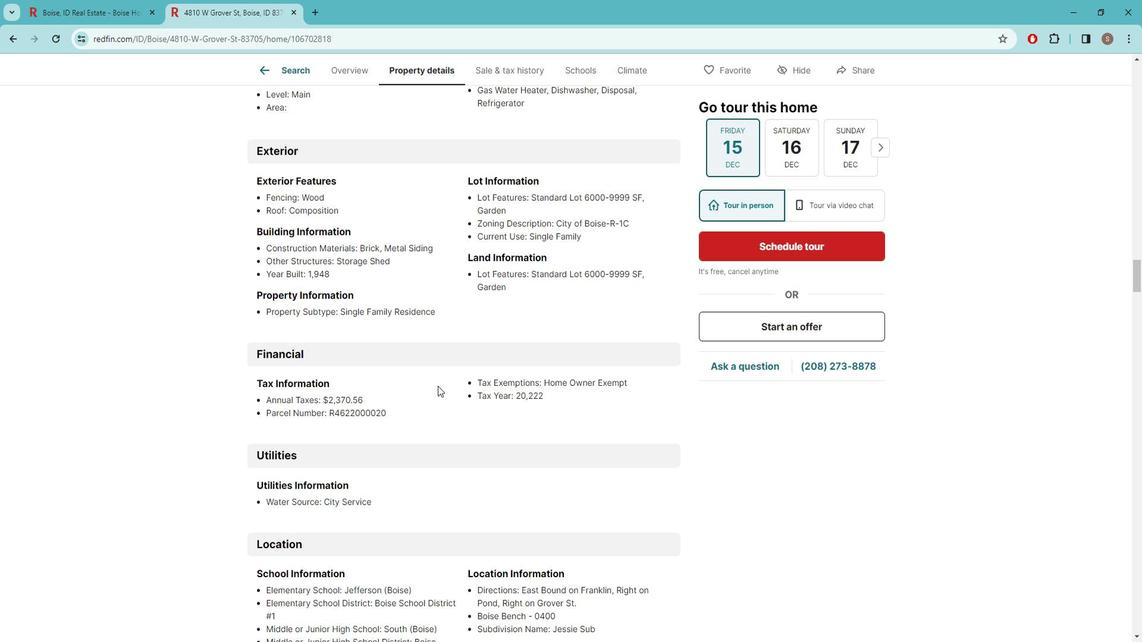 
Action: Mouse scrolled (449, 383) with delta (0, 0)
Screenshot: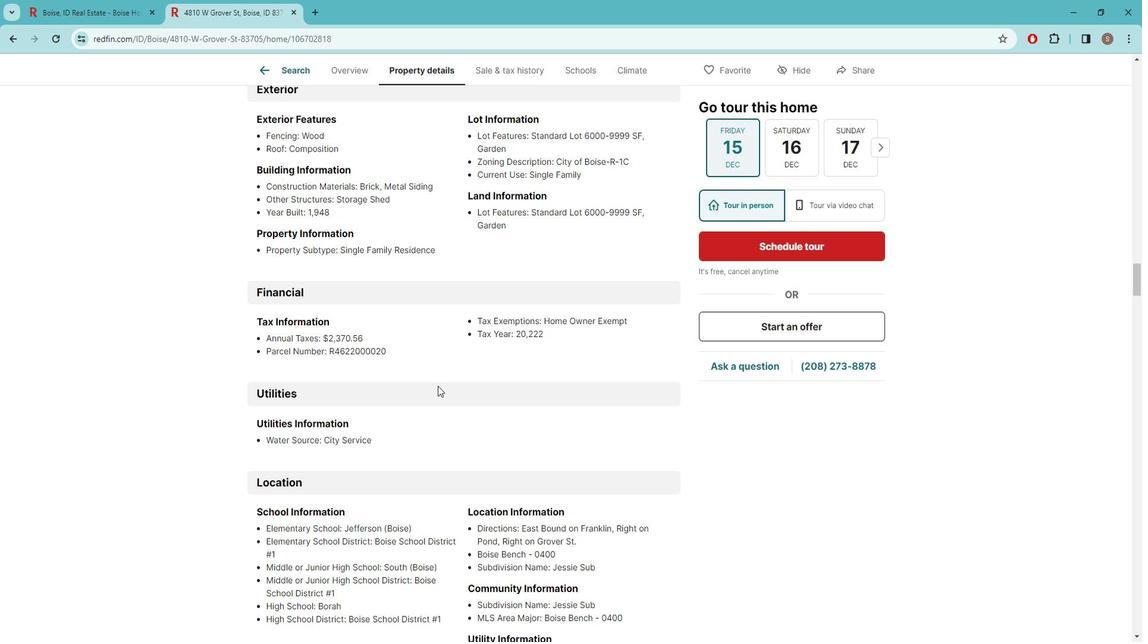 
Action: Mouse scrolled (449, 383) with delta (0, 0)
Screenshot: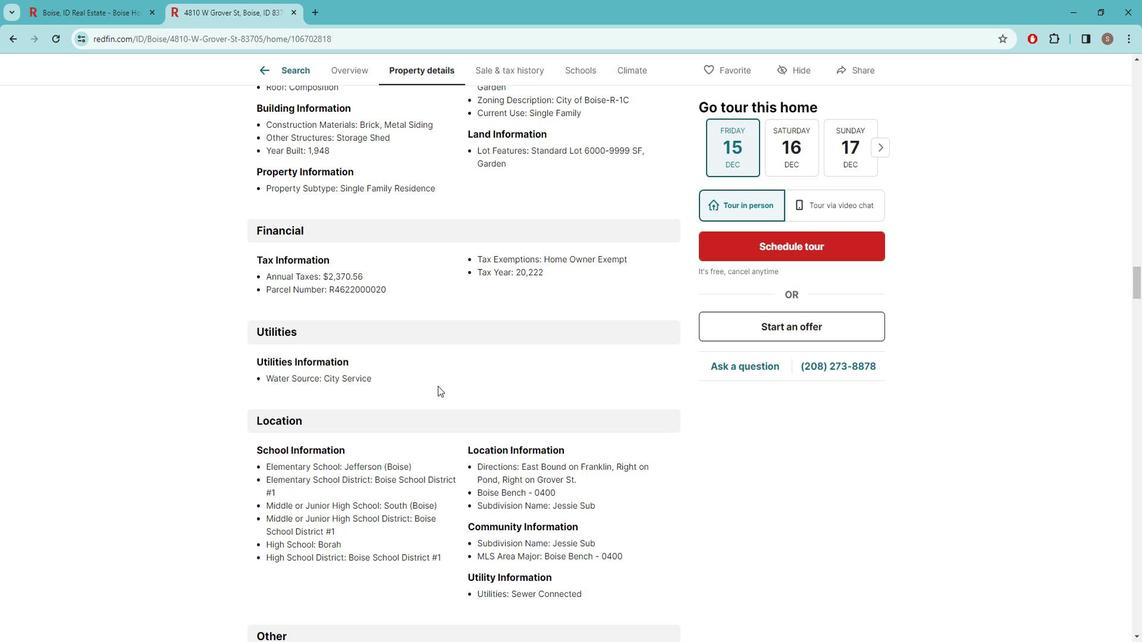 
Action: Mouse scrolled (449, 383) with delta (0, 0)
Screenshot: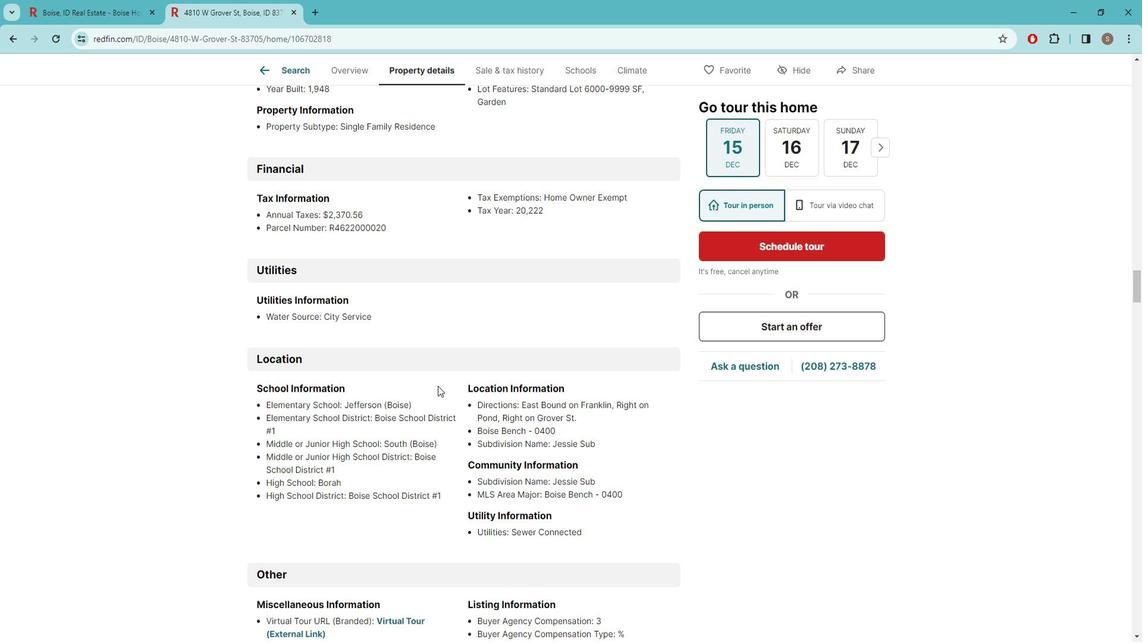 
Action: Mouse scrolled (449, 383) with delta (0, 0)
Screenshot: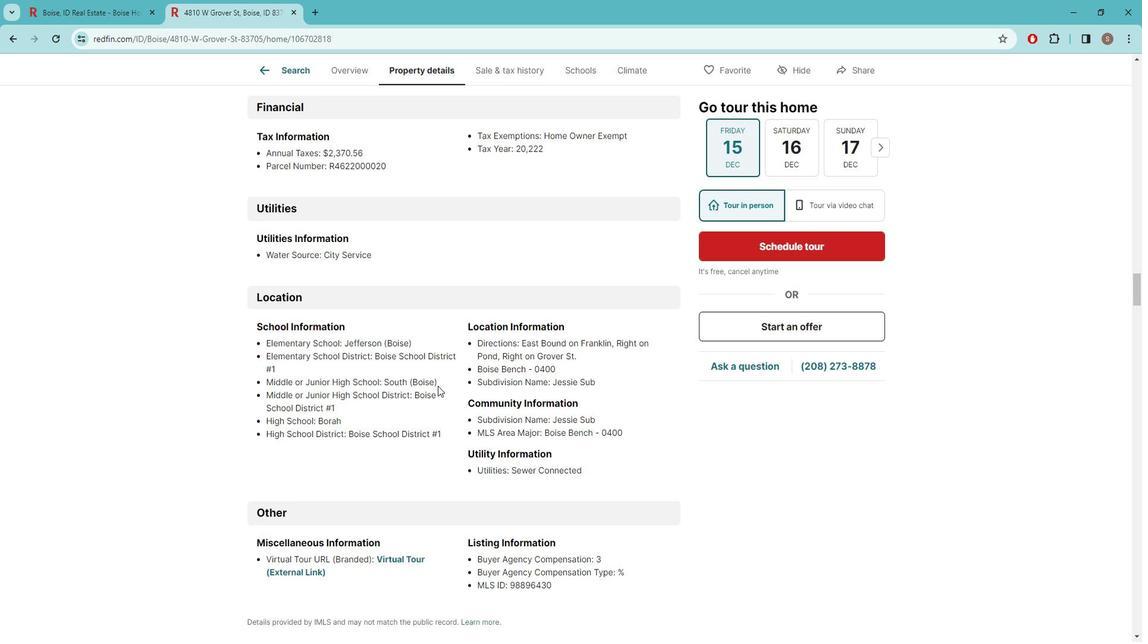 
Action: Mouse scrolled (449, 383) with delta (0, 0)
Screenshot: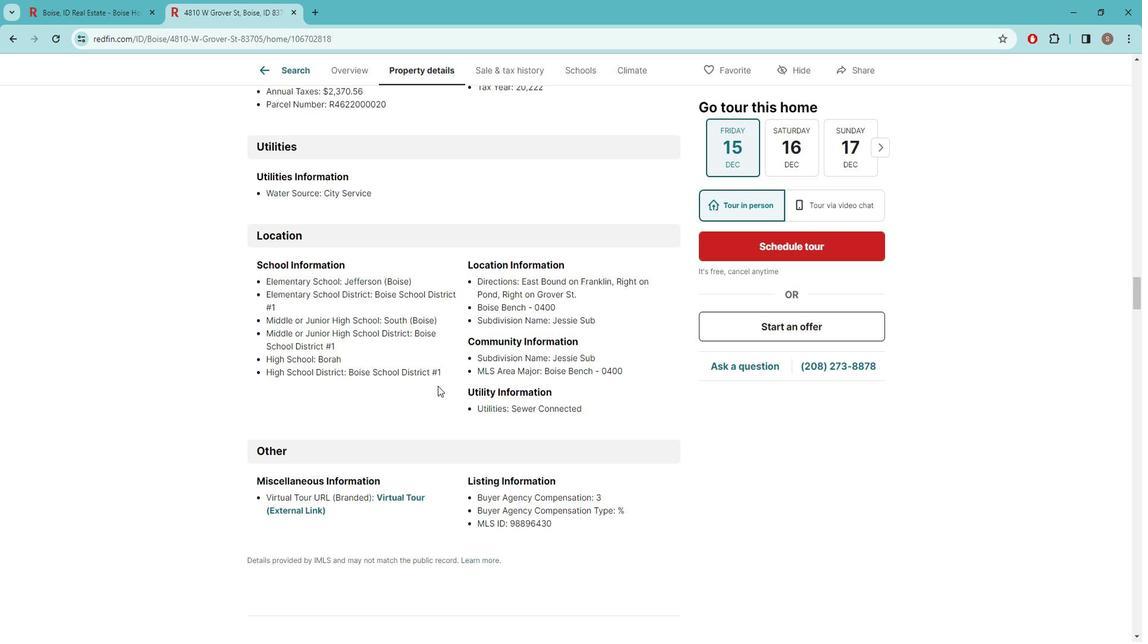 
Action: Mouse scrolled (449, 383) with delta (0, 0)
Screenshot: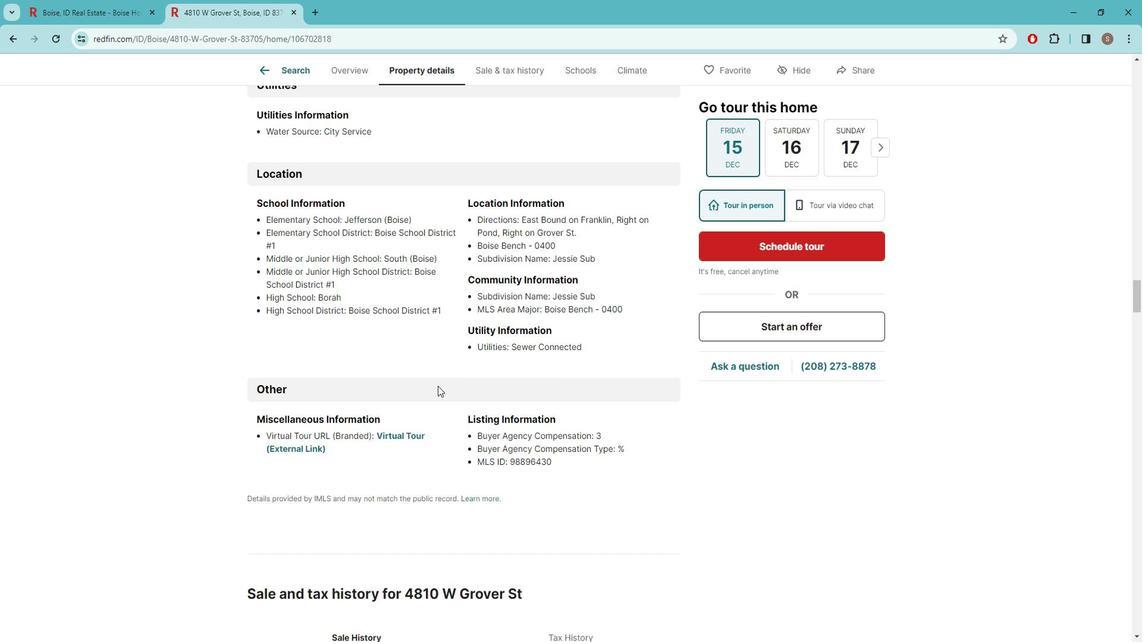 
Action: Mouse scrolled (449, 384) with delta (0, 0)
Screenshot: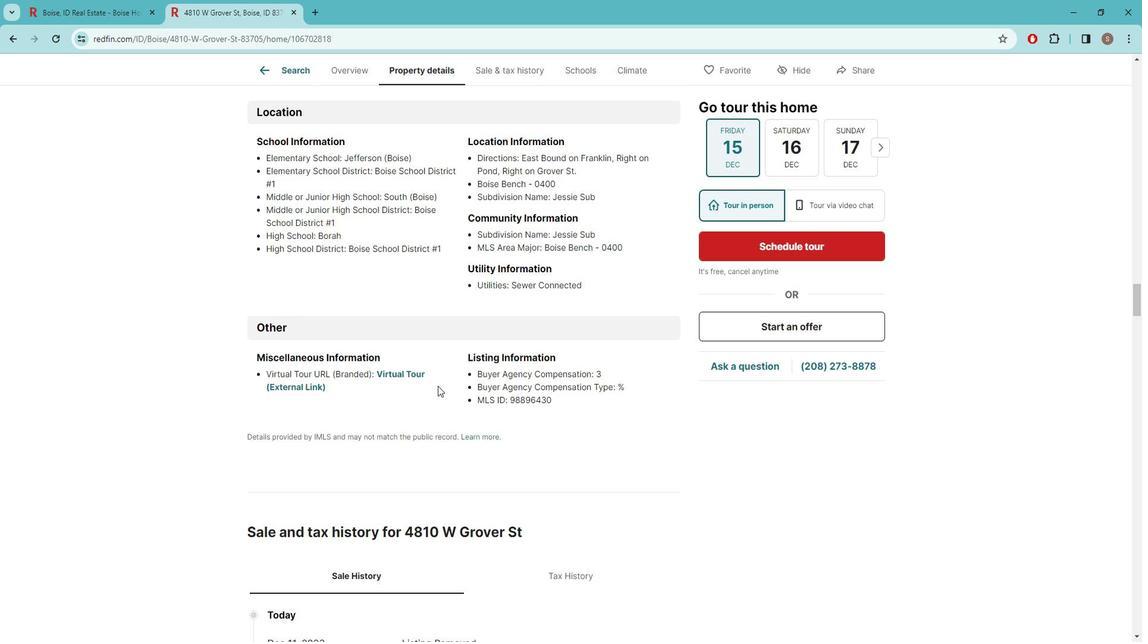 
Action: Mouse scrolled (449, 383) with delta (0, 0)
Screenshot: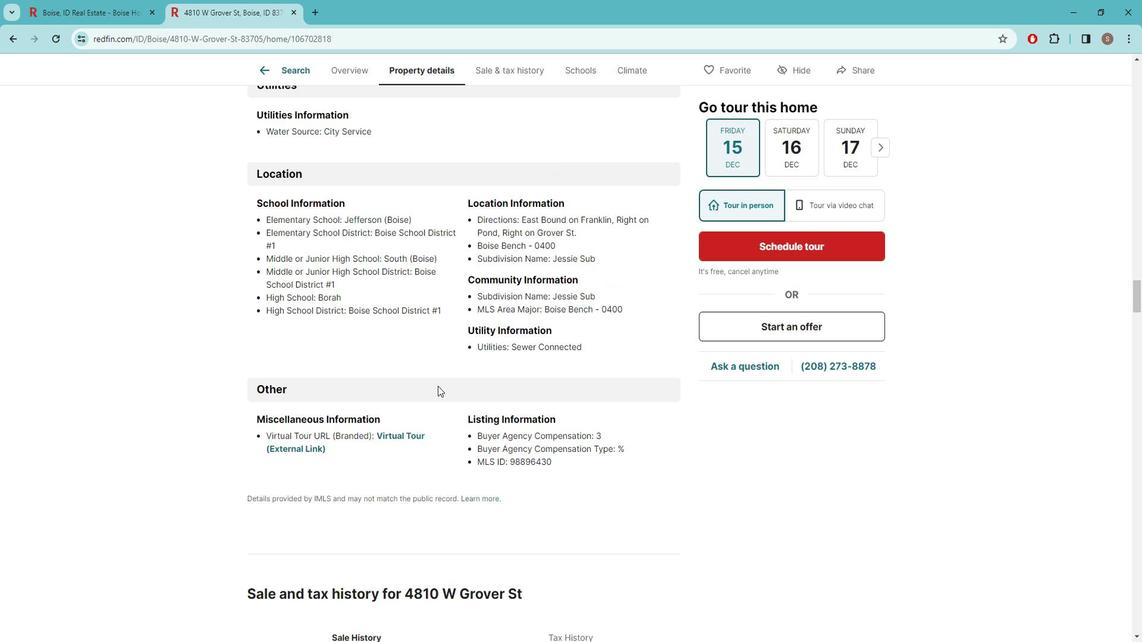
Action: Mouse moved to (649, 76)
Screenshot: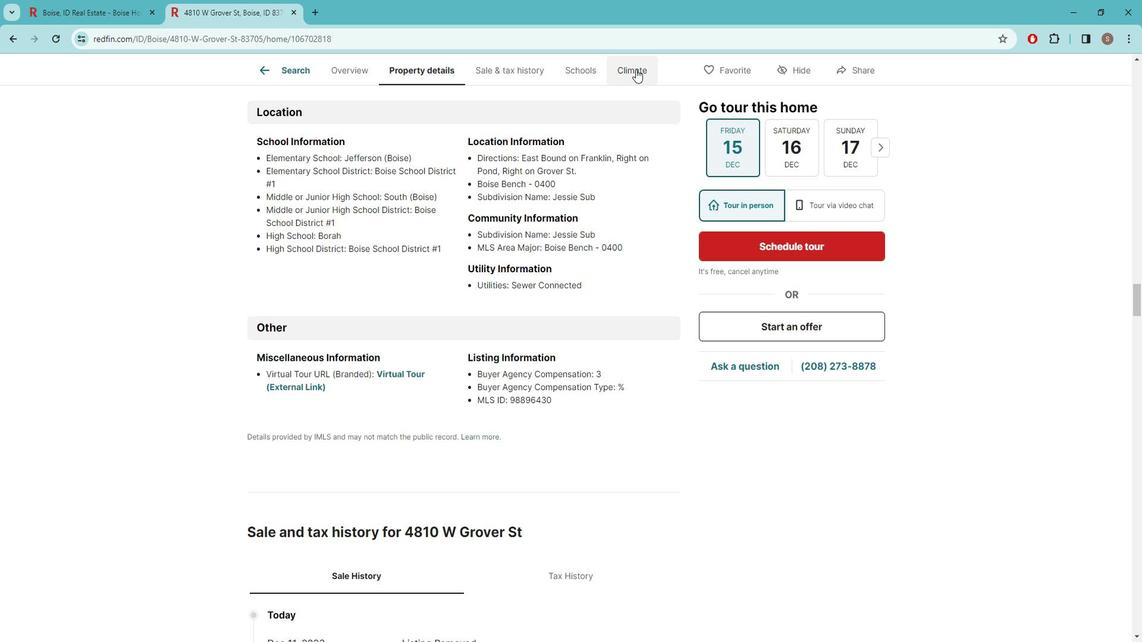 
Action: Mouse pressed left at (649, 76)
Screenshot: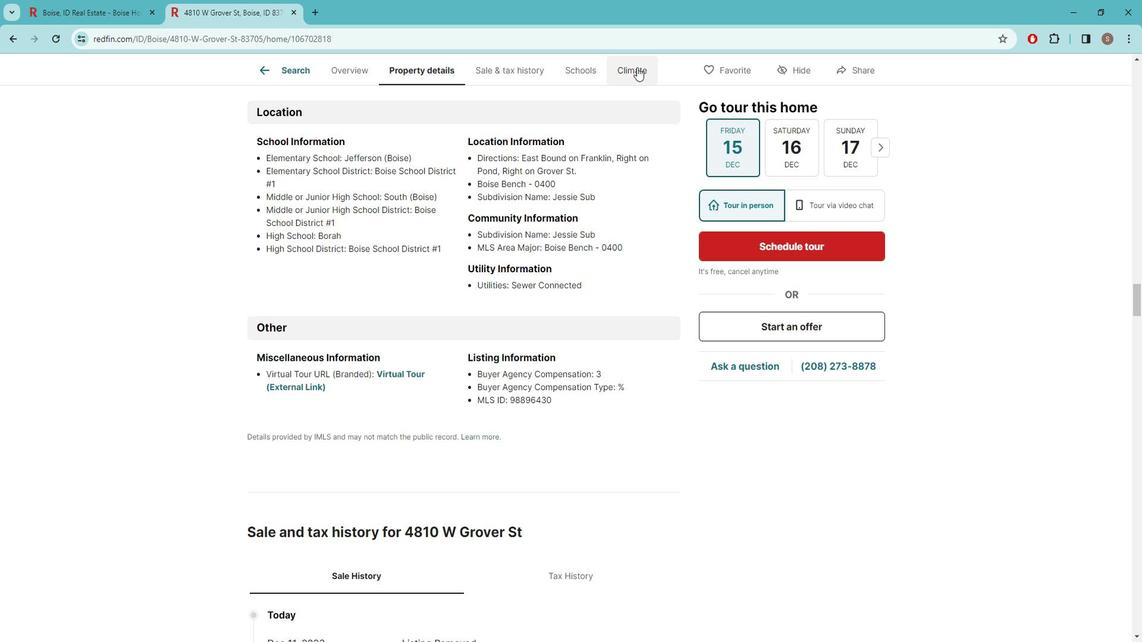 
Action: Mouse moved to (570, 282)
Screenshot: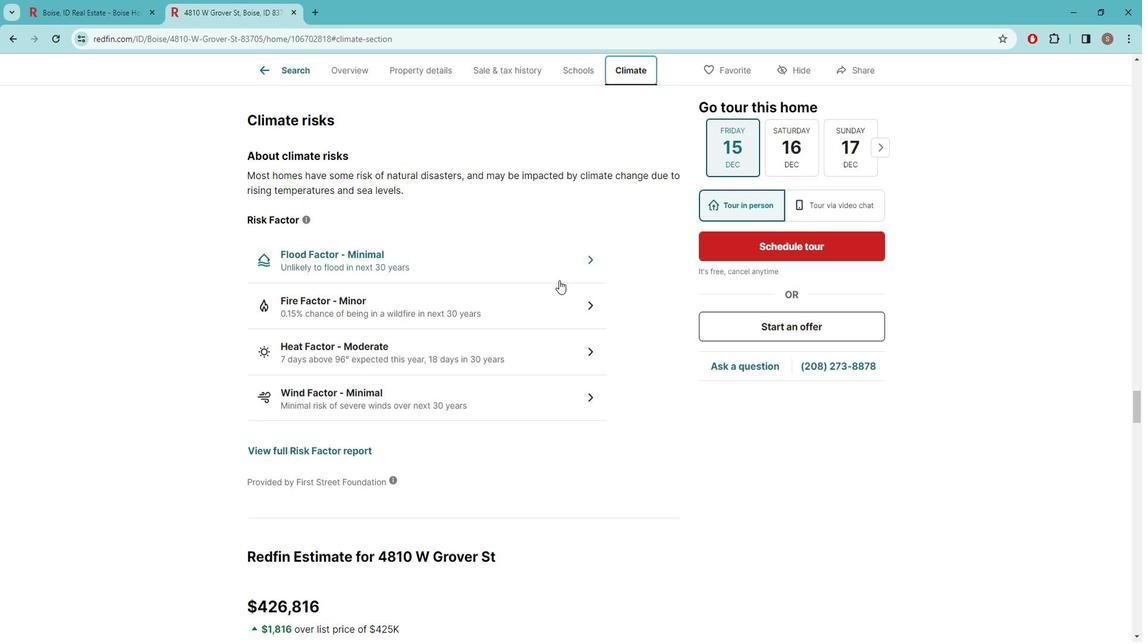 
Action: Mouse scrolled (570, 283) with delta (0, 0)
Screenshot: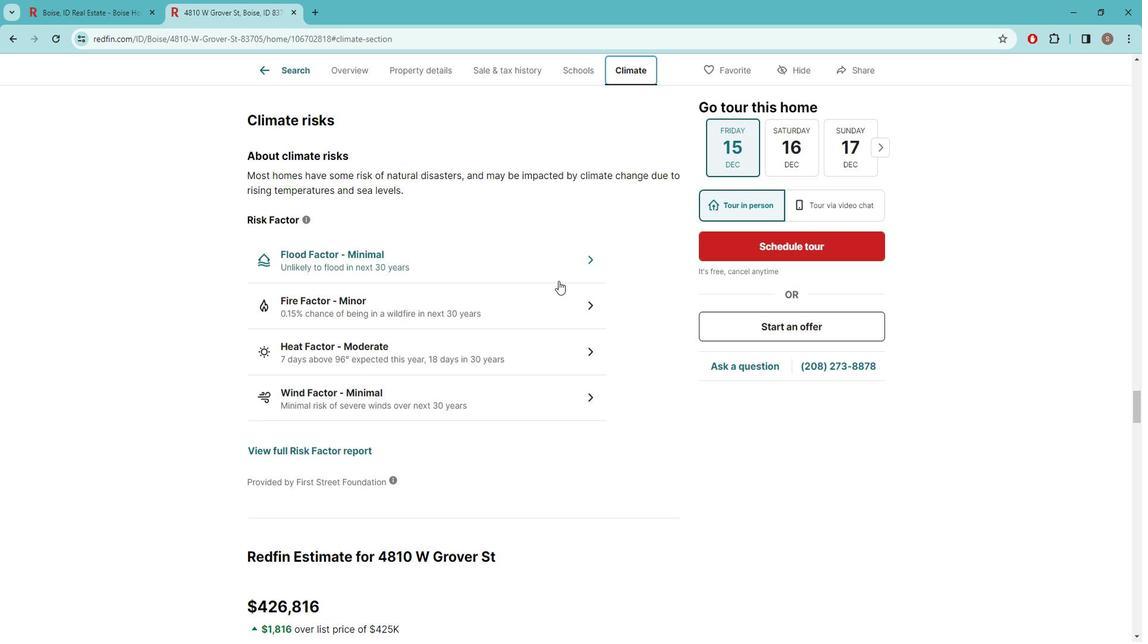 
Action: Mouse moved to (570, 283)
Screenshot: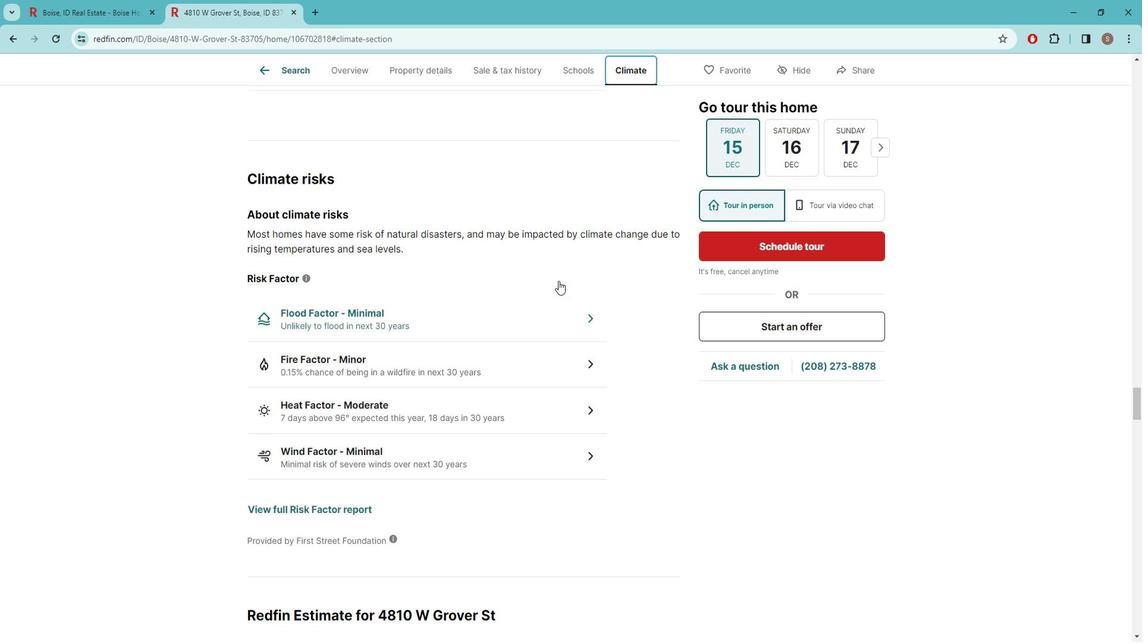 
Action: Mouse scrolled (570, 283) with delta (0, 0)
Screenshot: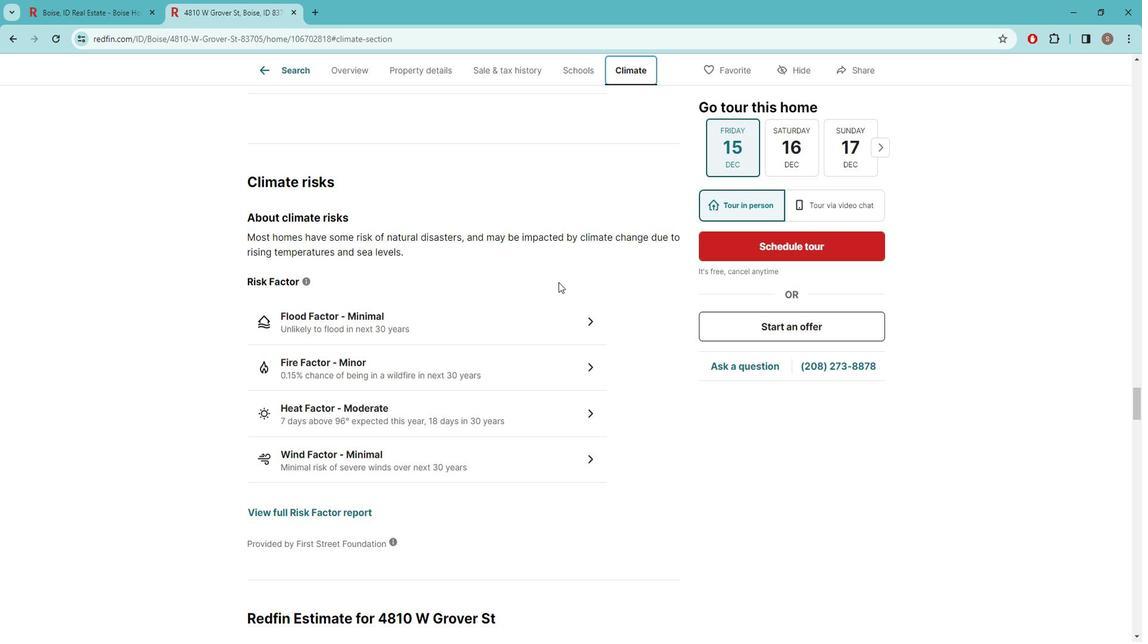 
Action: Mouse scrolled (570, 283) with delta (0, 0)
Screenshot: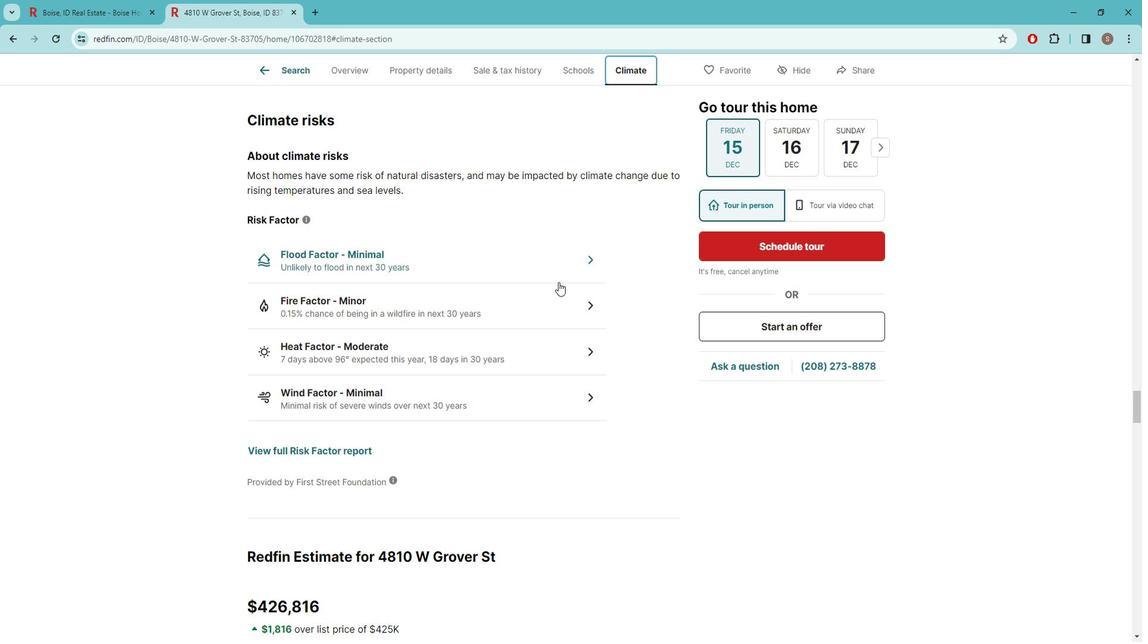 
Action: Mouse scrolled (570, 283) with delta (0, 0)
Screenshot: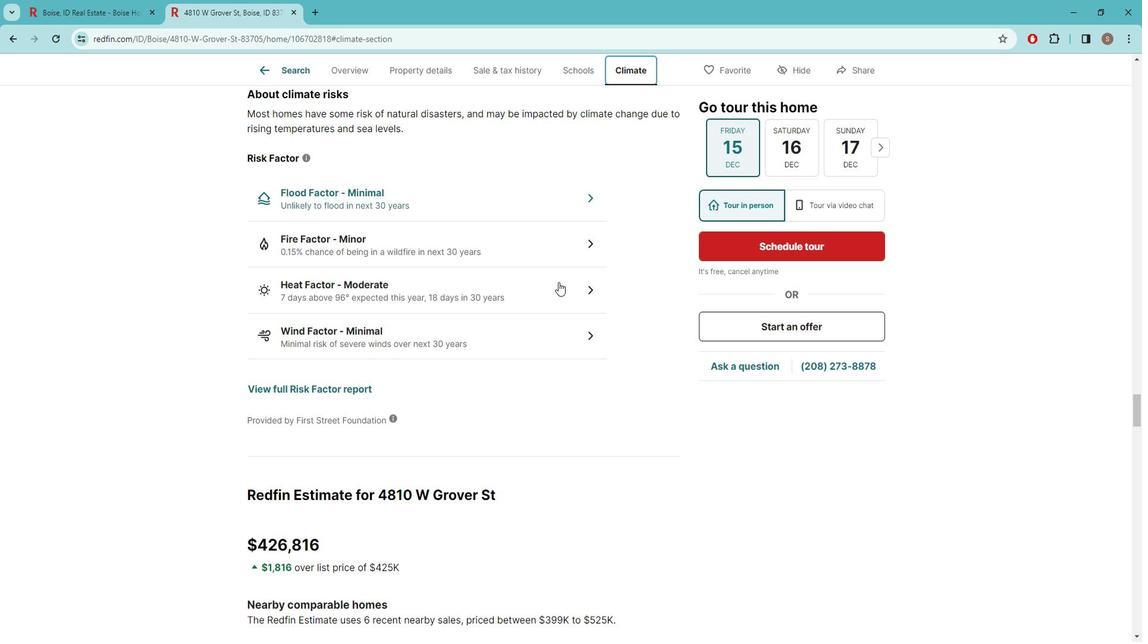 
Action: Mouse moved to (570, 284)
Screenshot: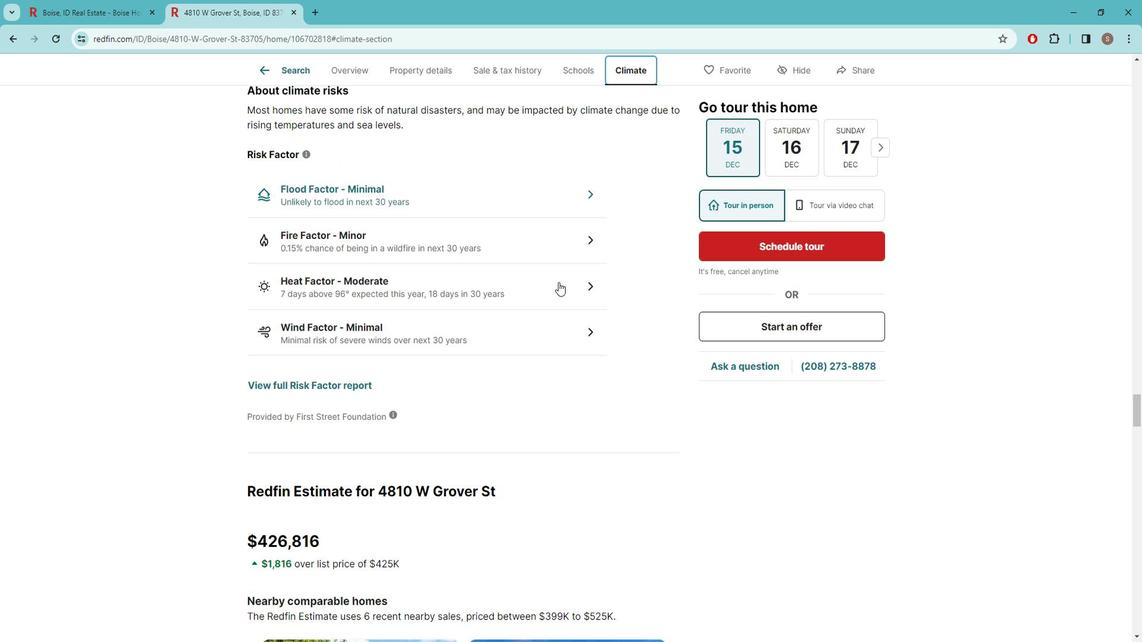 
Action: Mouse scrolled (570, 285) with delta (0, 0)
Screenshot: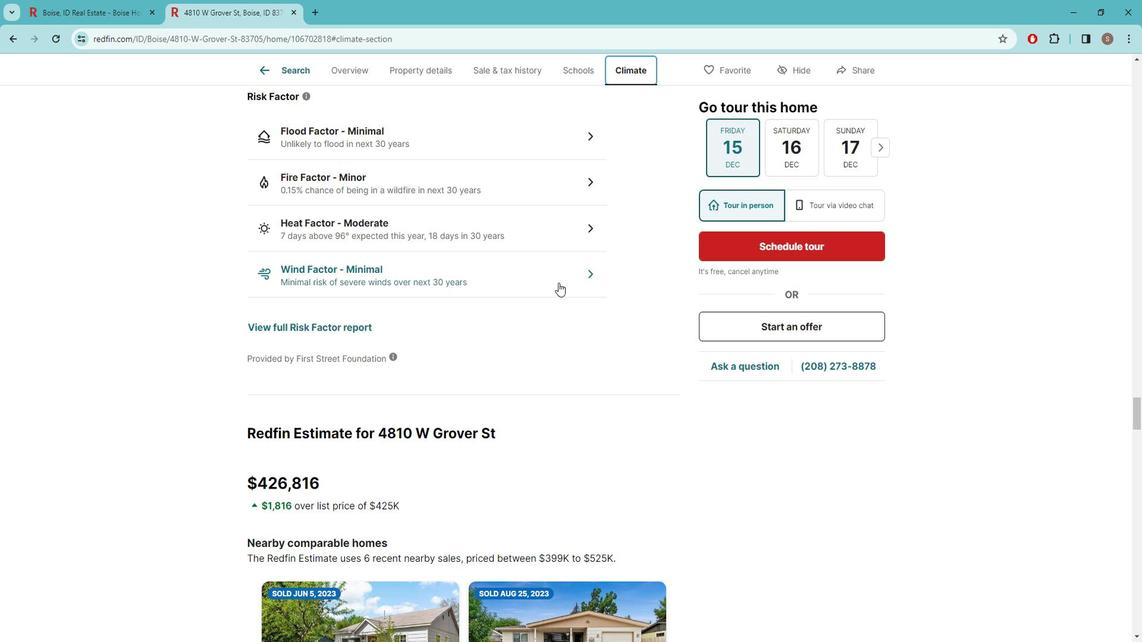 
Action: Mouse moved to (359, 74)
Screenshot: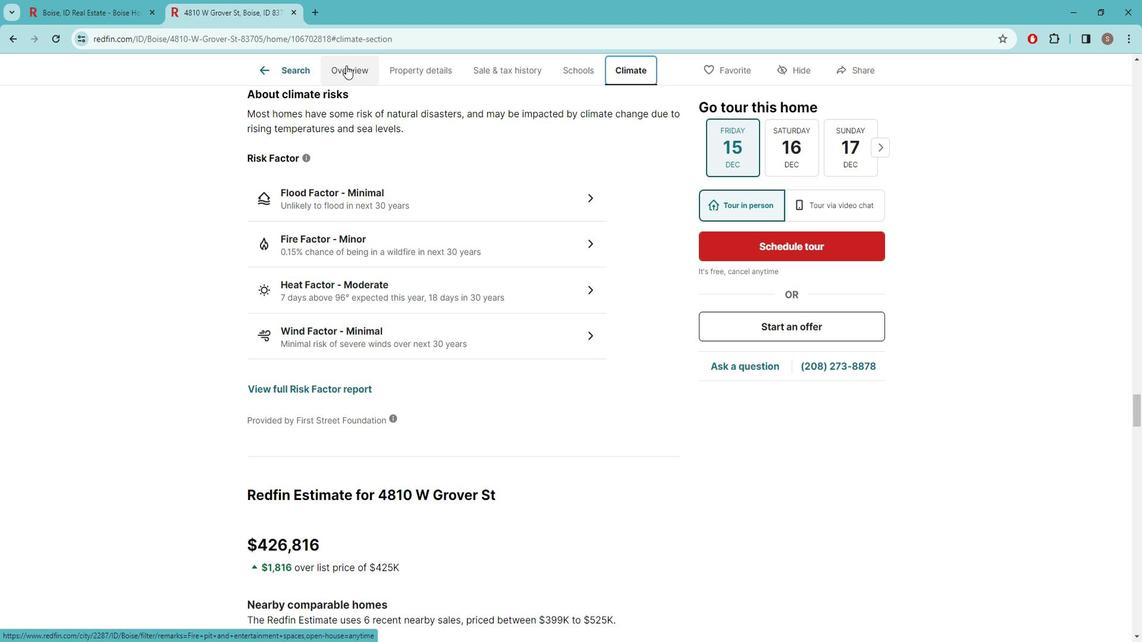
Action: Mouse pressed left at (359, 74)
Screenshot: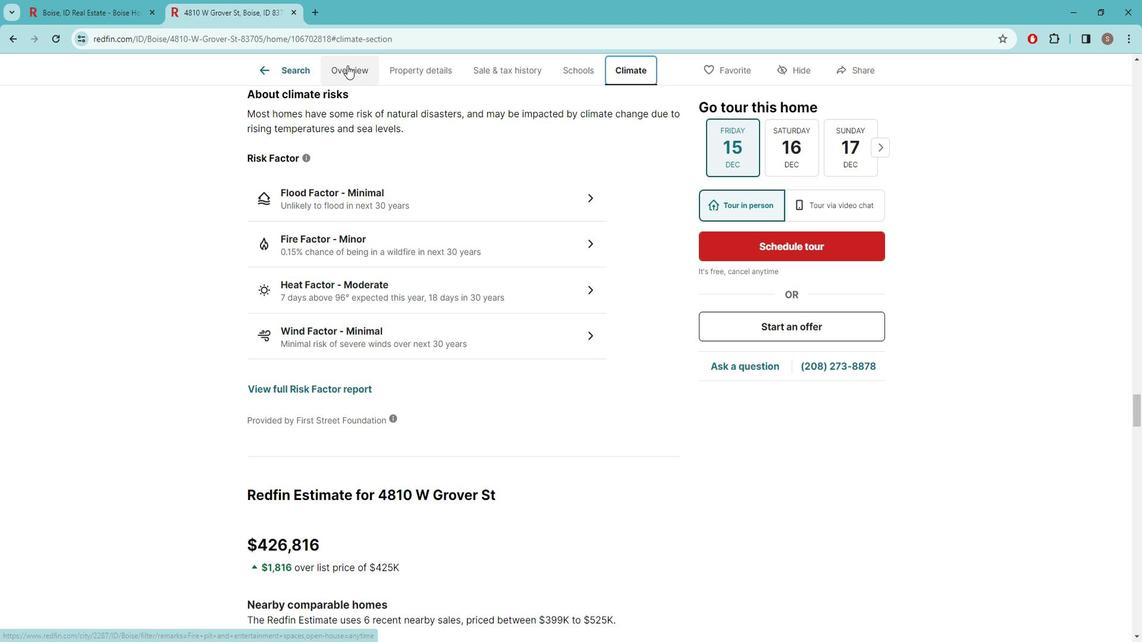 
Action: Mouse moved to (396, 132)
Screenshot: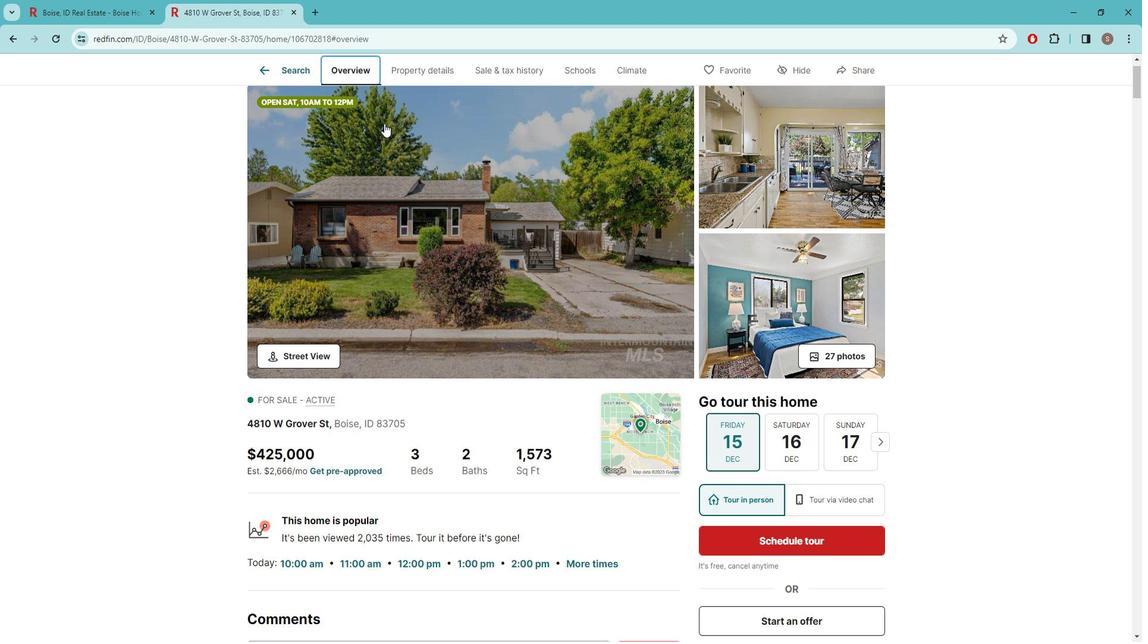 
Action: Mouse scrolled (396, 132) with delta (0, 0)
Screenshot: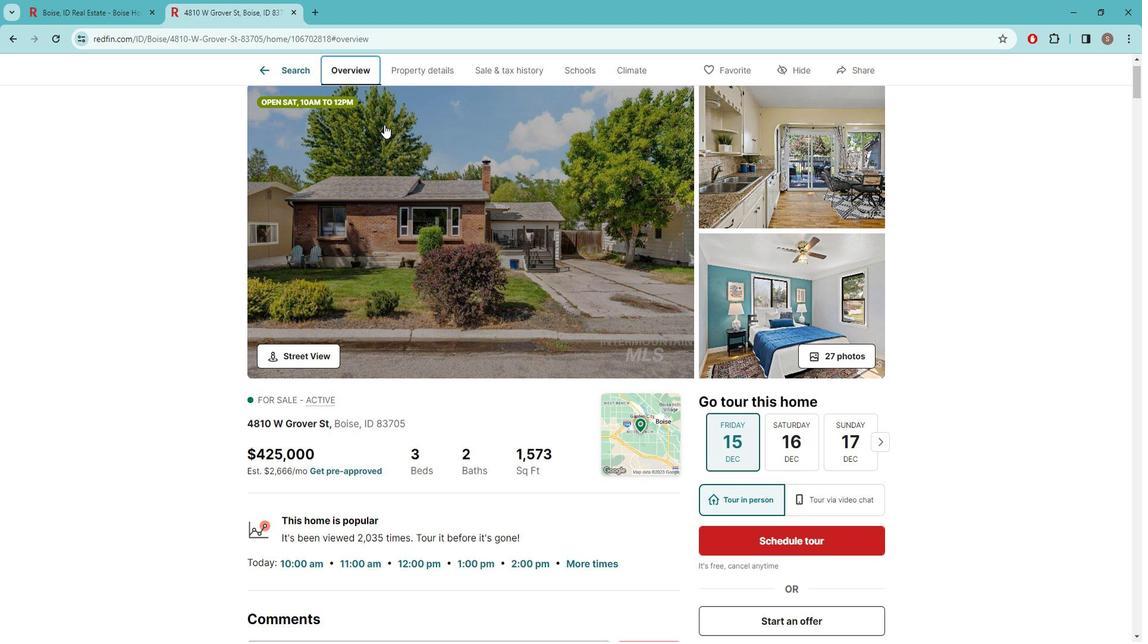 
Action: Mouse scrolled (396, 132) with delta (0, 0)
Screenshot: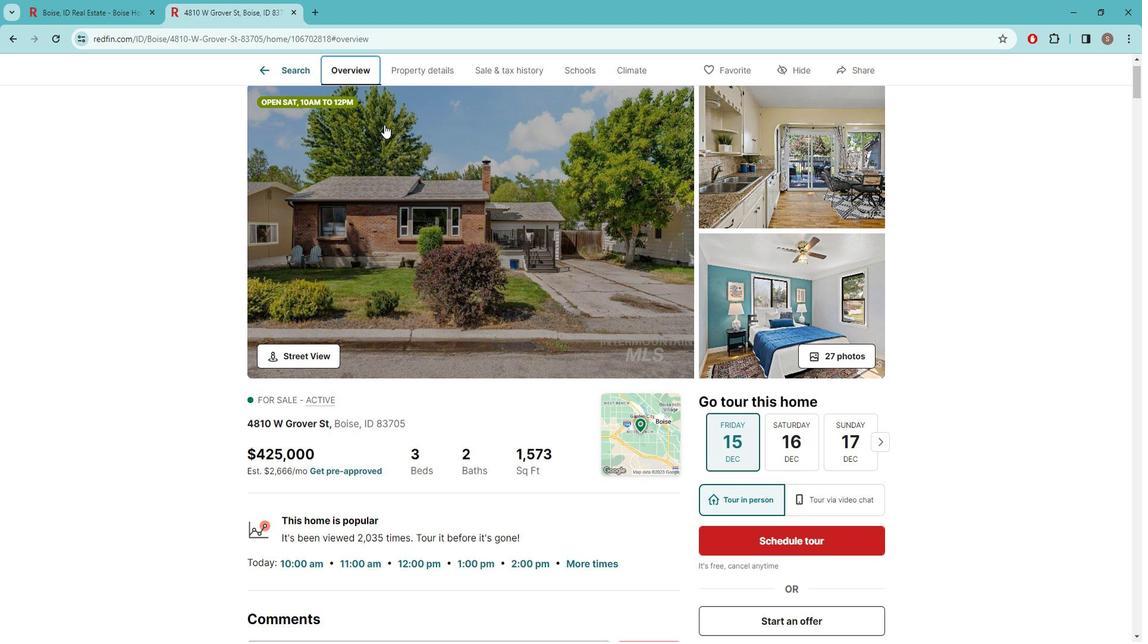 
Action: Mouse scrolled (396, 132) with delta (0, 0)
Screenshot: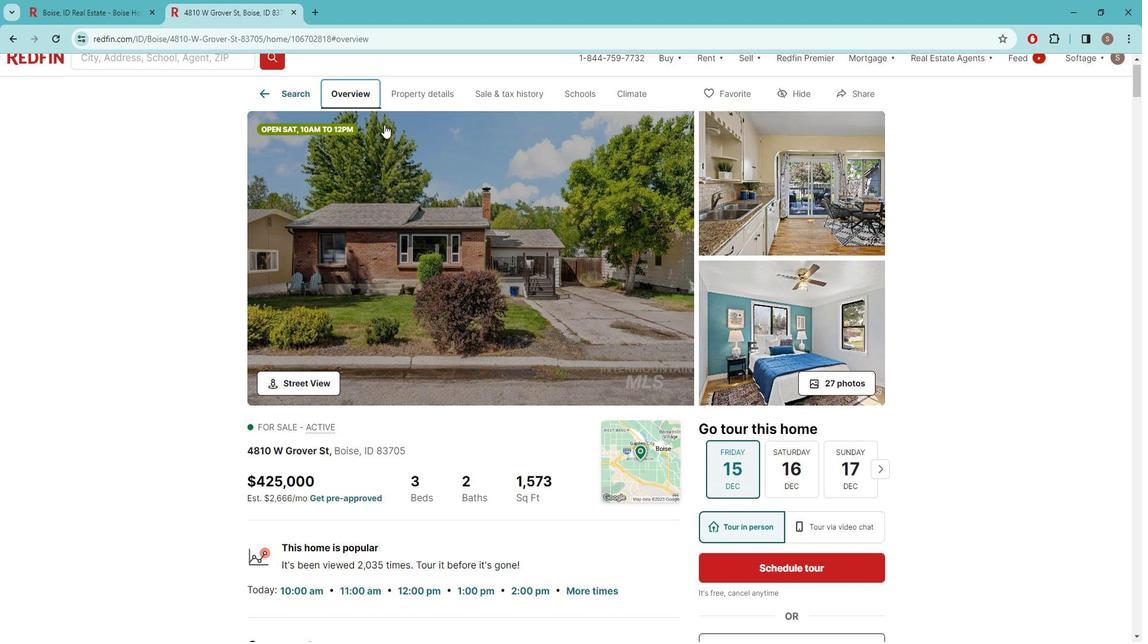 
Action: Mouse moved to (455, 138)
Screenshot: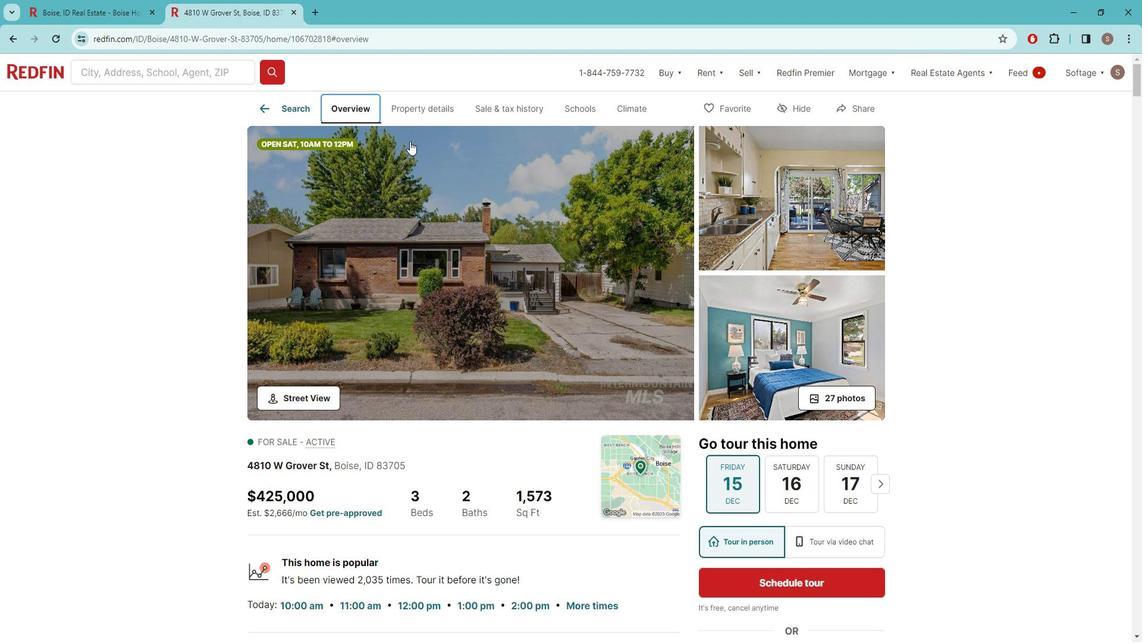 
